 Task: Wedding budget planner modern simple.
Action: Mouse moved to (124, 167)
Screenshot: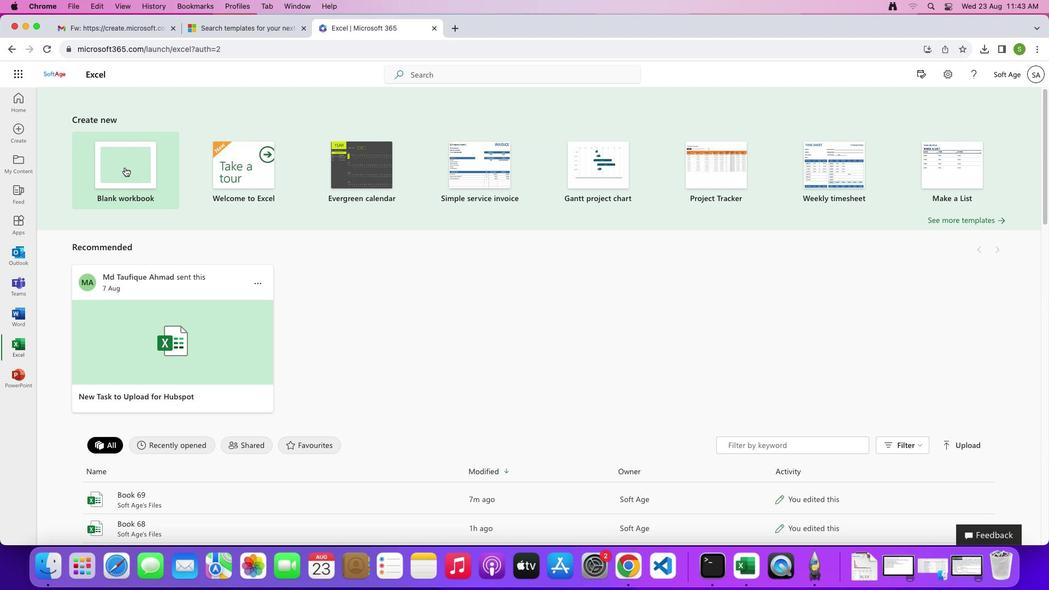 
Action: Mouse pressed left at (124, 167)
Screenshot: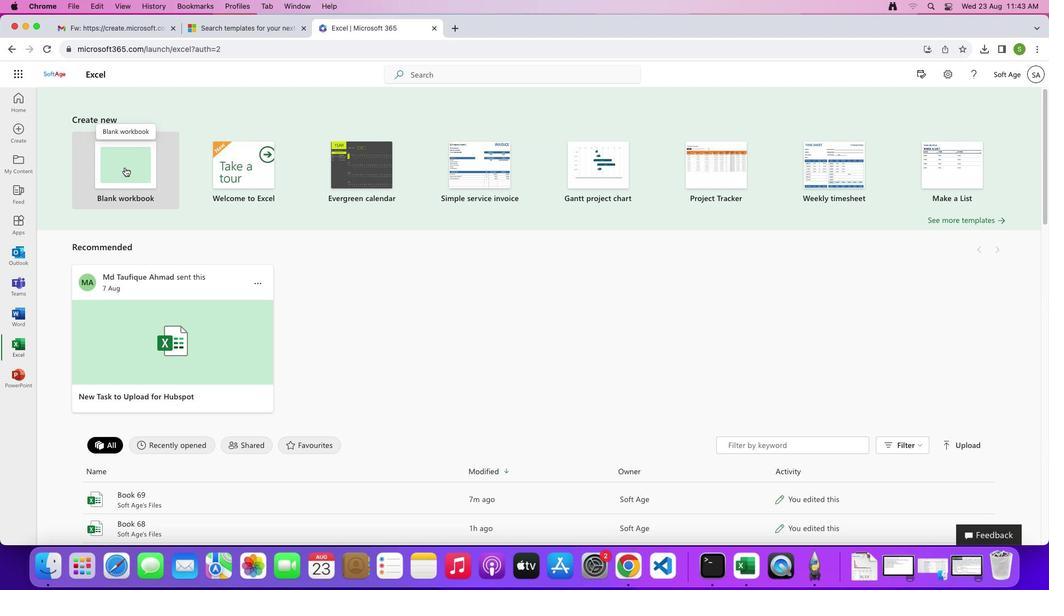 
Action: Mouse pressed left at (124, 167)
Screenshot: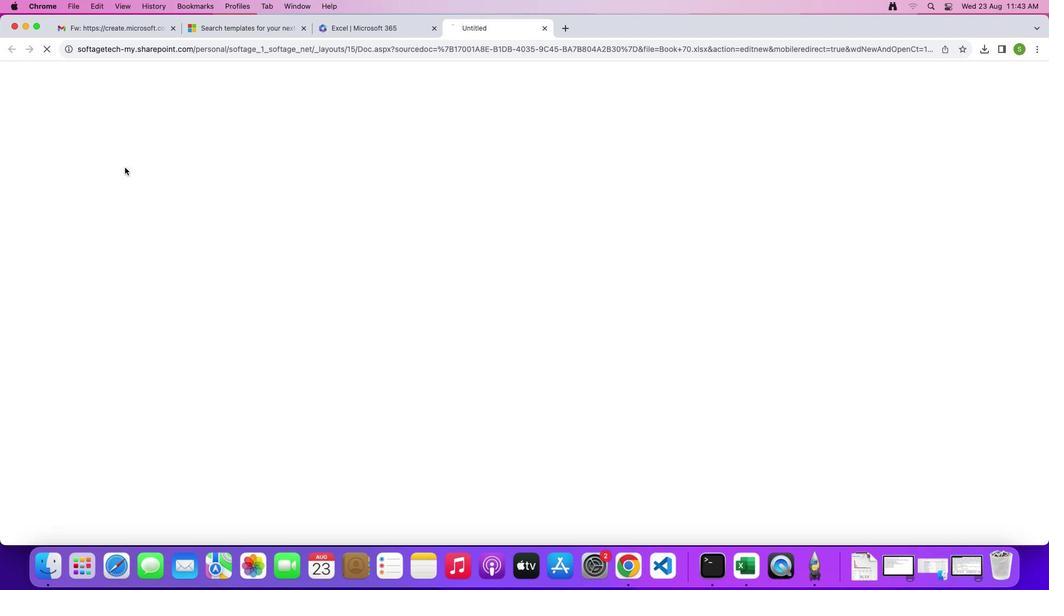 
Action: Mouse moved to (6, 188)
Screenshot: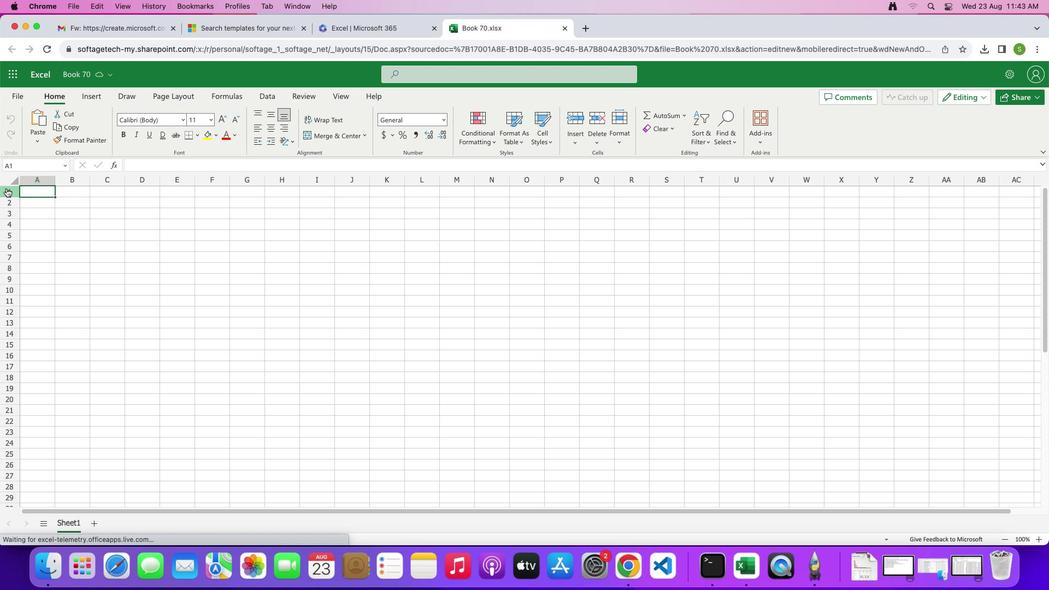
Action: Mouse pressed left at (6, 188)
Screenshot: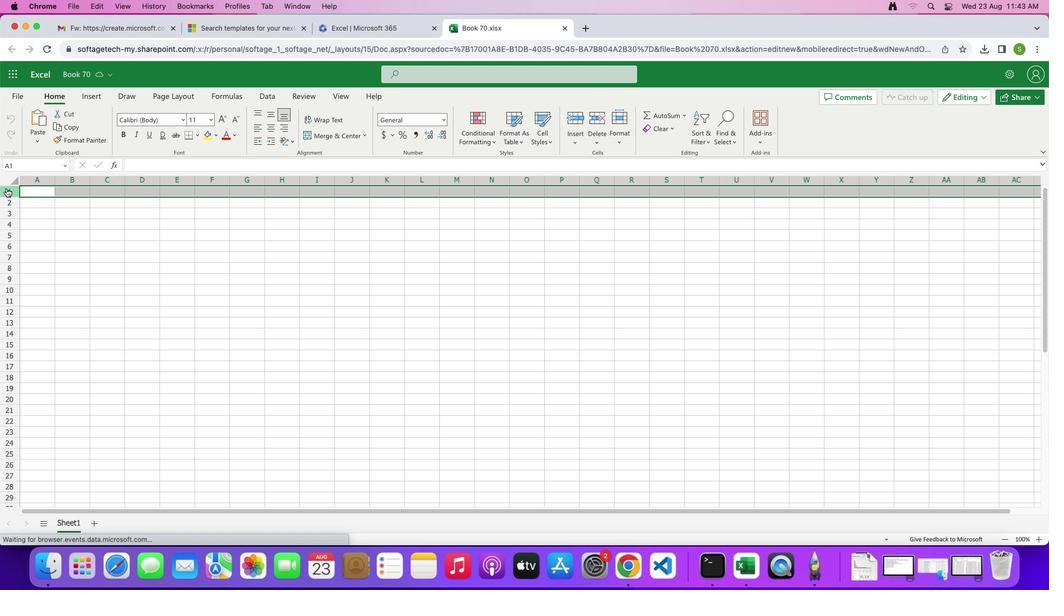 
Action: Mouse moved to (10, 182)
Screenshot: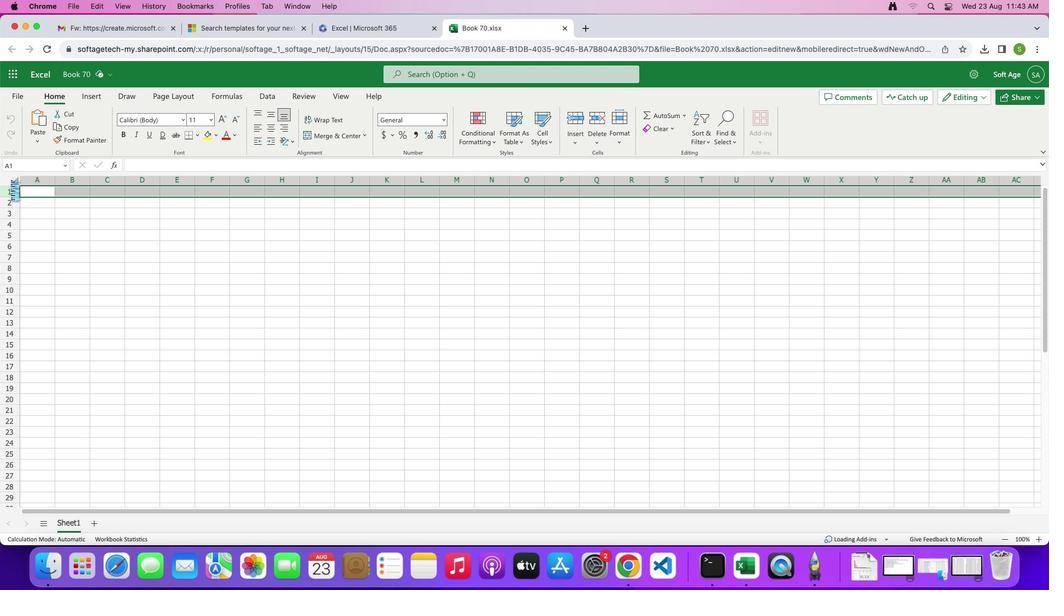
Action: Mouse pressed left at (10, 182)
Screenshot: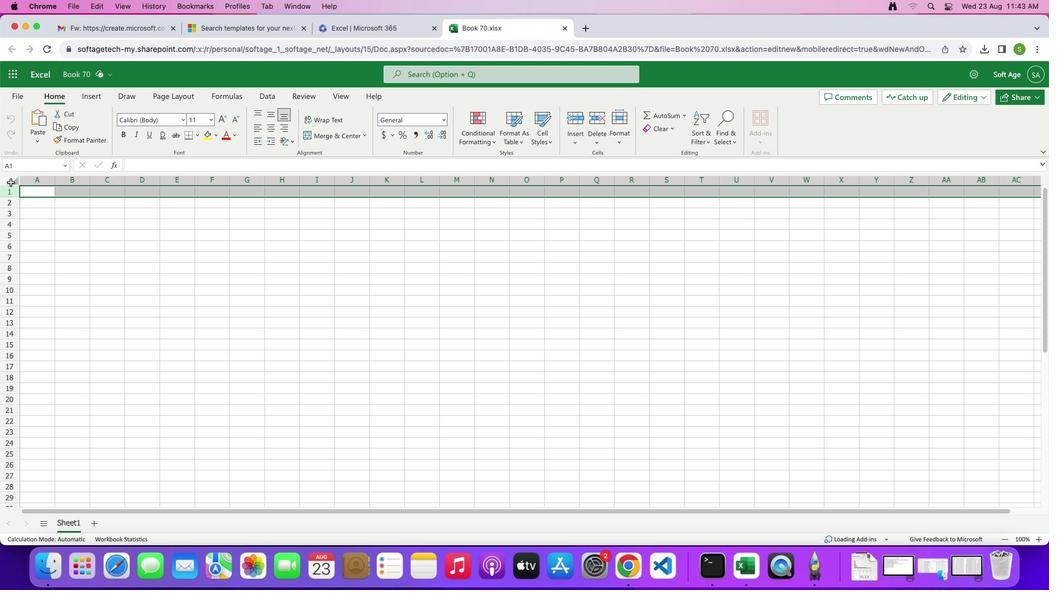 
Action: Mouse moved to (215, 135)
Screenshot: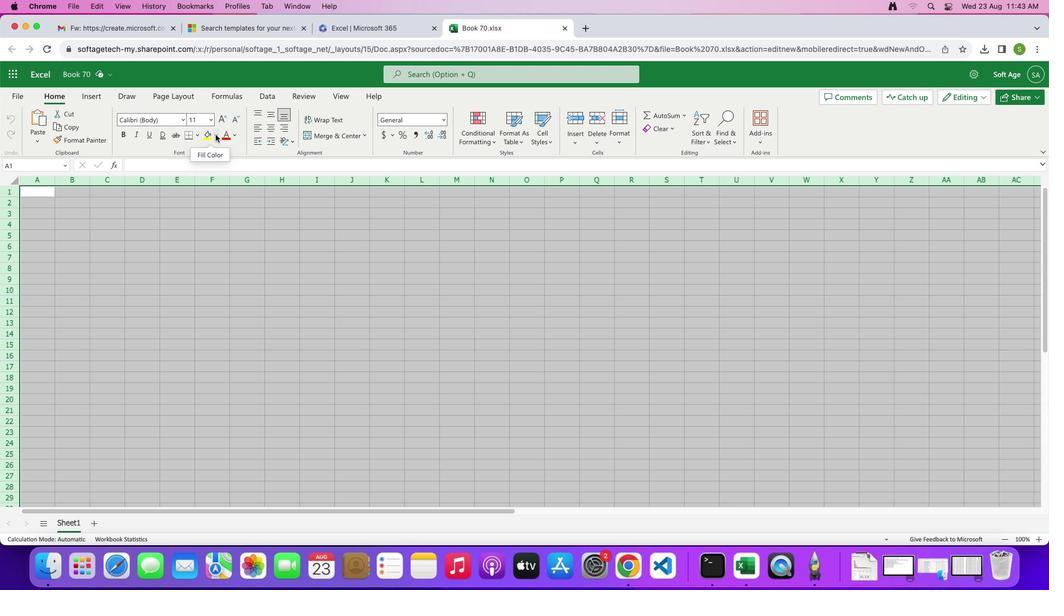 
Action: Mouse pressed left at (215, 135)
Screenshot: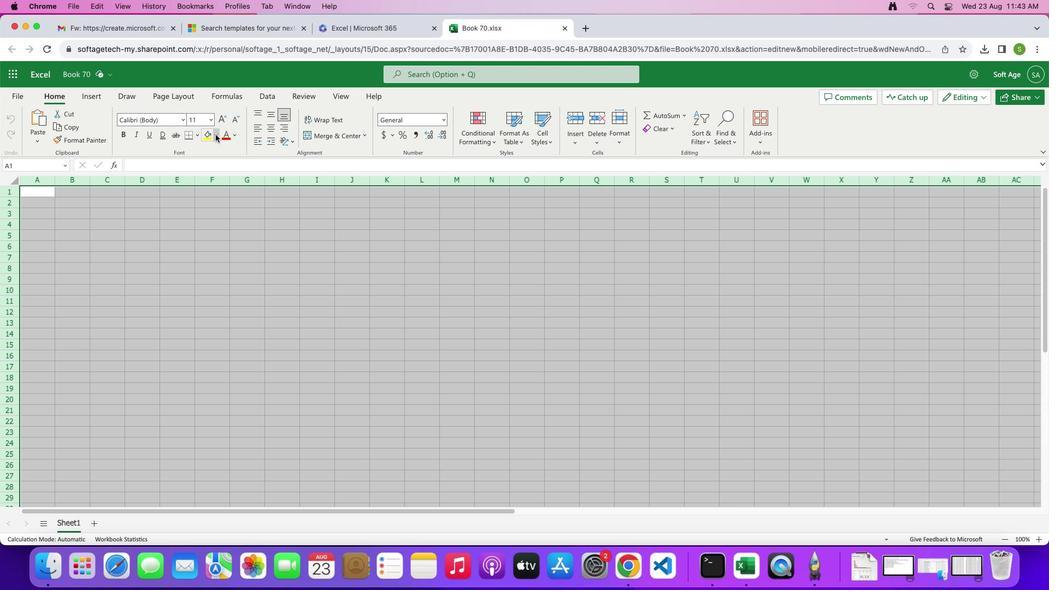 
Action: Mouse moved to (211, 167)
Screenshot: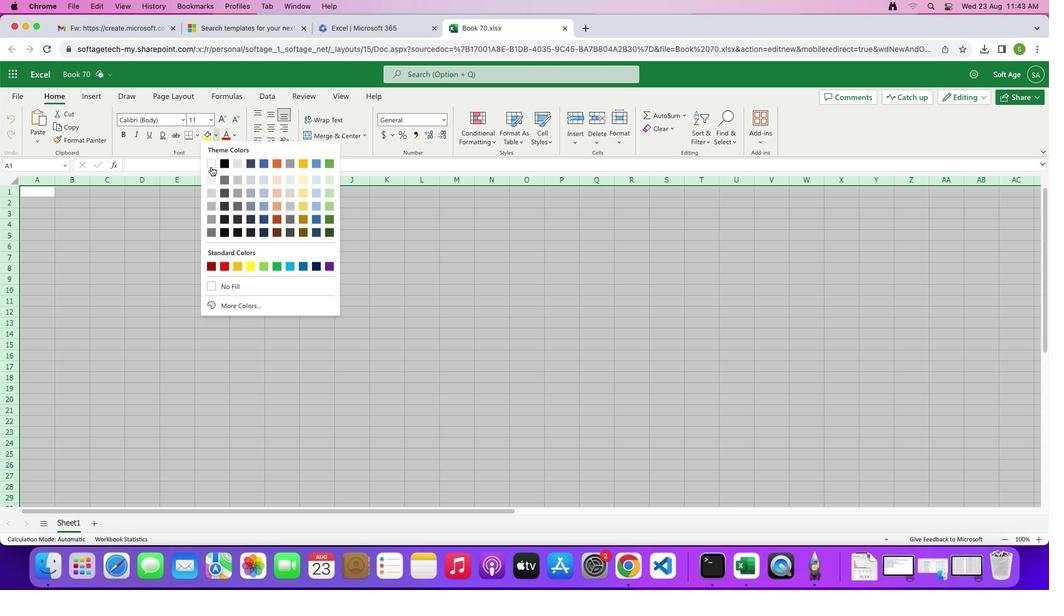 
Action: Mouse pressed left at (211, 167)
Screenshot: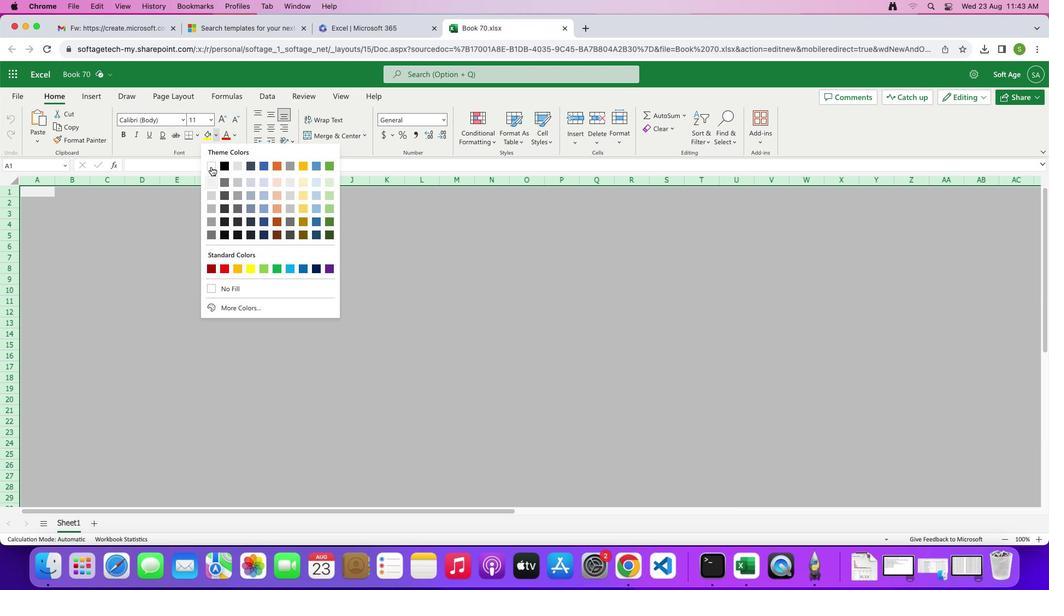 
Action: Mouse moved to (144, 248)
Screenshot: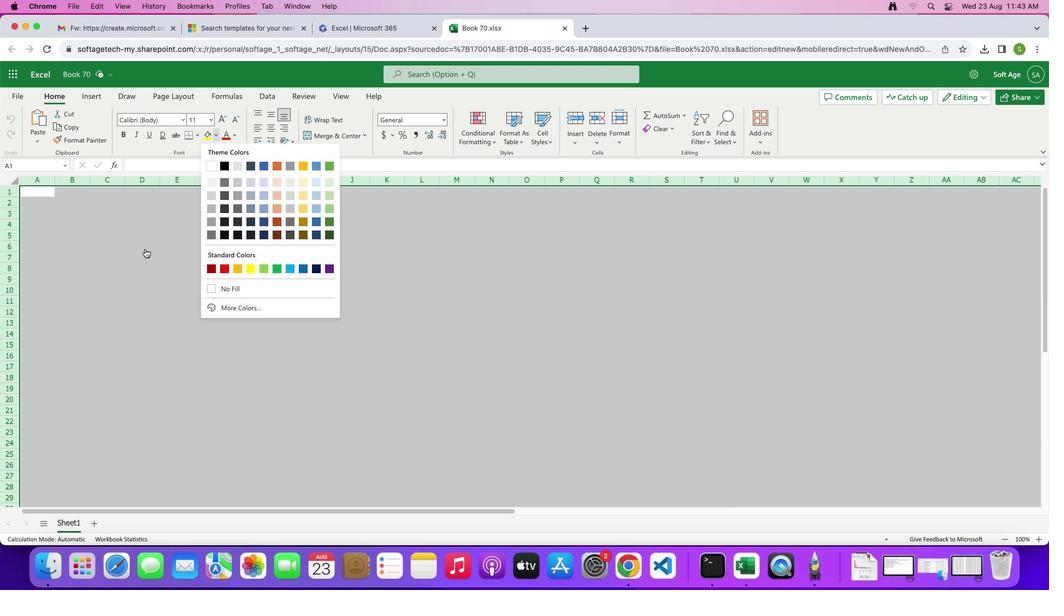 
Action: Mouse pressed left at (144, 248)
Screenshot: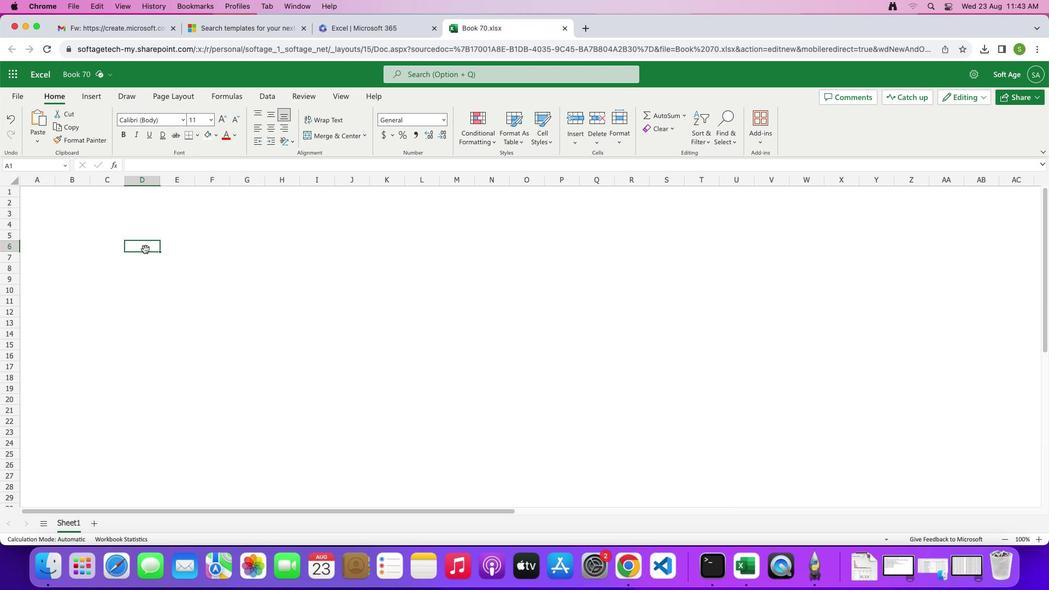 
Action: Mouse moved to (54, 181)
Screenshot: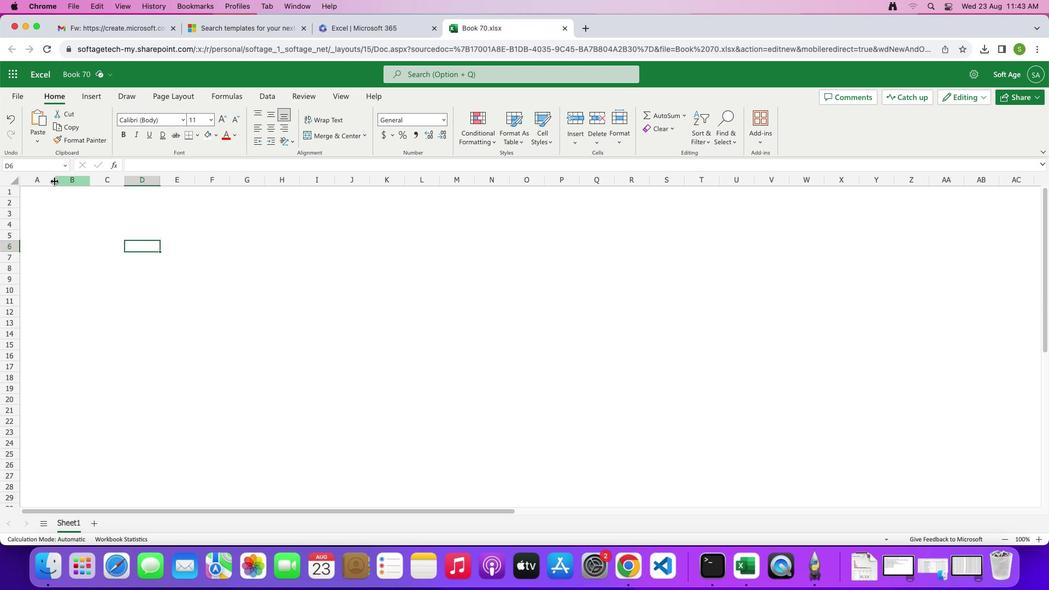 
Action: Mouse pressed left at (54, 181)
Screenshot: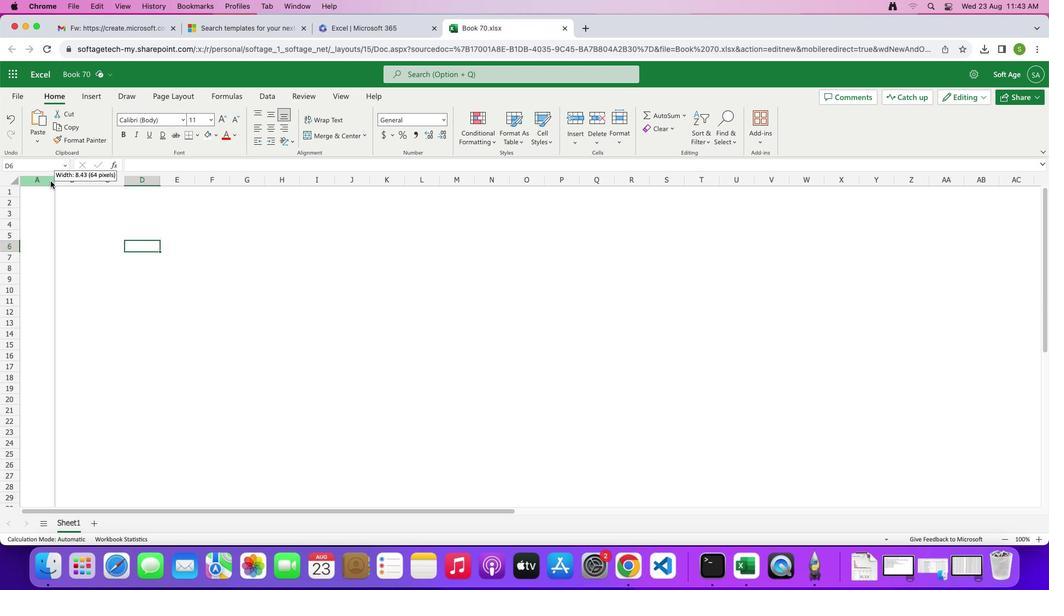 
Action: Mouse moved to (8, 195)
Screenshot: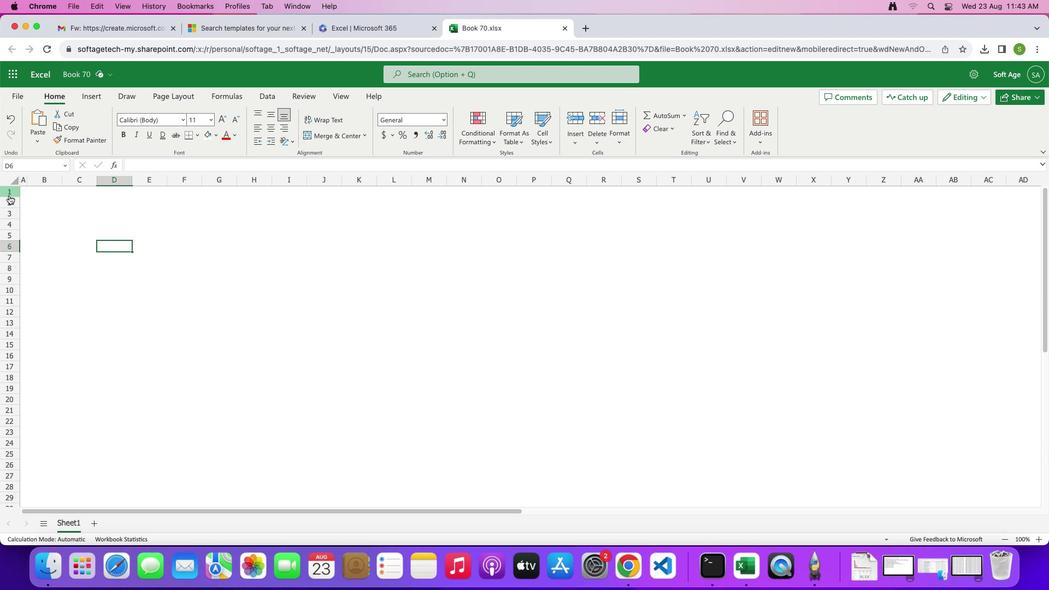 
Action: Mouse pressed left at (8, 195)
Screenshot: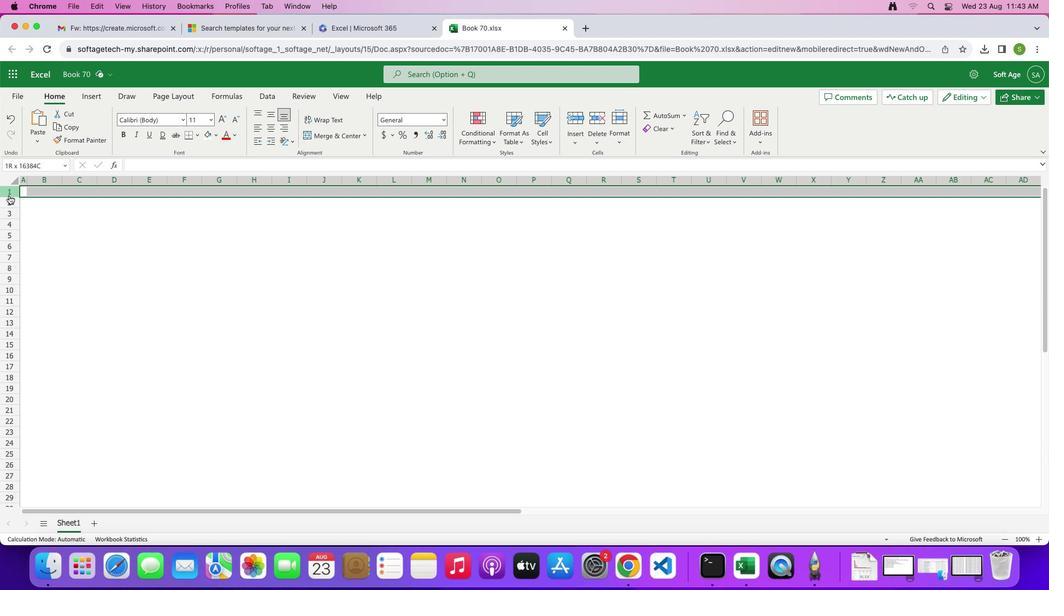 
Action: Mouse moved to (9, 197)
Screenshot: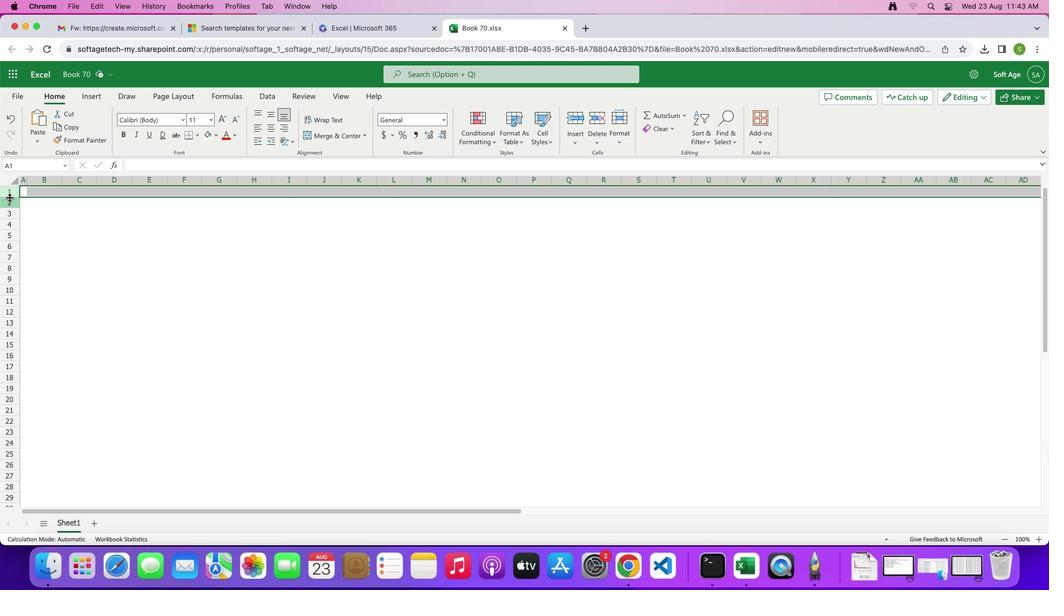 
Action: Mouse pressed left at (9, 197)
Screenshot: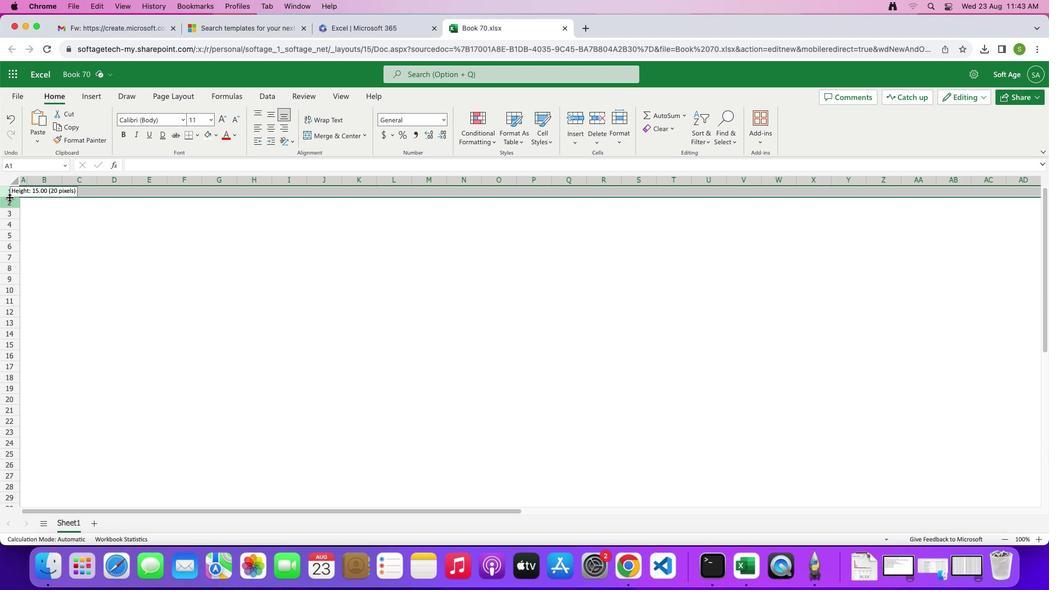 
Action: Mouse moved to (8, 197)
Screenshot: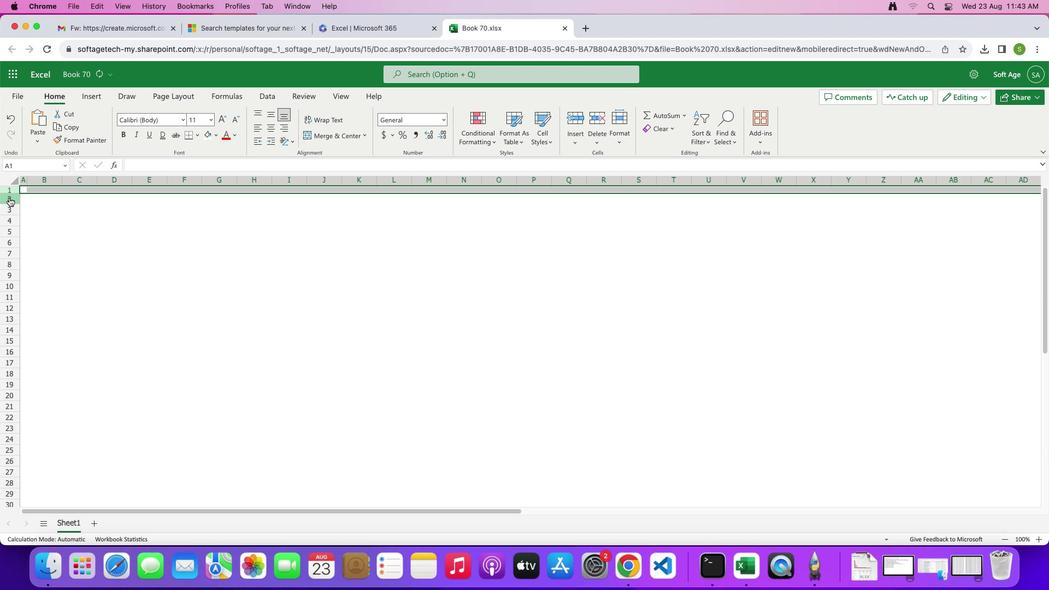 
Action: Mouse pressed left at (8, 197)
Screenshot: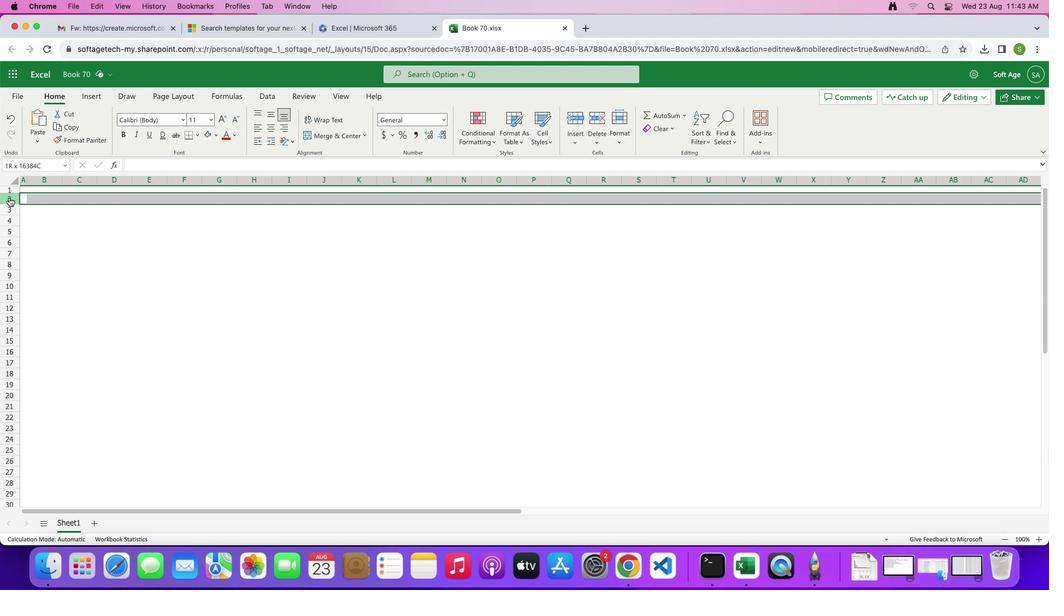 
Action: Mouse moved to (9, 204)
Screenshot: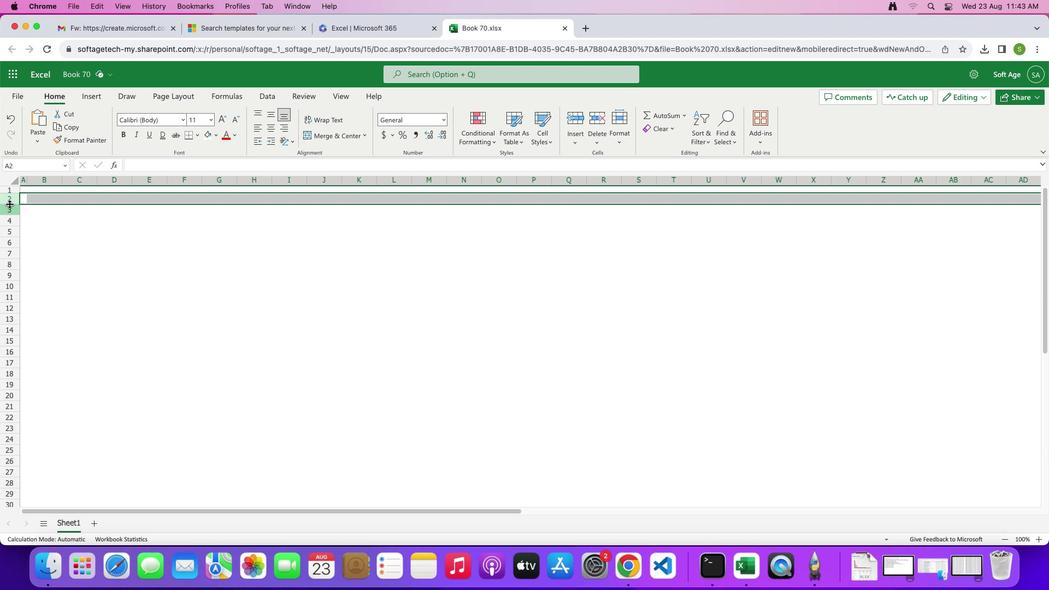 
Action: Mouse pressed left at (9, 204)
Screenshot: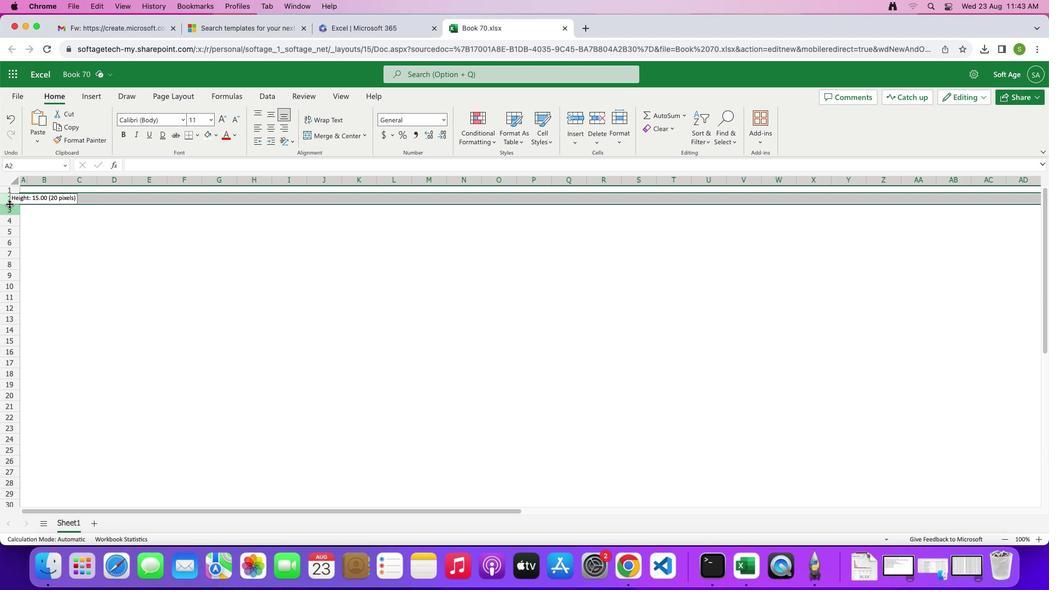
Action: Mouse moved to (148, 285)
Screenshot: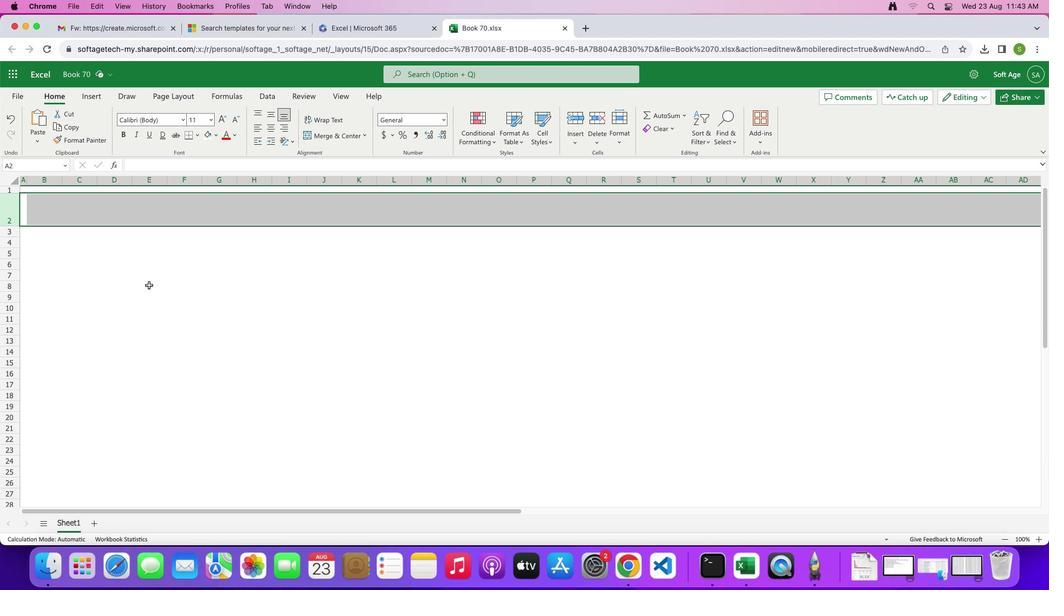
Action: Mouse pressed left at (148, 285)
Screenshot: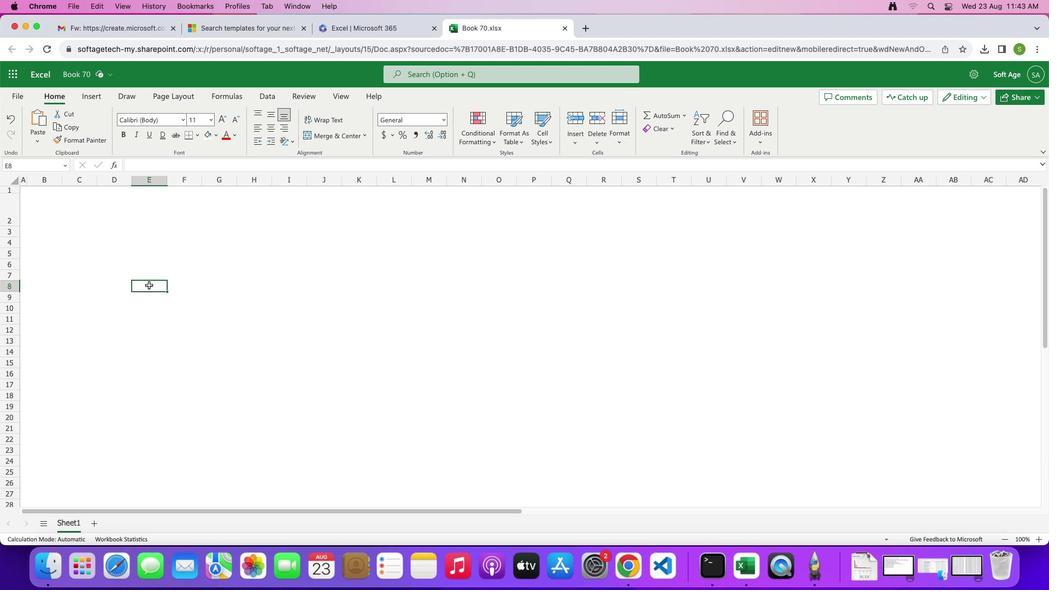 
Action: Mouse moved to (41, 208)
Screenshot: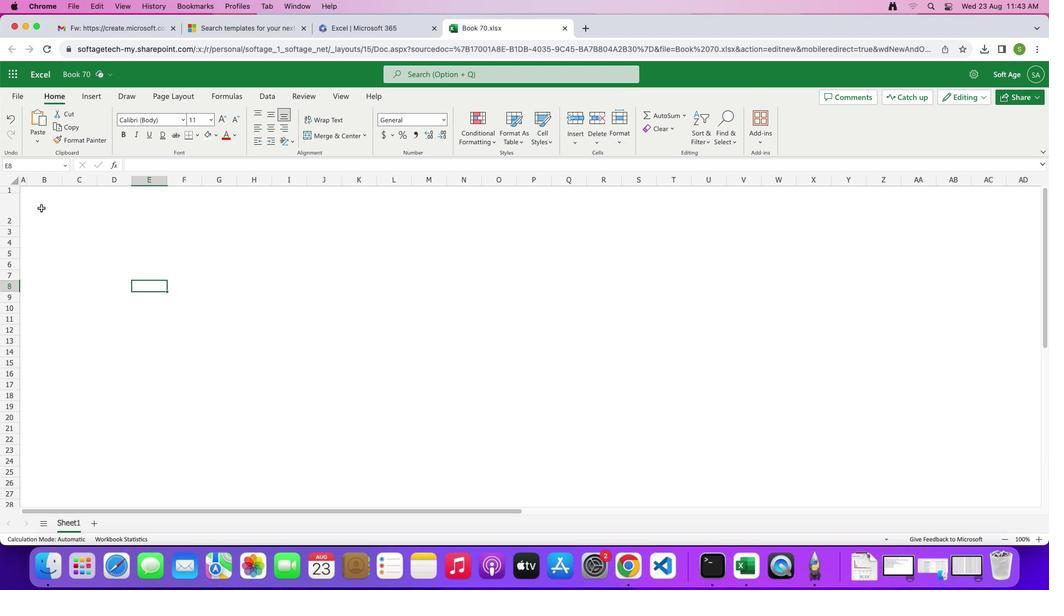 
Action: Mouse pressed left at (41, 208)
Screenshot: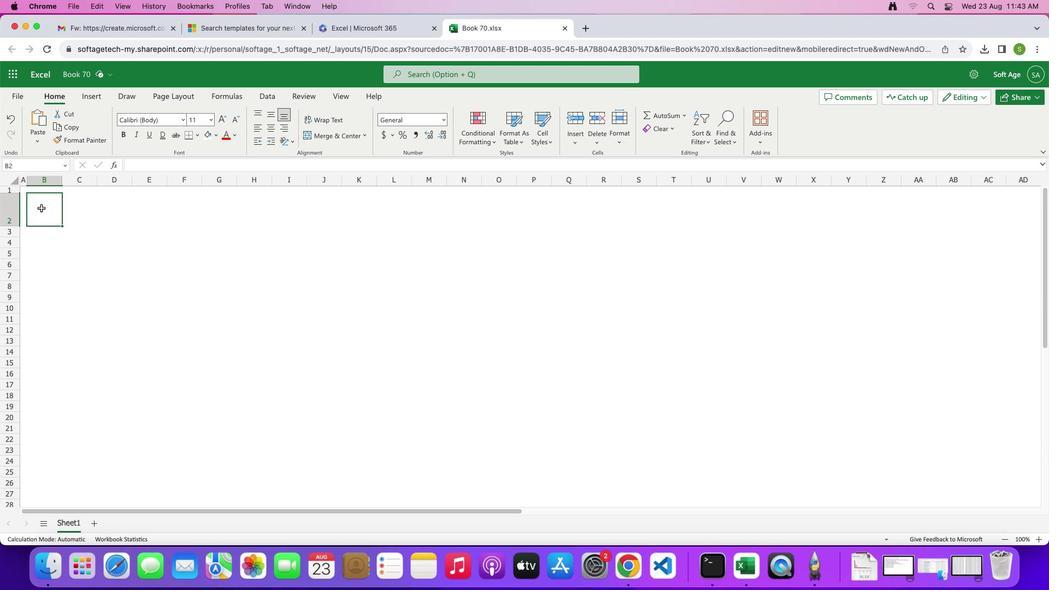 
Action: Mouse moved to (86, 274)
Screenshot: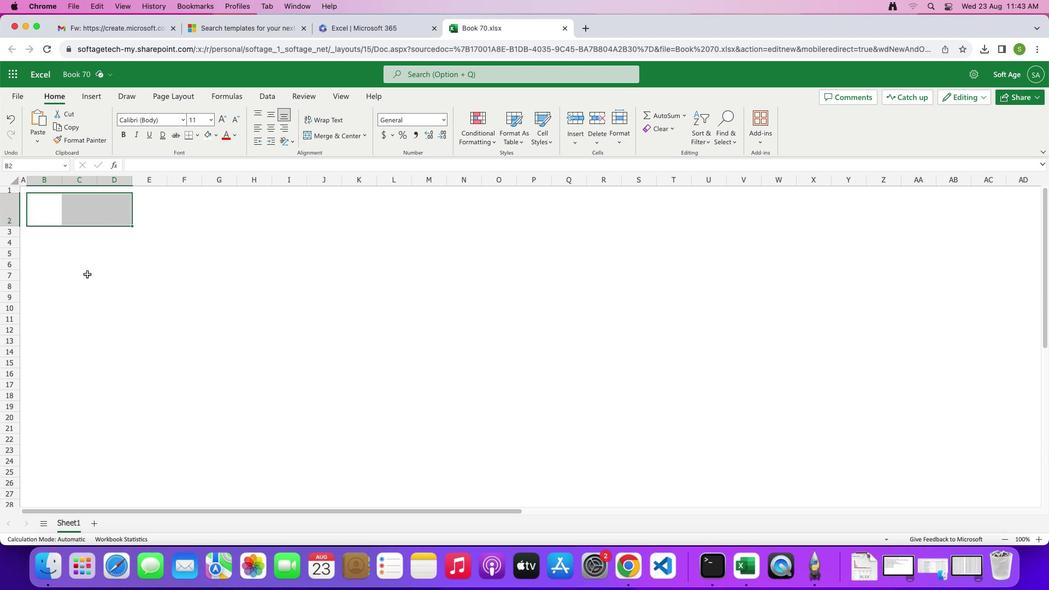 
Action: Mouse pressed left at (86, 274)
Screenshot: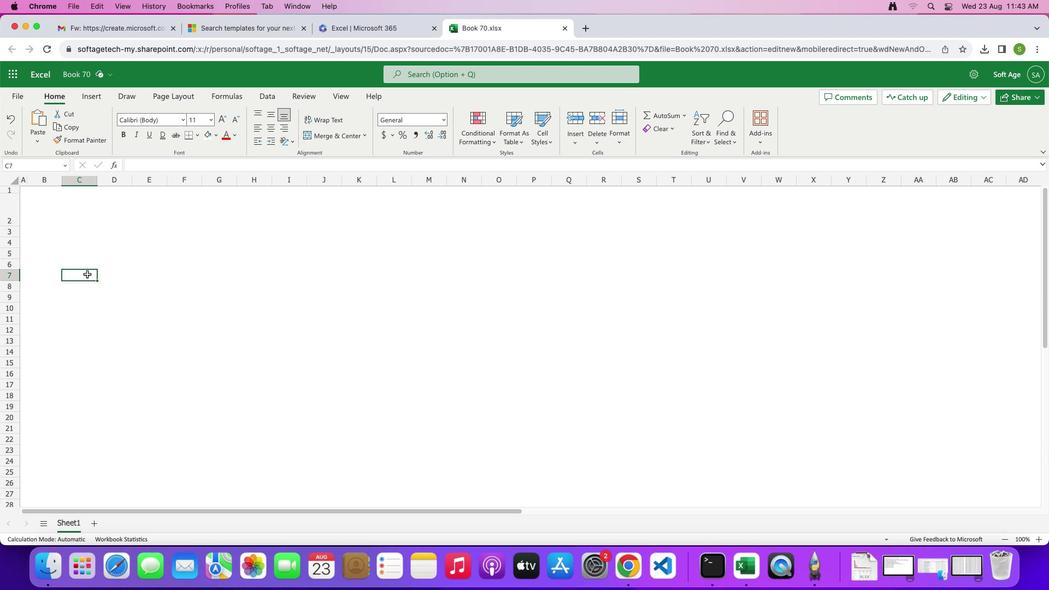 
Action: Mouse moved to (49, 183)
Screenshot: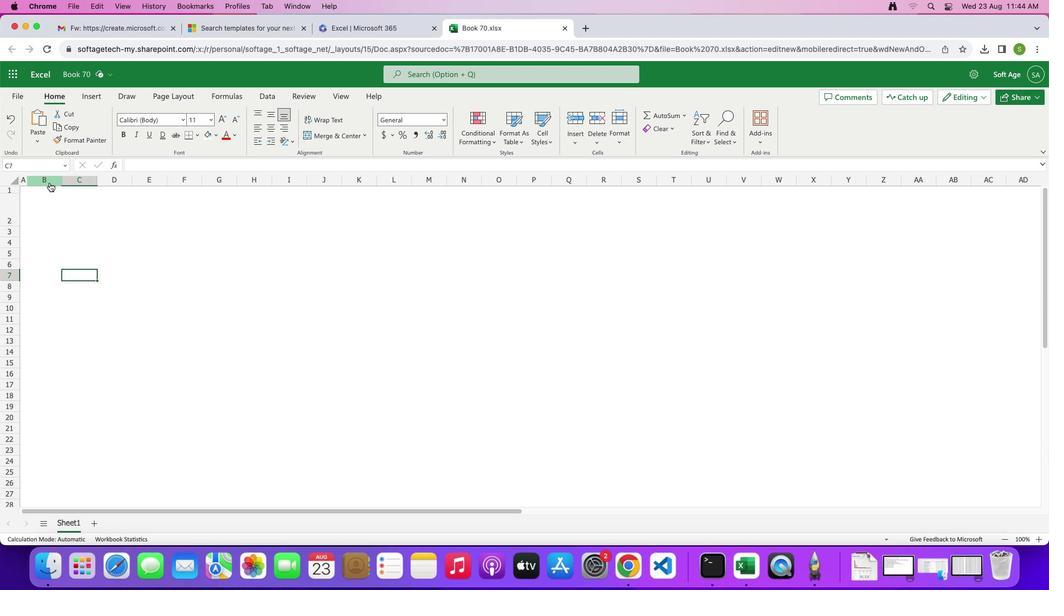 
Action: Mouse pressed left at (49, 183)
Screenshot: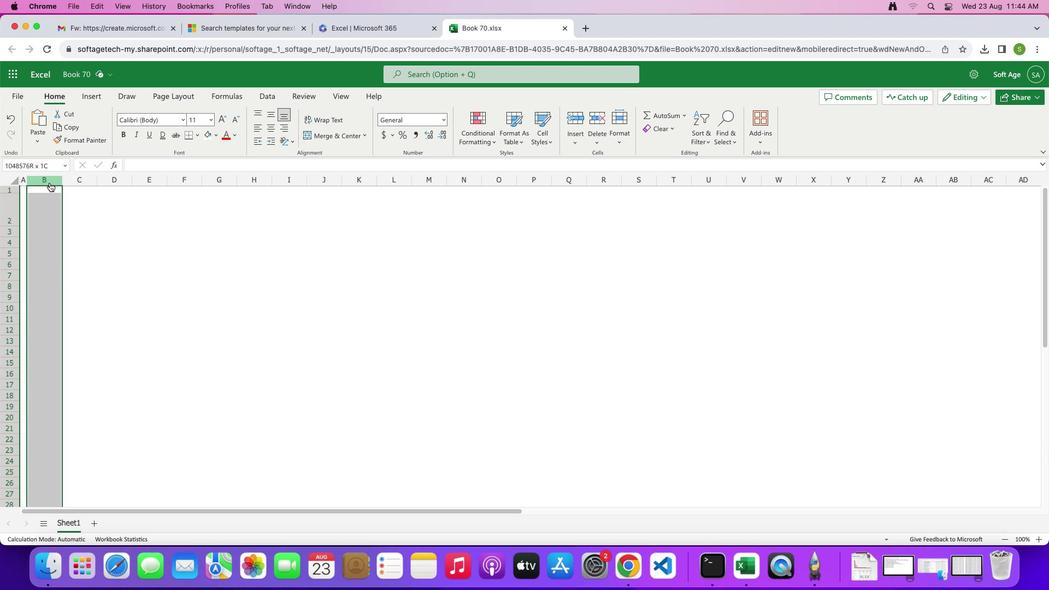 
Action: Mouse moved to (97, 178)
Screenshot: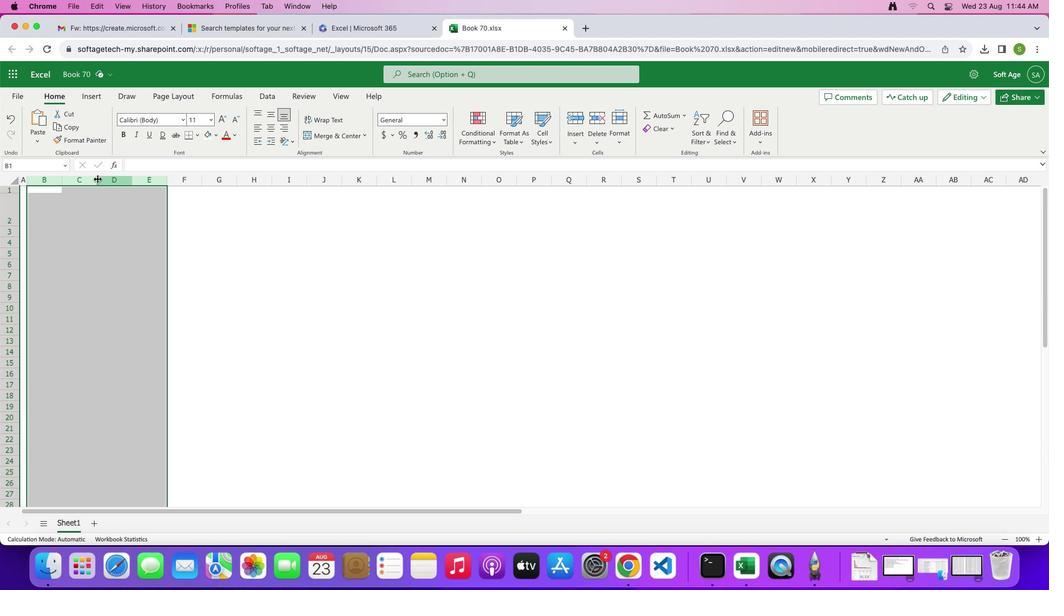 
Action: Mouse pressed left at (97, 178)
Screenshot: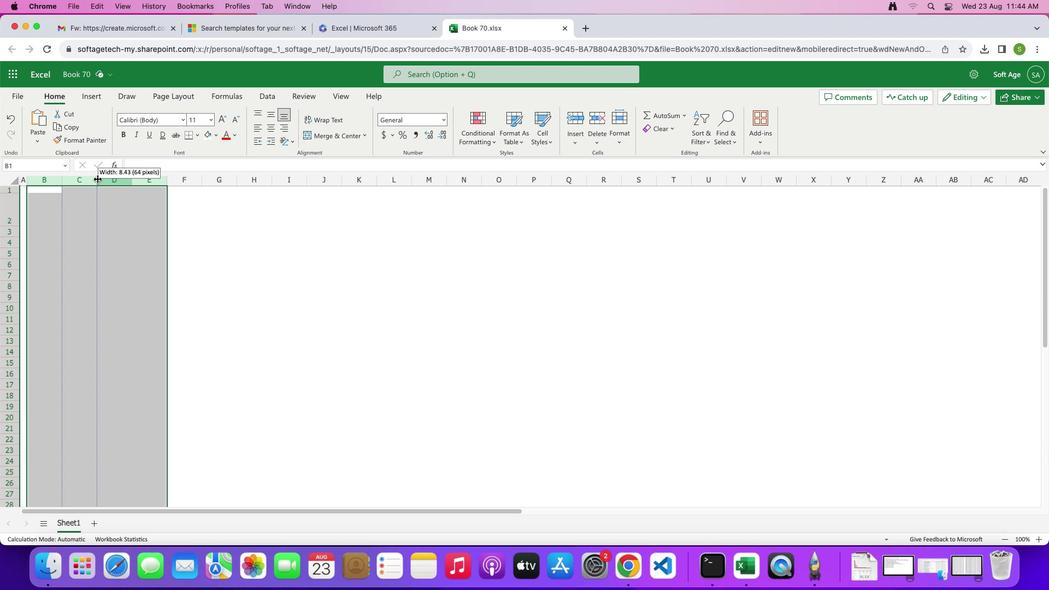 
Action: Mouse moved to (308, 177)
Screenshot: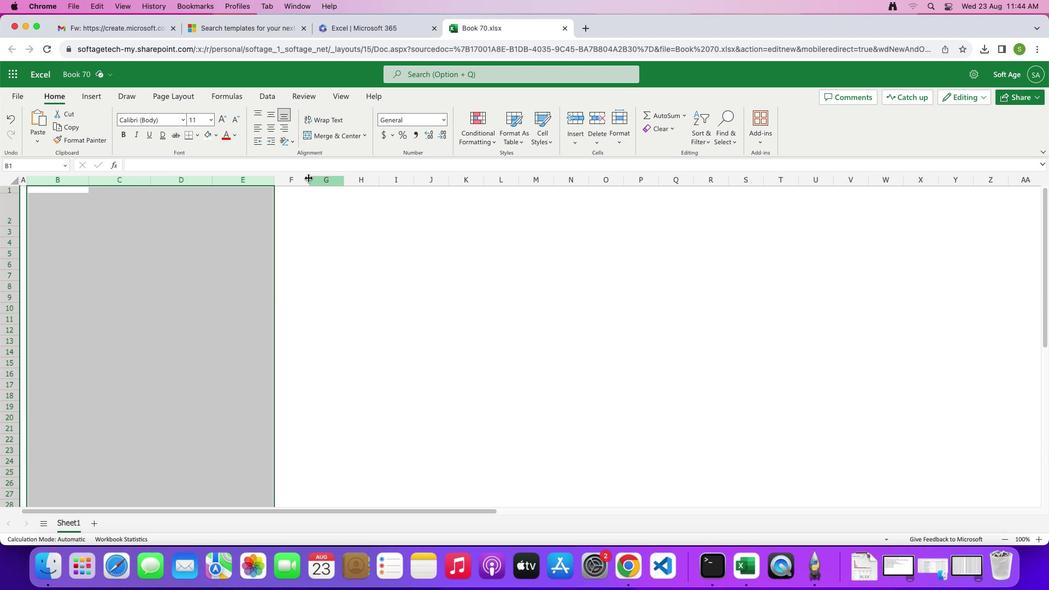 
Action: Mouse pressed left at (308, 177)
Screenshot: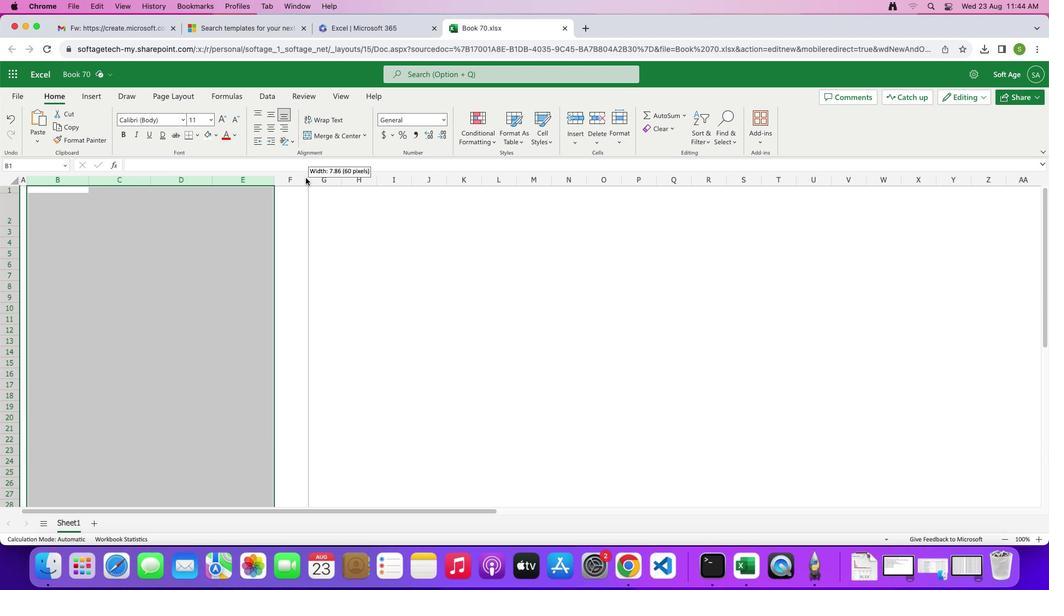 
Action: Mouse moved to (59, 176)
Screenshot: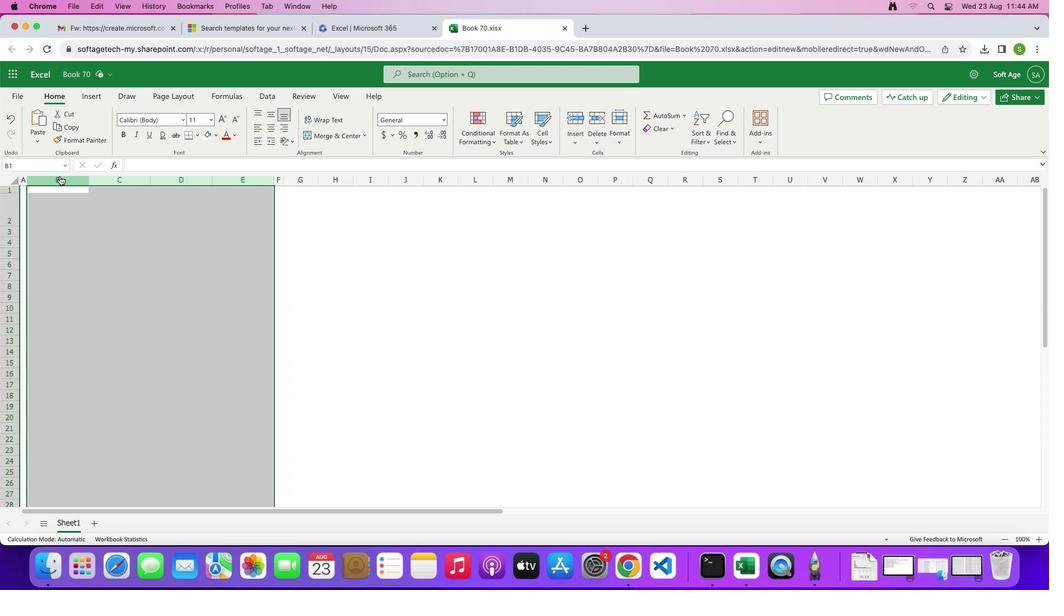 
Action: Mouse pressed left at (59, 176)
Screenshot: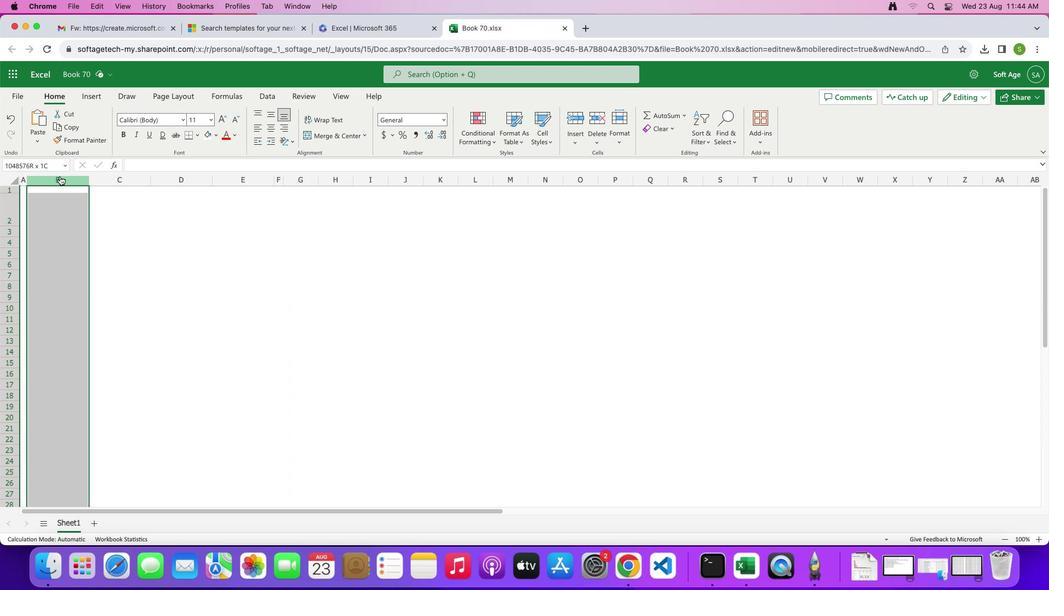 
Action: Mouse moved to (87, 178)
Screenshot: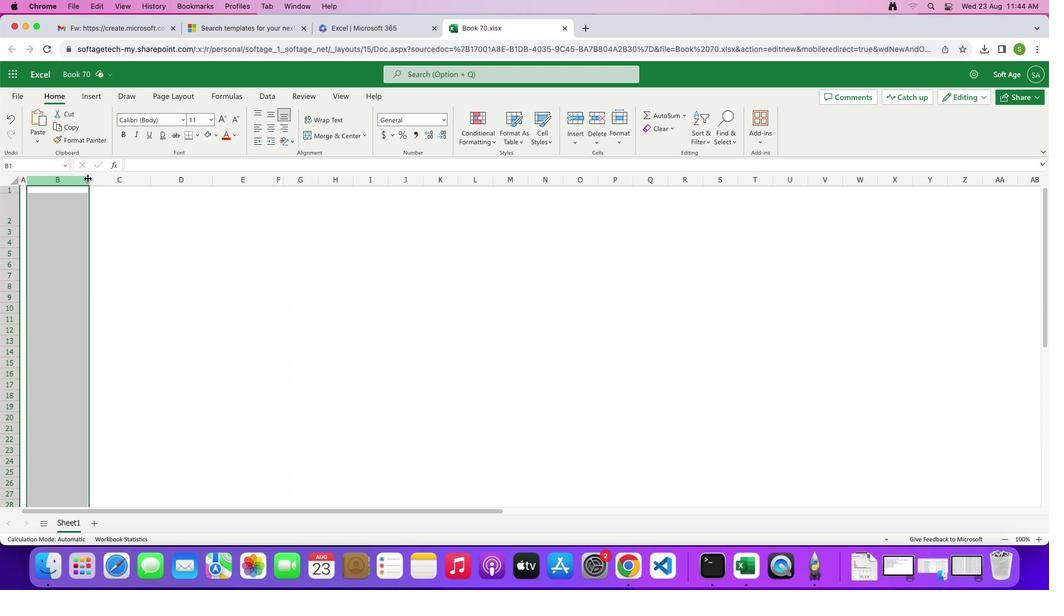 
Action: Mouse pressed left at (87, 178)
Screenshot: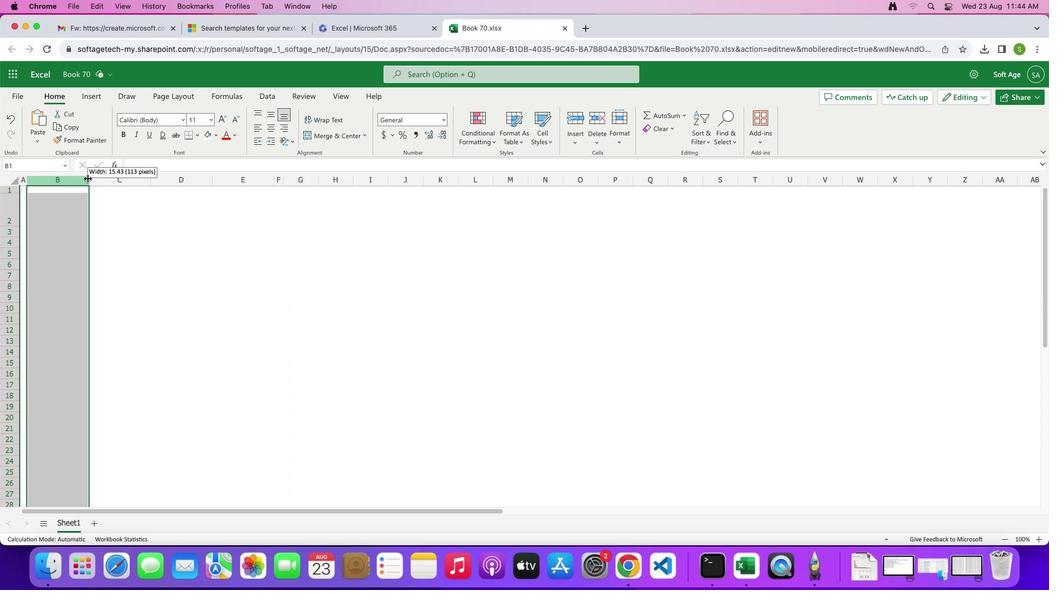 
Action: Mouse moved to (144, 180)
Screenshot: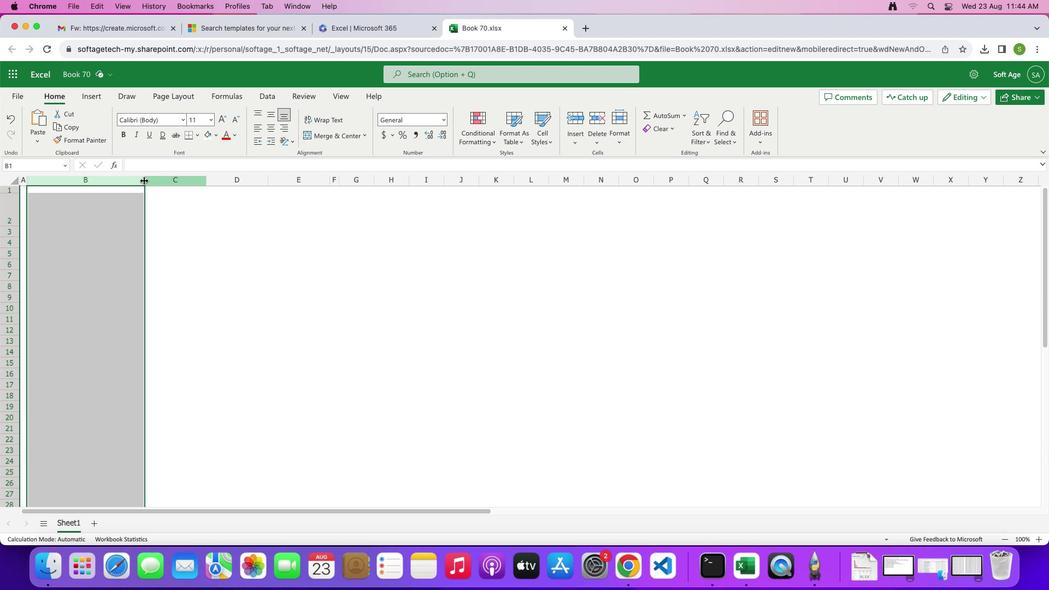 
Action: Mouse pressed left at (144, 180)
Screenshot: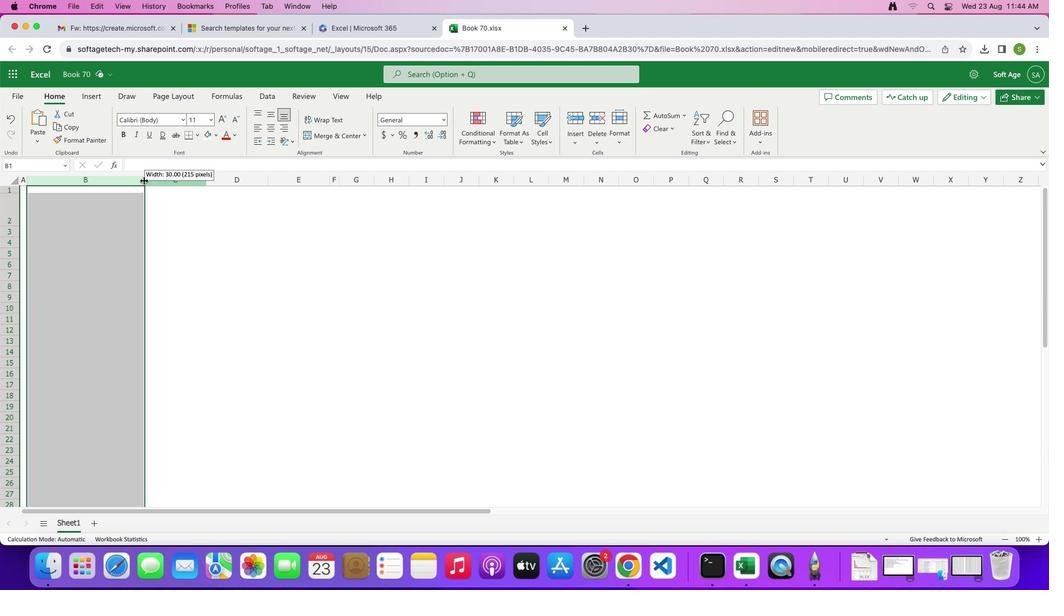 
Action: Mouse moved to (231, 218)
Screenshot: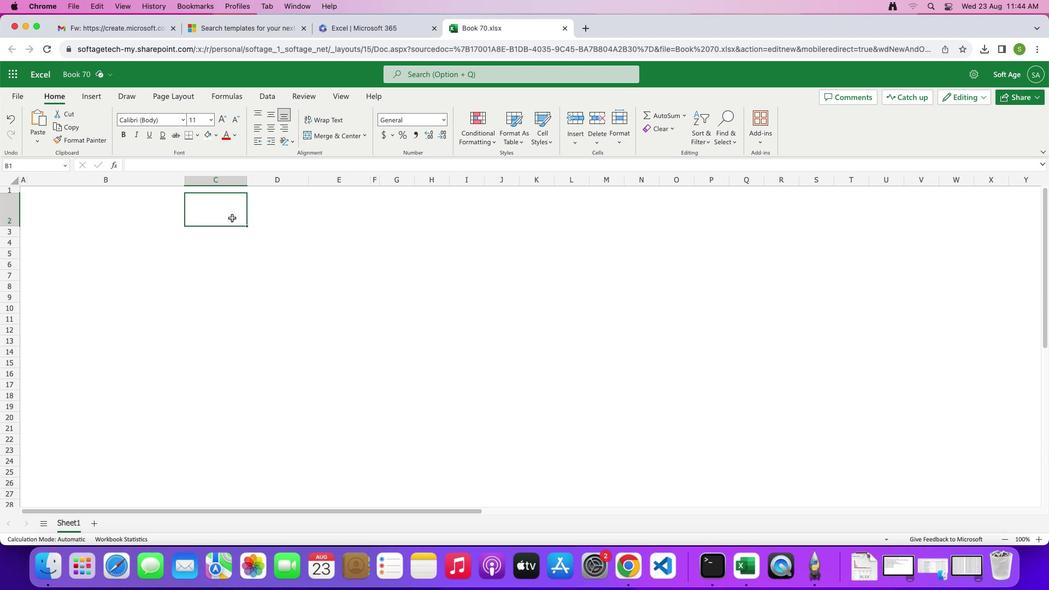 
Action: Mouse pressed left at (231, 218)
Screenshot: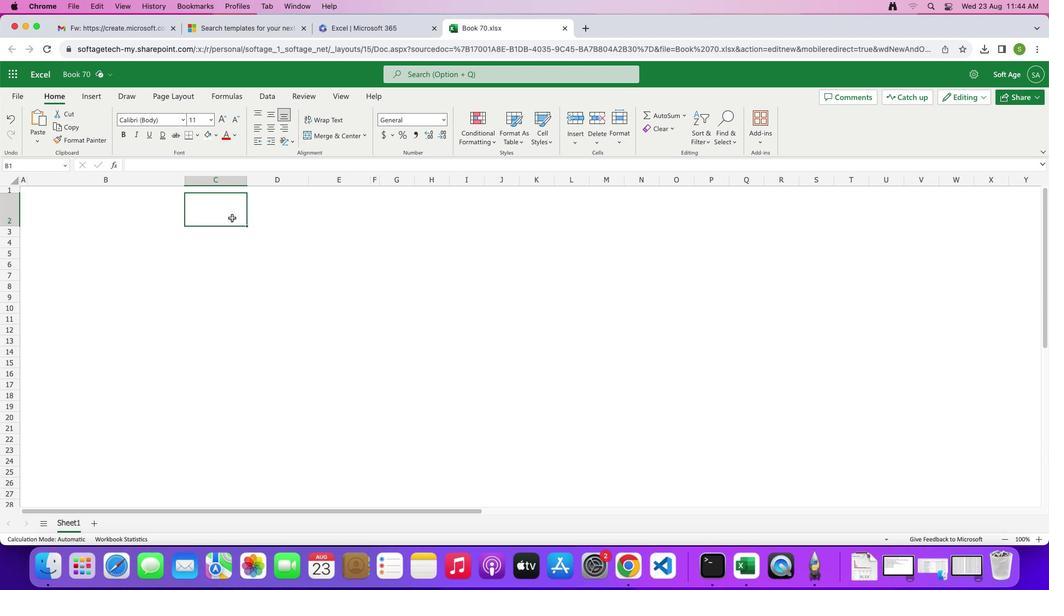 
Action: Mouse moved to (35, 208)
Screenshot: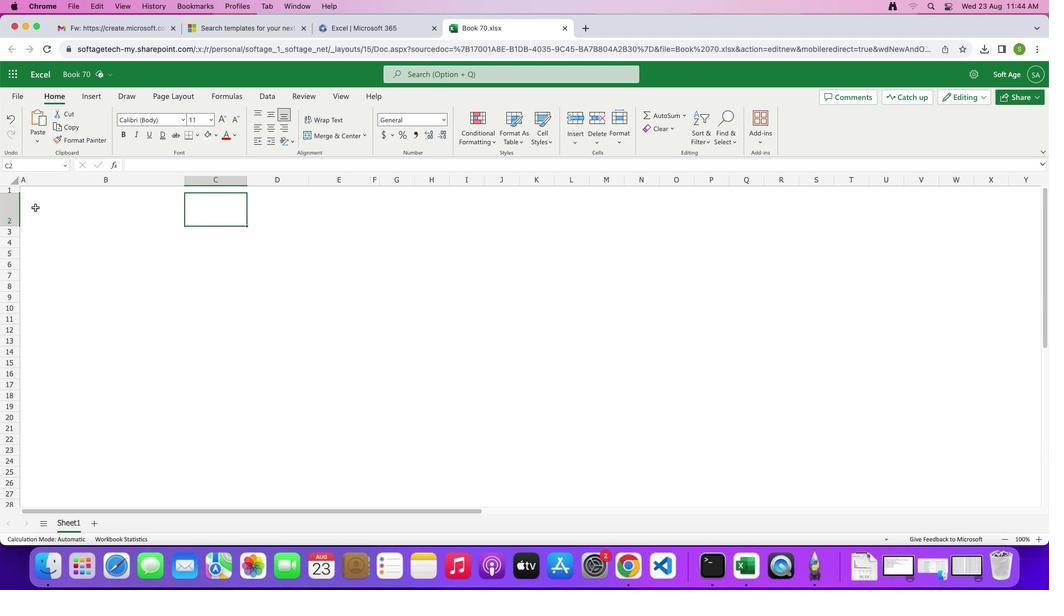 
Action: Mouse pressed left at (35, 208)
Screenshot: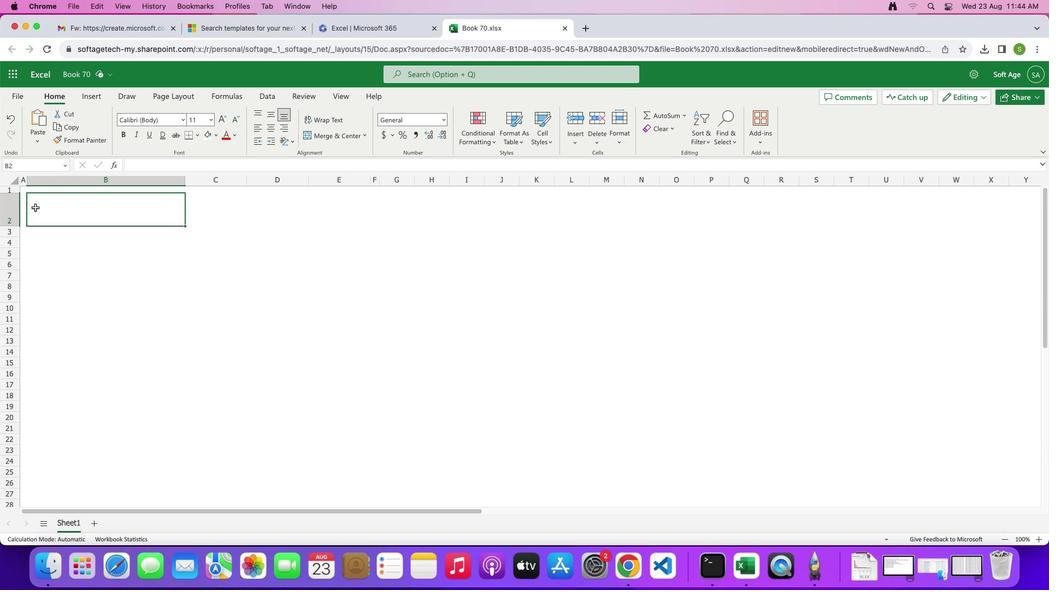 
Action: Mouse moved to (188, 135)
Screenshot: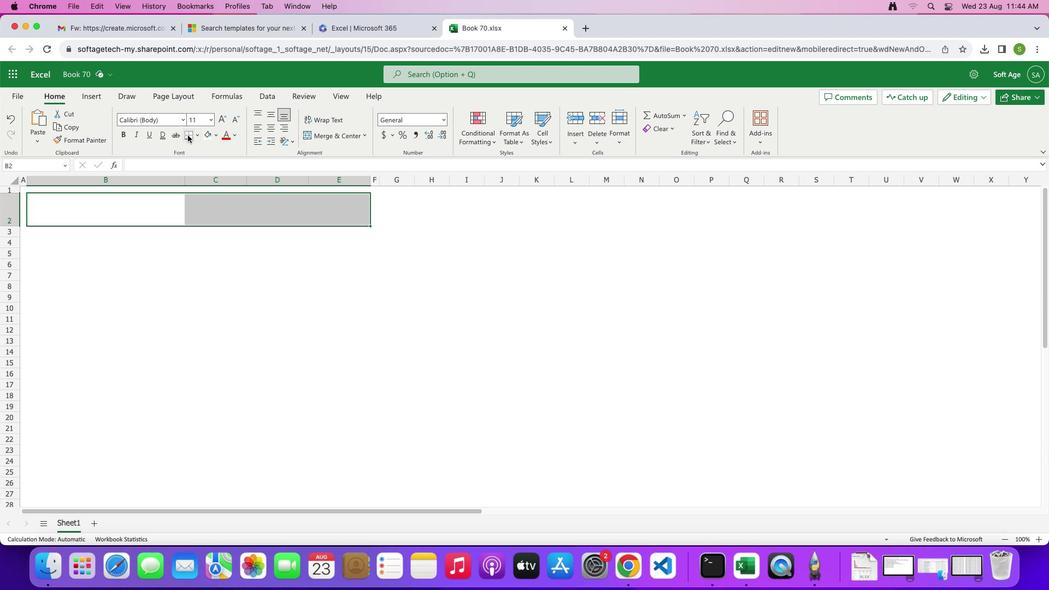 
Action: Mouse pressed left at (188, 135)
Screenshot: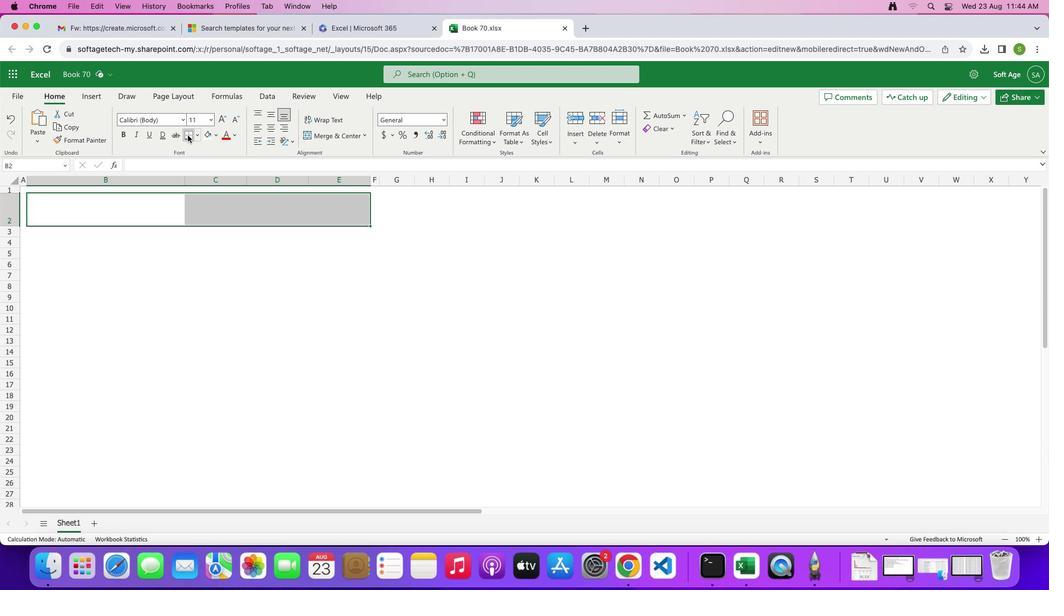 
Action: Mouse moved to (169, 269)
Screenshot: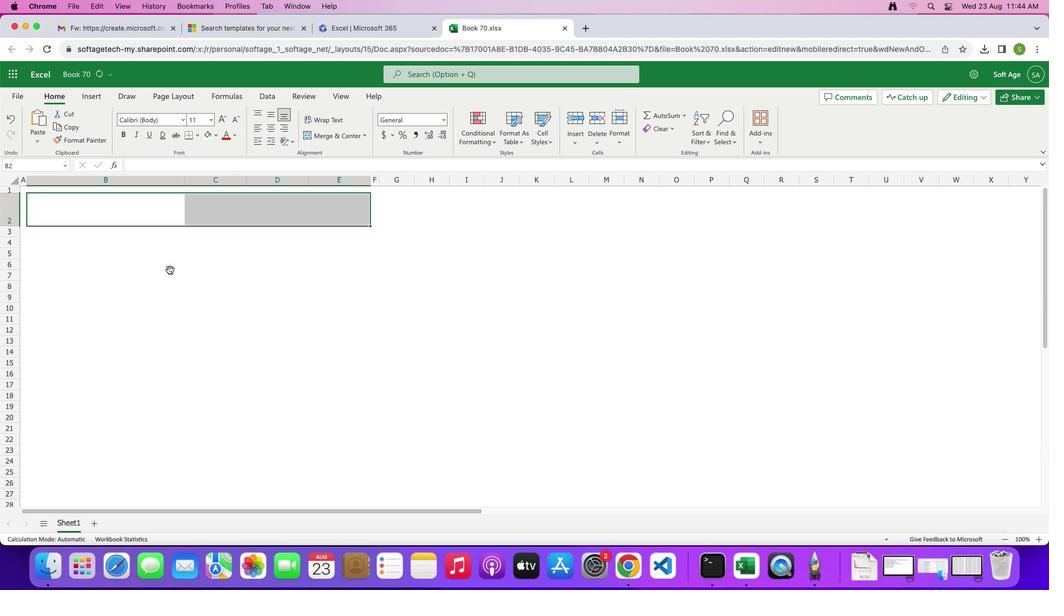 
Action: Mouse pressed left at (169, 269)
Screenshot: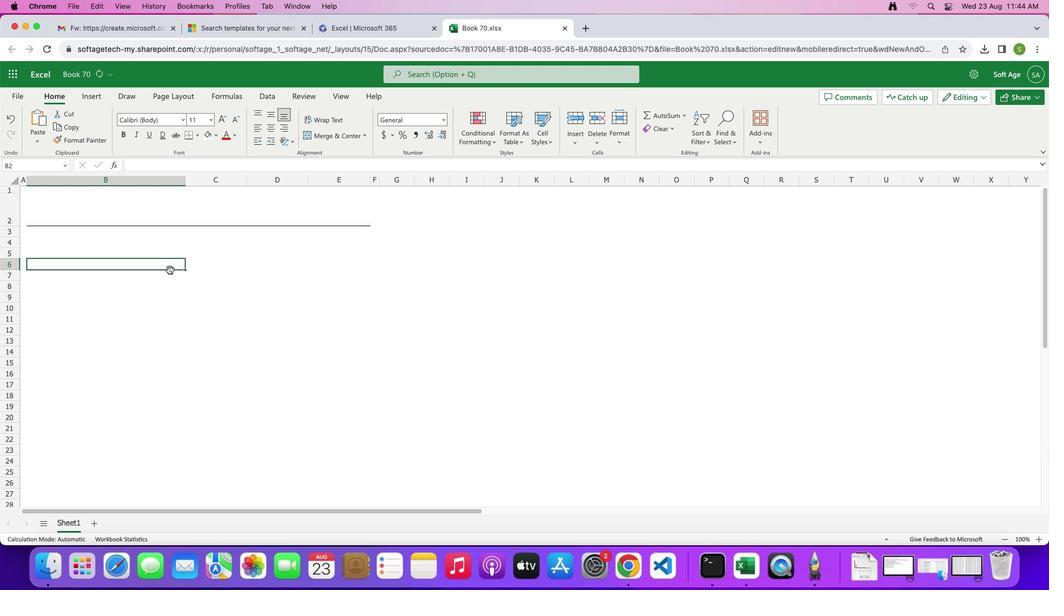 
Action: Mouse moved to (85, 98)
Screenshot: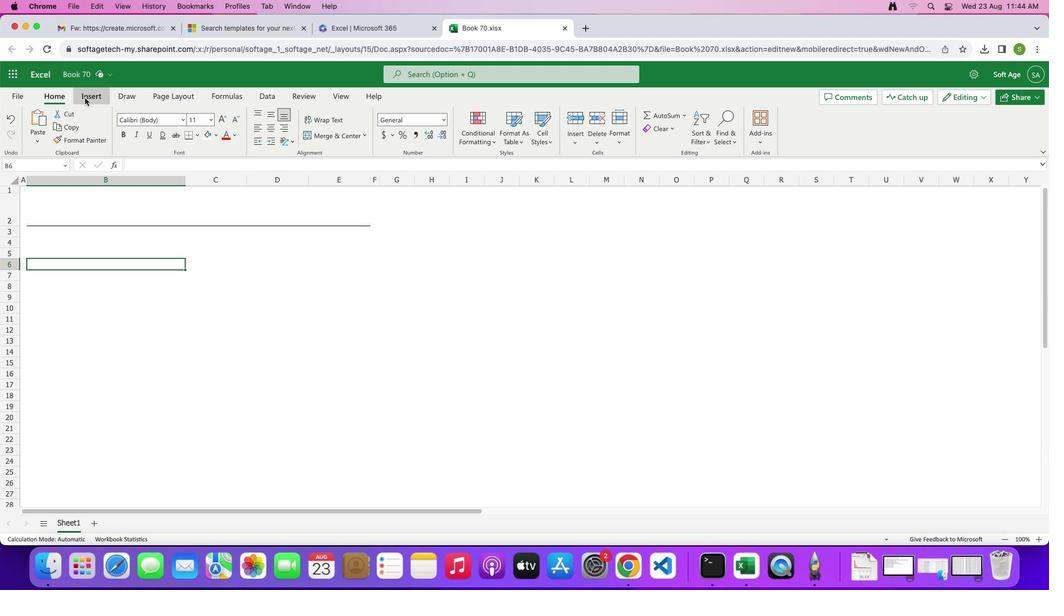 
Action: Mouse pressed left at (85, 98)
Screenshot: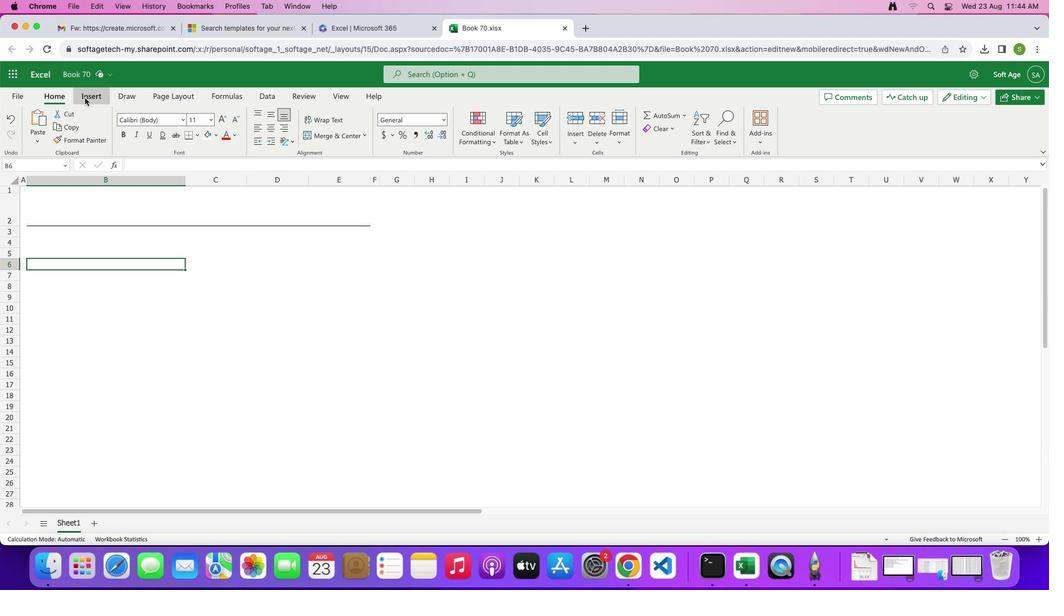 
Action: Mouse moved to (94, 117)
Screenshot: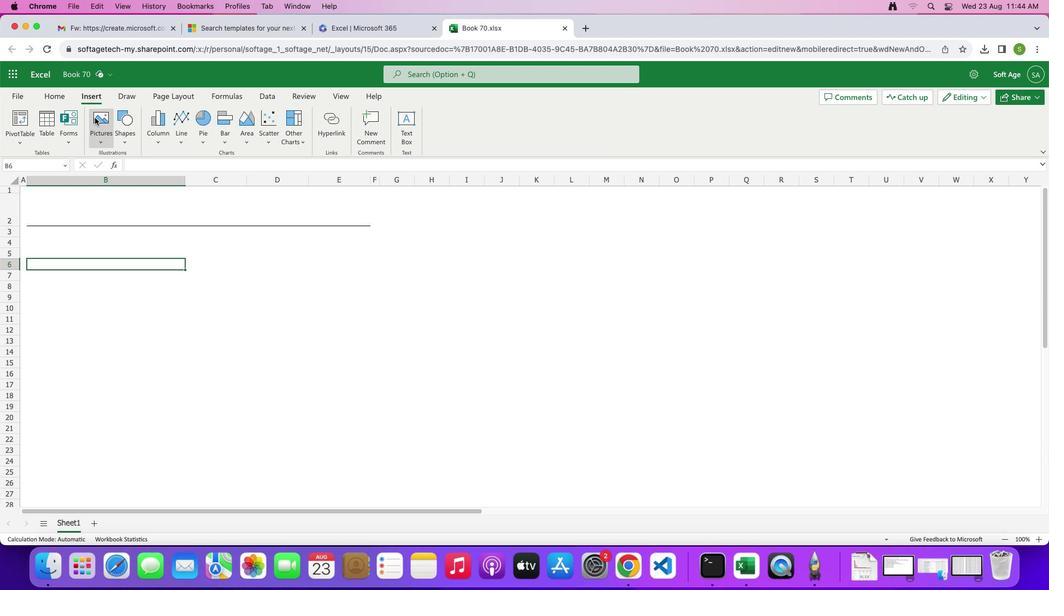 
Action: Mouse pressed left at (94, 117)
Screenshot: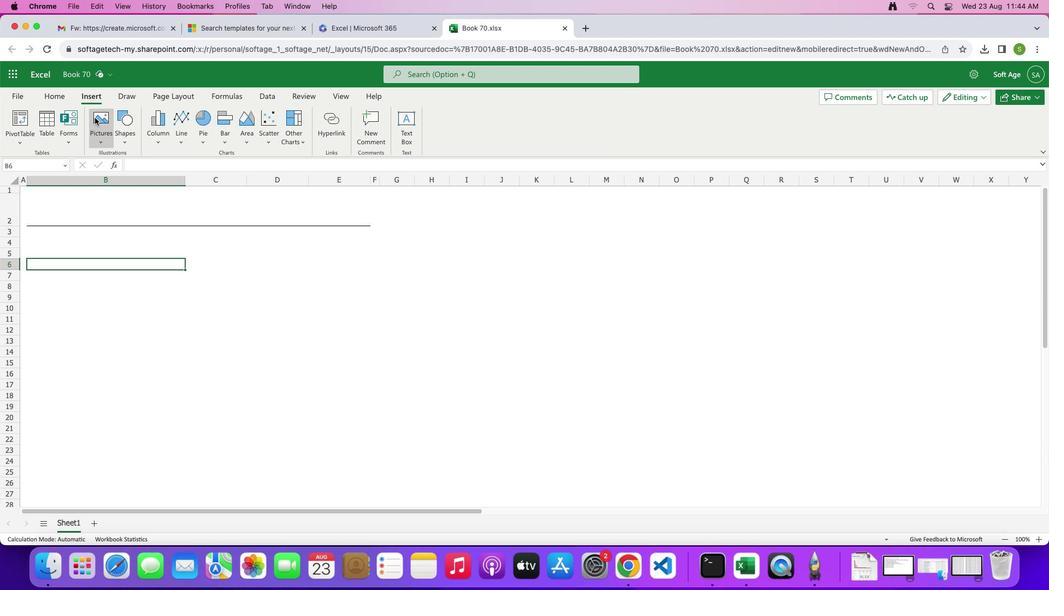 
Action: Mouse moved to (109, 175)
Screenshot: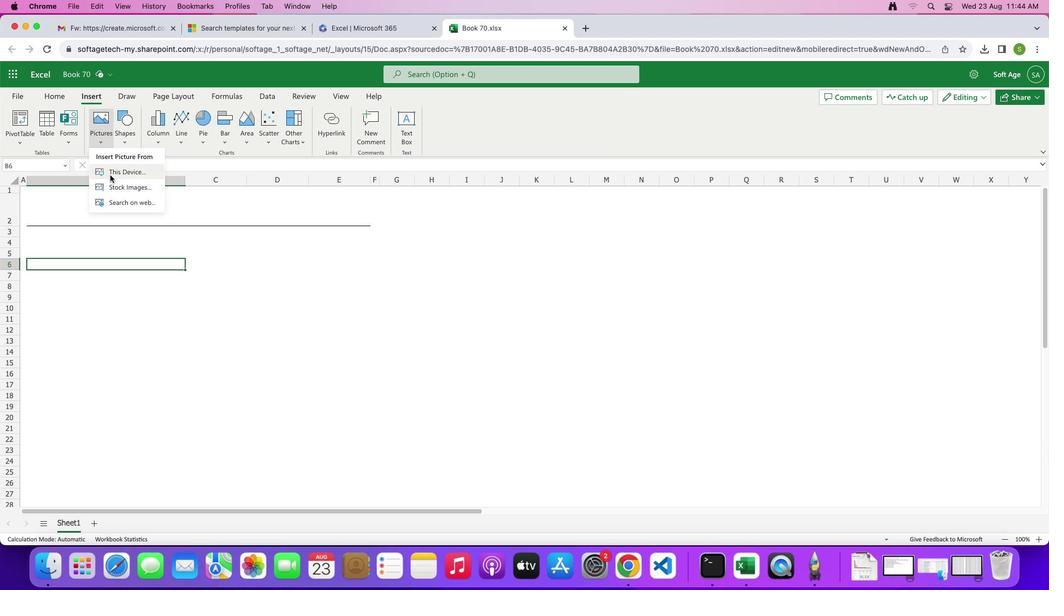 
Action: Mouse pressed left at (109, 175)
Screenshot: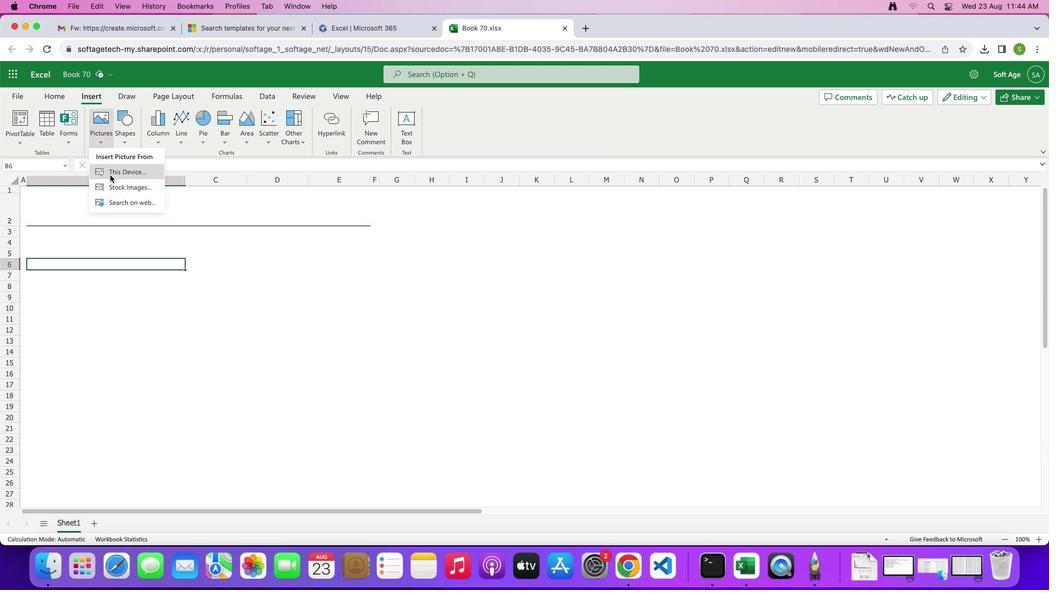 
Action: Mouse moved to (422, 214)
Screenshot: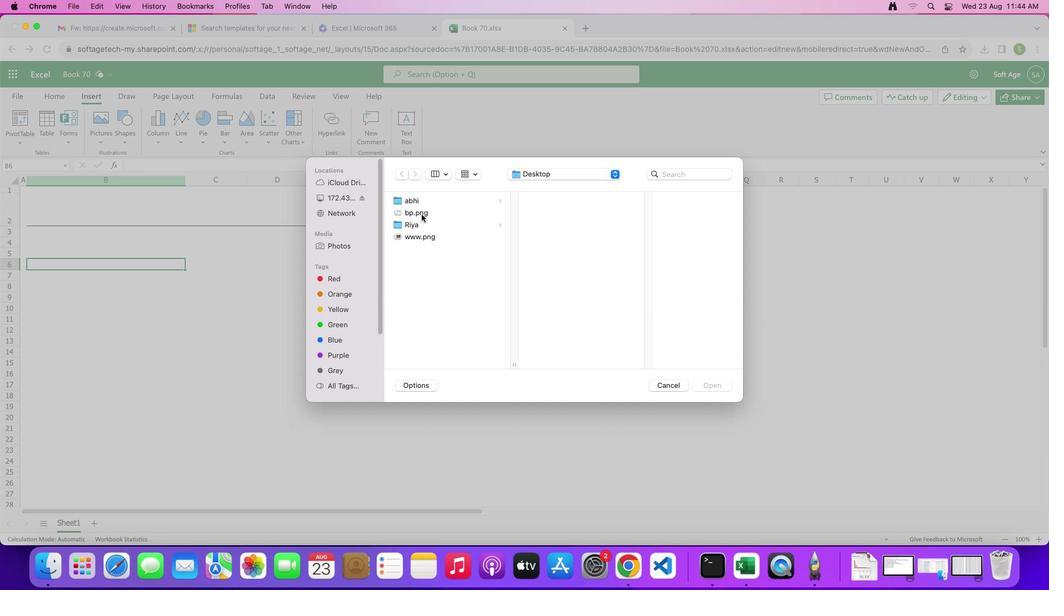 
Action: Mouse pressed left at (422, 214)
Screenshot: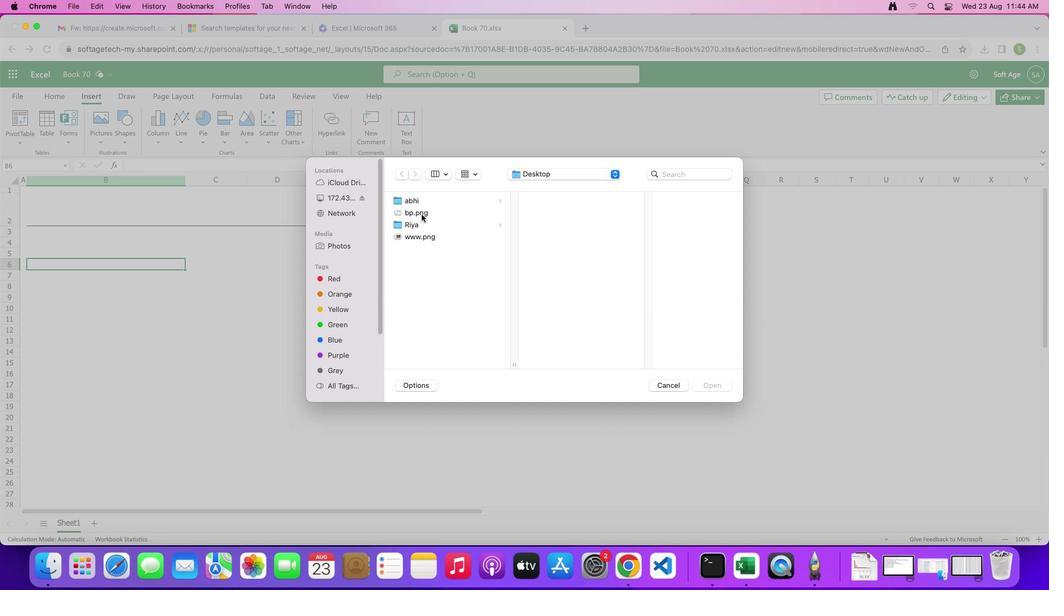 
Action: Mouse moved to (714, 386)
Screenshot: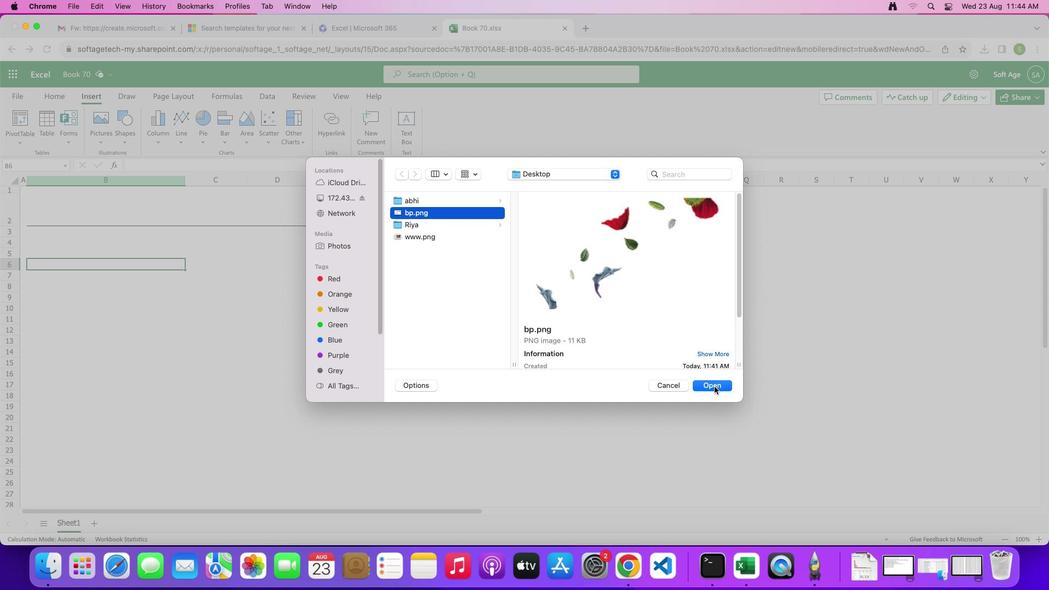 
Action: Mouse pressed left at (714, 386)
Screenshot: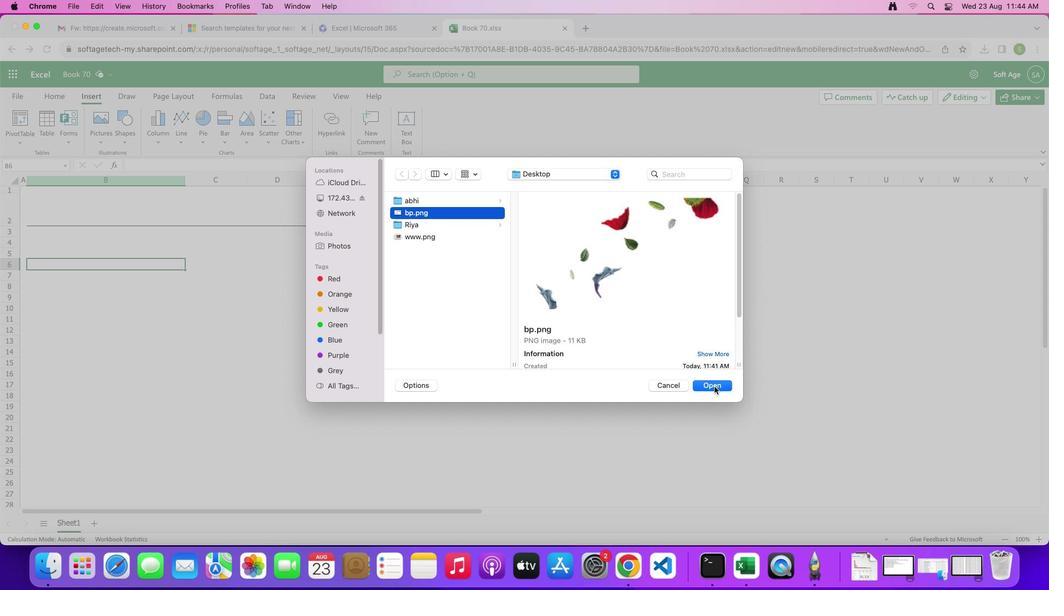 
Action: Mouse moved to (113, 288)
Screenshot: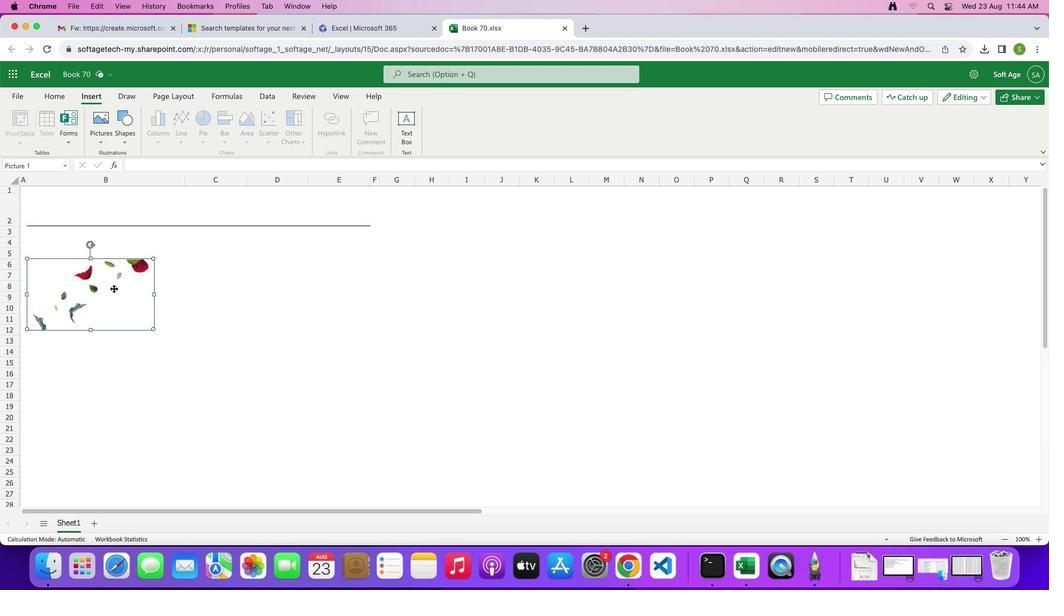 
Action: Mouse pressed left at (113, 288)
Screenshot: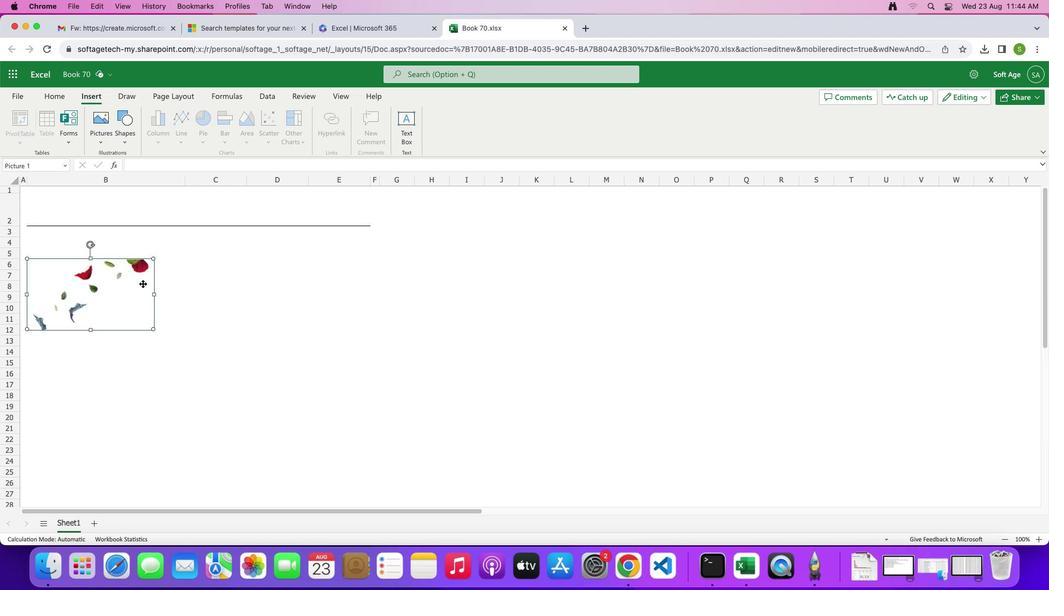 
Action: Mouse moved to (285, 281)
Screenshot: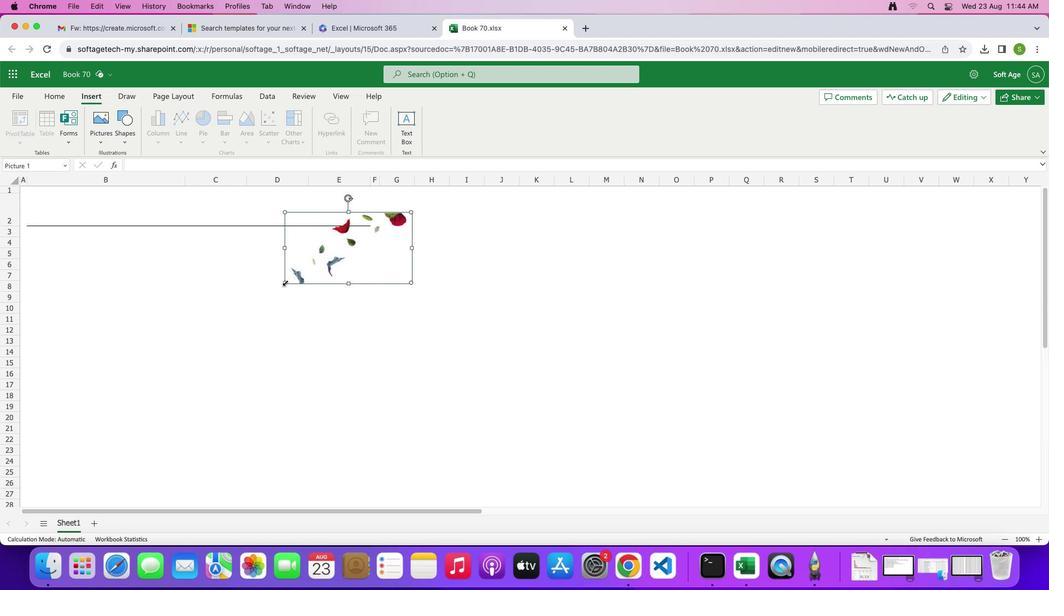 
Action: Mouse pressed left at (285, 281)
Screenshot: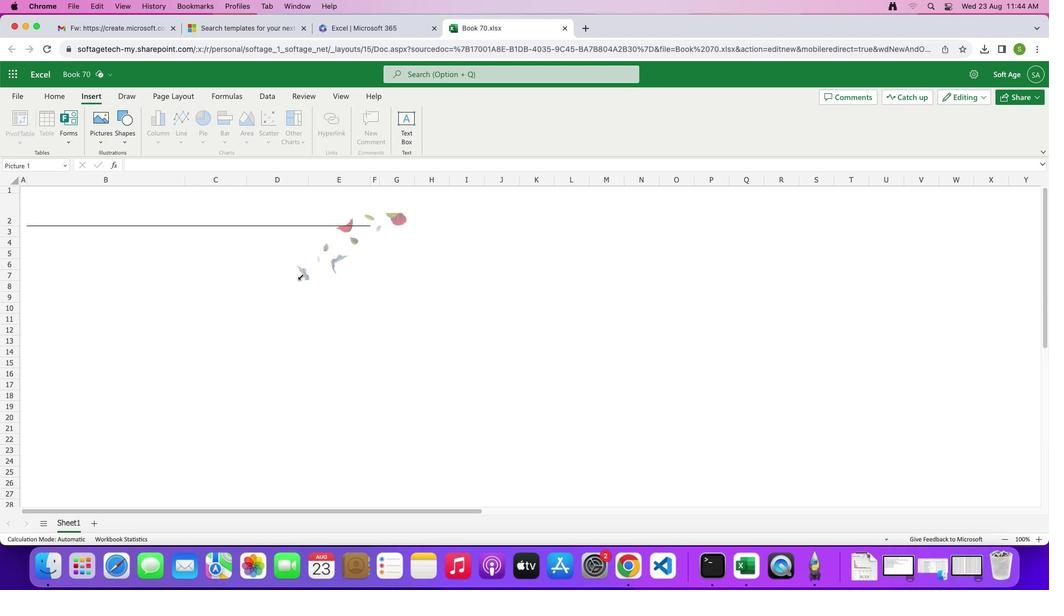 
Action: Mouse moved to (369, 238)
Screenshot: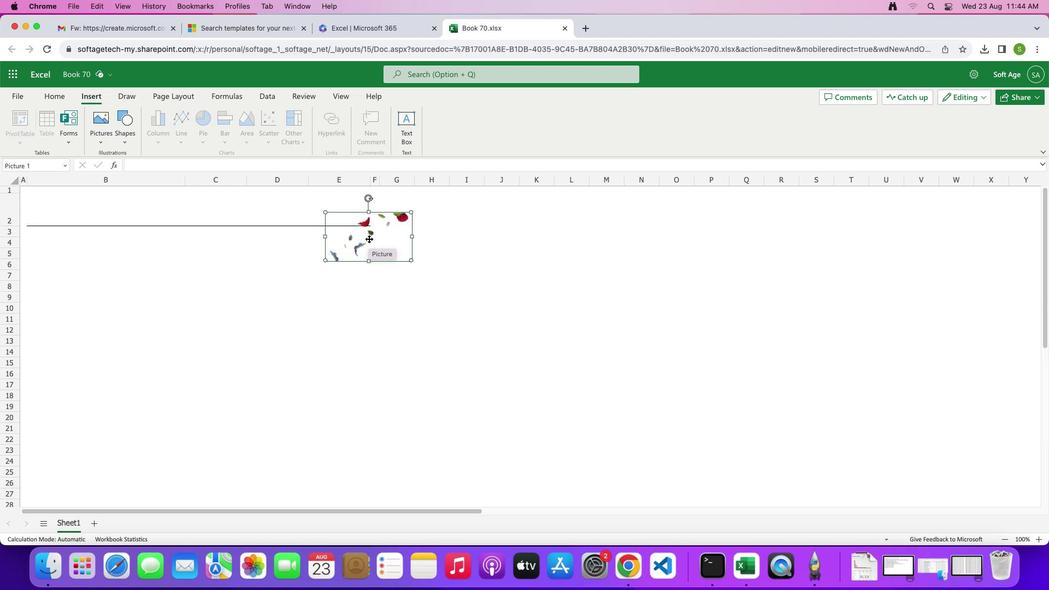 
Action: Mouse pressed left at (369, 238)
Screenshot: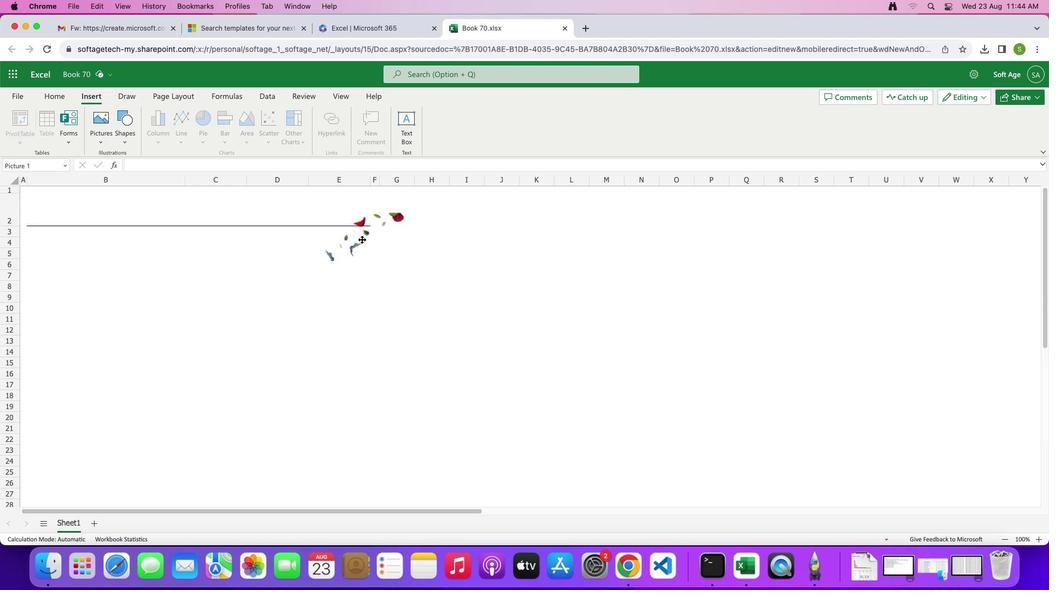 
Action: Mouse moved to (34, 244)
Screenshot: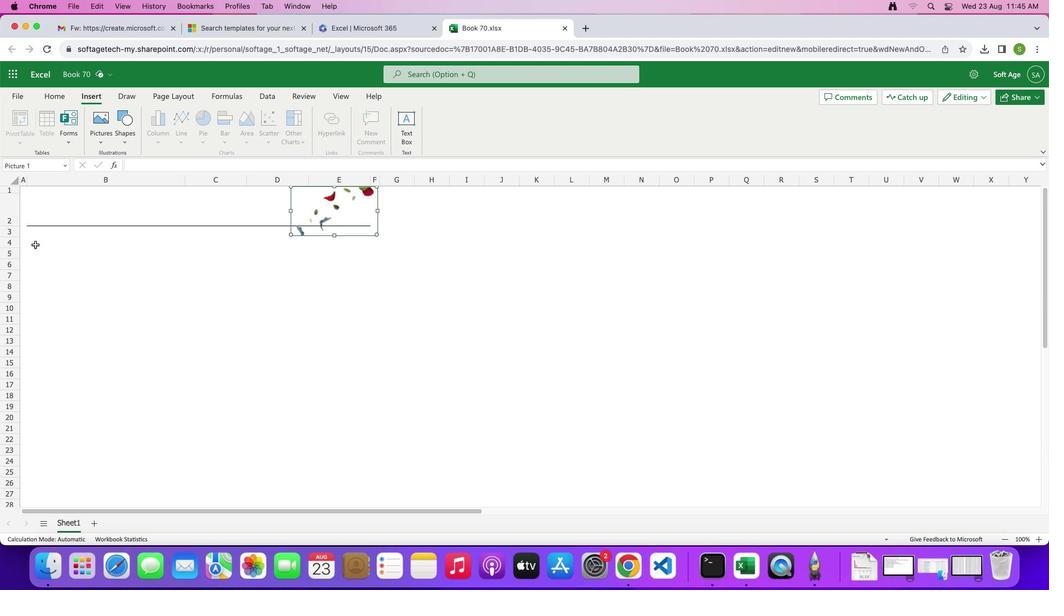 
Action: Mouse pressed left at (34, 244)
Screenshot: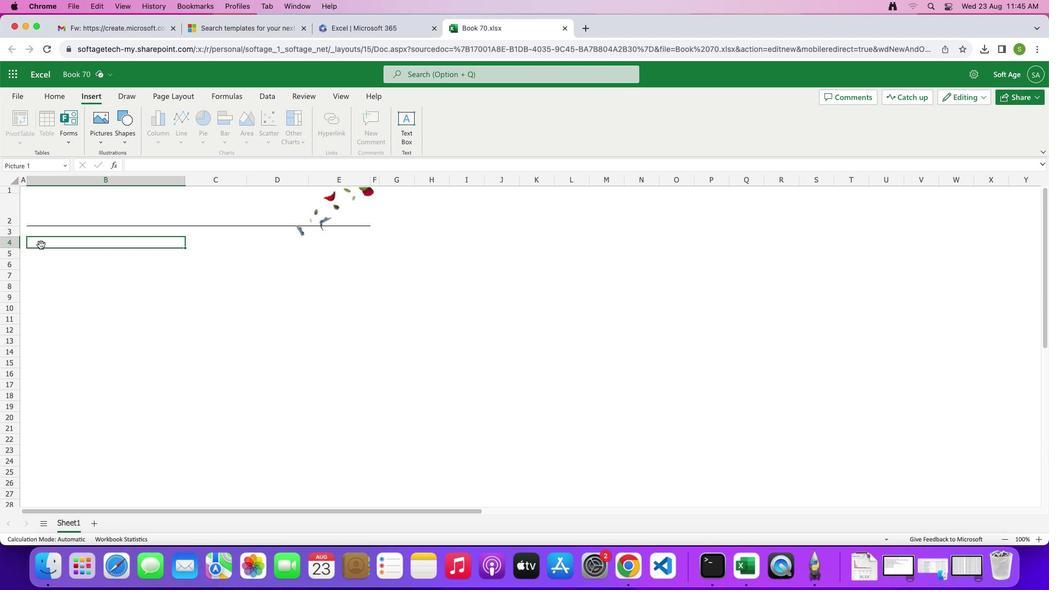 
Action: Mouse moved to (226, 265)
Screenshot: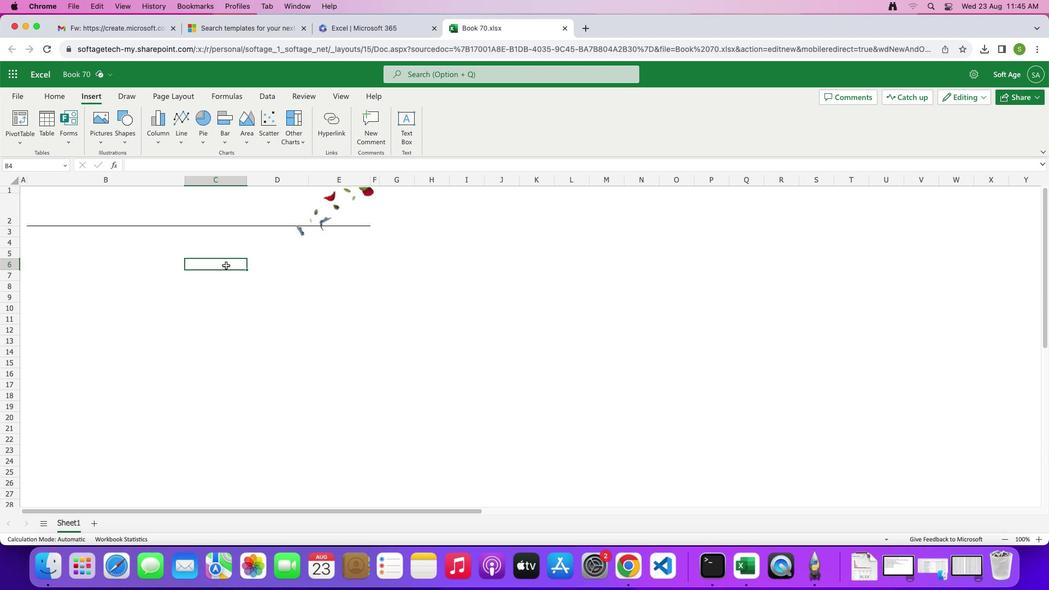 
Action: Mouse pressed left at (226, 265)
Screenshot: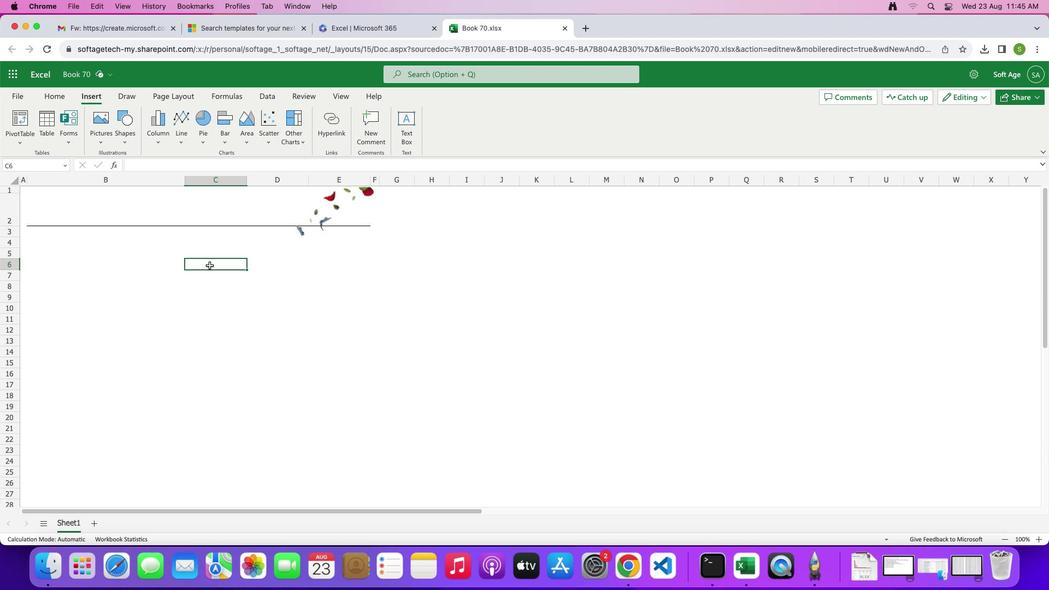 
Action: Mouse moved to (65, 243)
Screenshot: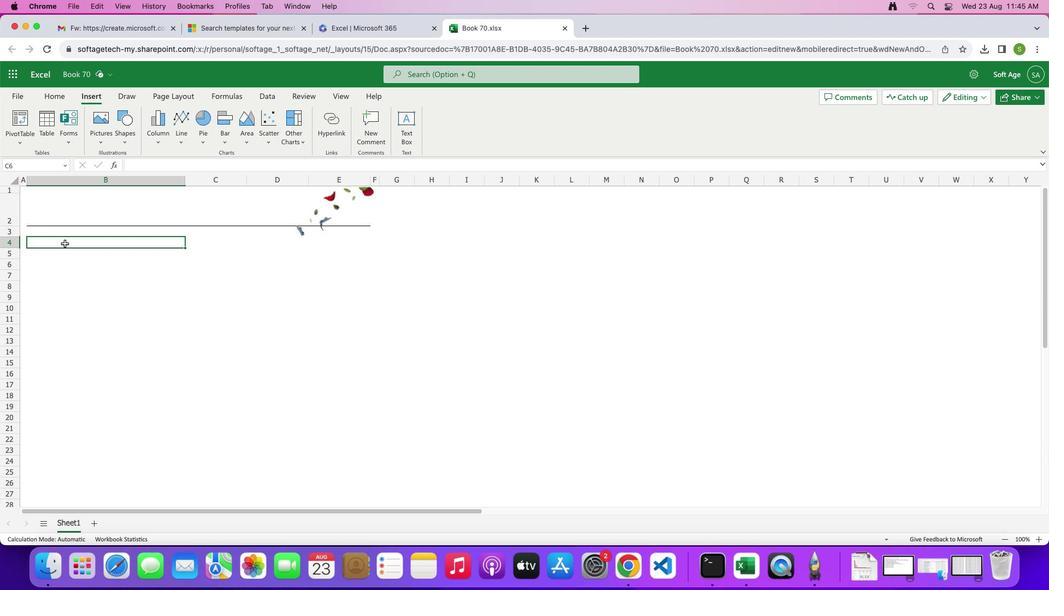 
Action: Mouse pressed left at (65, 243)
Screenshot: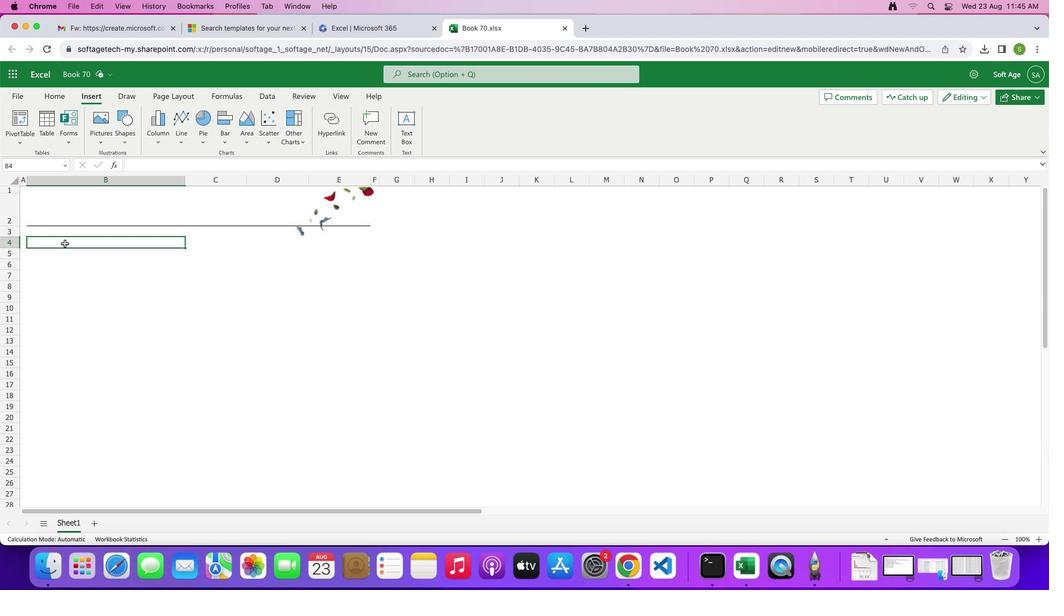 
Action: Mouse moved to (48, 96)
Screenshot: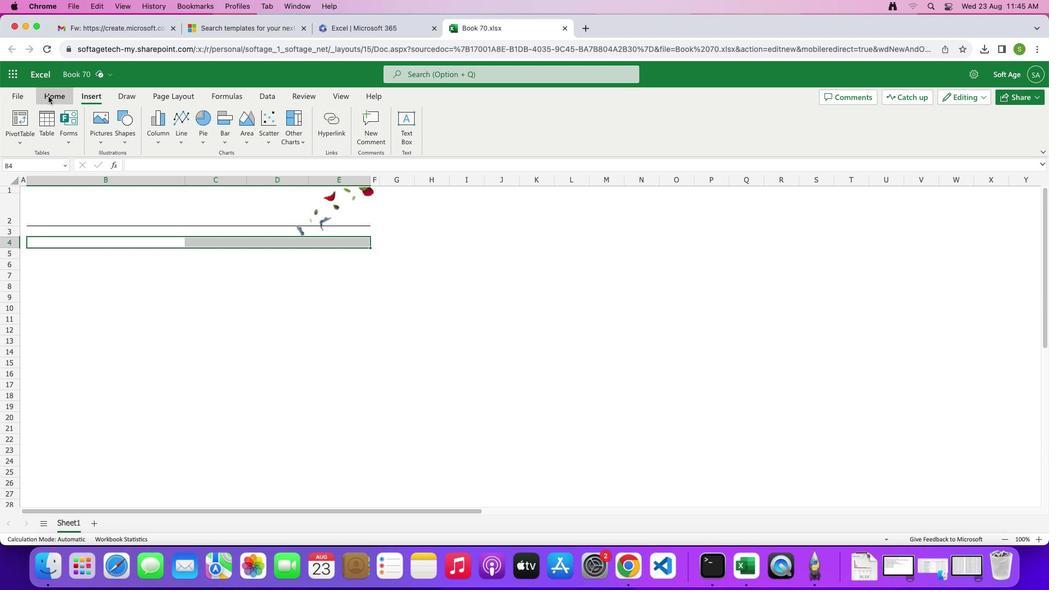 
Action: Mouse pressed left at (48, 96)
Screenshot: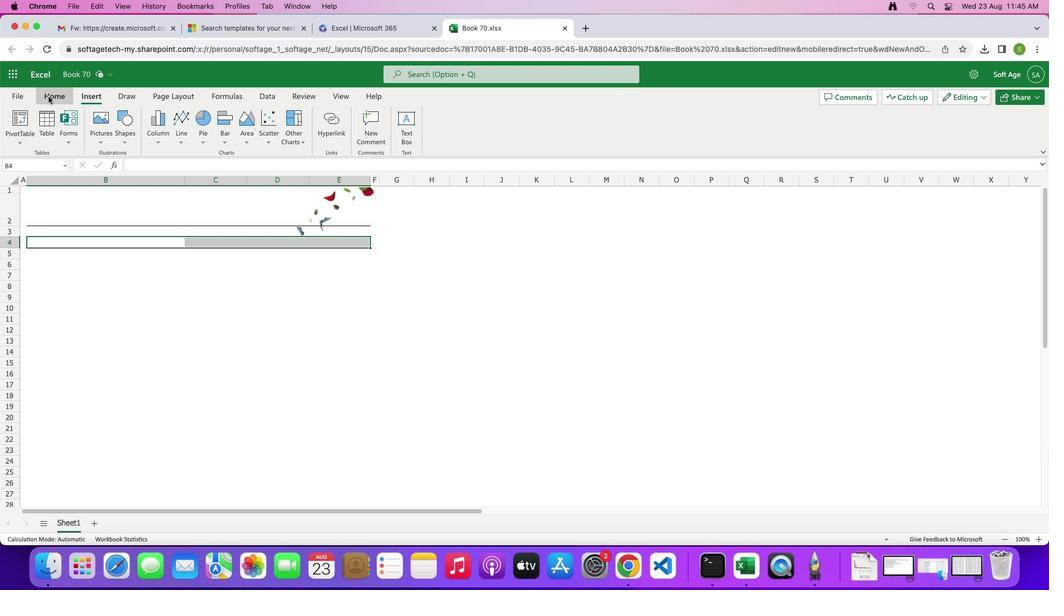 
Action: Mouse moved to (217, 136)
Screenshot: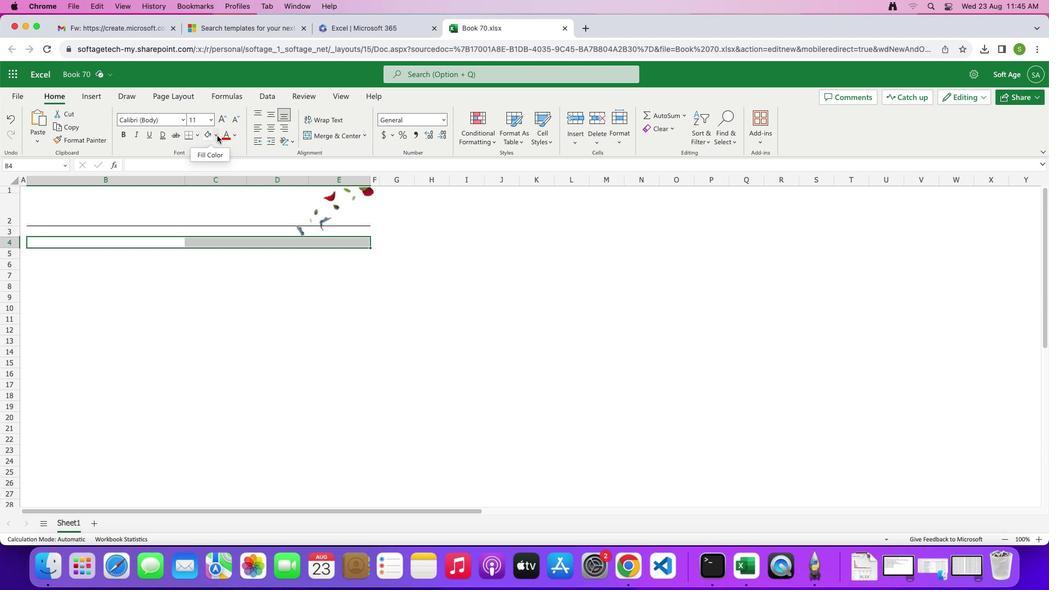 
Action: Mouse pressed left at (217, 136)
Screenshot: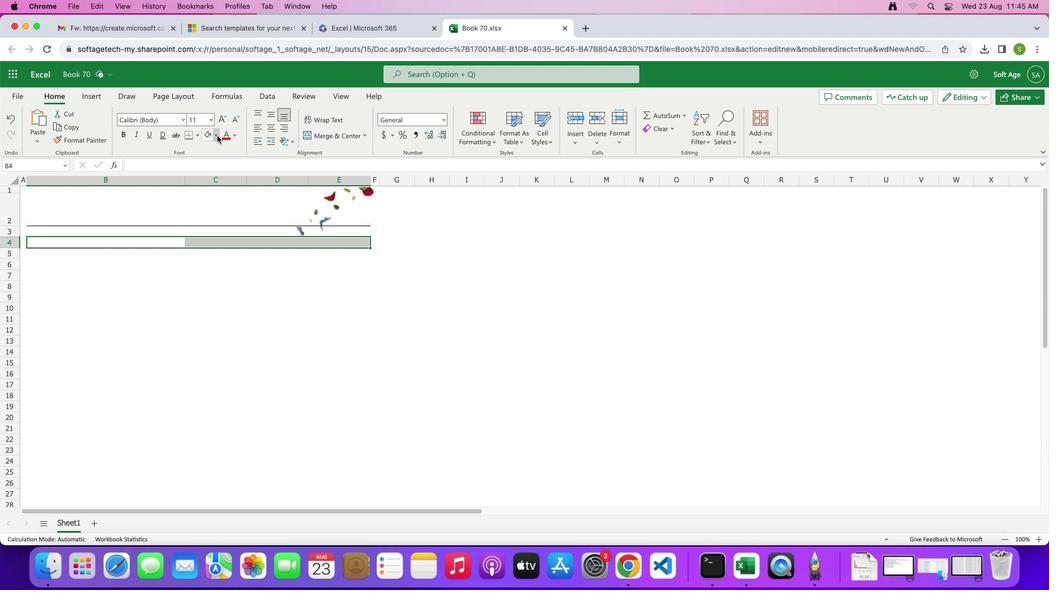 
Action: Mouse moved to (230, 305)
Screenshot: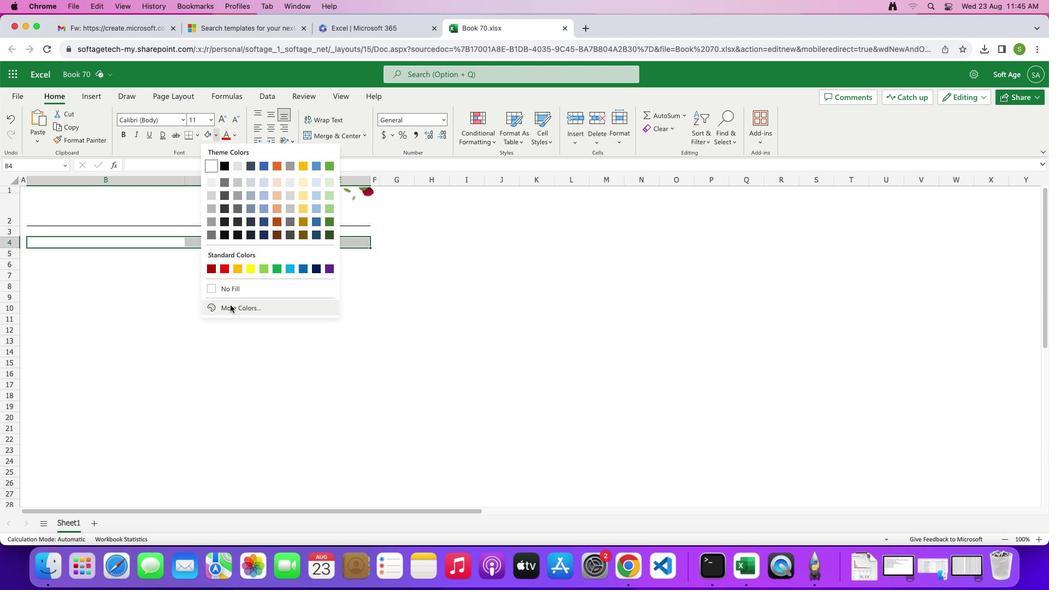 
Action: Mouse pressed left at (230, 305)
Screenshot: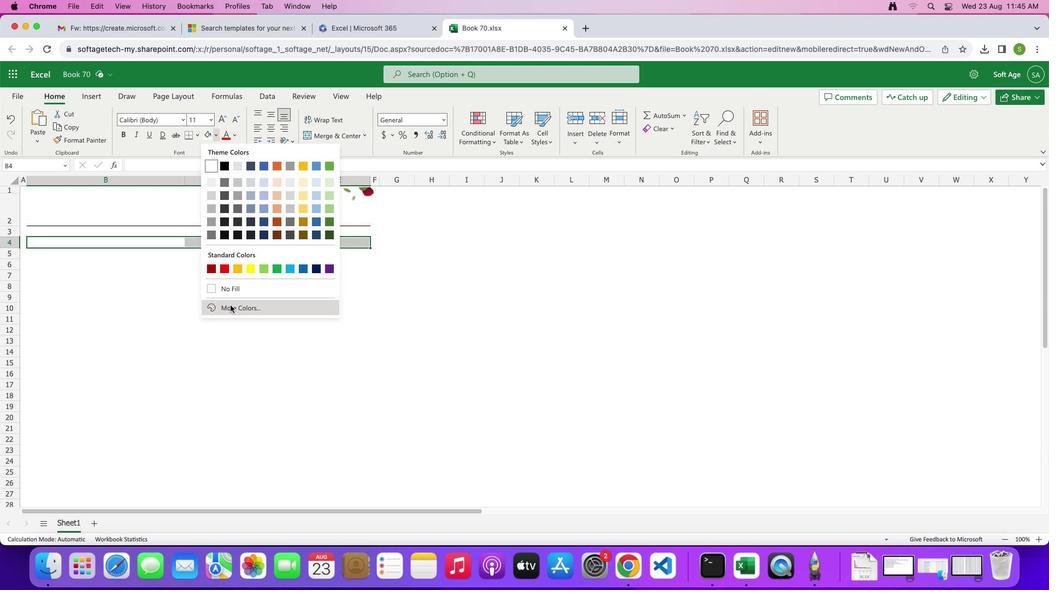 
Action: Mouse moved to (548, 352)
Screenshot: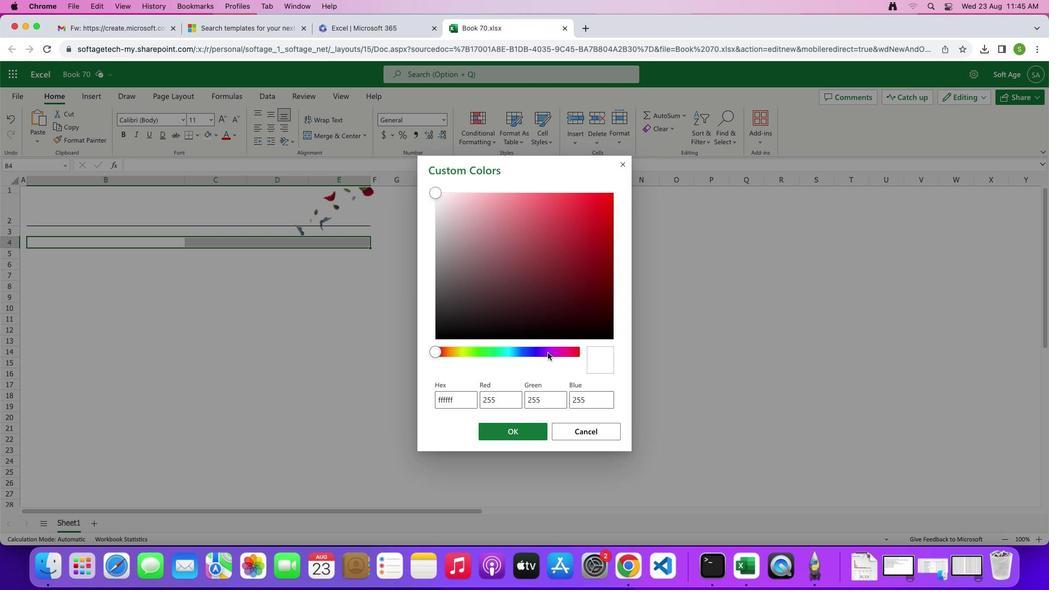 
Action: Mouse pressed left at (548, 352)
Screenshot: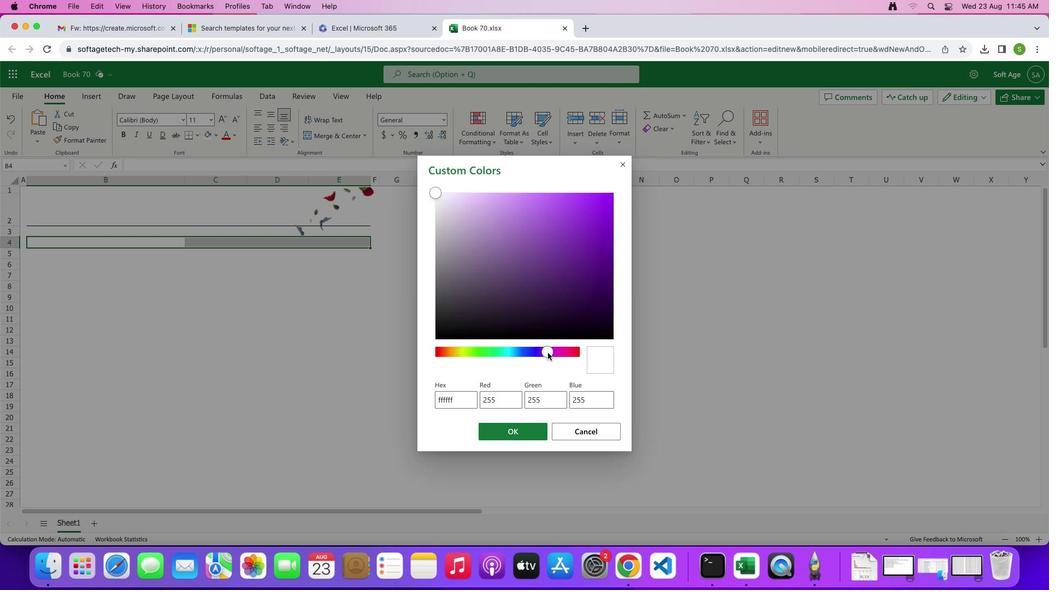 
Action: Mouse moved to (462, 256)
Screenshot: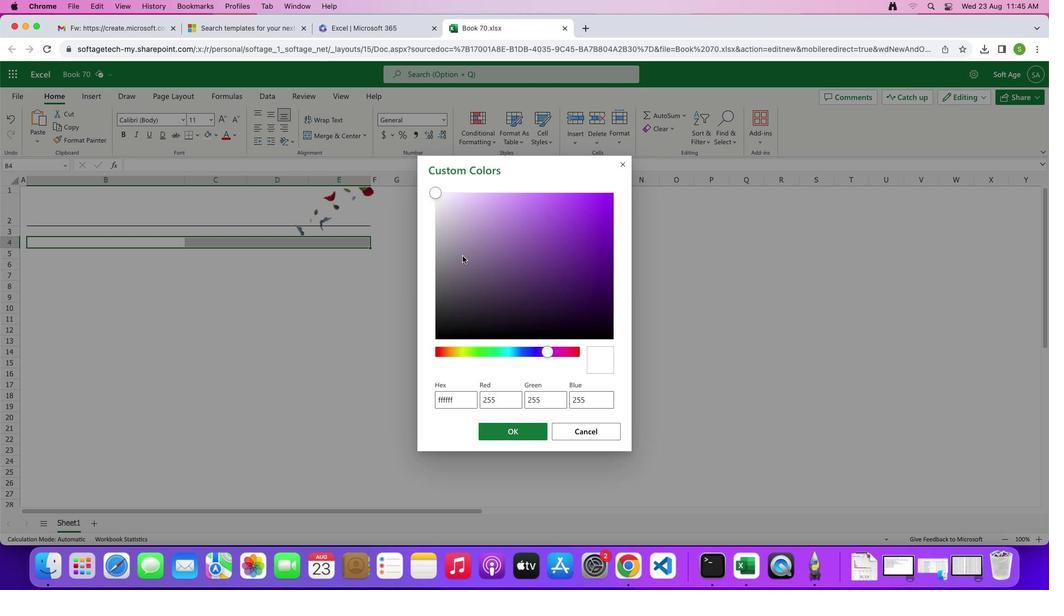 
Action: Mouse pressed left at (462, 256)
Screenshot: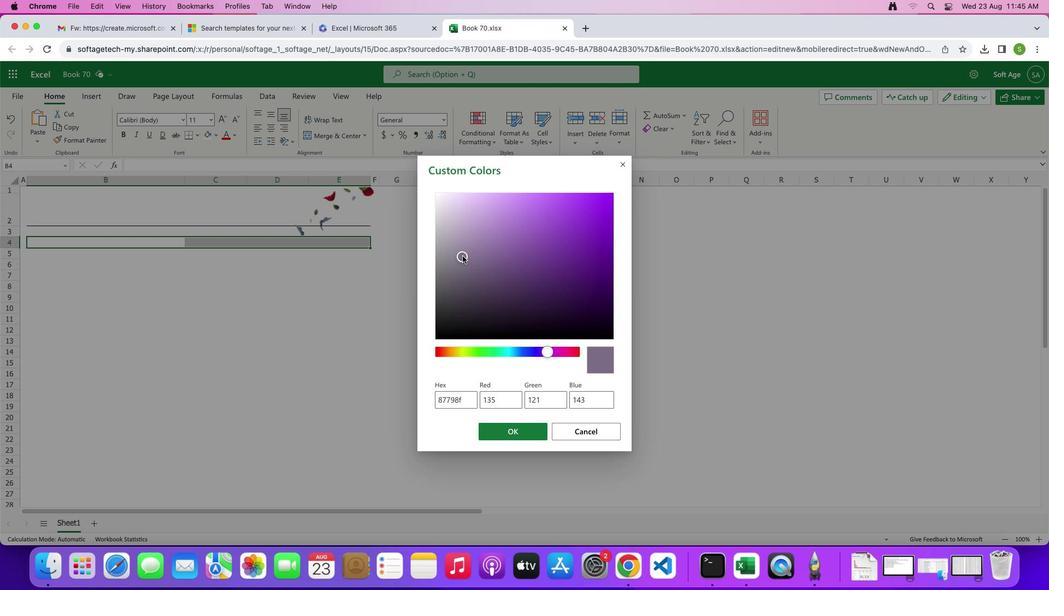 
Action: Mouse moved to (521, 427)
Screenshot: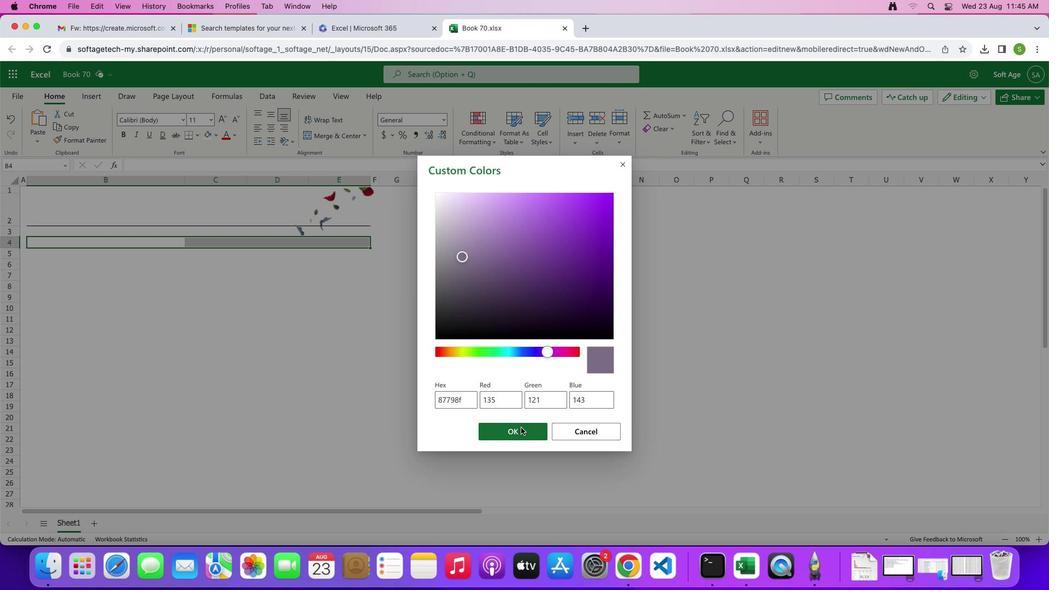 
Action: Mouse pressed left at (521, 427)
Screenshot: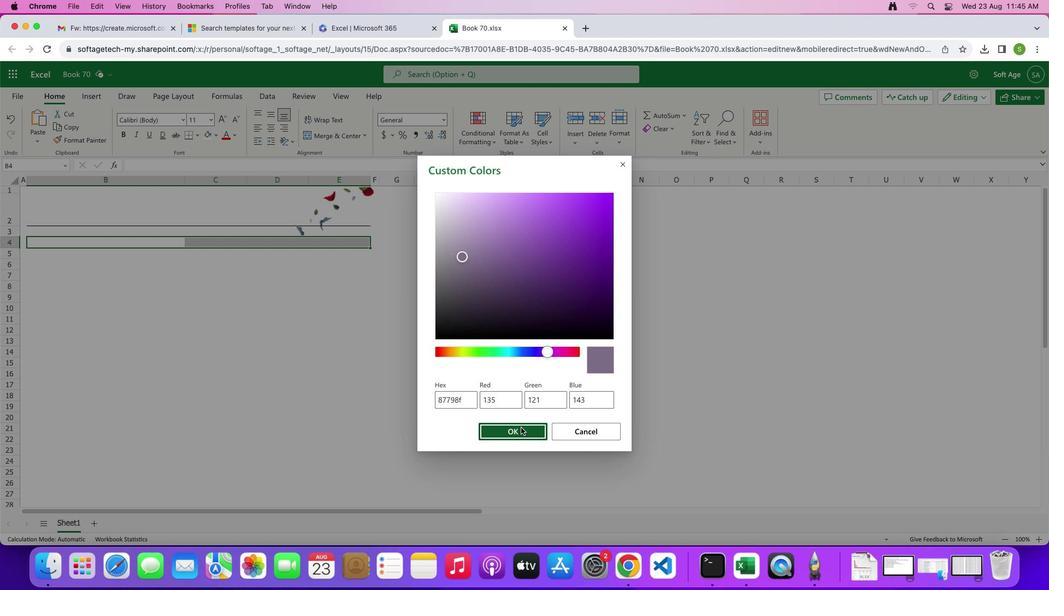 
Action: Mouse moved to (246, 299)
Screenshot: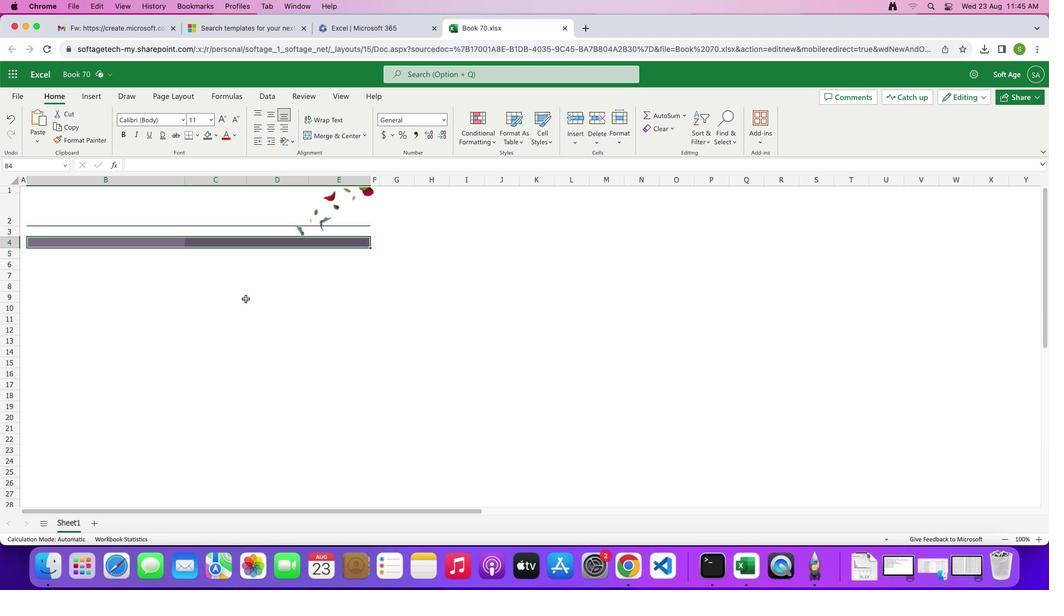 
Action: Mouse pressed left at (246, 299)
Screenshot: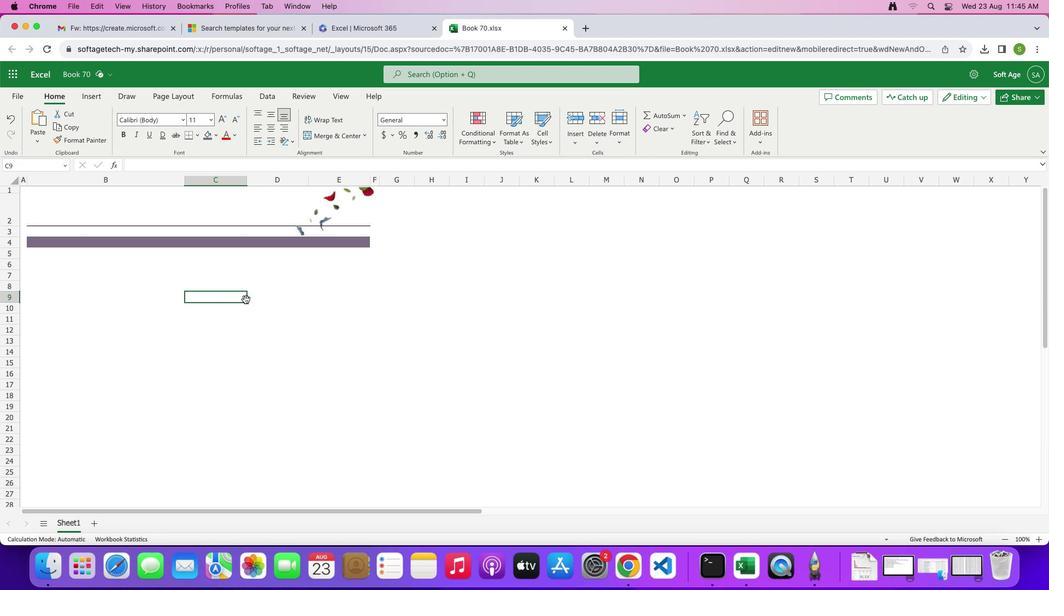 
Action: Mouse moved to (33, 241)
Screenshot: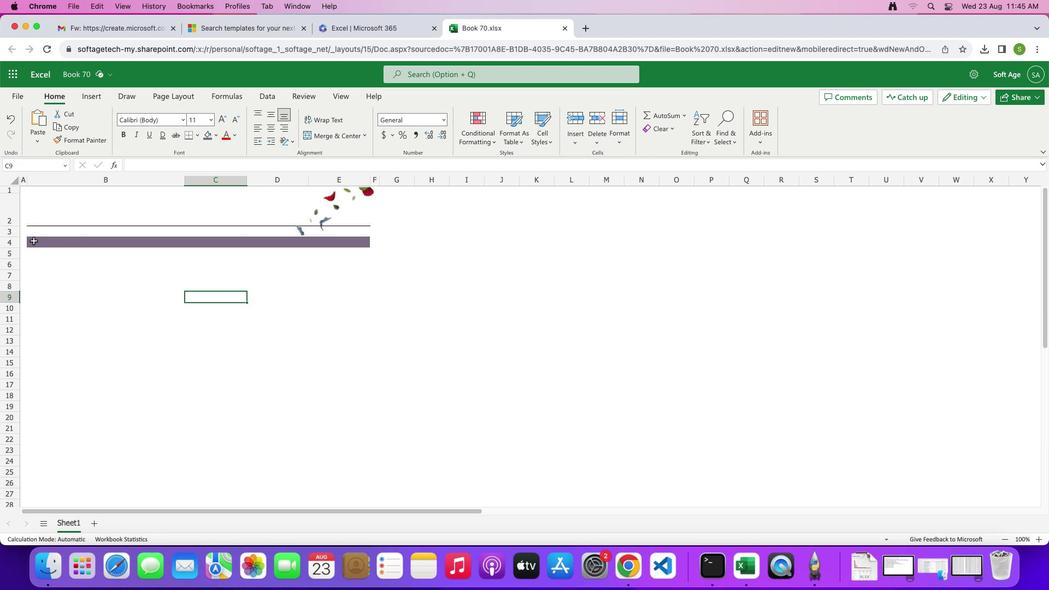 
Action: Mouse pressed left at (33, 241)
Screenshot: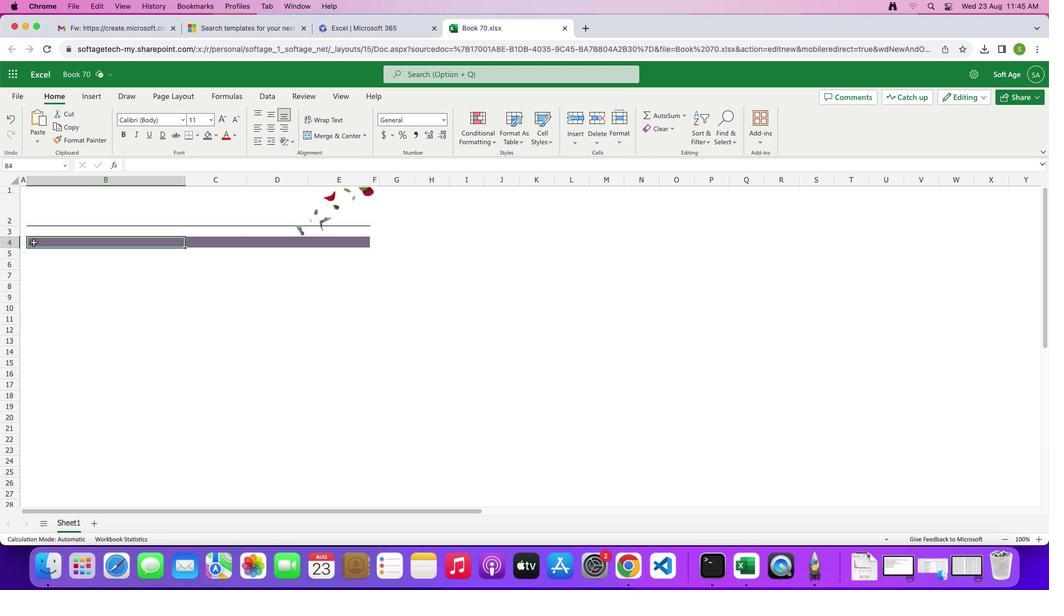 
Action: Mouse moved to (198, 138)
Screenshot: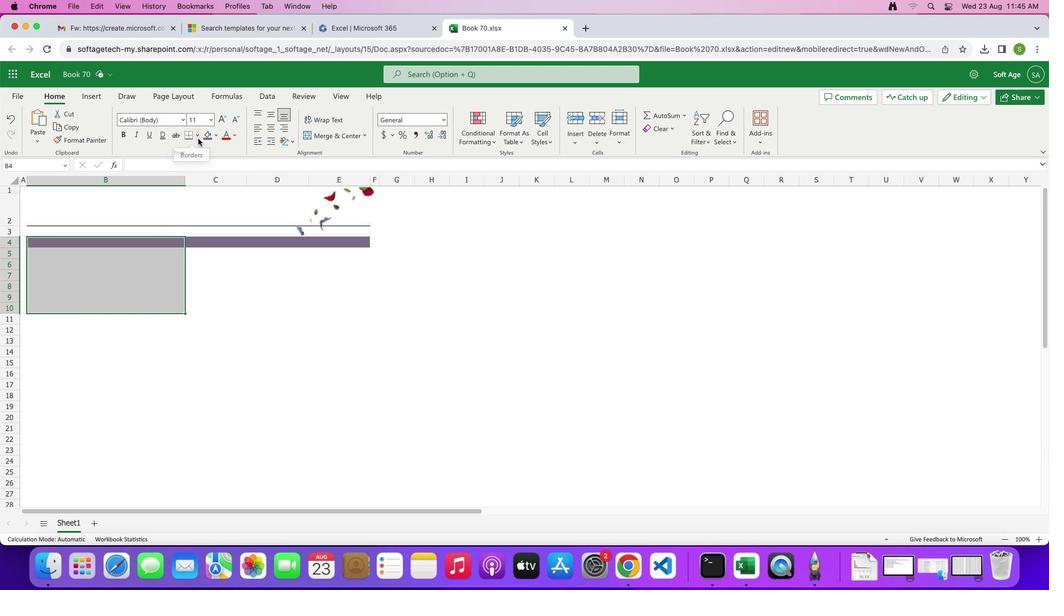 
Action: Mouse pressed left at (198, 138)
Screenshot: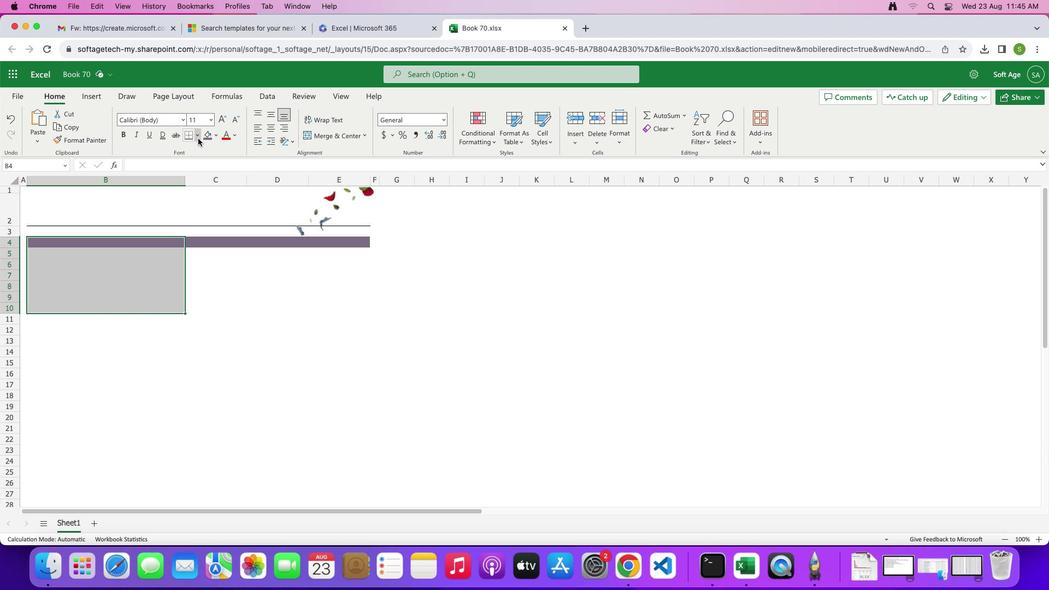 
Action: Mouse moved to (262, 154)
Screenshot: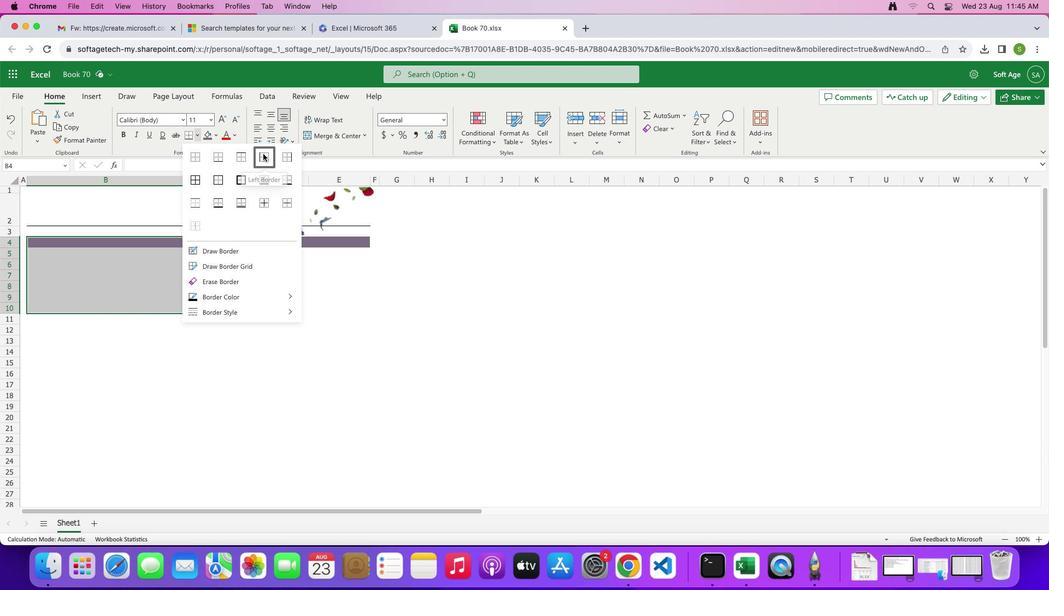 
Action: Mouse pressed left at (262, 154)
Screenshot: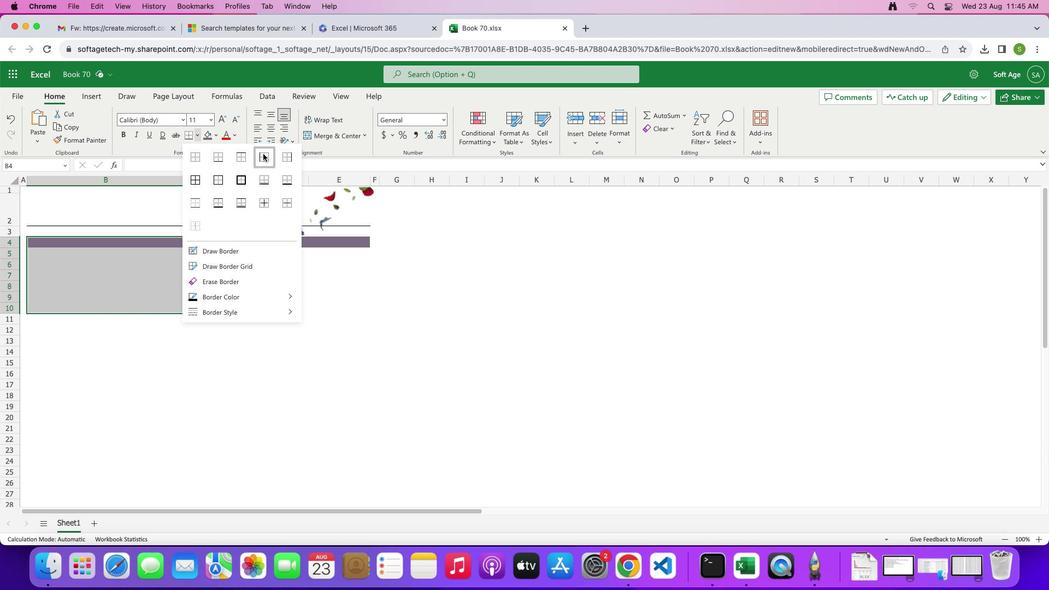 
Action: Mouse moved to (231, 271)
Screenshot: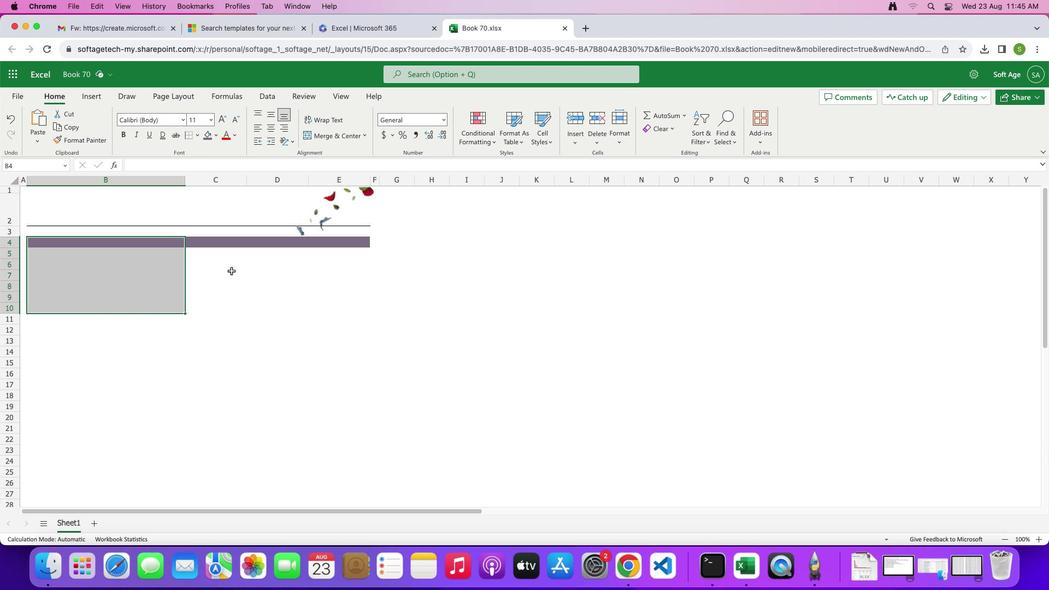 
Action: Mouse pressed left at (231, 271)
Screenshot: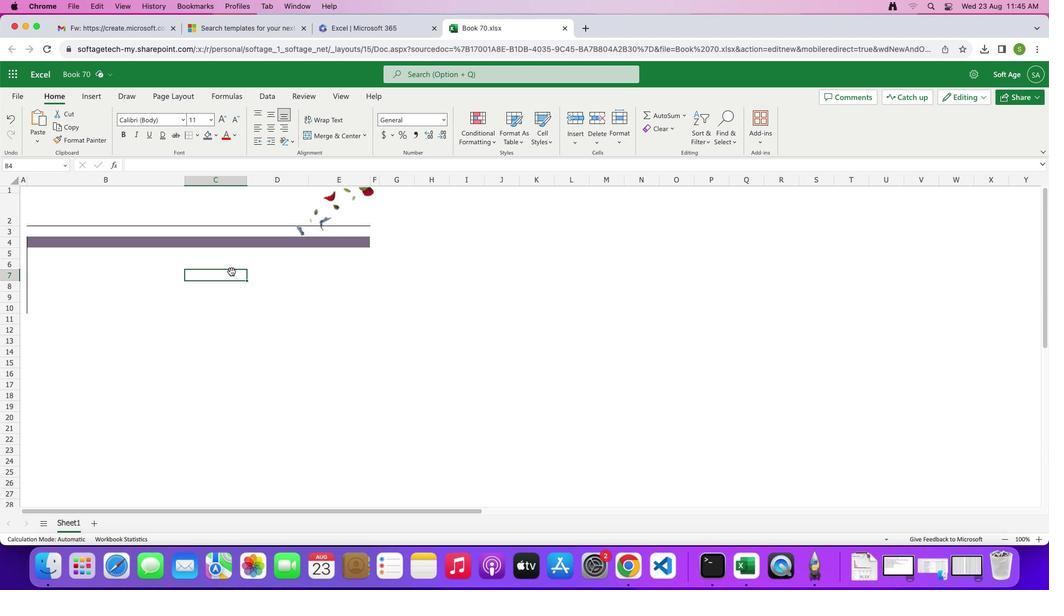 
Action: Mouse moved to (363, 244)
Screenshot: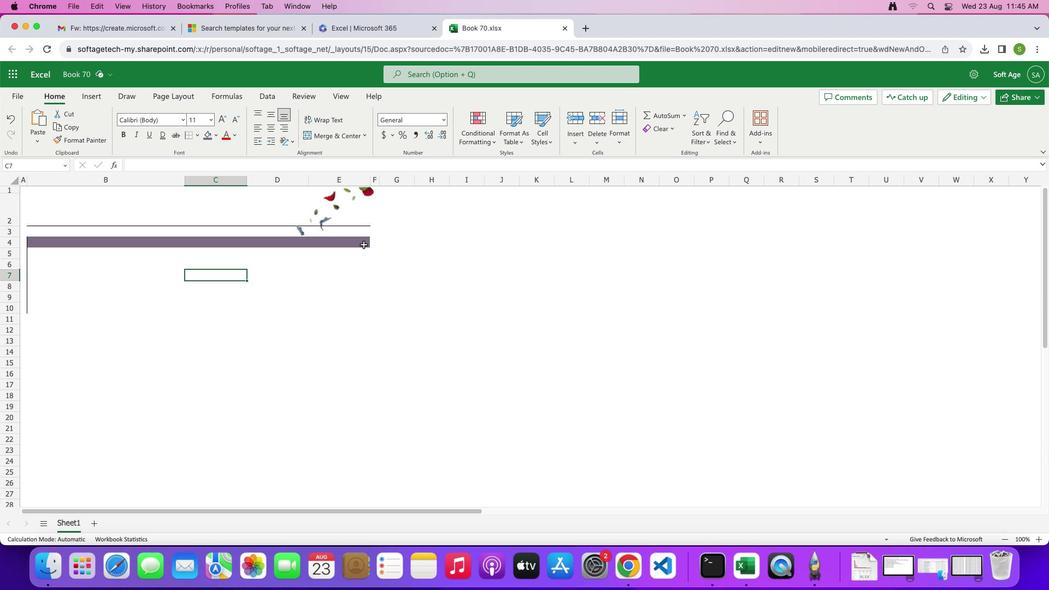 
Action: Mouse pressed left at (363, 244)
Screenshot: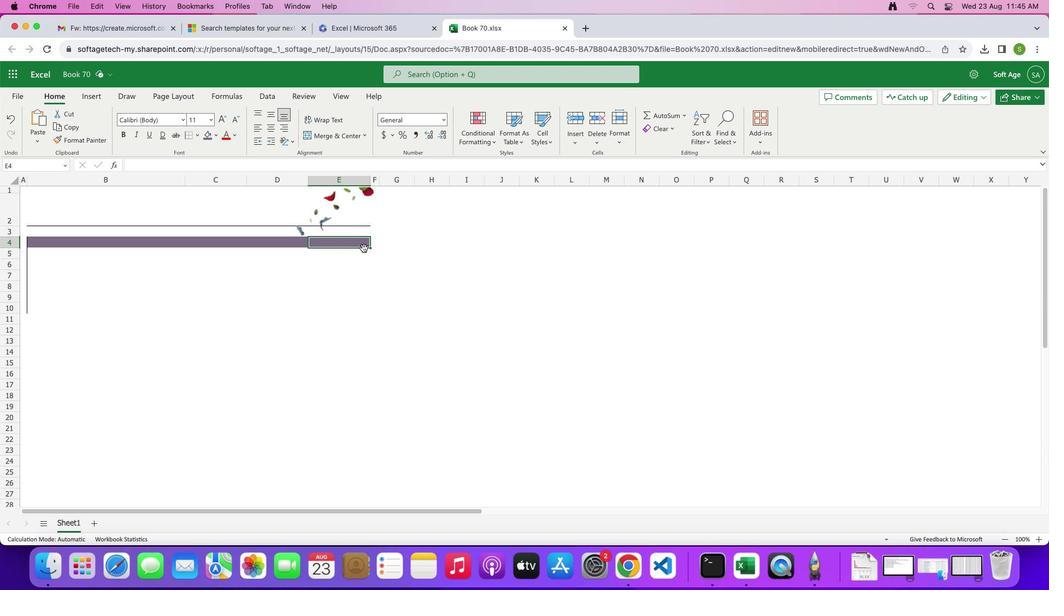 
Action: Mouse moved to (196, 133)
Screenshot: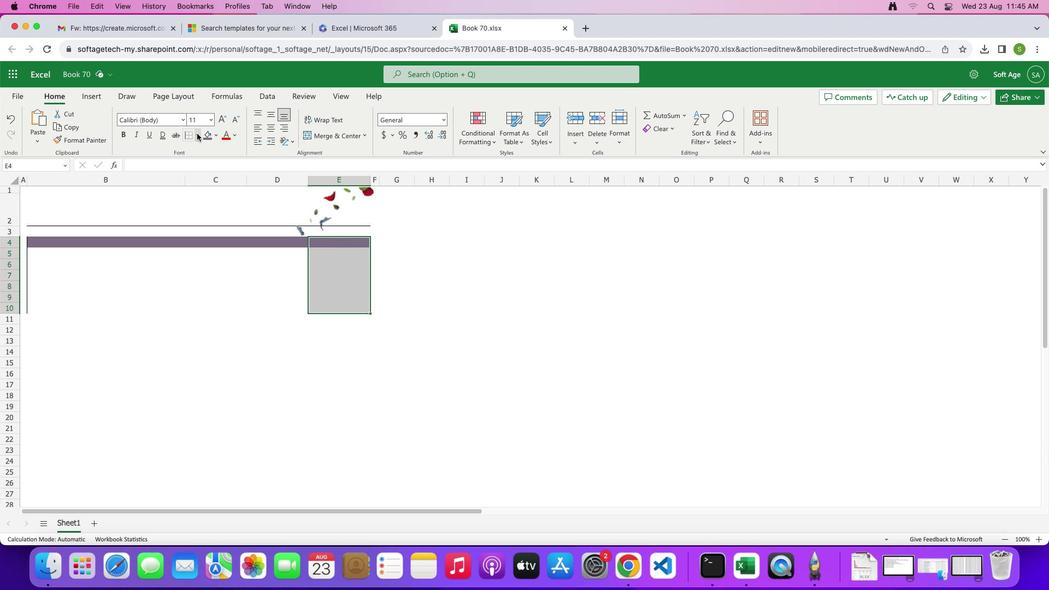 
Action: Mouse pressed left at (196, 133)
Screenshot: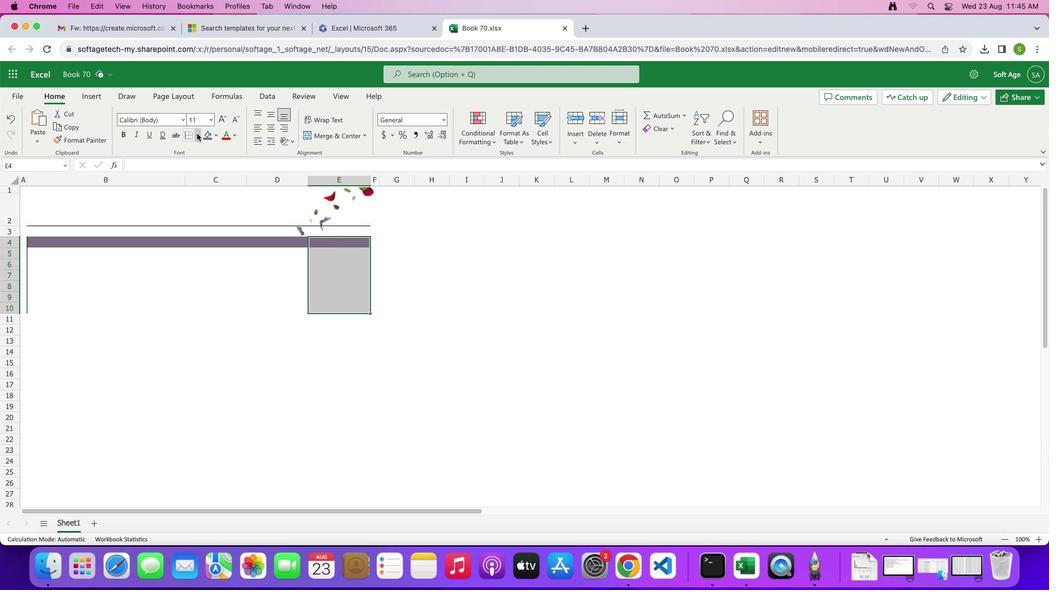 
Action: Mouse moved to (287, 156)
Screenshot: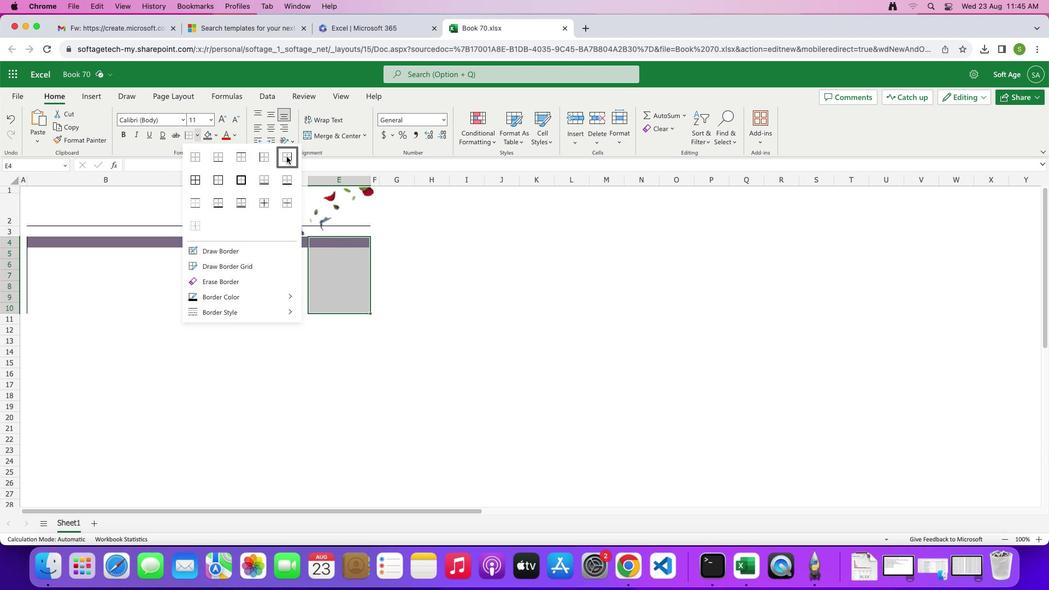 
Action: Mouse pressed left at (287, 156)
Screenshot: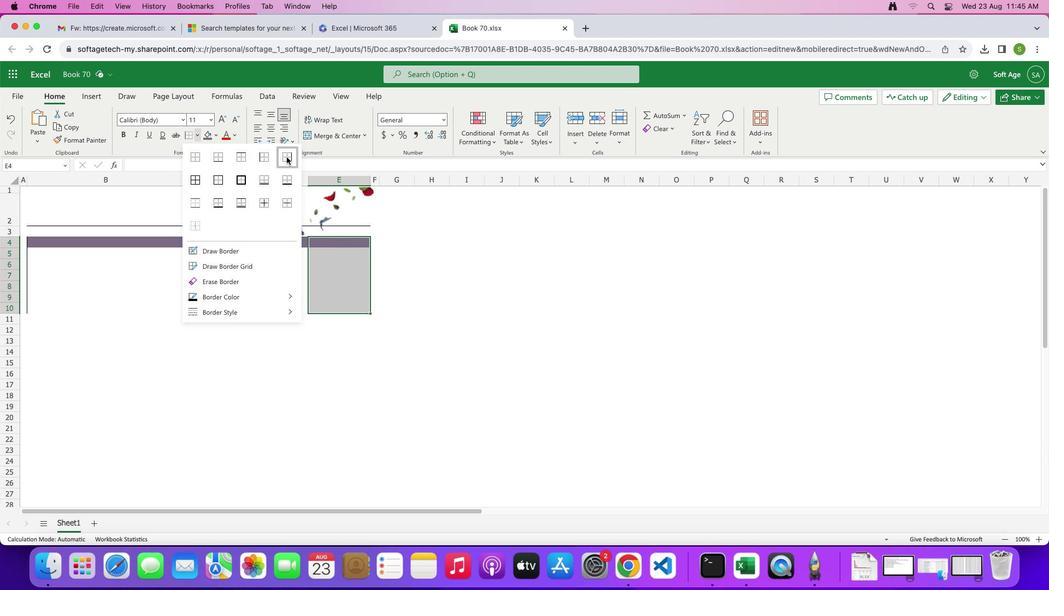 
Action: Mouse moved to (259, 283)
Screenshot: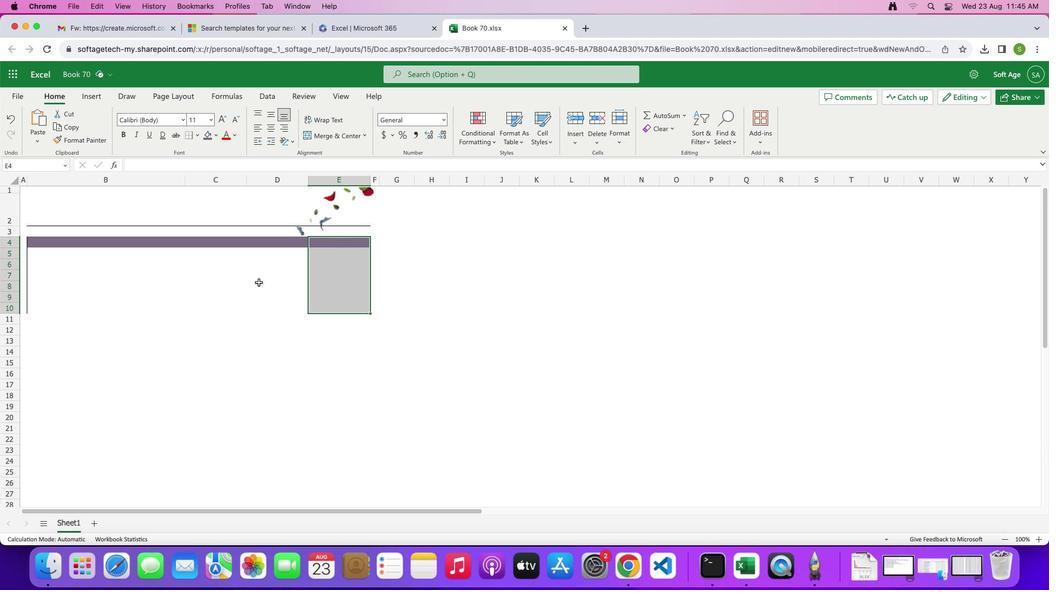 
Action: Mouse pressed left at (259, 283)
Screenshot: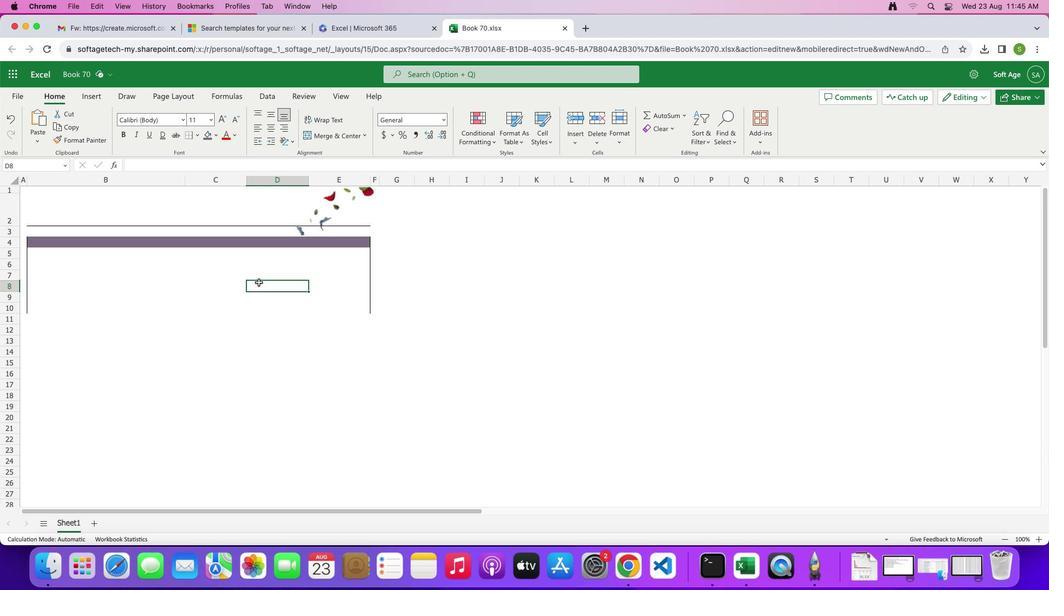 
Action: Mouse moved to (37, 309)
Screenshot: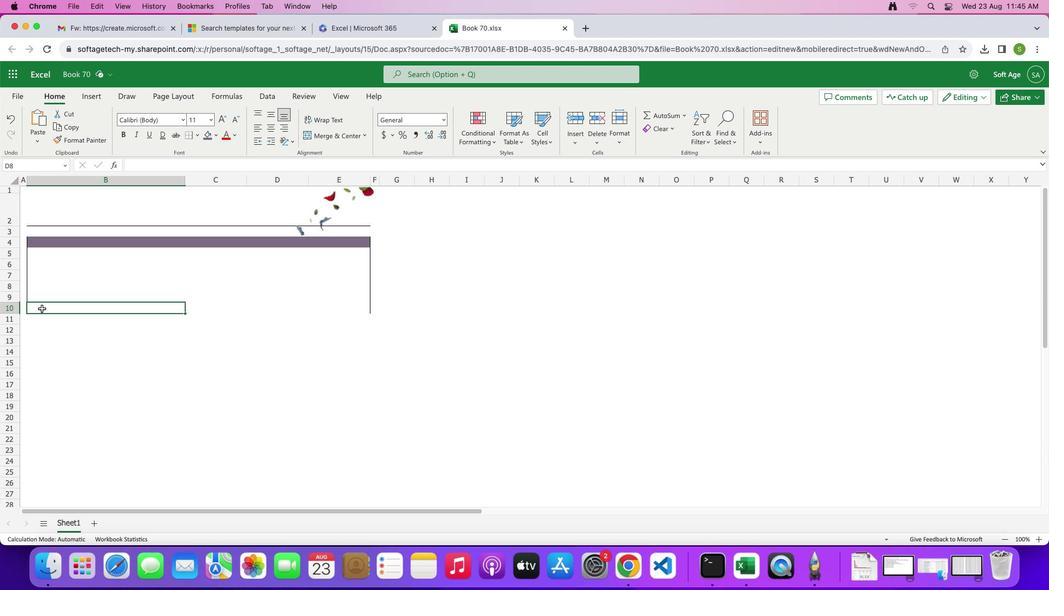 
Action: Mouse pressed left at (37, 309)
Screenshot: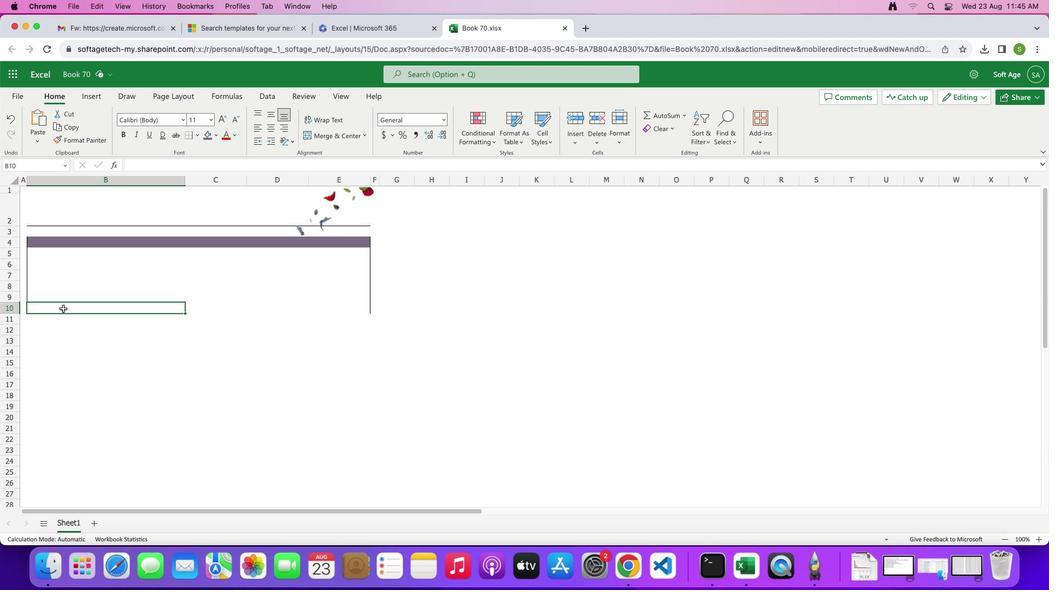 
Action: Mouse moved to (197, 135)
Screenshot: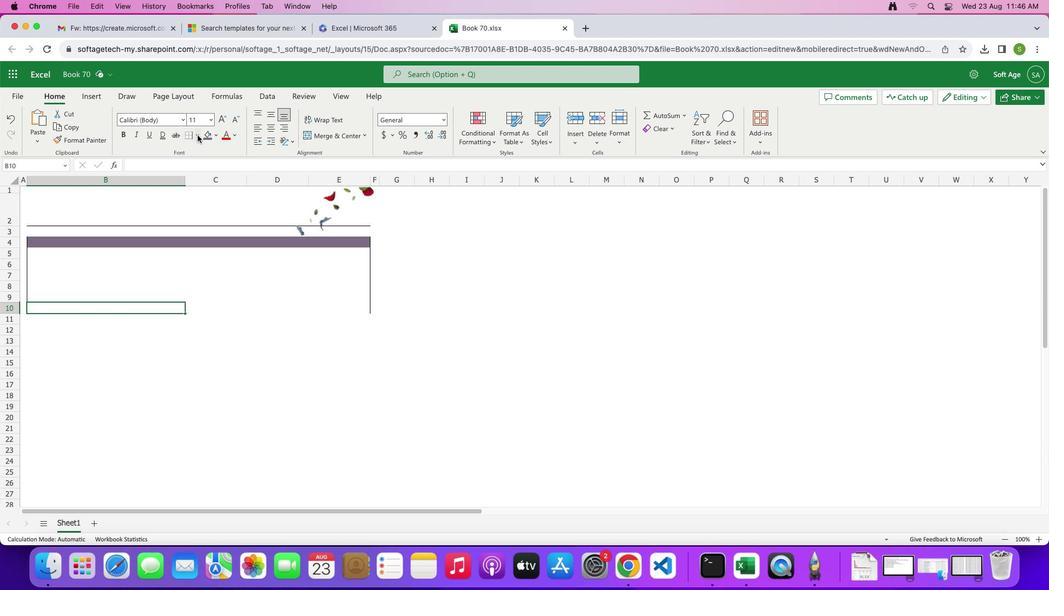 
Action: Mouse pressed left at (197, 135)
Screenshot: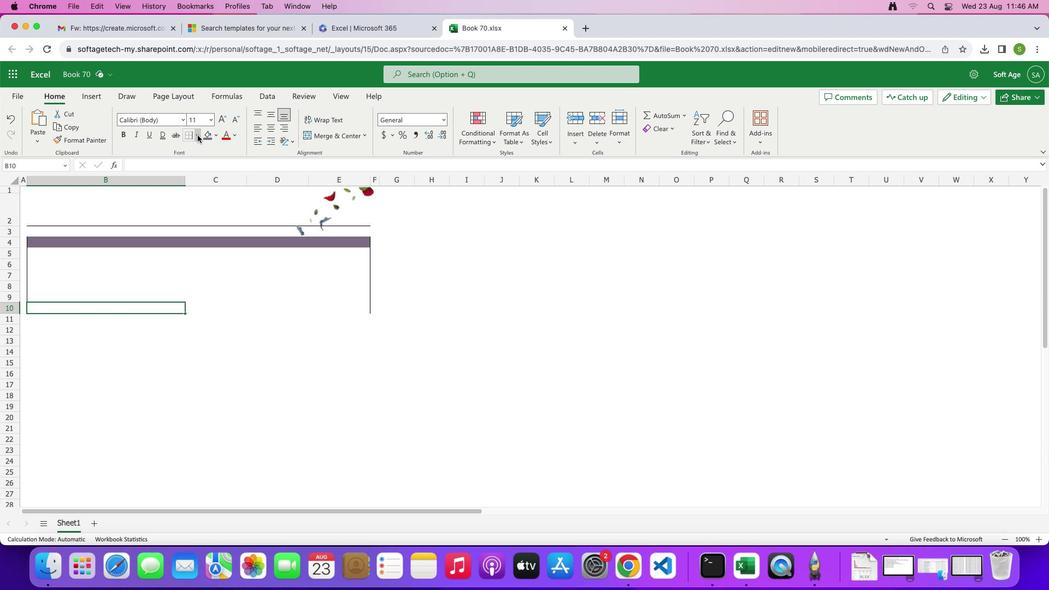 
Action: Mouse moved to (217, 310)
Screenshot: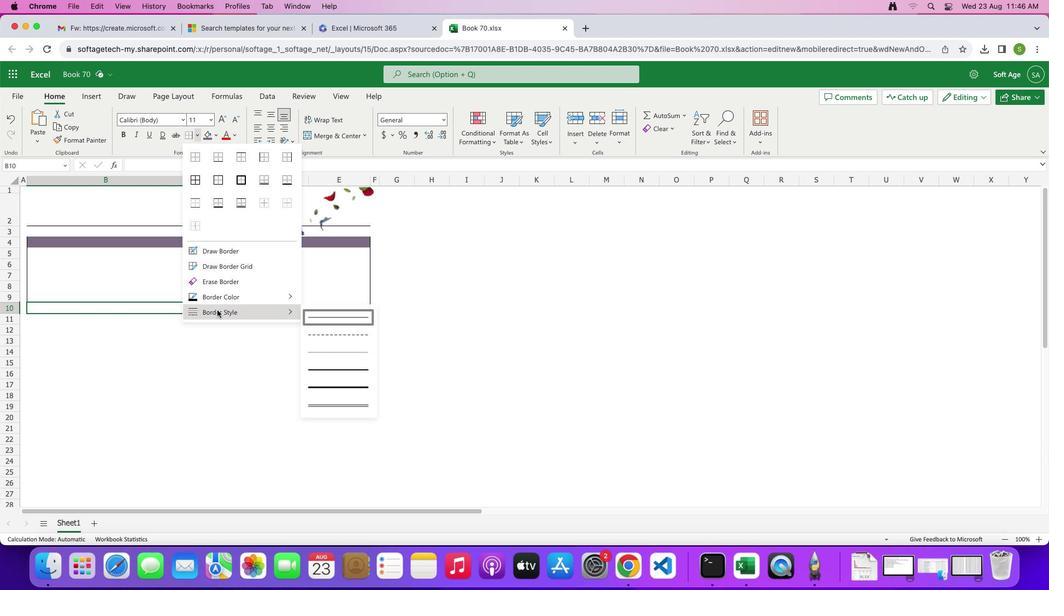 
Action: Mouse pressed left at (217, 310)
Screenshot: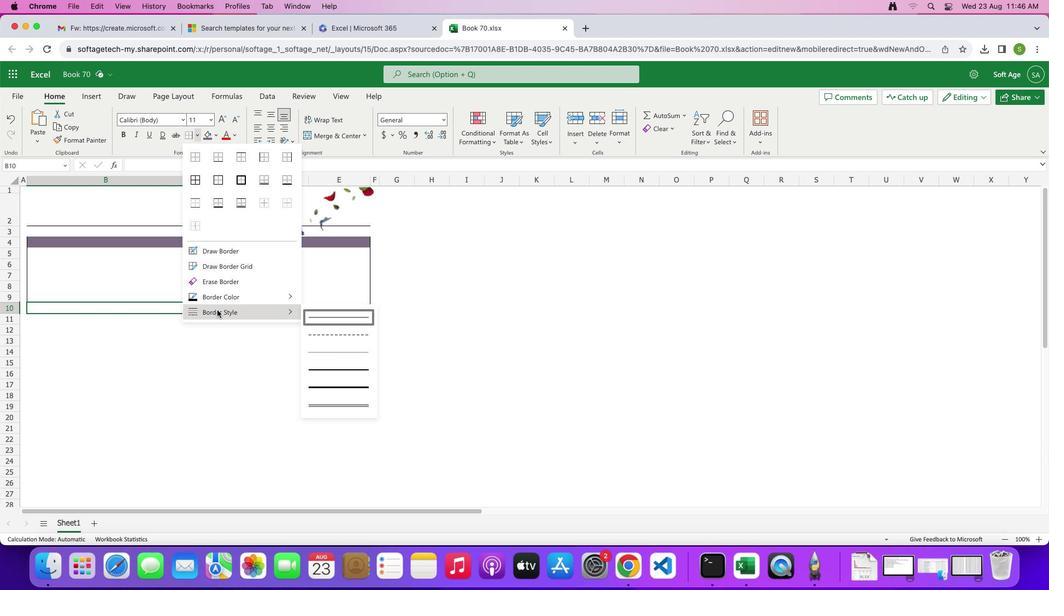 
Action: Mouse moved to (328, 333)
Screenshot: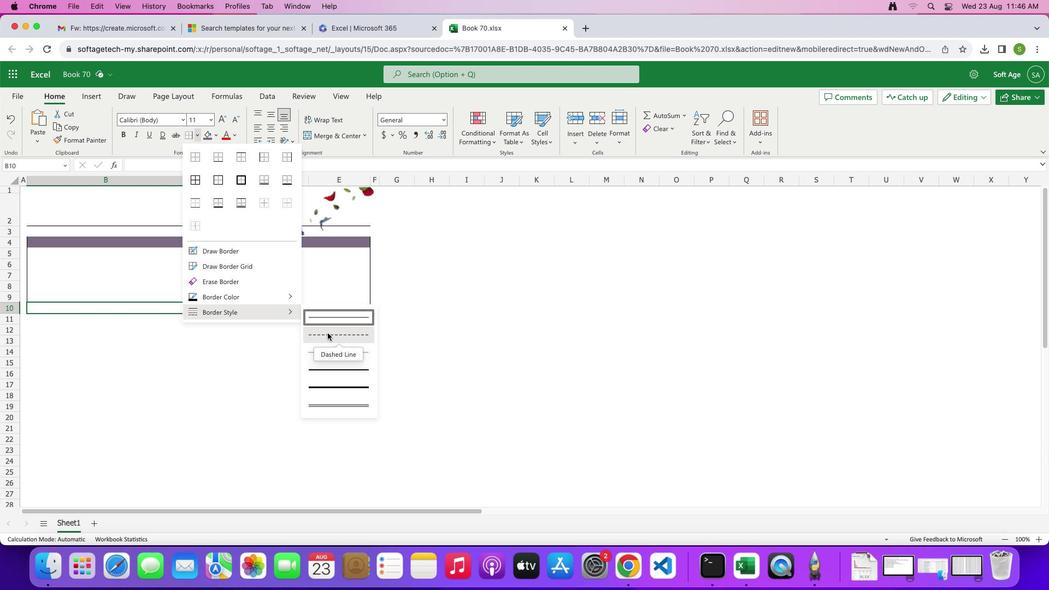 
Action: Mouse pressed left at (328, 333)
Screenshot: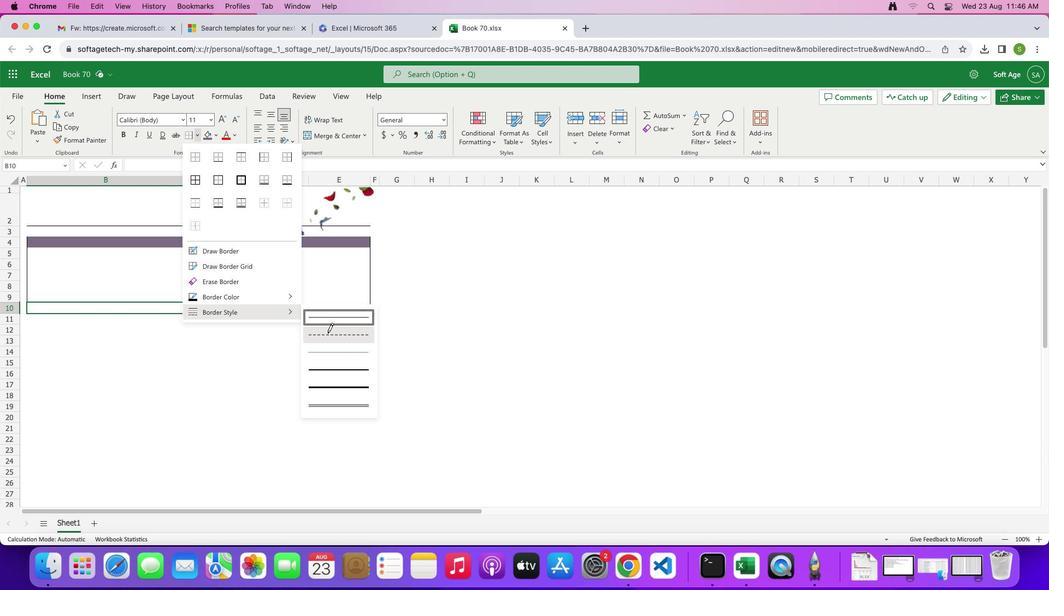 
Action: Mouse pressed left at (328, 333)
Screenshot: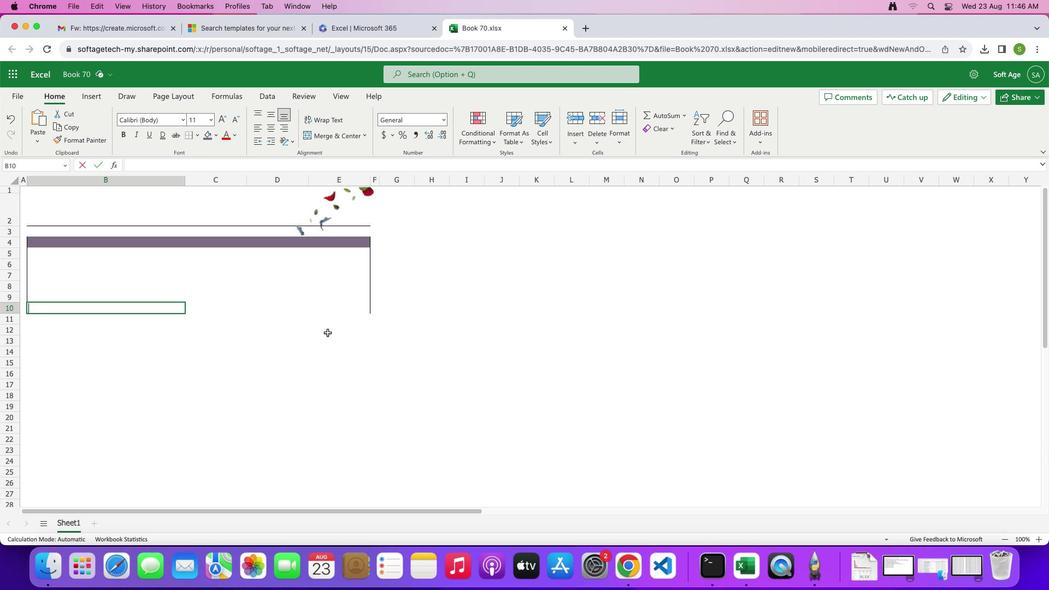 
Action: Mouse moved to (256, 327)
Screenshot: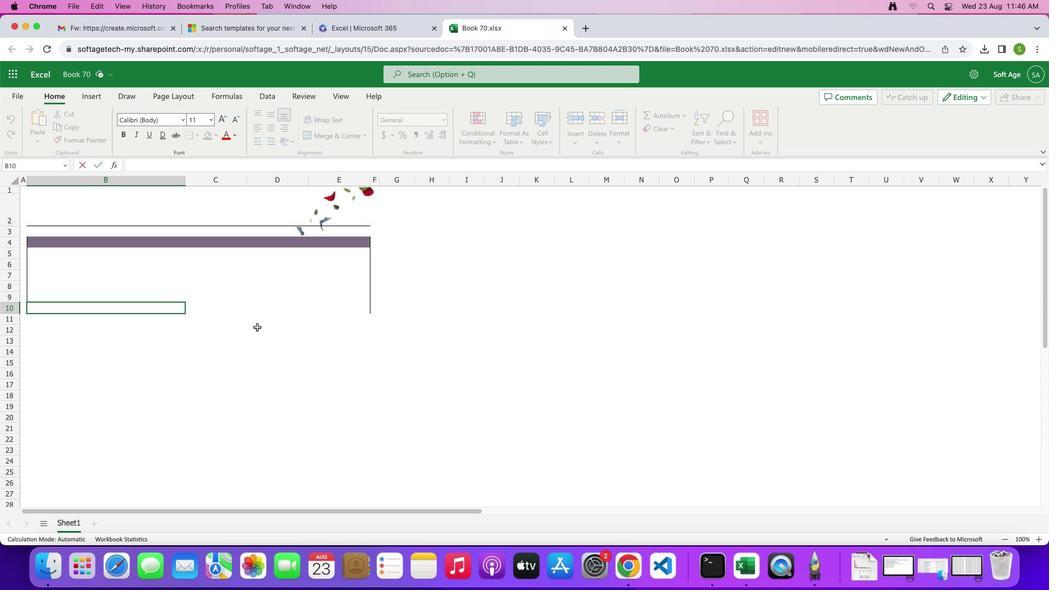 
Action: Mouse pressed left at (256, 327)
Screenshot: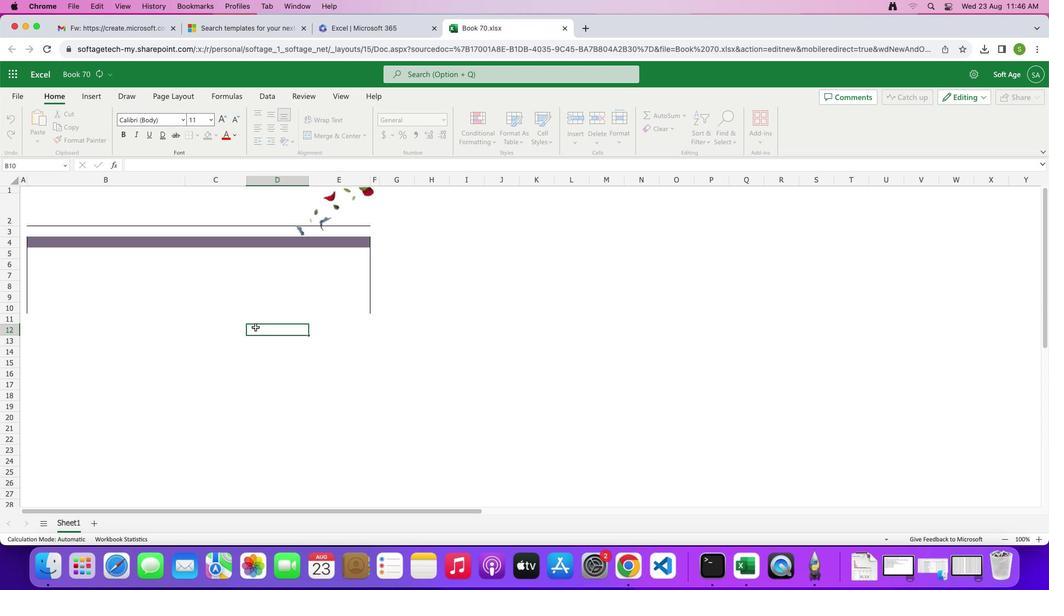 
Action: Mouse moved to (64, 307)
Screenshot: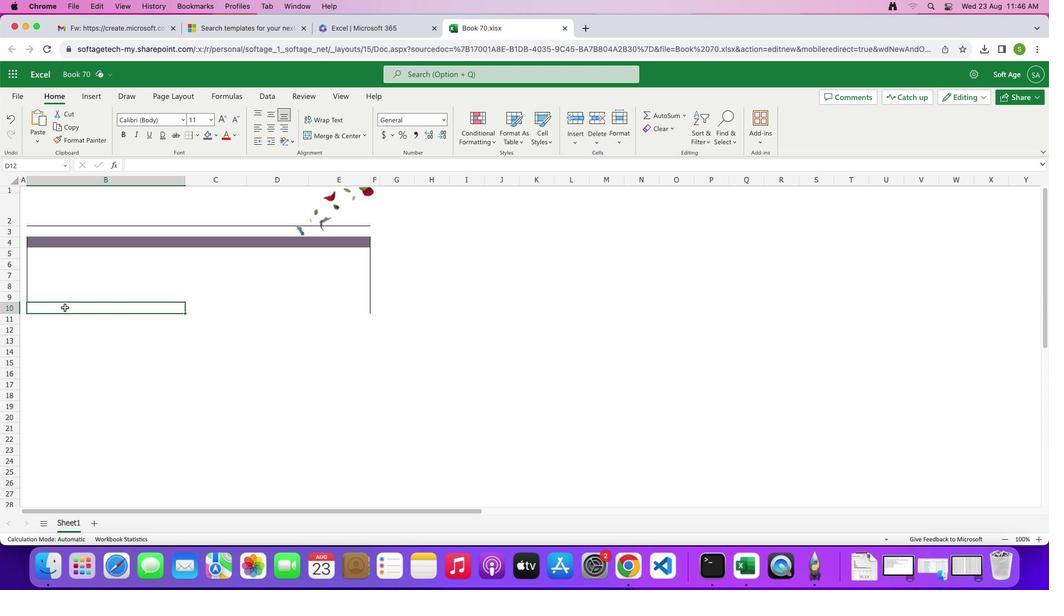 
Action: Mouse pressed left at (64, 307)
Screenshot: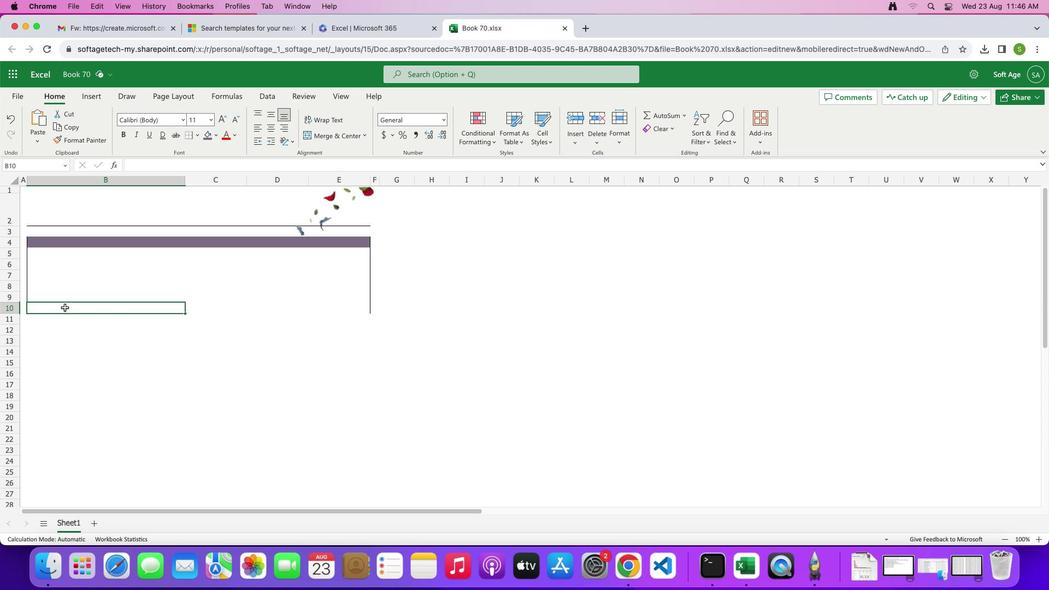 
Action: Mouse moved to (196, 139)
Screenshot: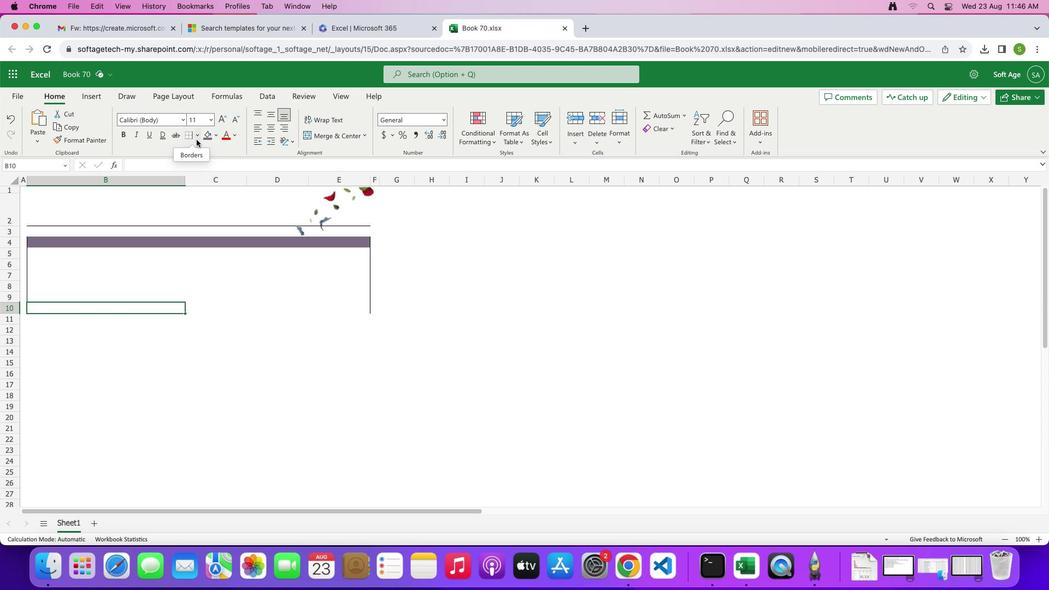 
Action: Mouse pressed left at (196, 139)
Screenshot: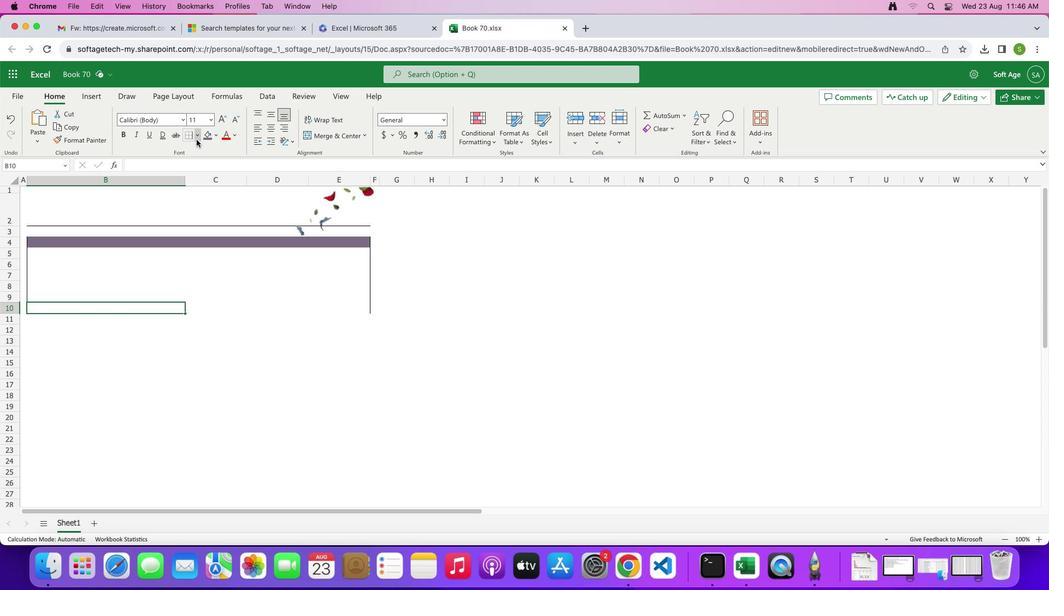 
Action: Mouse moved to (193, 203)
Screenshot: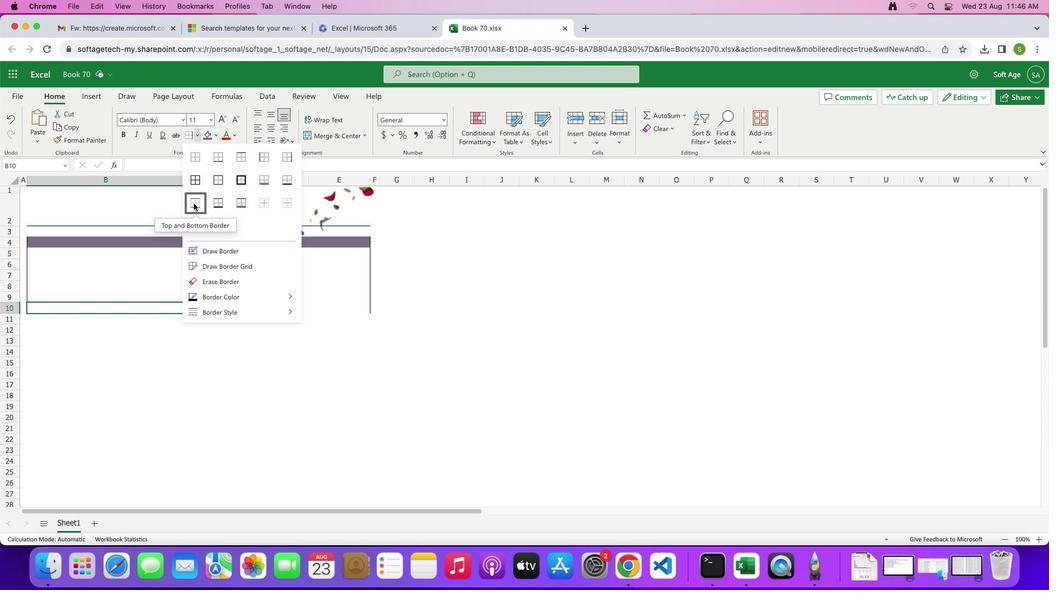 
Action: Mouse pressed left at (193, 203)
Screenshot: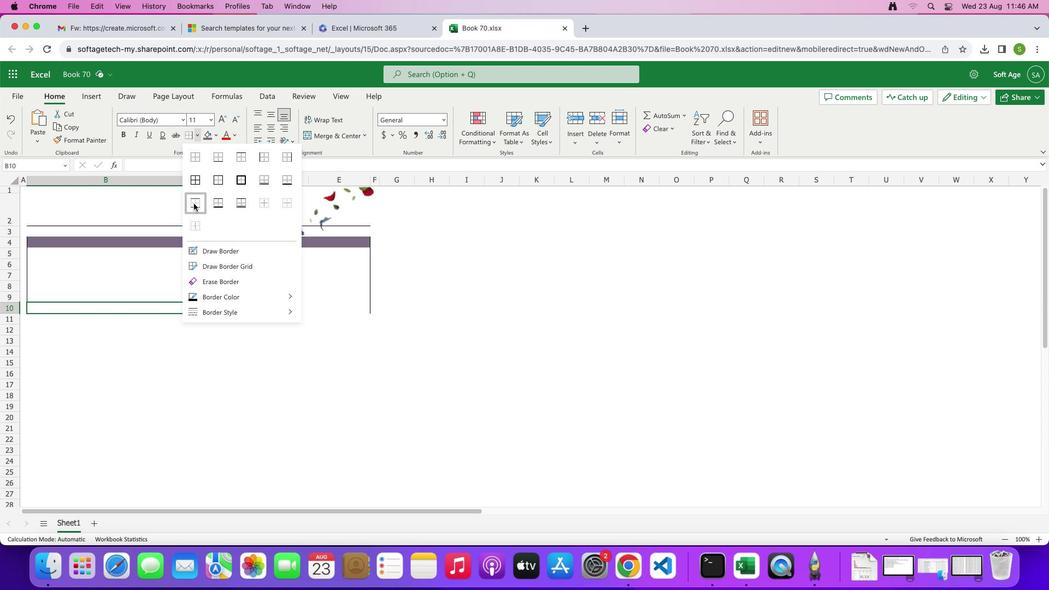 
Action: Mouse moved to (139, 270)
Screenshot: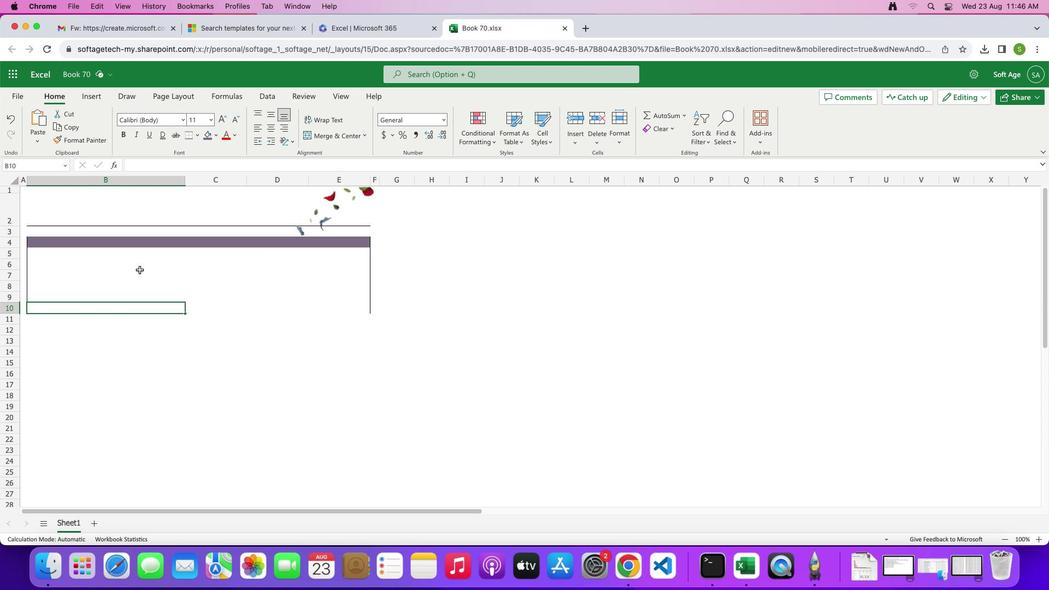 
Action: Mouse pressed left at (139, 270)
Screenshot: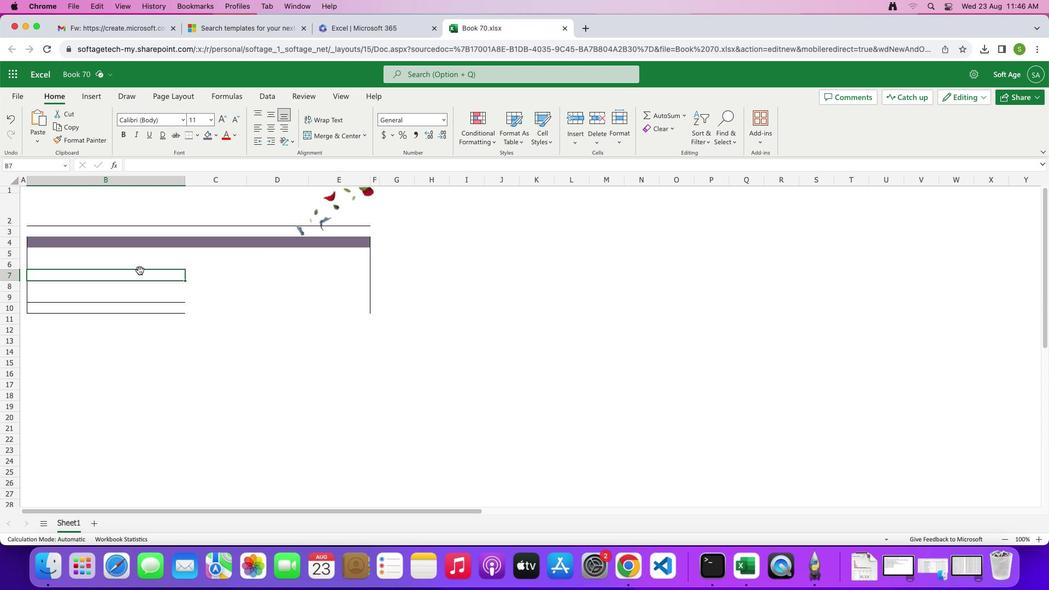 
Action: Mouse moved to (146, 306)
Screenshot: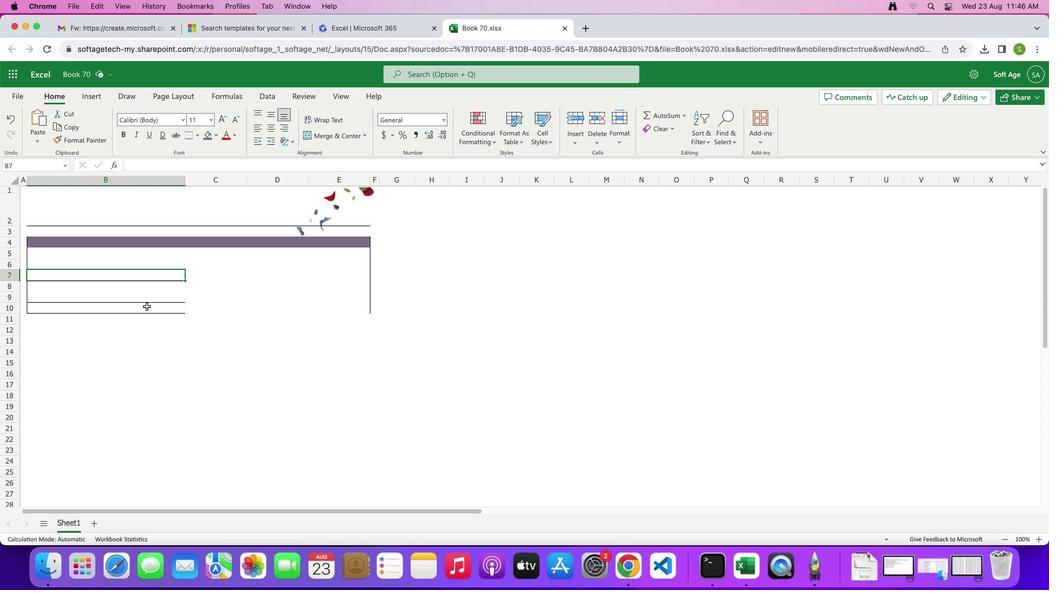 
Action: Mouse pressed left at (146, 306)
Screenshot: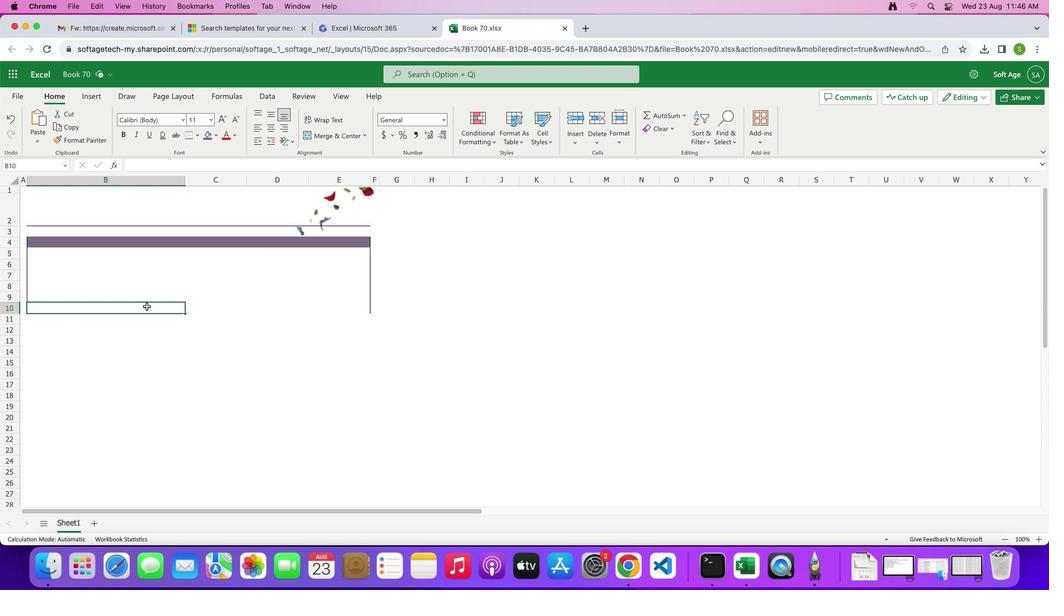 
Action: Mouse moved to (196, 135)
Screenshot: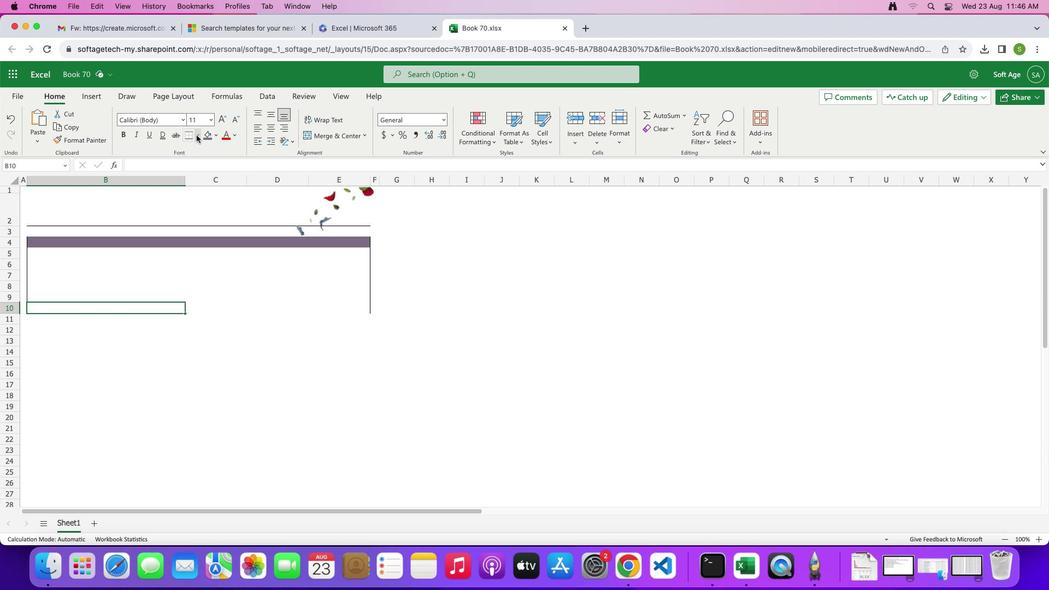 
Action: Mouse pressed left at (196, 135)
Screenshot: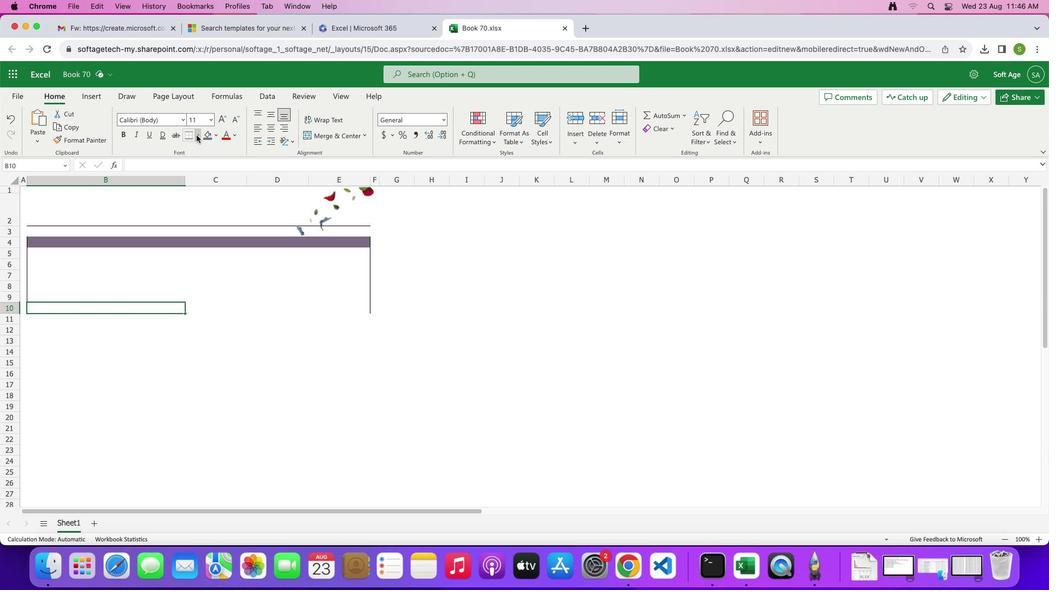 
Action: Mouse moved to (207, 311)
Screenshot: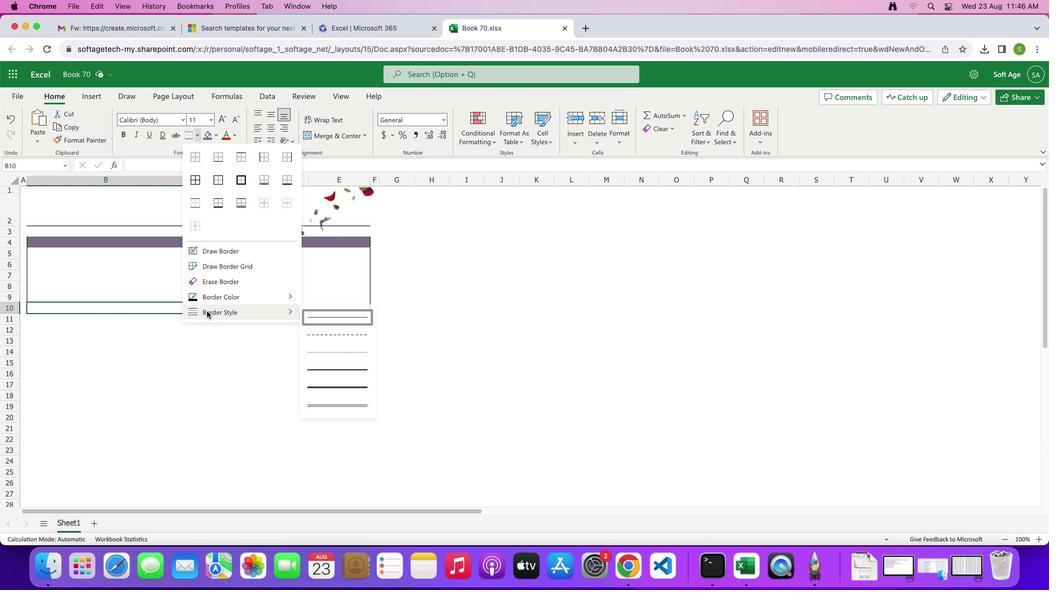 
Action: Mouse pressed left at (207, 311)
Screenshot: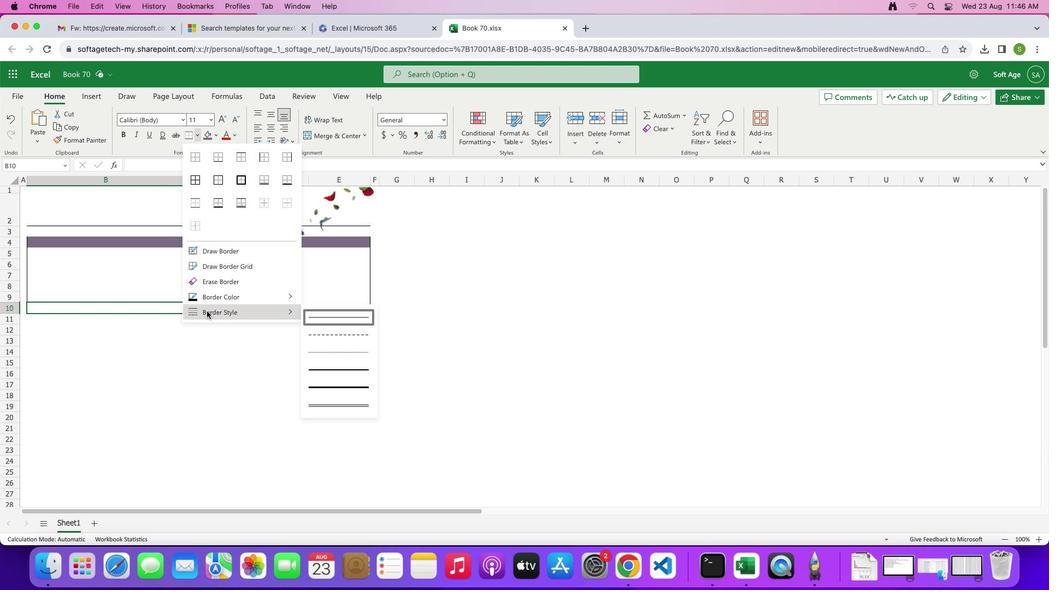 
Action: Mouse moved to (346, 332)
Screenshot: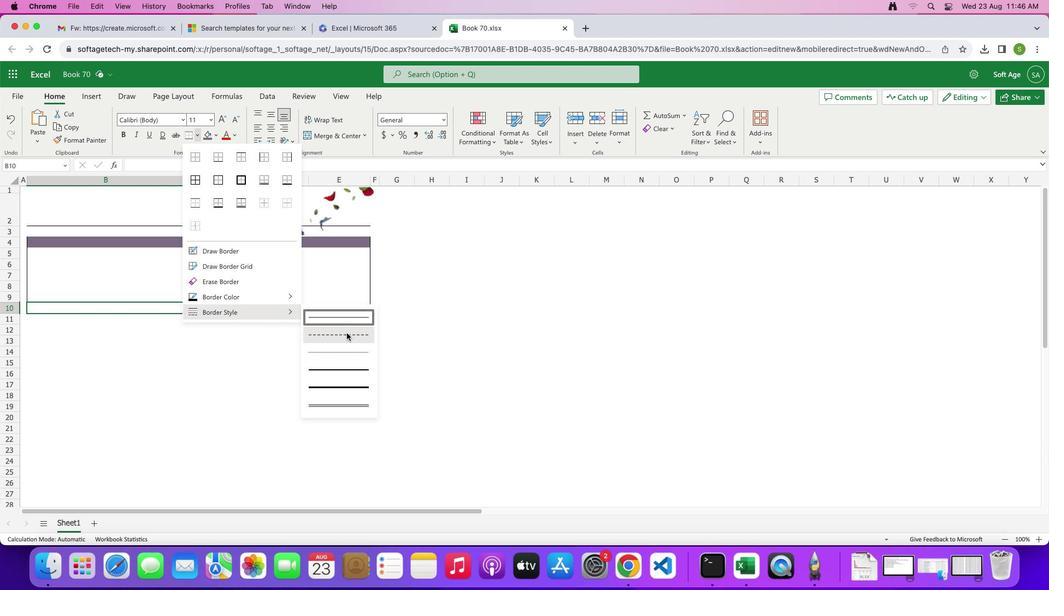 
Action: Mouse pressed left at (346, 332)
Screenshot: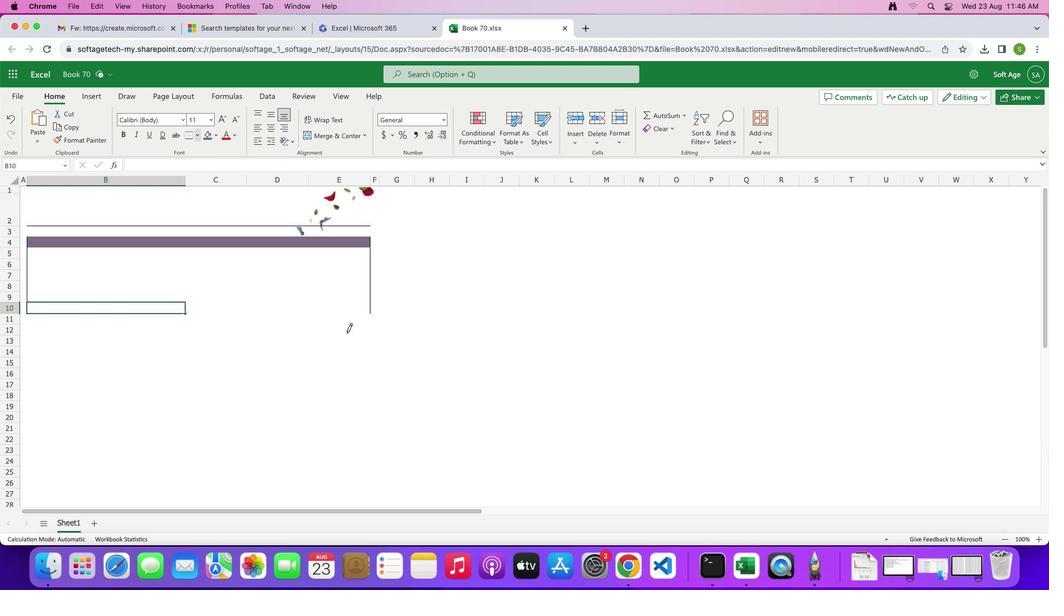 
Action: Mouse pressed left at (346, 332)
Screenshot: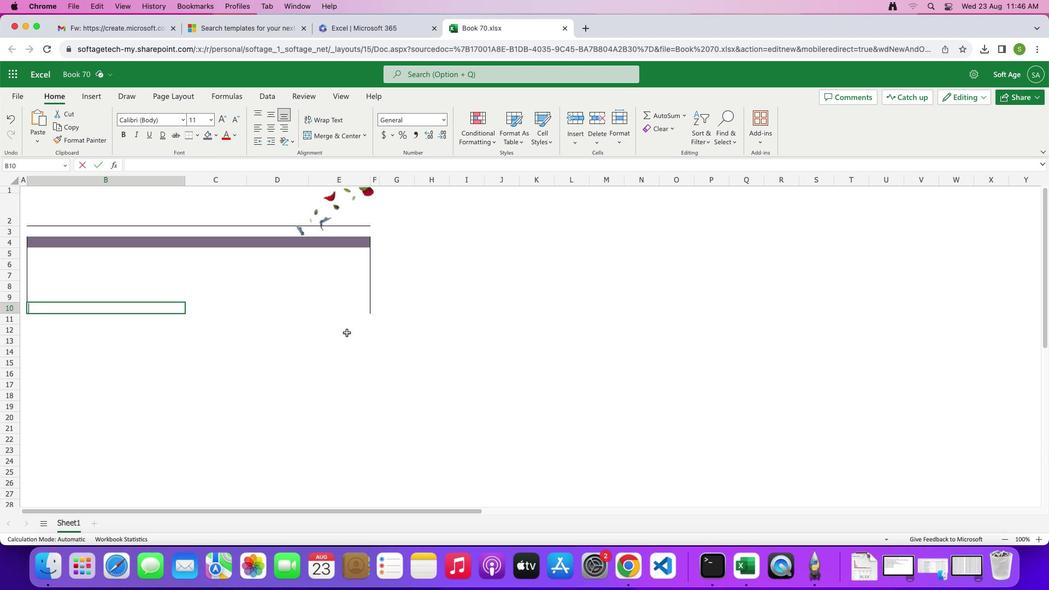 
Action: Mouse moved to (136, 310)
Screenshot: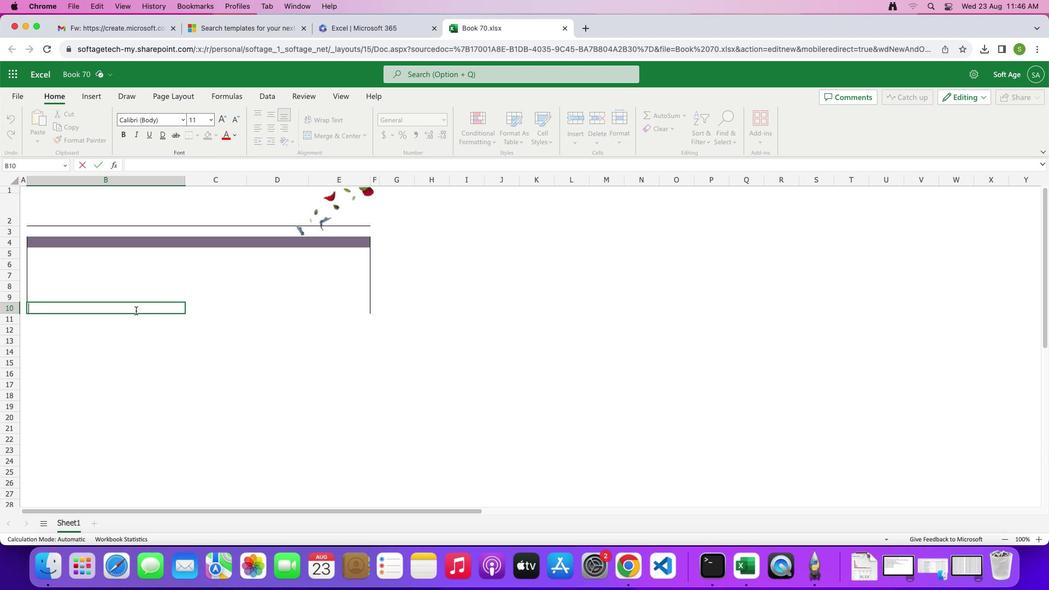 
Action: Mouse pressed left at (136, 310)
Screenshot: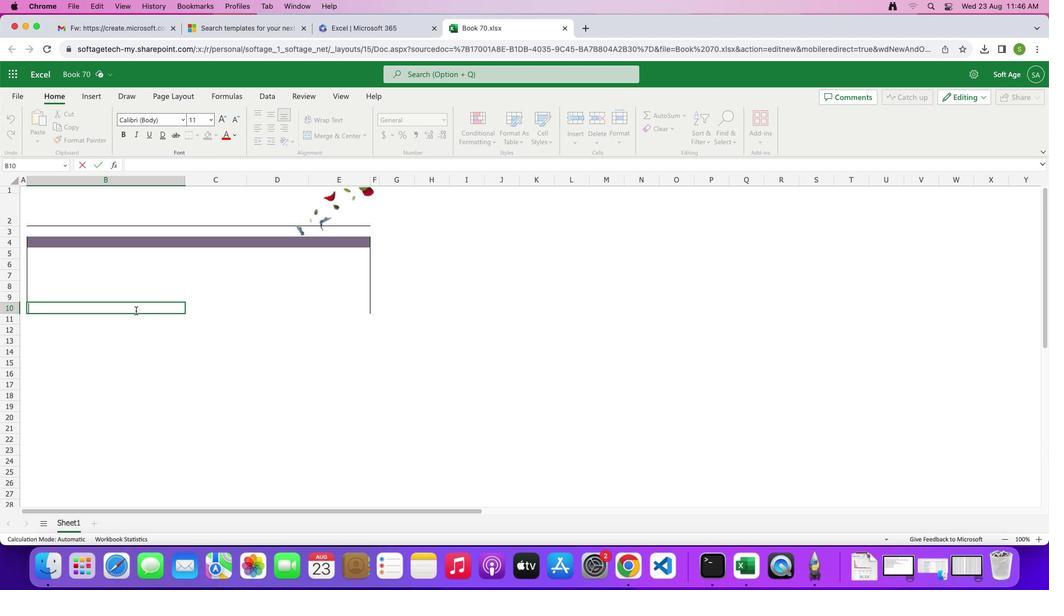 
Action: Mouse moved to (192, 134)
Screenshot: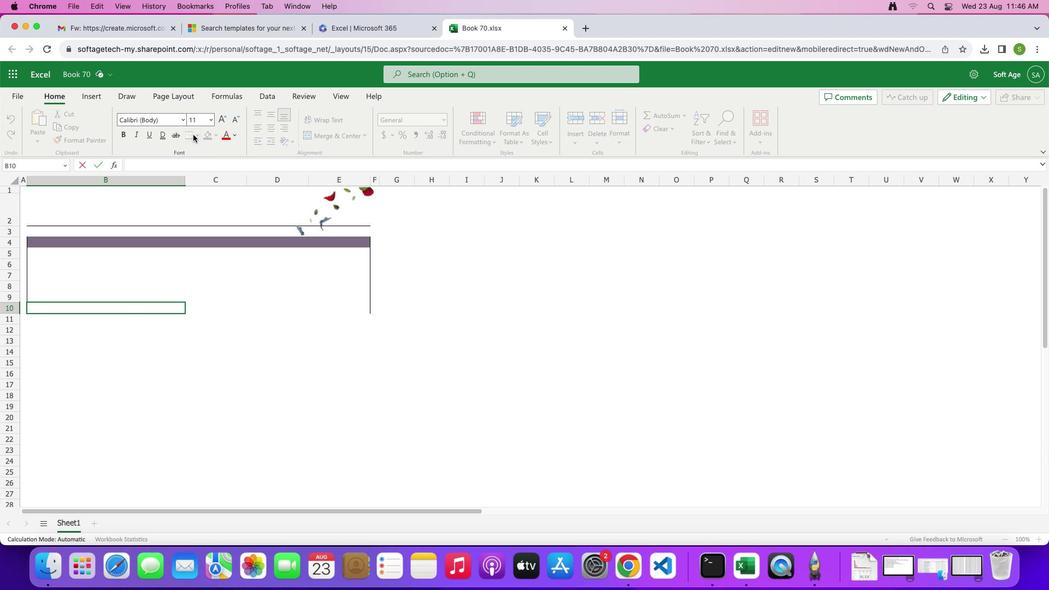 
Action: Mouse pressed left at (192, 134)
Screenshot: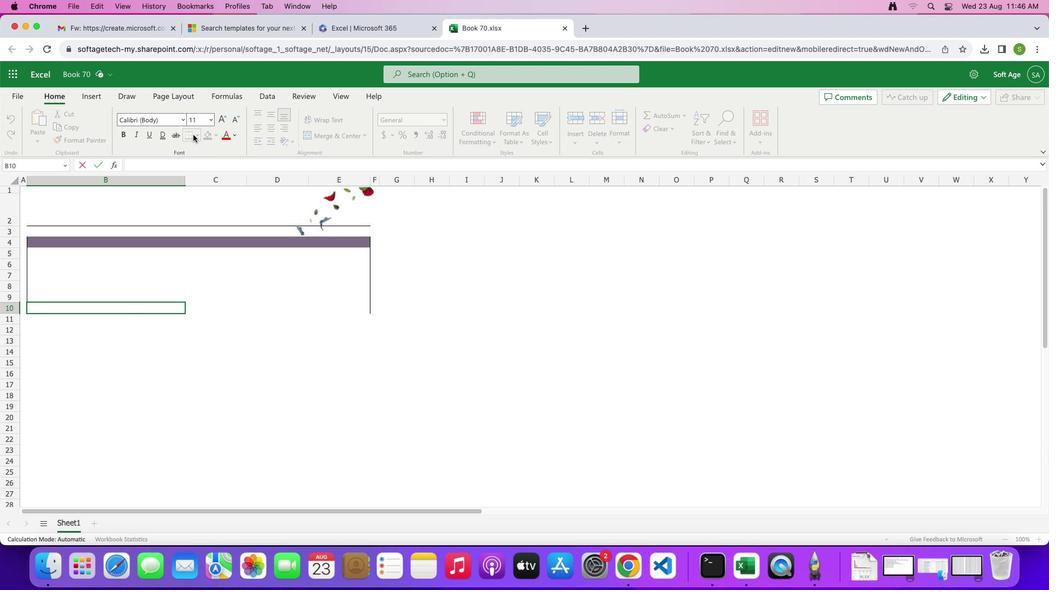 
Action: Mouse moved to (118, 307)
Screenshot: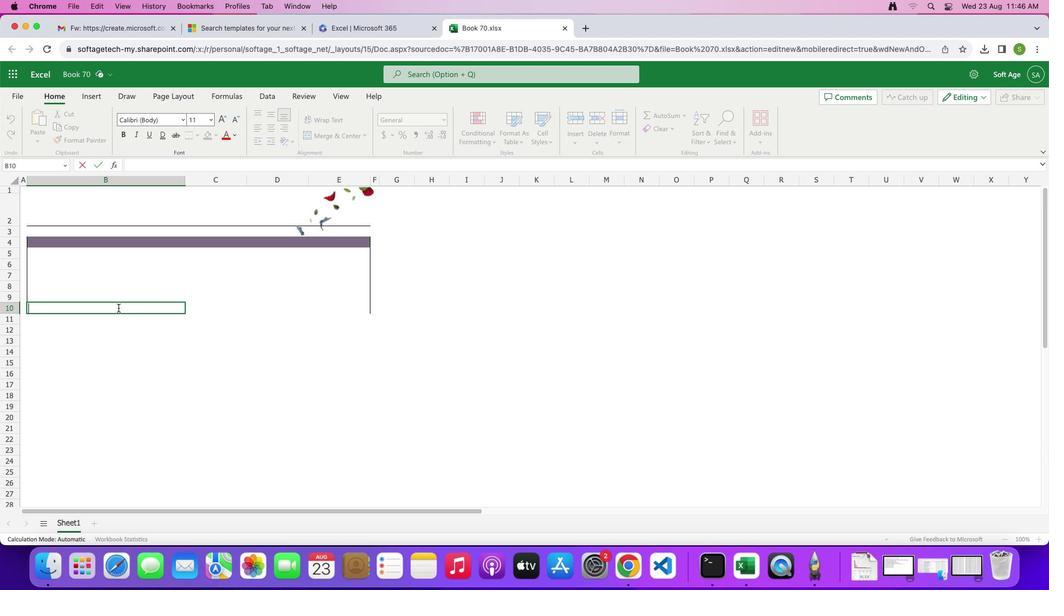 
Action: Mouse pressed left at (118, 307)
Screenshot: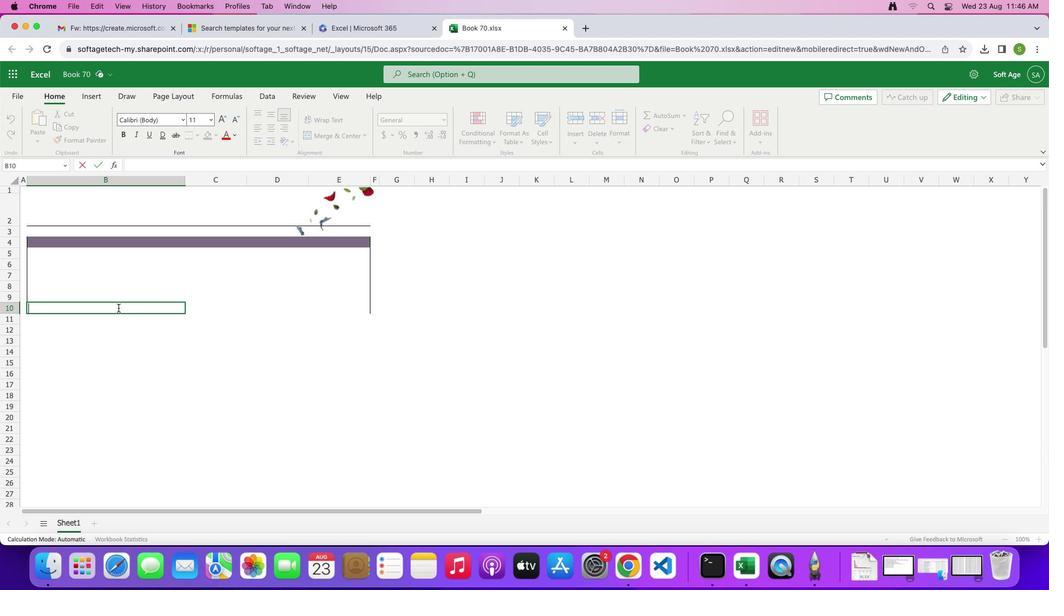 
Action: Mouse pressed left at (118, 307)
Screenshot: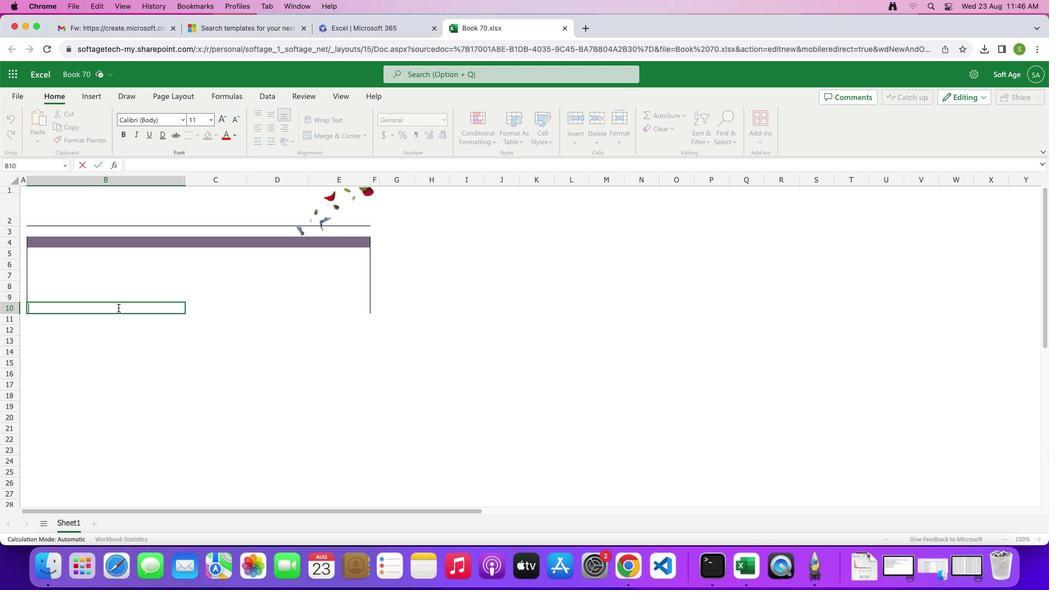 
Action: Mouse moved to (194, 317)
Screenshot: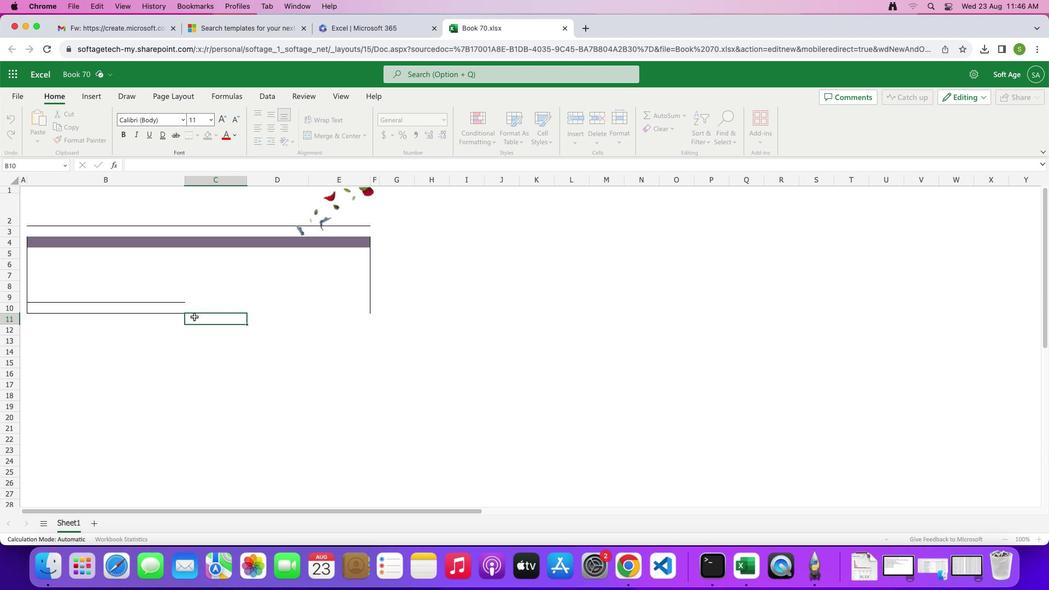 
Action: Mouse pressed left at (194, 317)
Screenshot: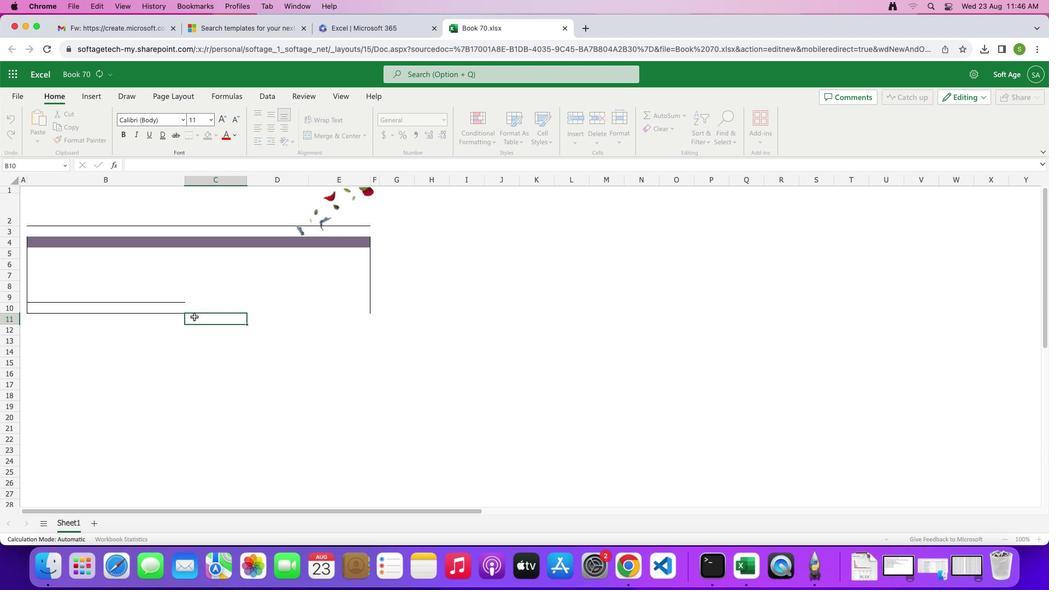 
Action: Mouse moved to (95, 306)
Screenshot: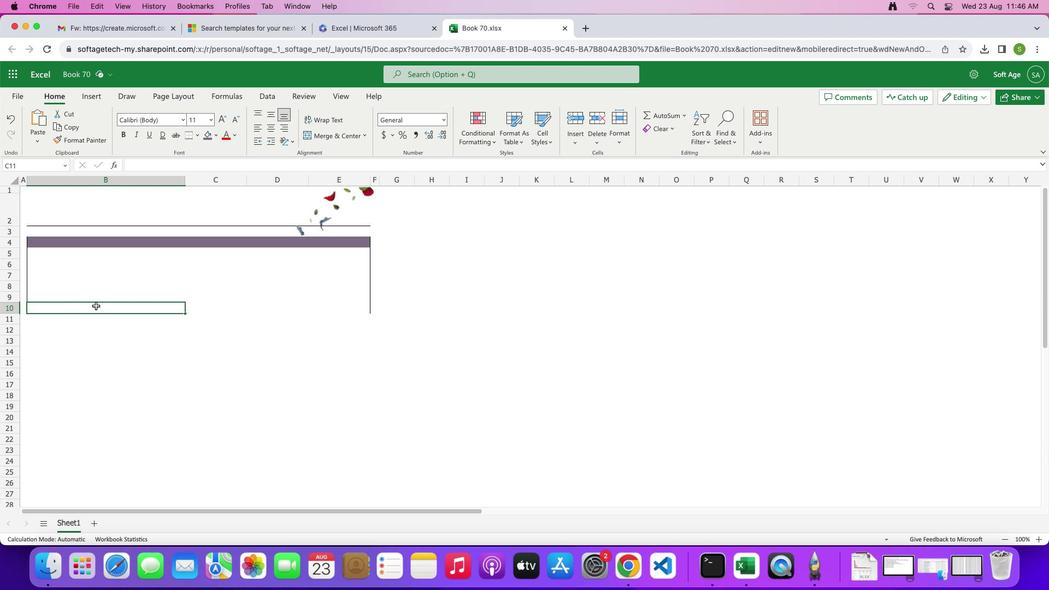 
Action: Mouse pressed left at (95, 306)
Screenshot: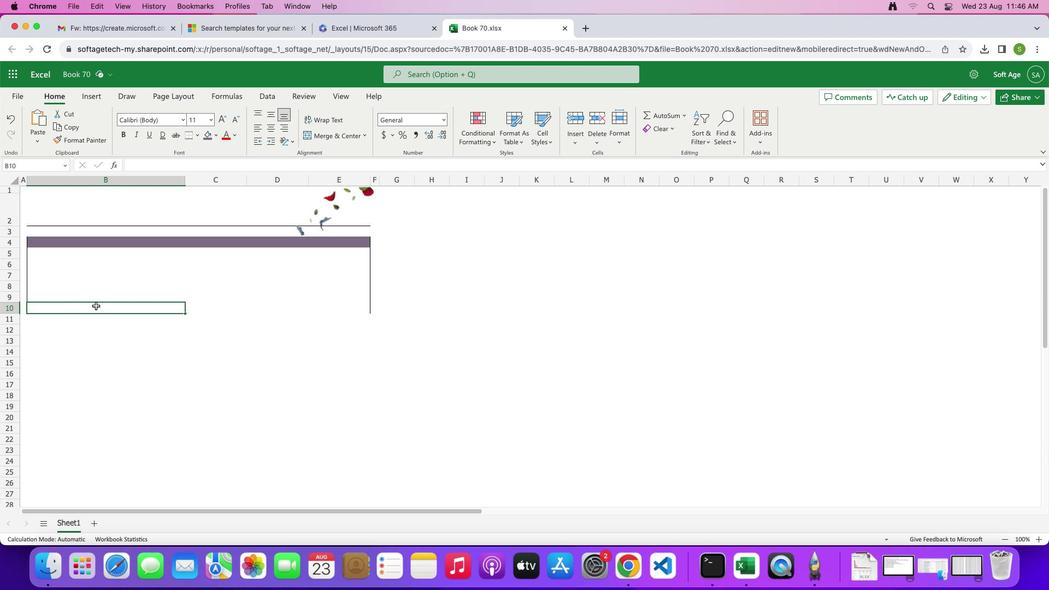 
Action: Mouse moved to (196, 133)
Screenshot: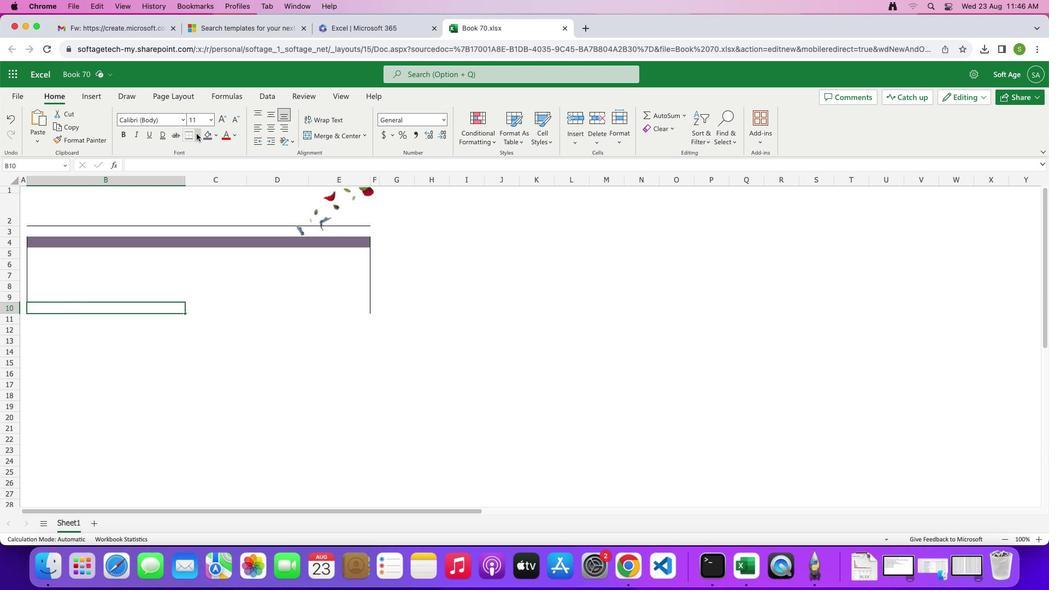 
Action: Mouse pressed left at (196, 133)
Screenshot: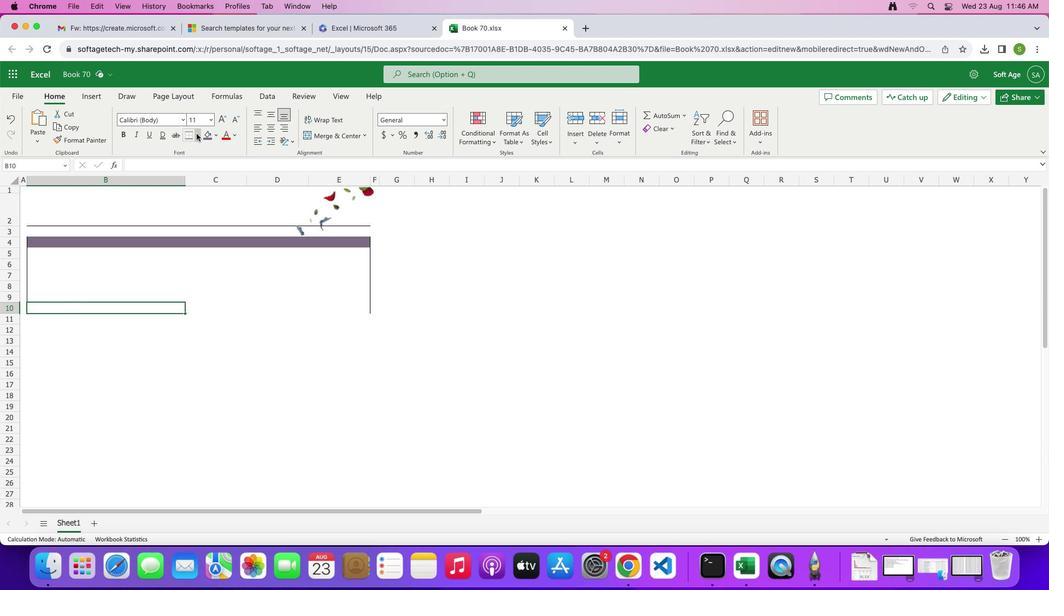 
Action: Mouse moved to (325, 335)
Screenshot: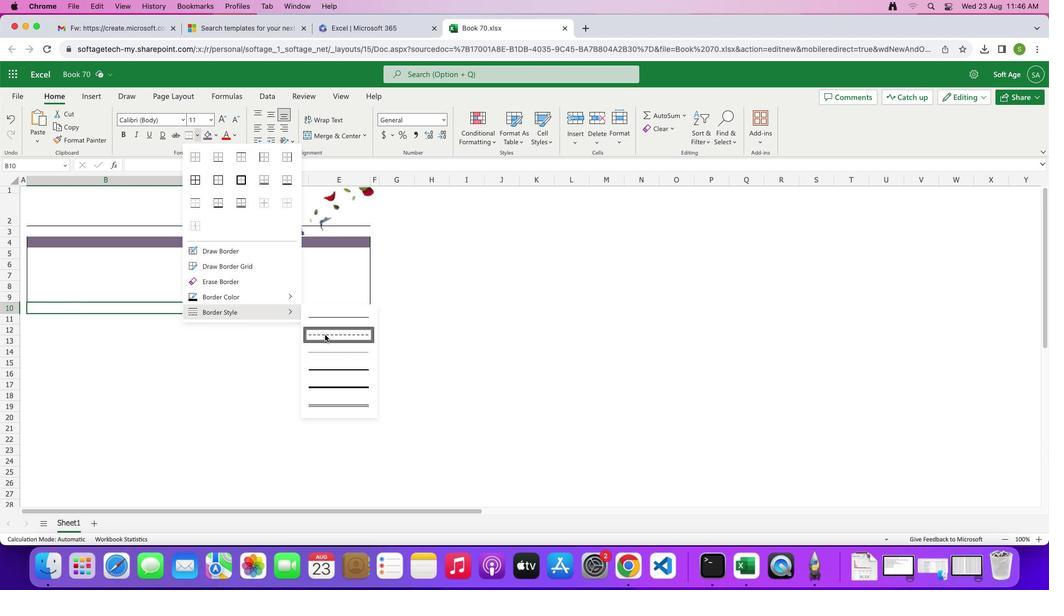 
Action: Mouse pressed left at (325, 335)
Screenshot: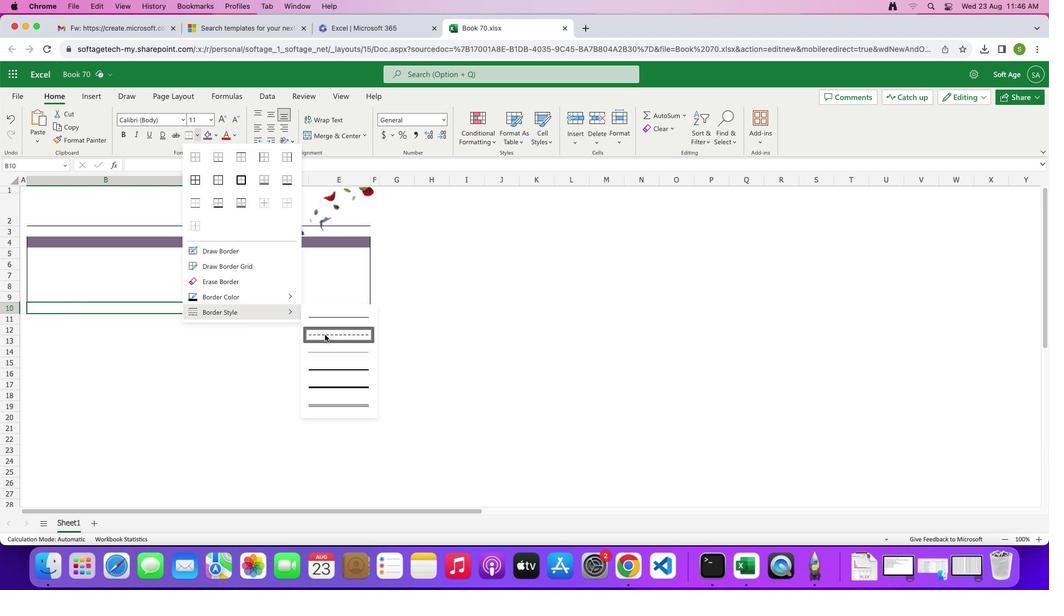 
Action: Mouse pressed left at (325, 335)
Screenshot: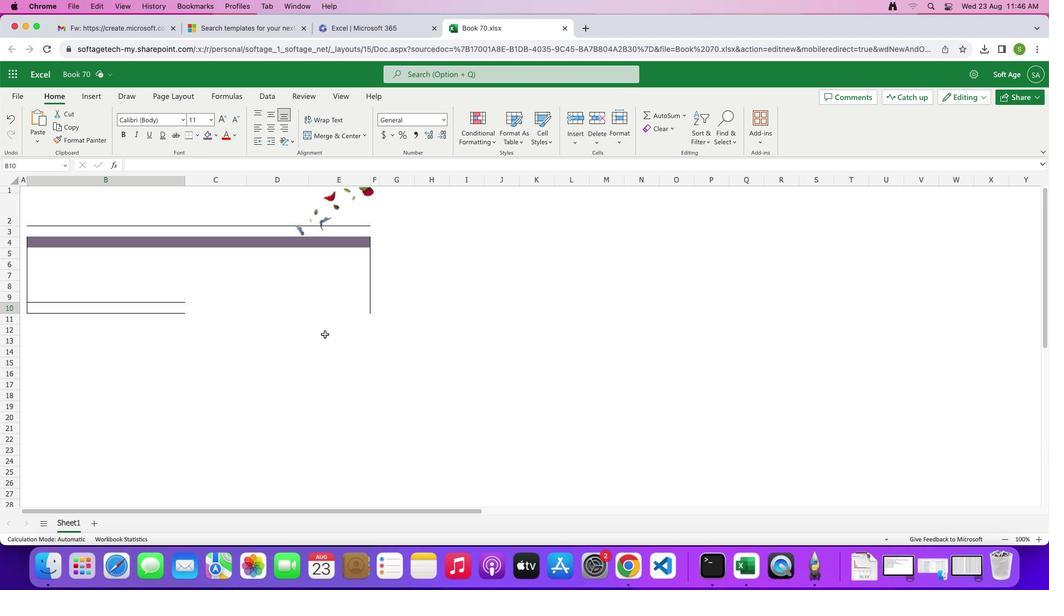 
Action: Mouse moved to (192, 136)
Screenshot: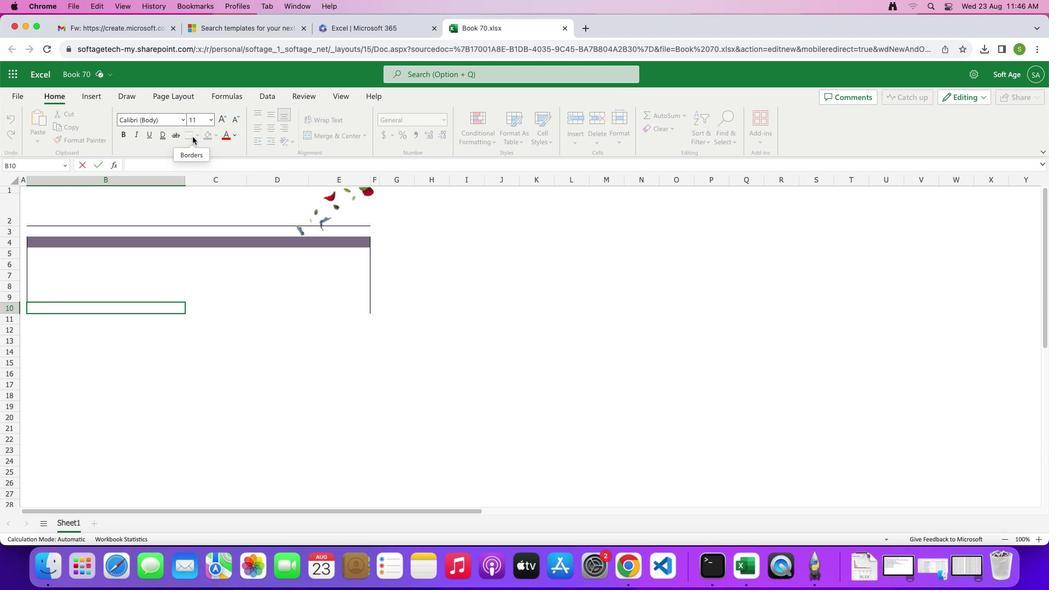 
Action: Mouse pressed left at (192, 136)
Screenshot: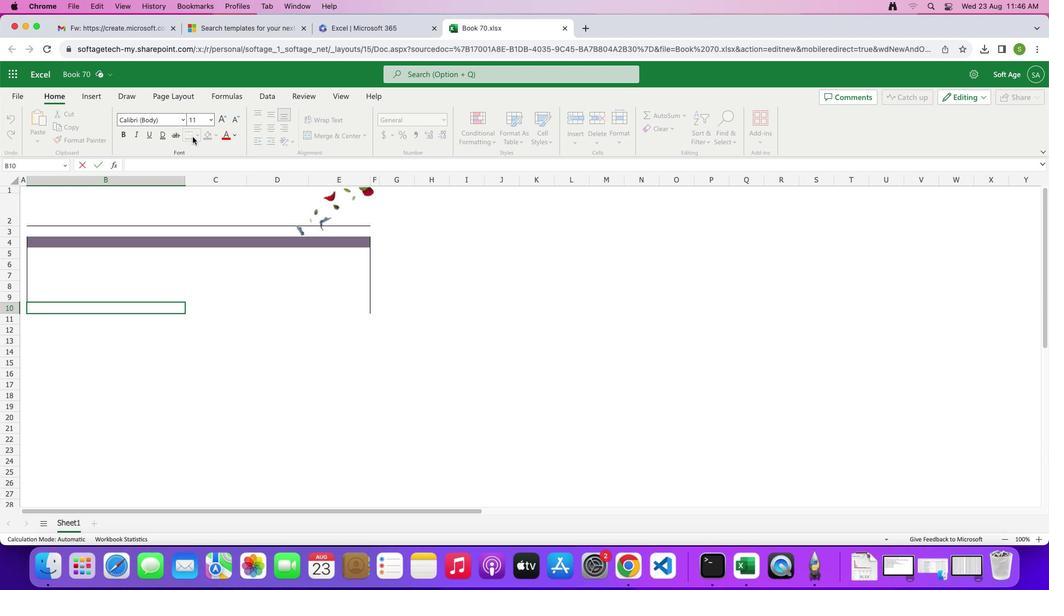 
Action: Mouse moved to (210, 309)
Screenshot: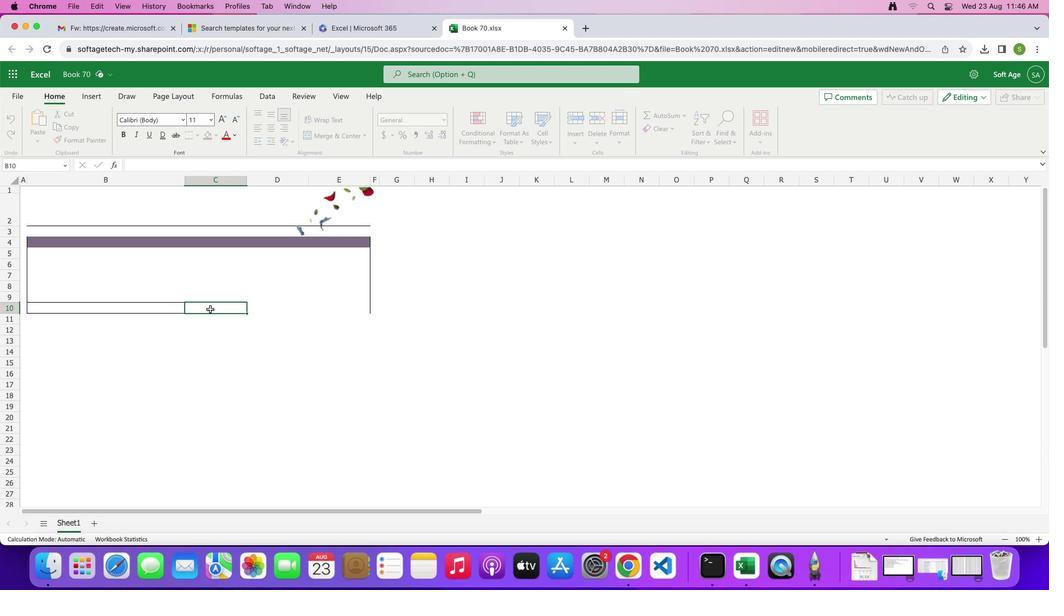 
Action: Mouse pressed left at (210, 309)
Screenshot: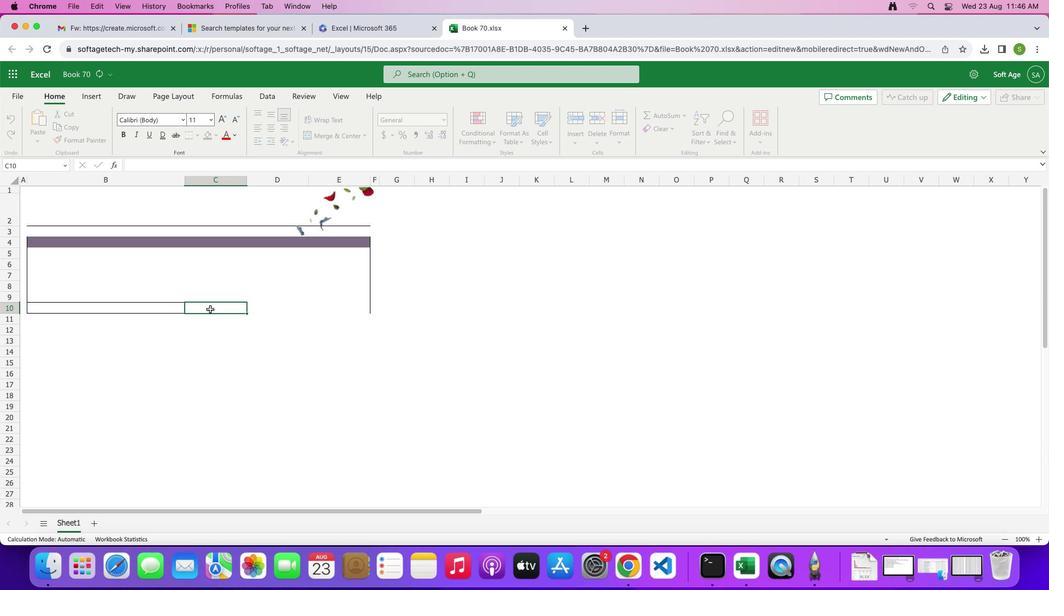 
Action: Mouse moved to (142, 309)
Screenshot: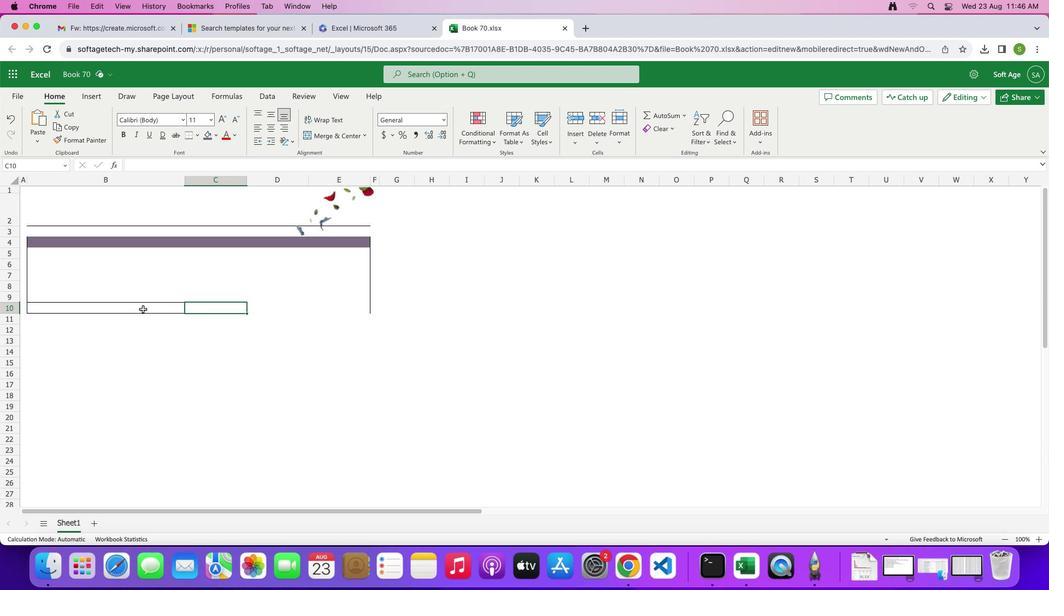 
Action: Mouse pressed left at (142, 309)
Screenshot: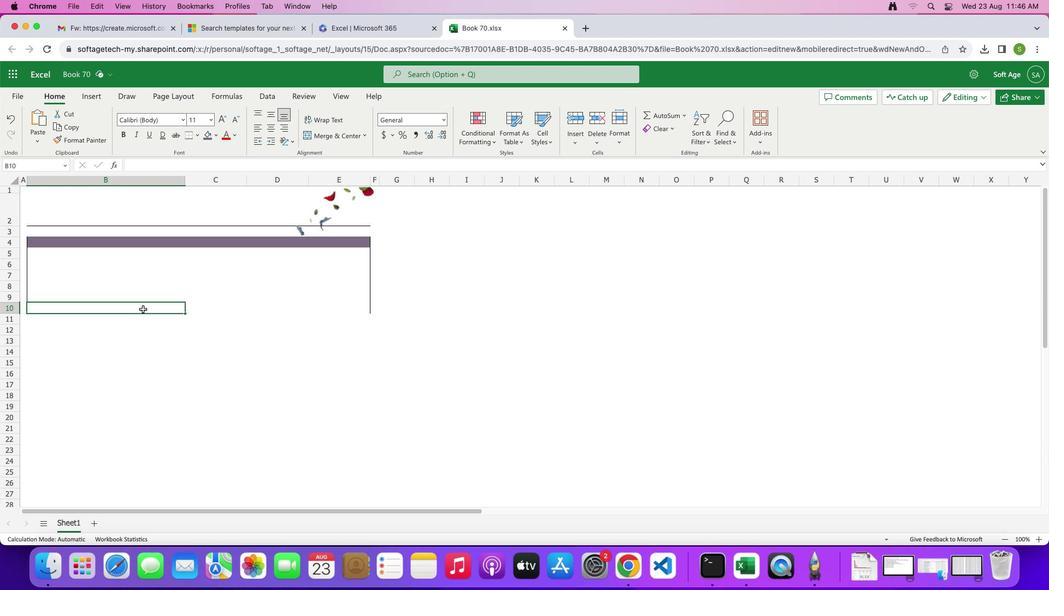 
Action: Mouse moved to (195, 133)
Screenshot: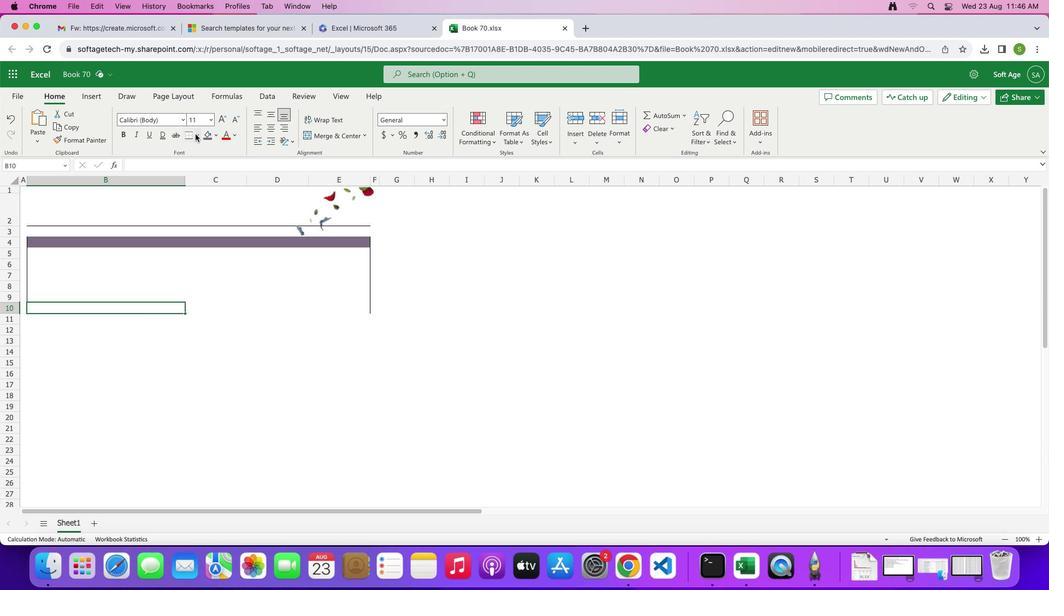 
Action: Mouse pressed left at (195, 133)
Screenshot: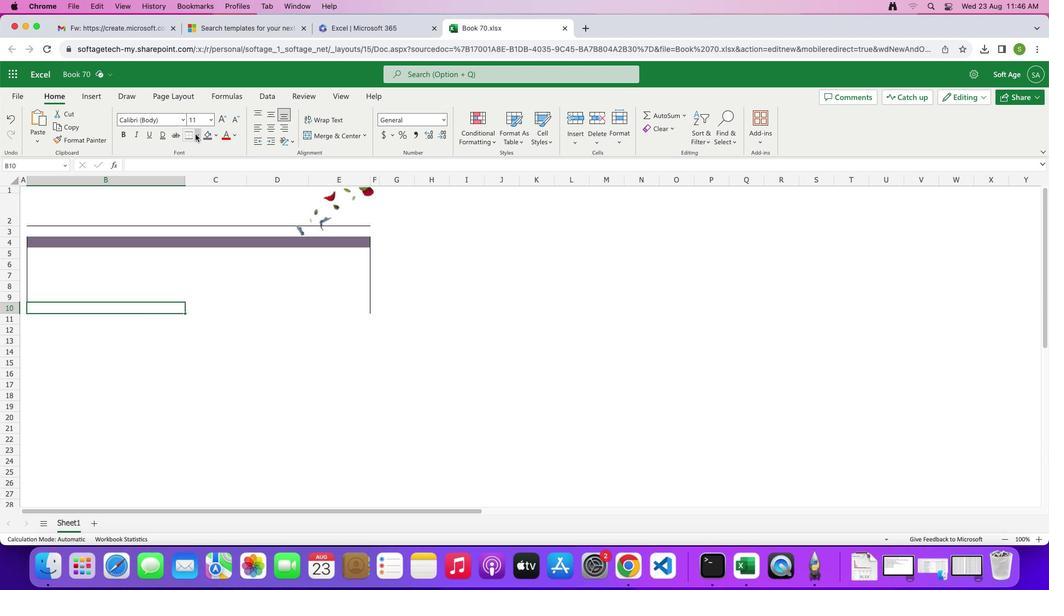 
Action: Mouse moved to (226, 313)
Screenshot: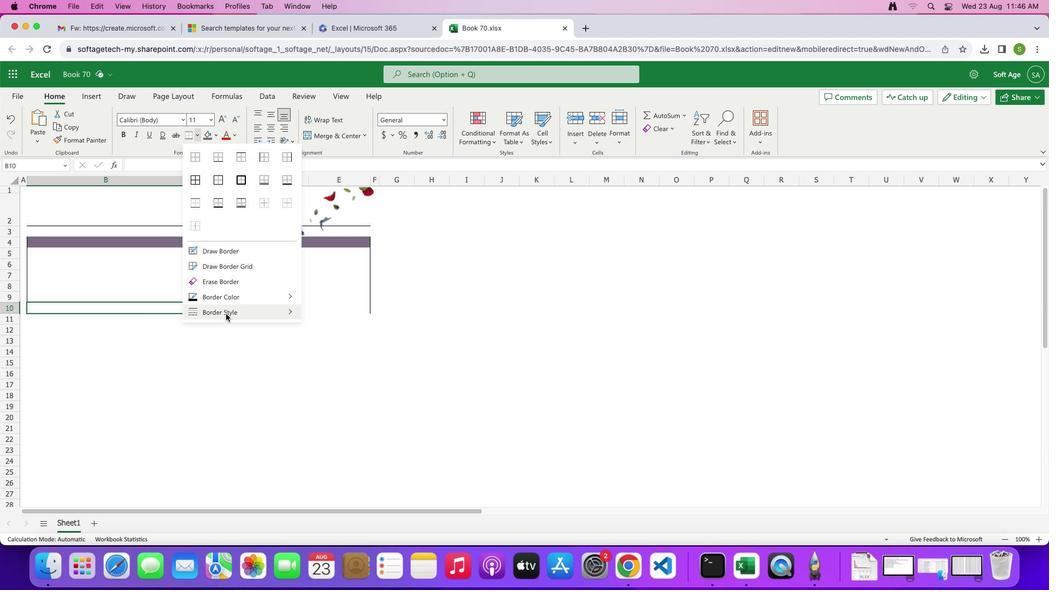 
Action: Mouse pressed left at (226, 313)
Screenshot: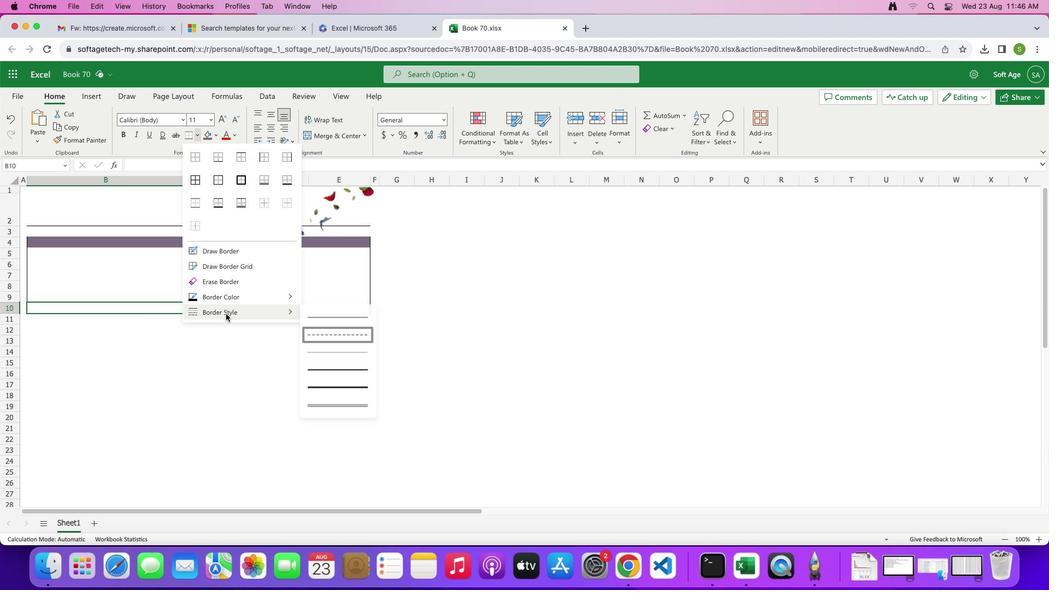 
Action: Mouse moved to (331, 333)
Screenshot: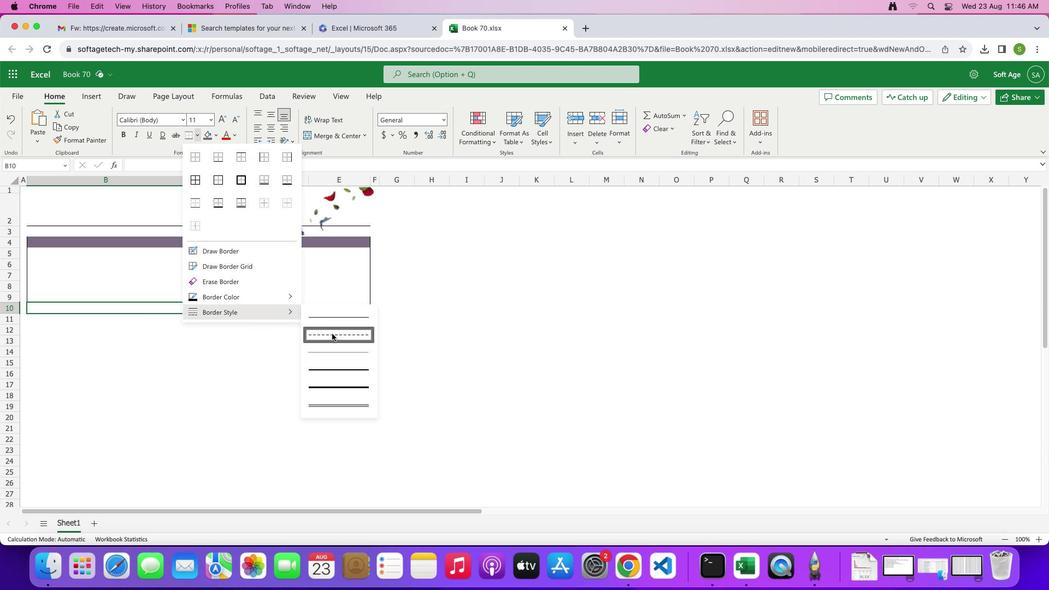
Action: Mouse pressed left at (331, 333)
Screenshot: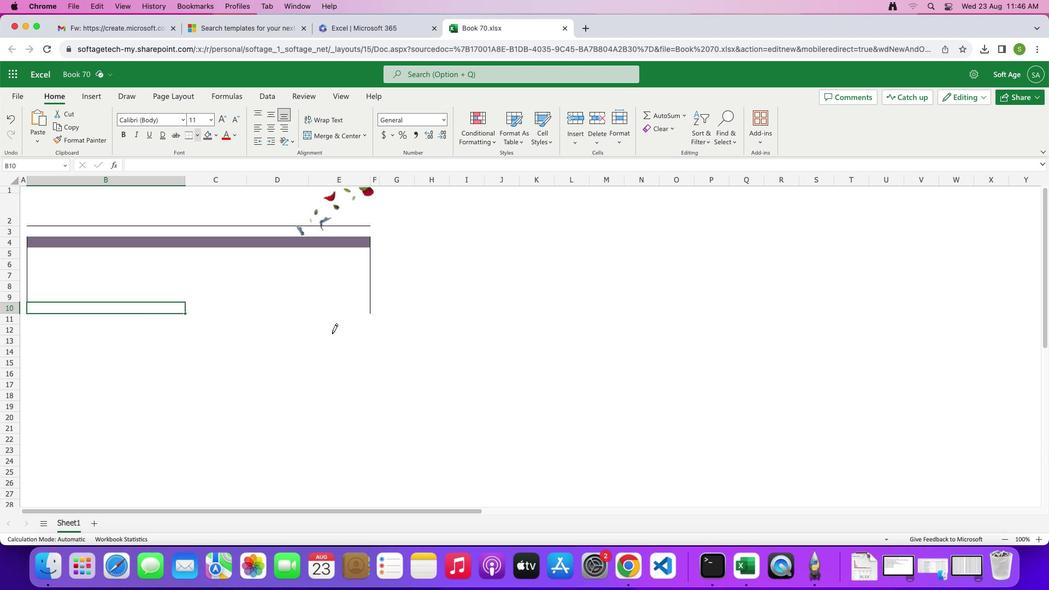 
Action: Mouse moved to (145, 312)
Screenshot: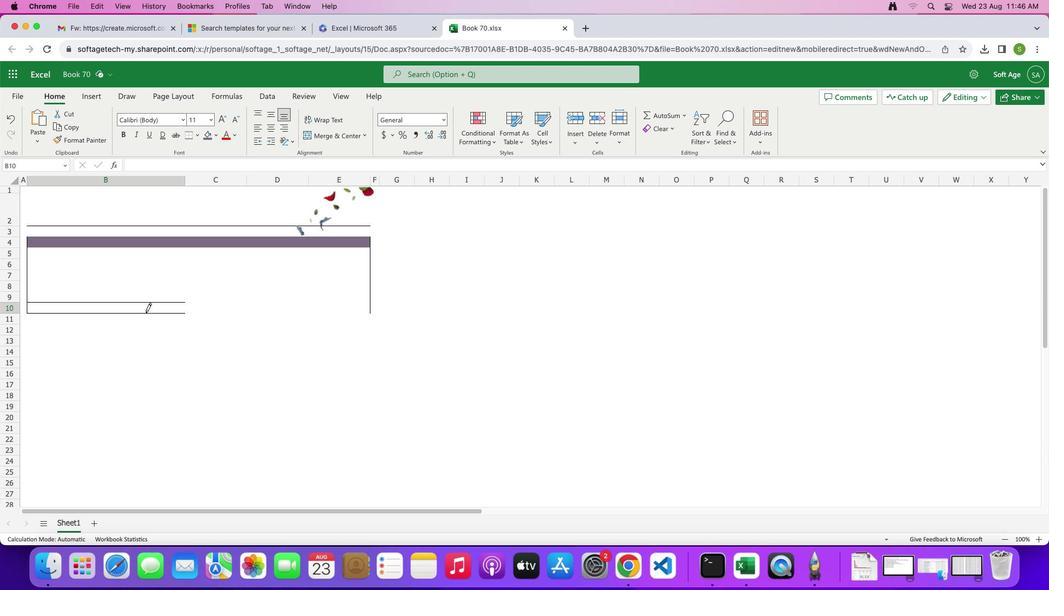 
Action: Mouse pressed left at (145, 312)
Screenshot: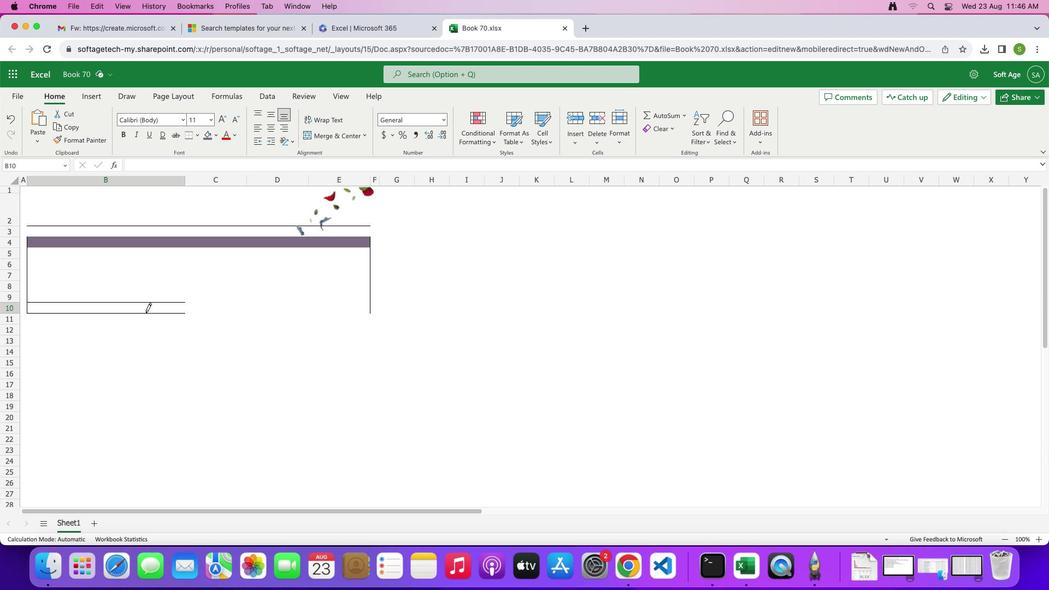 
Action: Mouse pressed left at (145, 312)
Screenshot: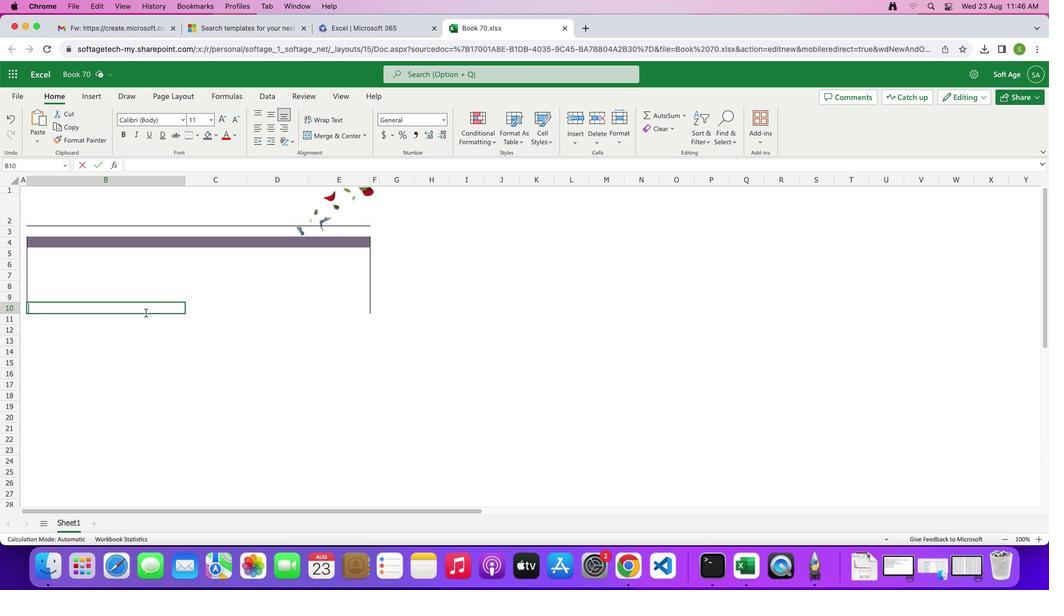 
Action: Mouse pressed left at (145, 312)
Screenshot: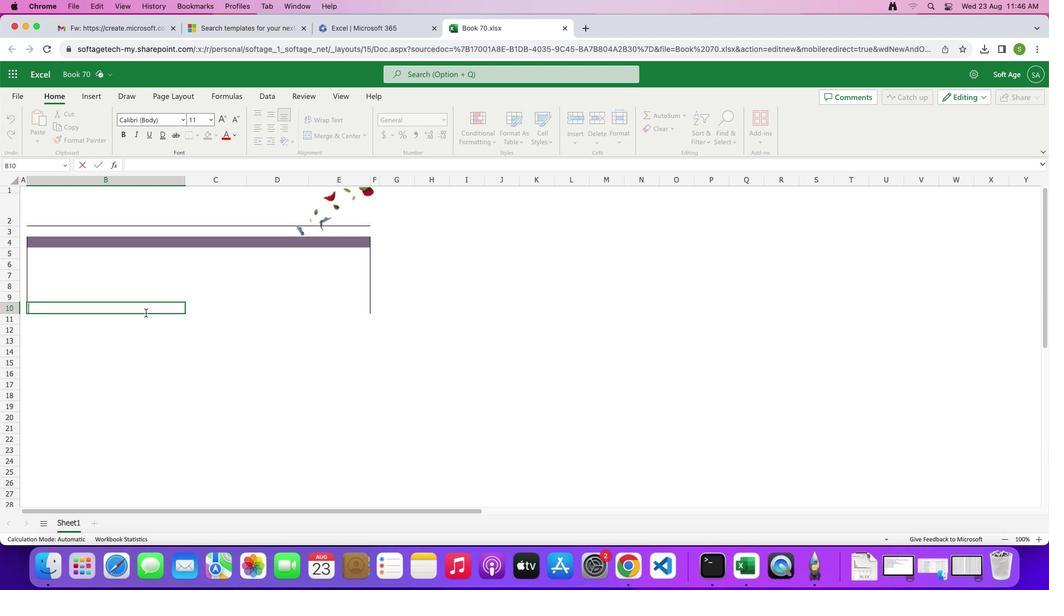 
Action: Mouse moved to (127, 331)
Screenshot: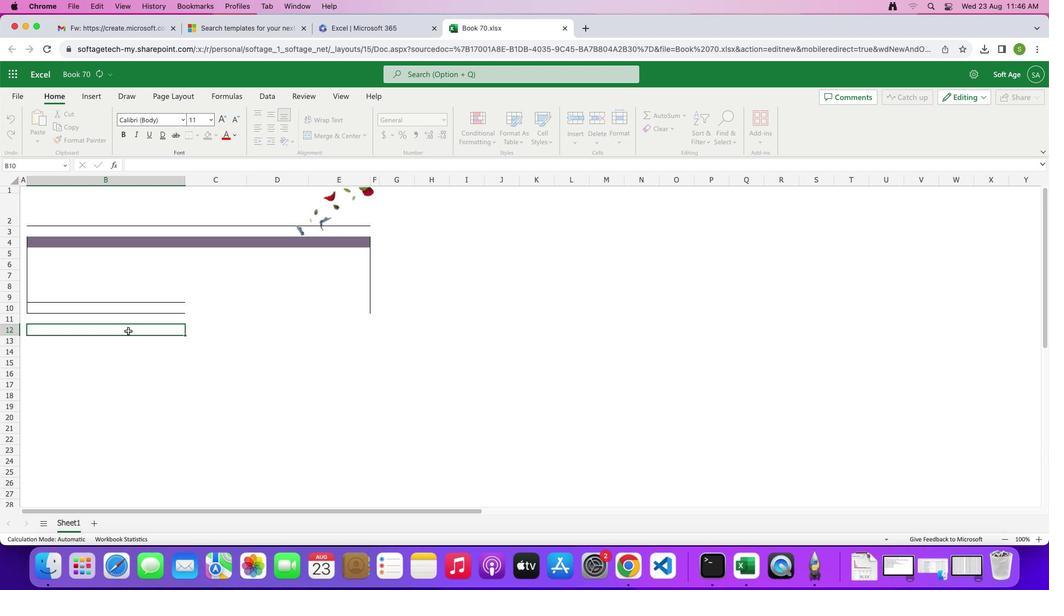 
Action: Mouse pressed left at (127, 331)
Screenshot: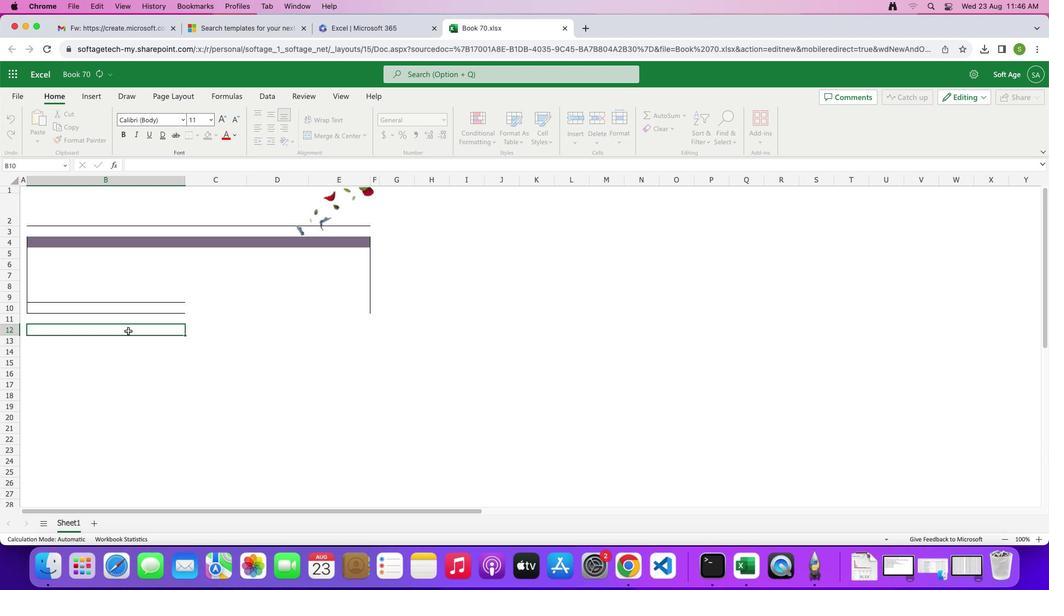 
Action: Mouse moved to (208, 307)
Screenshot: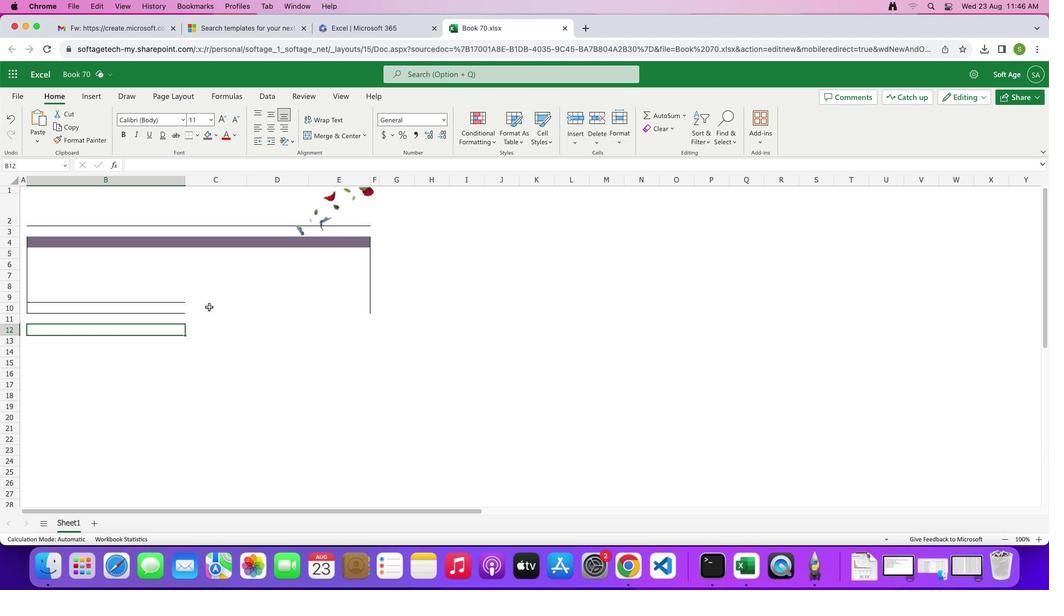 
Action: Mouse pressed left at (208, 307)
Screenshot: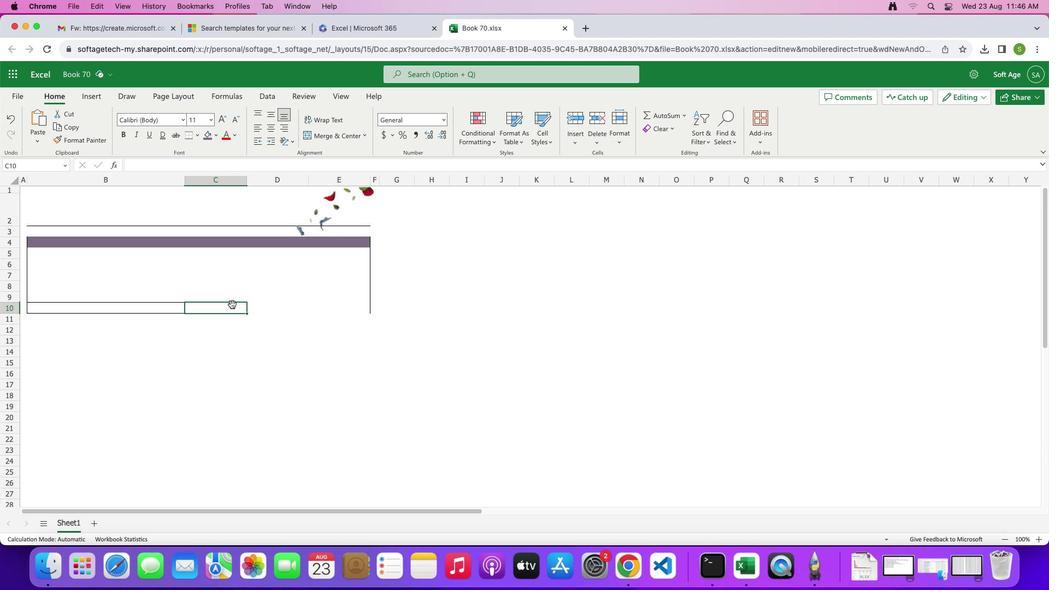 
Action: Mouse moved to (197, 133)
Screenshot: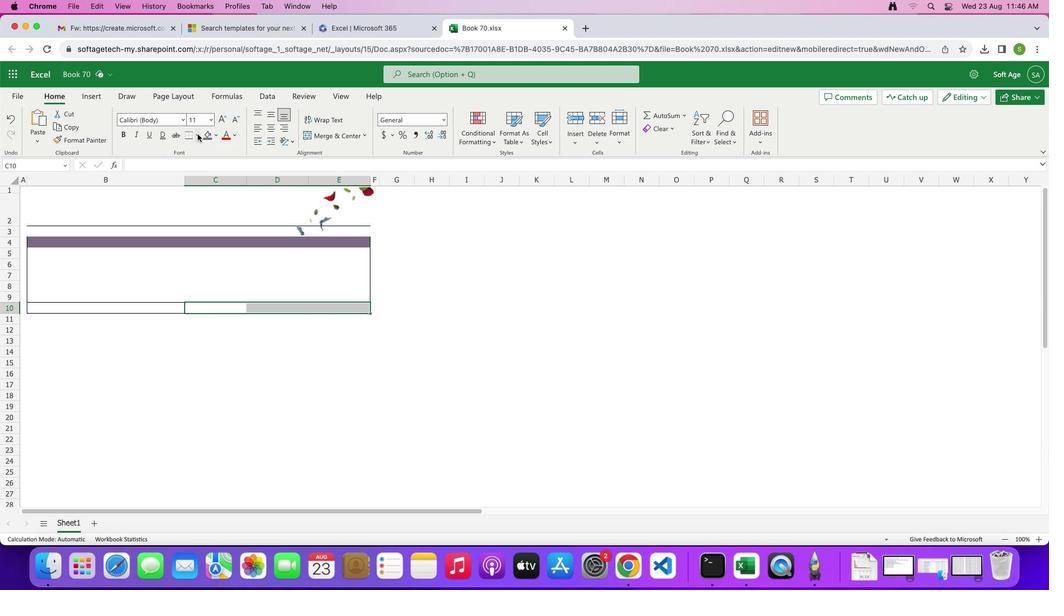 
Action: Mouse pressed left at (197, 133)
Screenshot: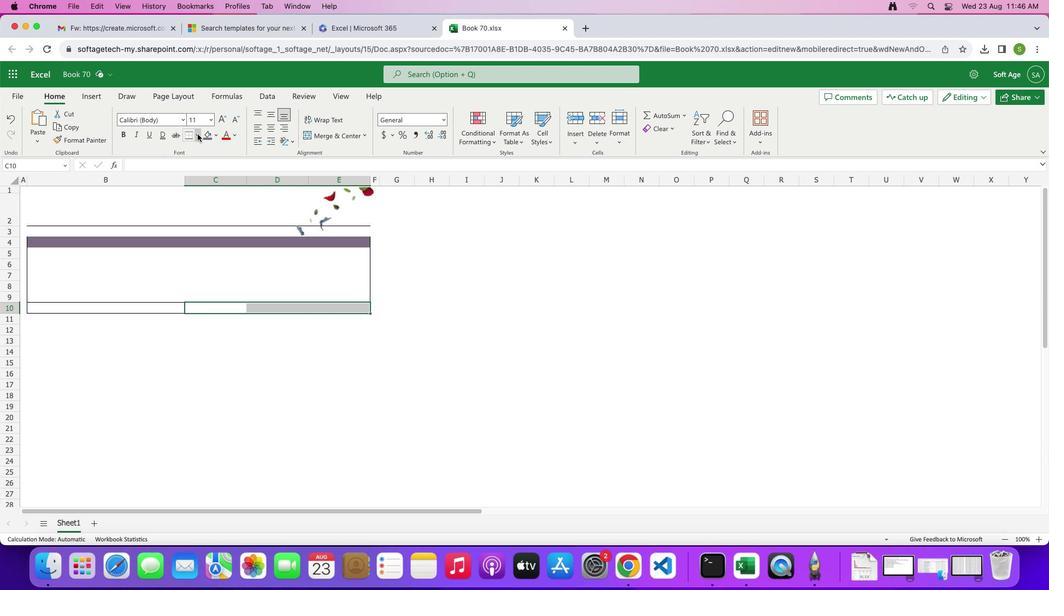
Action: Mouse moved to (236, 201)
Screenshot: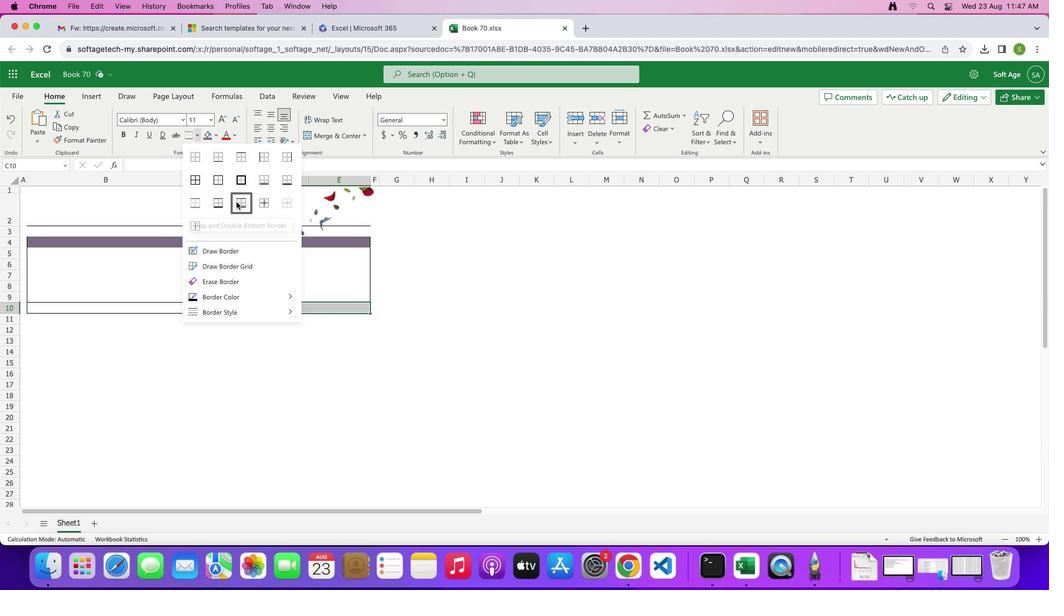 
Action: Mouse pressed left at (236, 201)
Screenshot: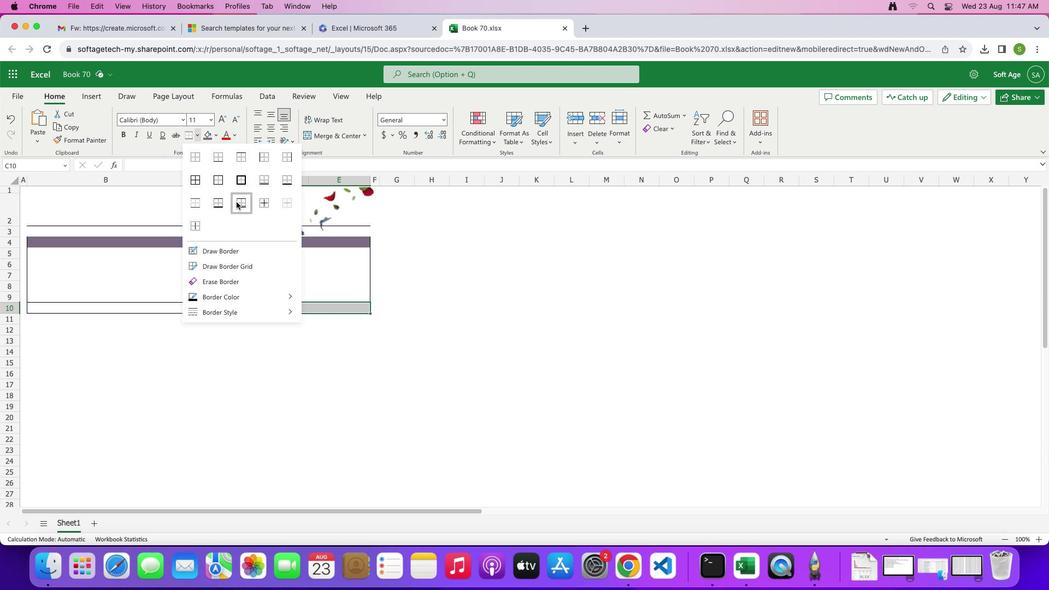 
Action: Mouse moved to (264, 289)
Screenshot: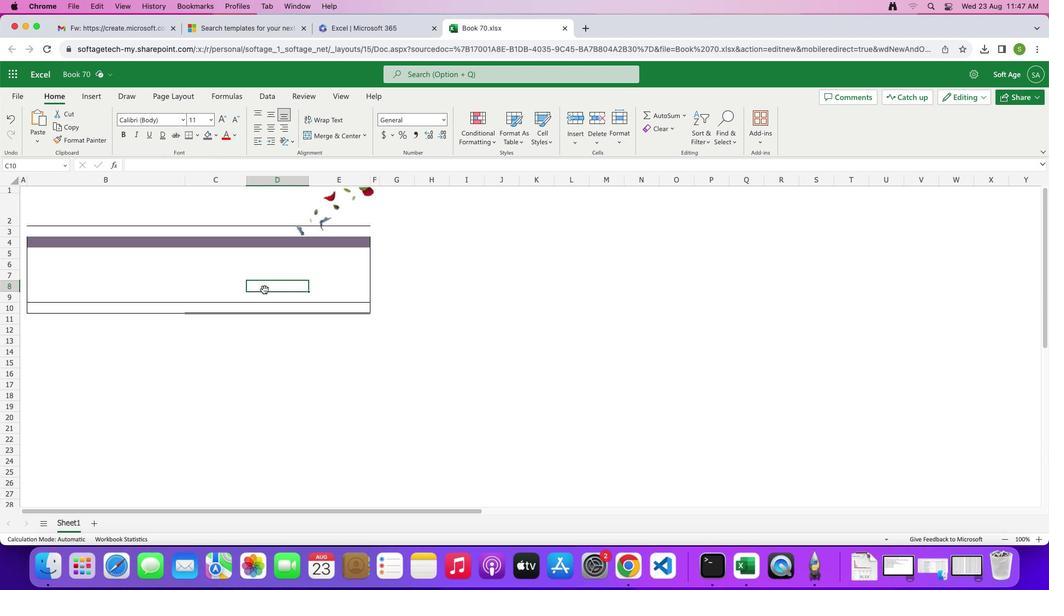 
Action: Mouse pressed left at (264, 289)
Screenshot: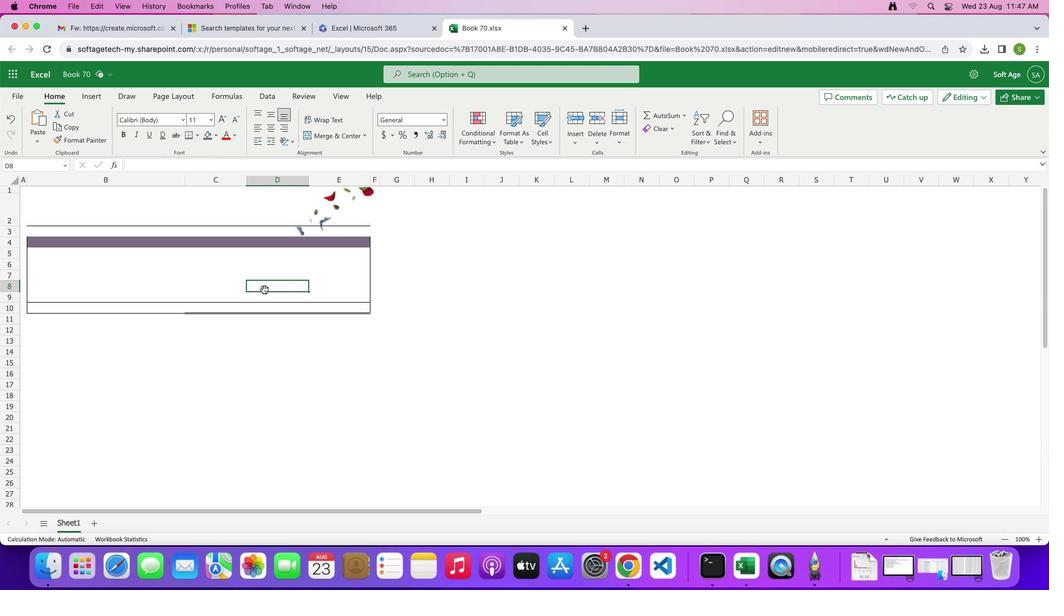 
Action: Mouse moved to (234, 334)
Screenshot: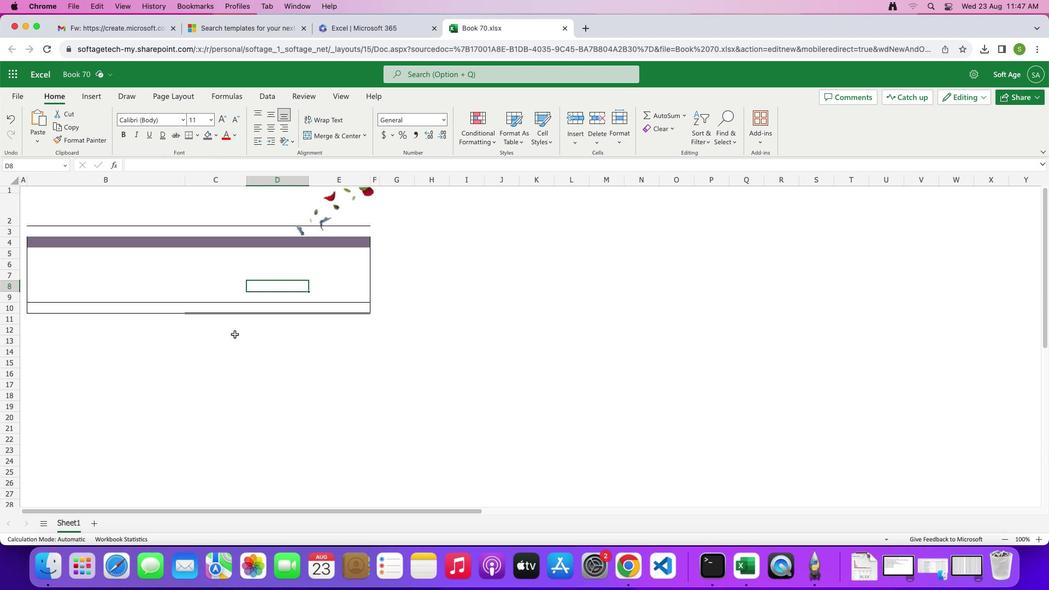 
Action: Mouse pressed left at (234, 334)
Screenshot: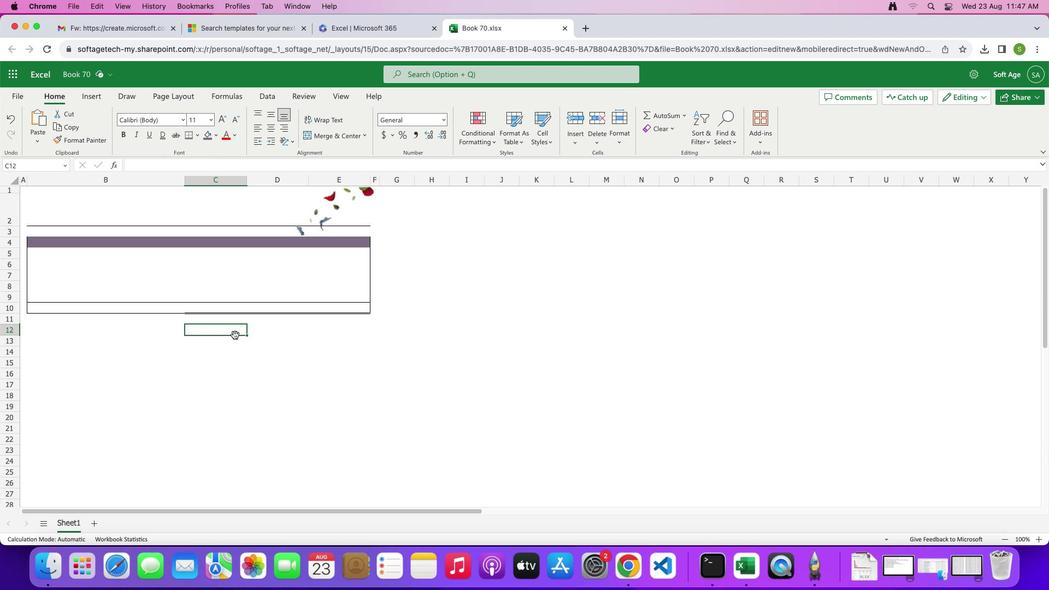 
Action: Mouse moved to (65, 239)
Screenshot: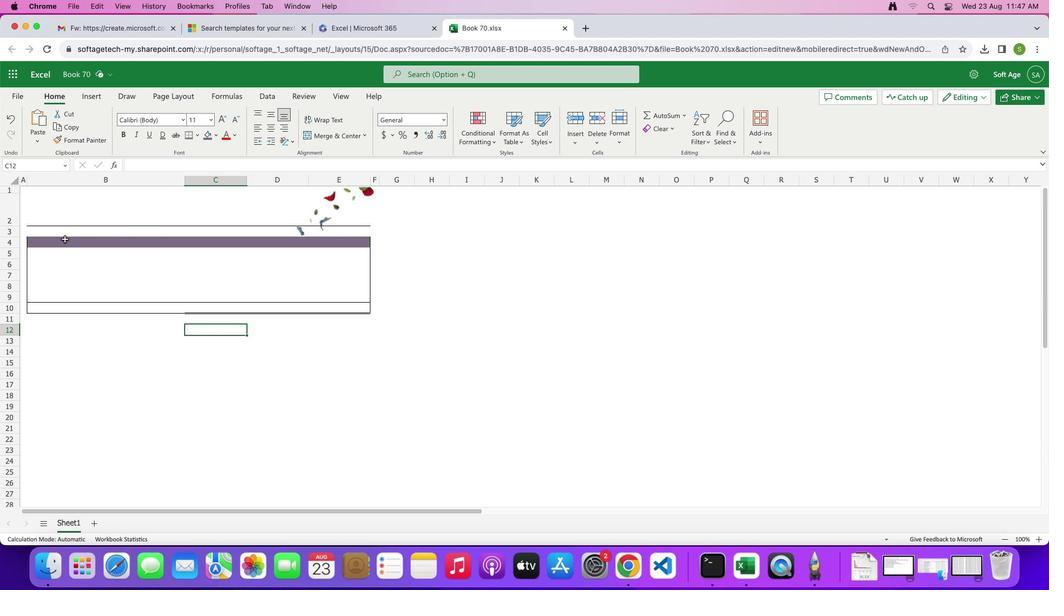 
Action: Mouse pressed left at (65, 239)
Screenshot: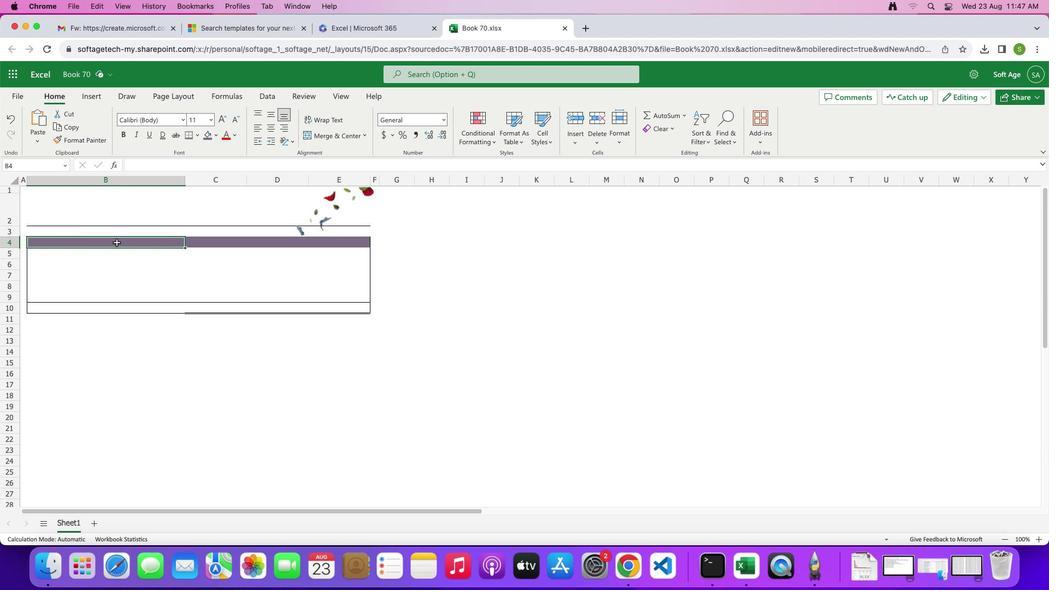 
Action: Mouse moved to (235, 132)
Screenshot: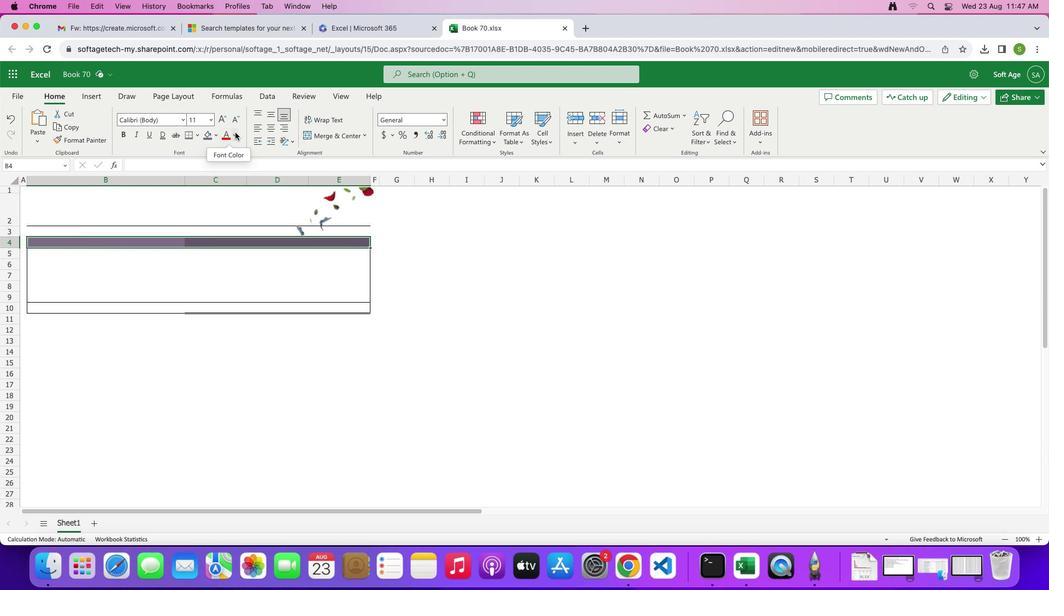 
Action: Mouse pressed left at (235, 132)
Screenshot: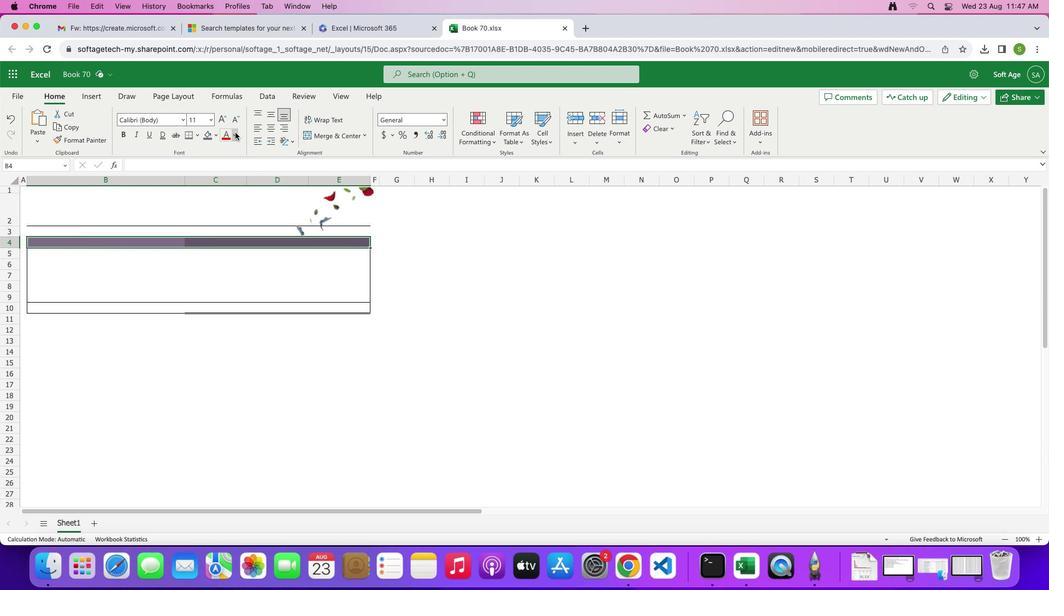 
Action: Mouse moved to (230, 182)
Screenshot: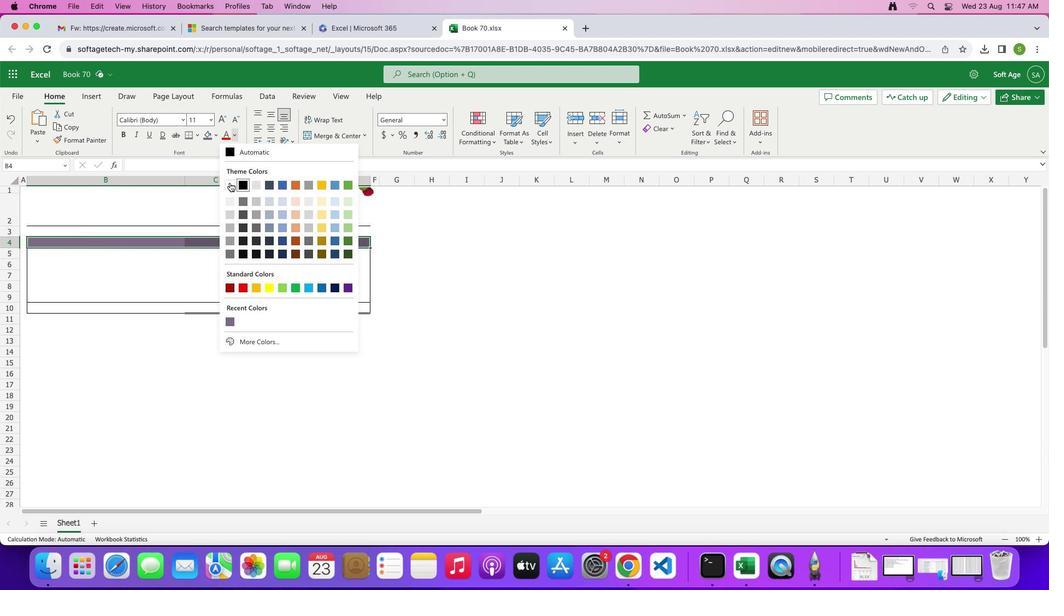 
Action: Mouse pressed left at (230, 182)
Screenshot: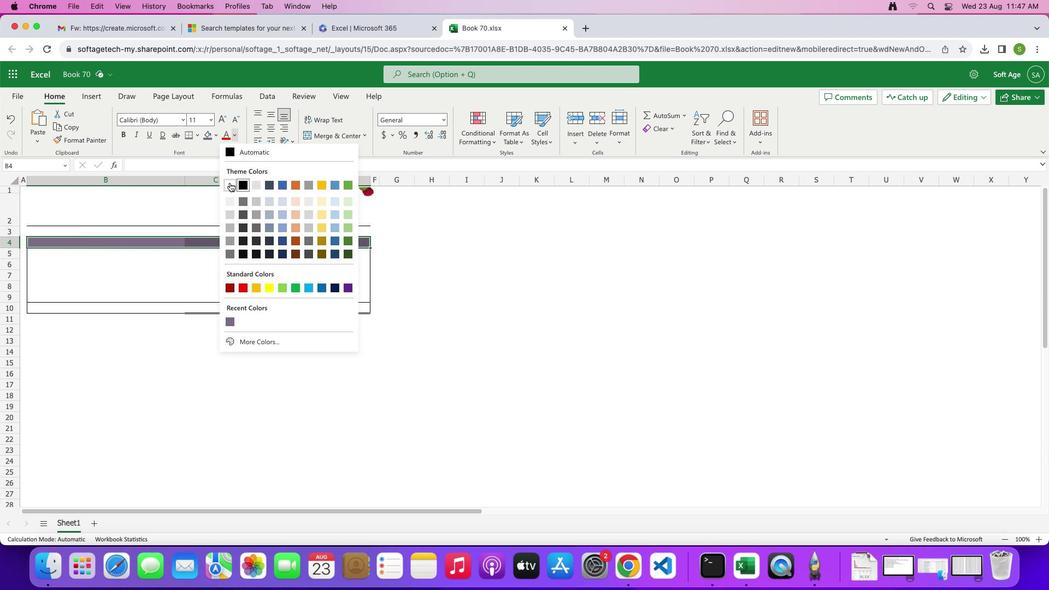 
Action: Mouse moved to (124, 132)
Screenshot: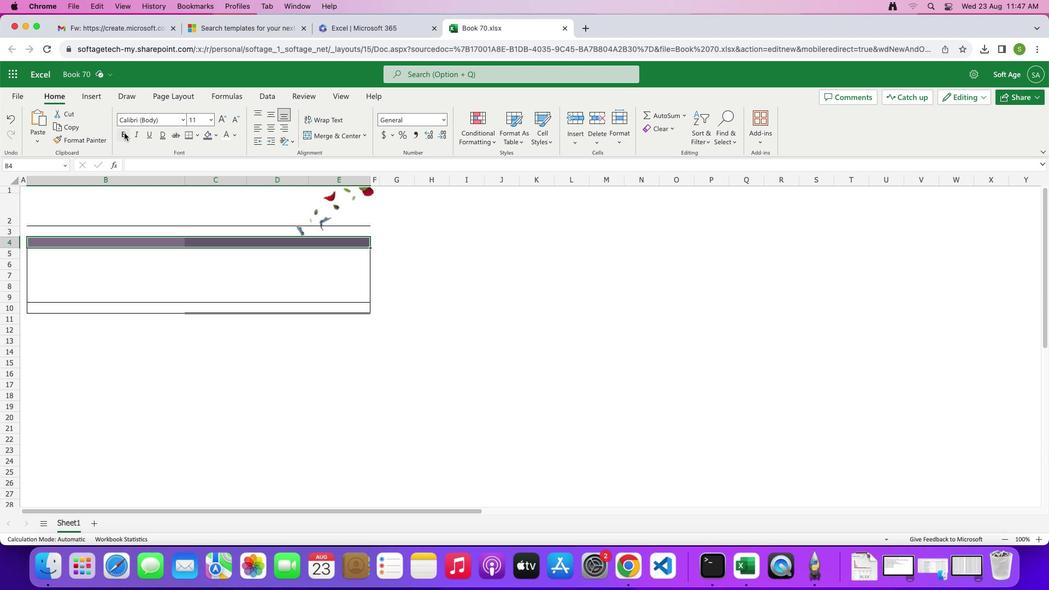 
Action: Mouse pressed left at (124, 132)
Screenshot: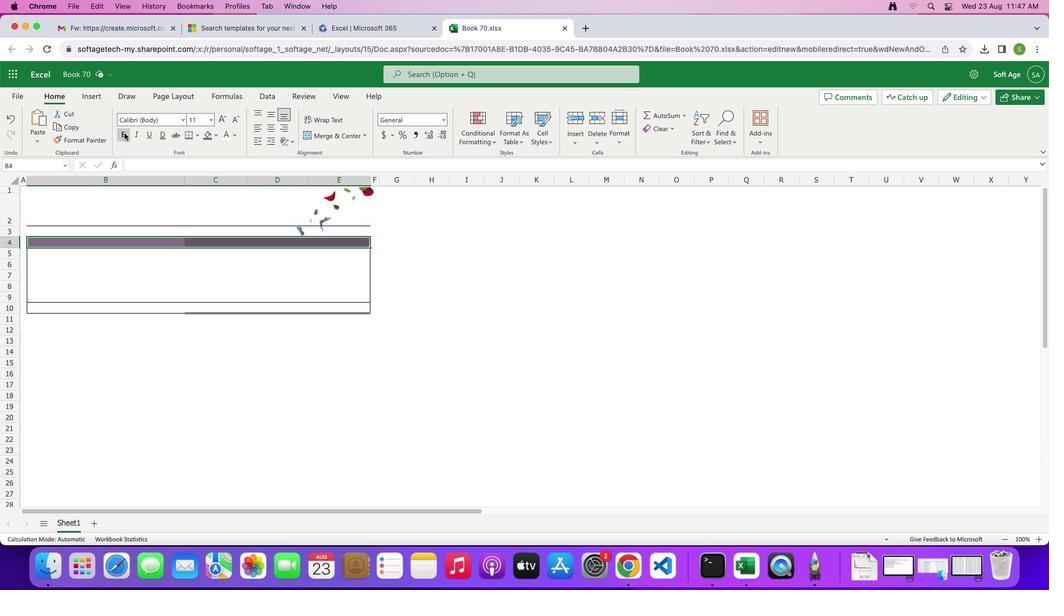 
Action: Mouse moved to (272, 114)
Screenshot: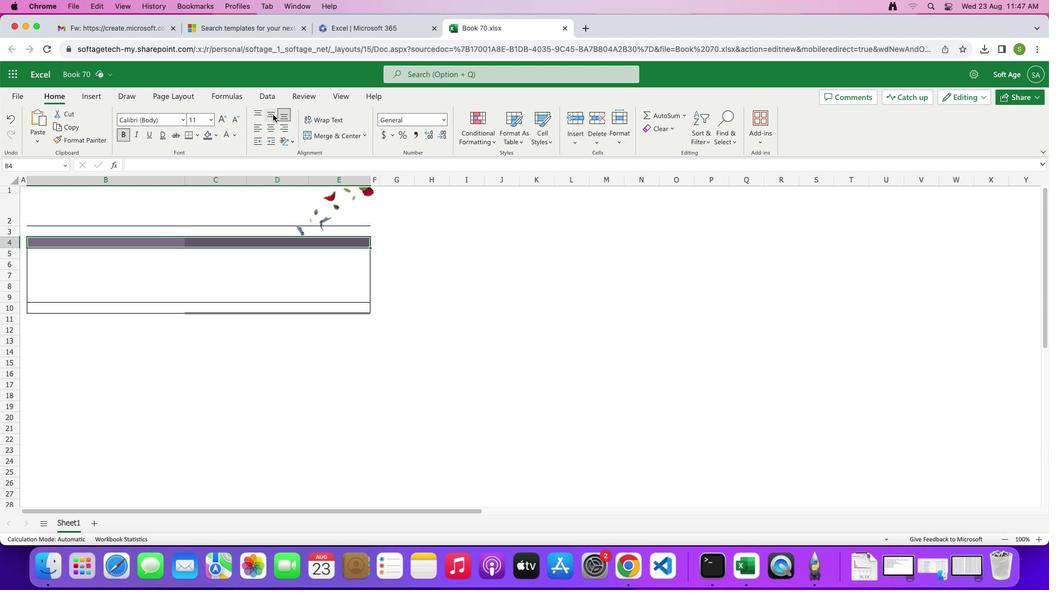 
Action: Mouse pressed left at (272, 114)
Screenshot: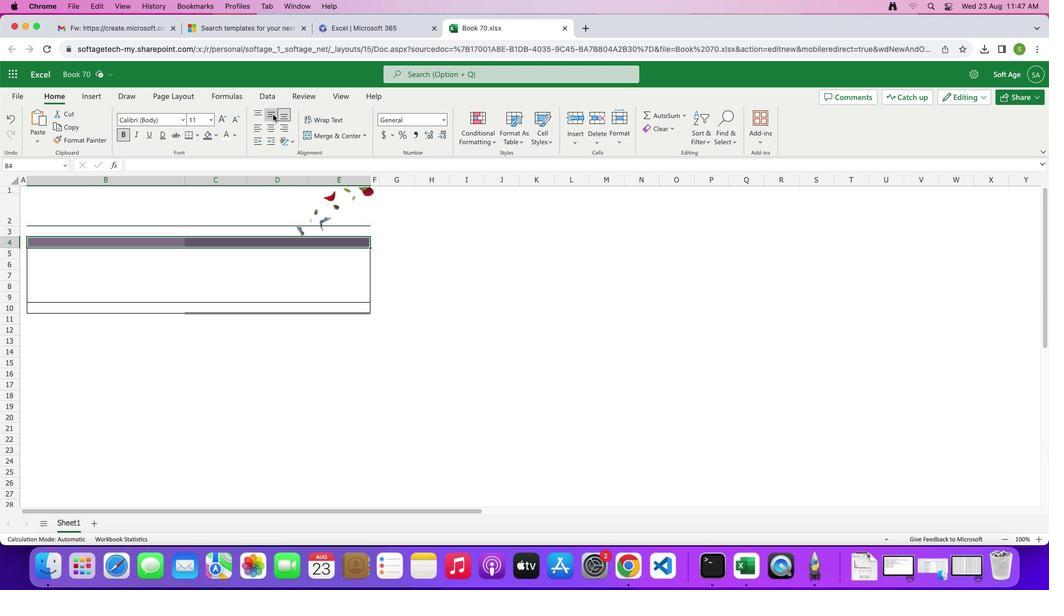 
Action: Mouse moved to (106, 243)
Screenshot: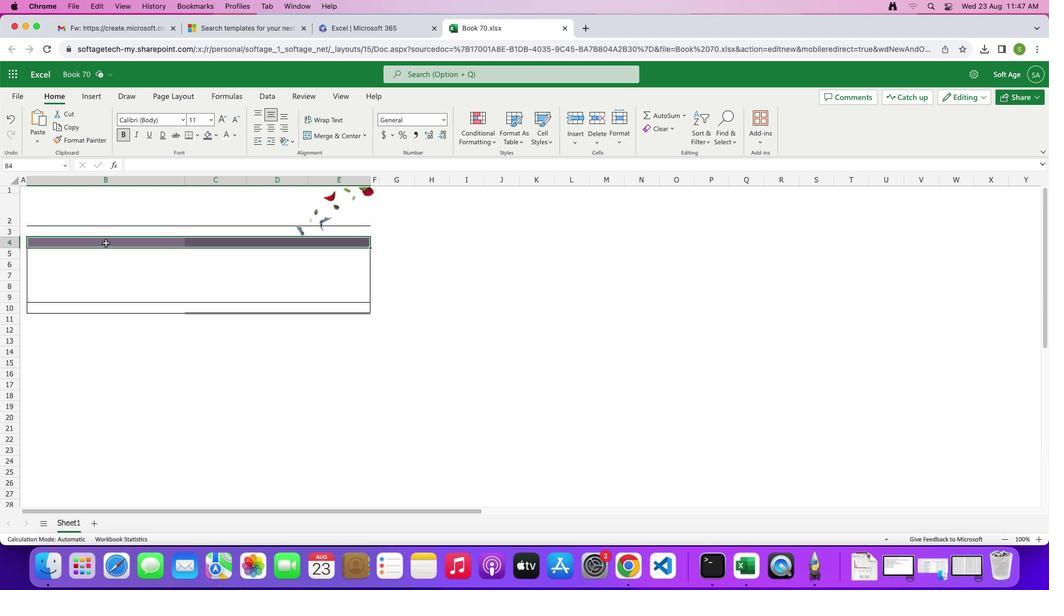 
Action: Mouse pressed left at (106, 243)
Screenshot: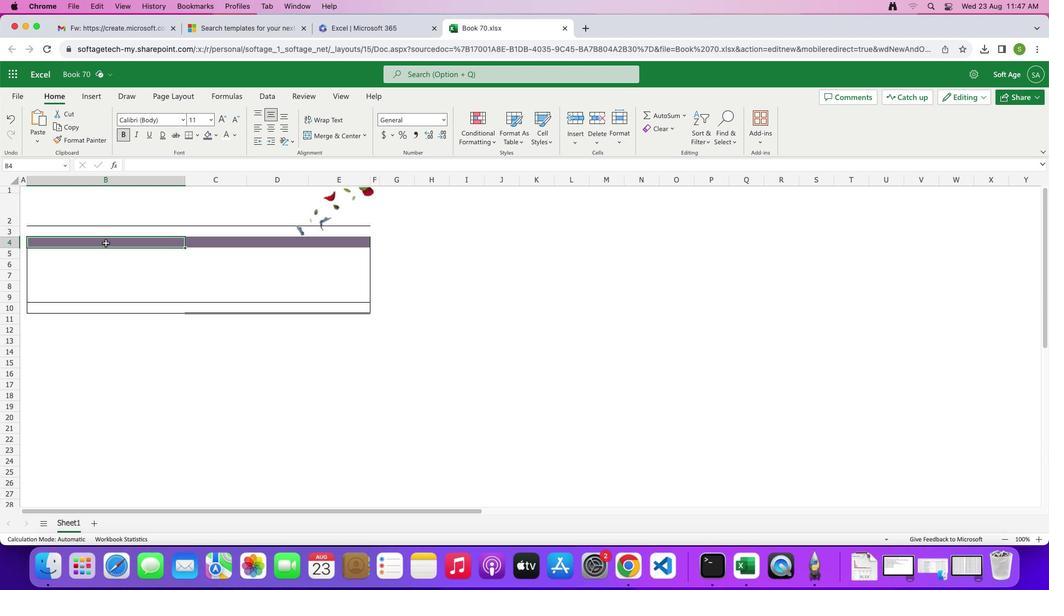 
Action: Mouse moved to (70, 209)
Screenshot: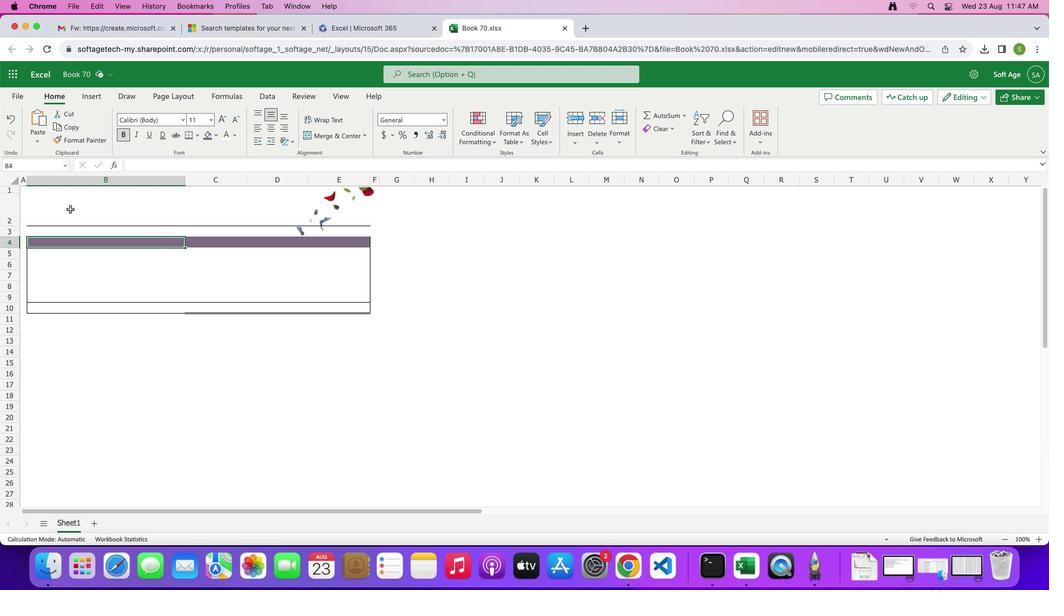 
Action: Mouse pressed left at (70, 209)
Screenshot: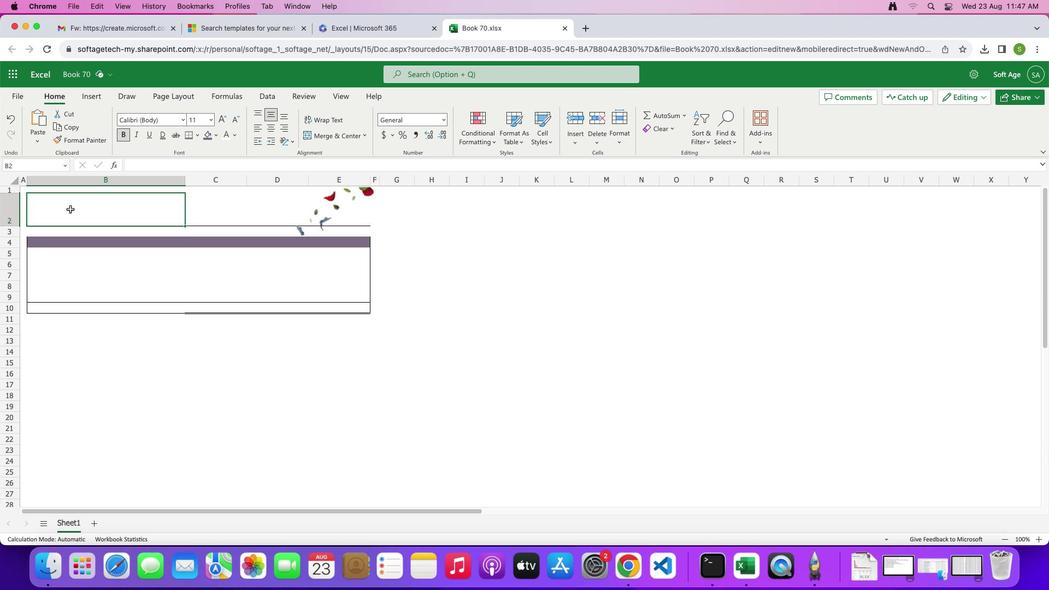 
Action: Mouse moved to (233, 132)
Screenshot: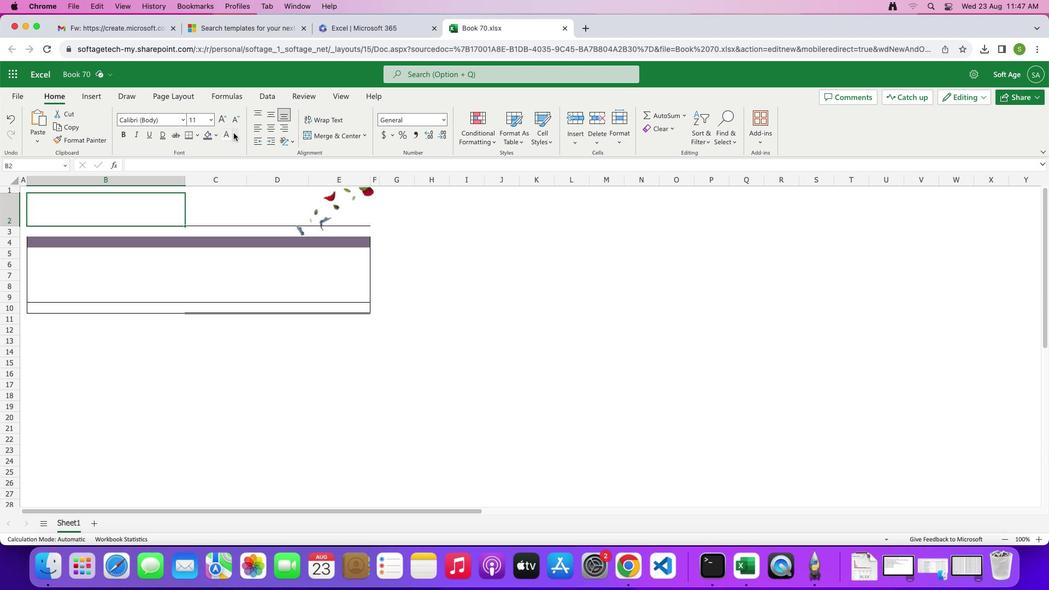 
Action: Mouse pressed left at (233, 132)
Screenshot: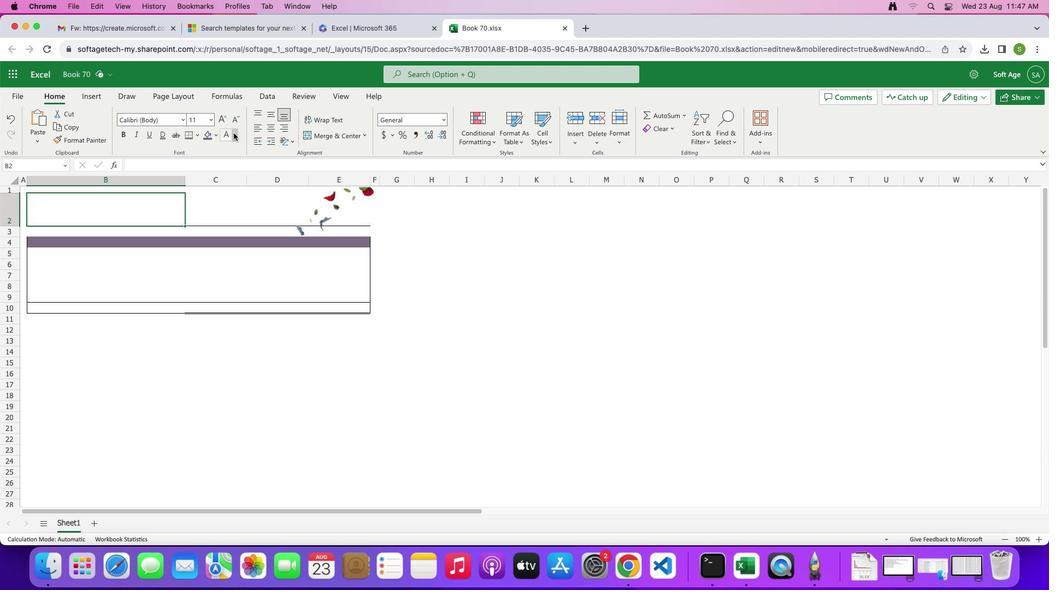 
Action: Mouse moved to (225, 319)
Screenshot: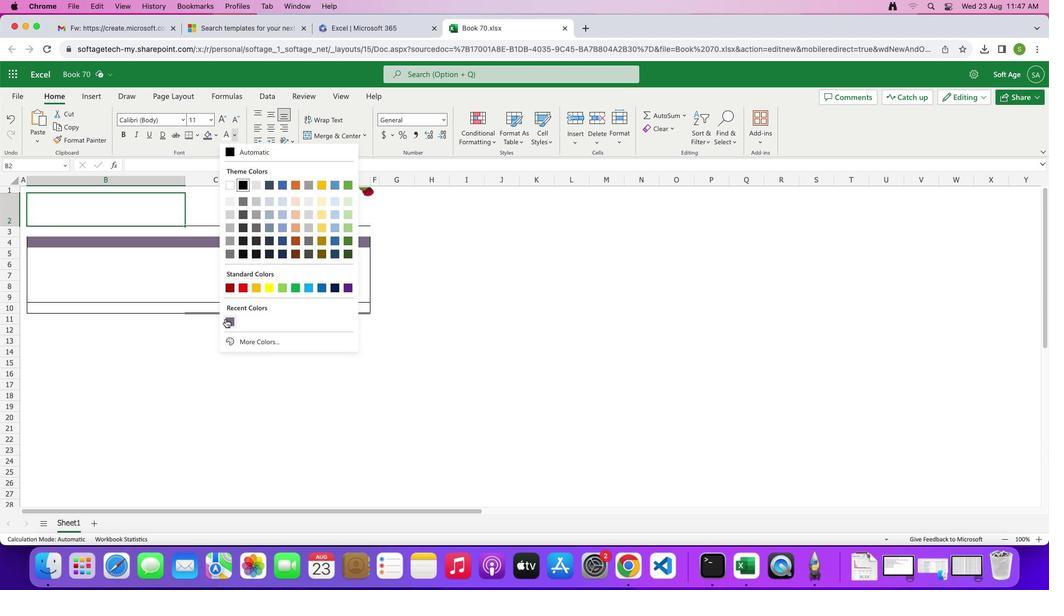
Action: Mouse pressed left at (225, 319)
Screenshot: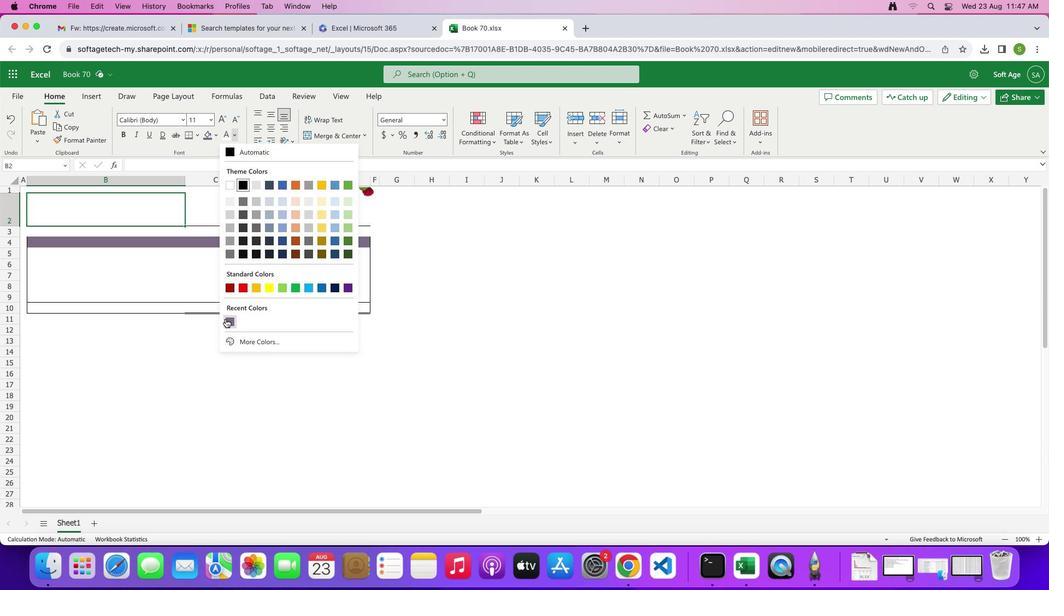 
Action: Mouse moved to (119, 135)
Screenshot: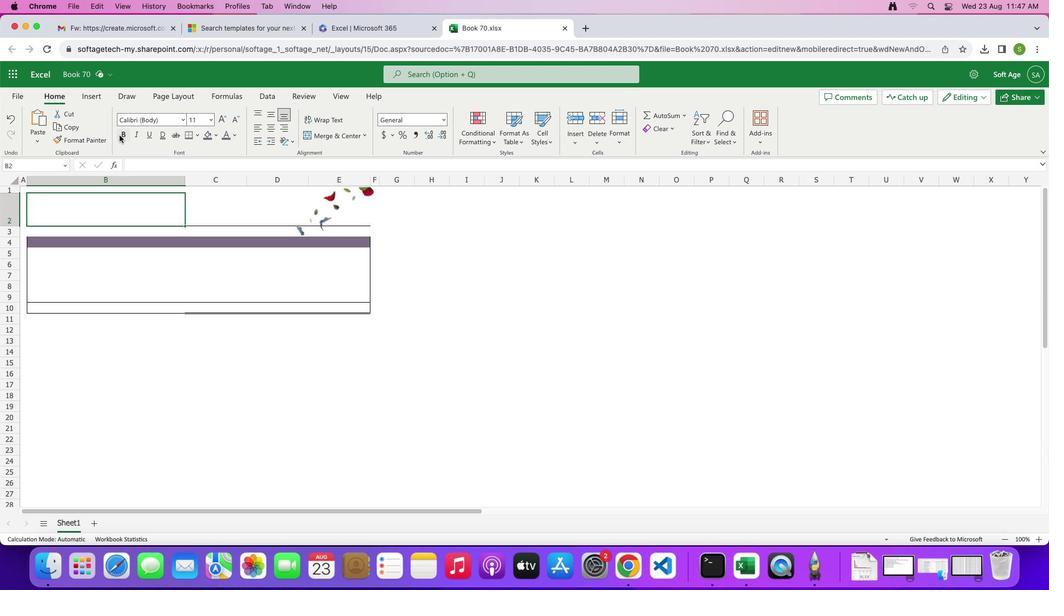 
Action: Mouse pressed left at (119, 135)
Screenshot: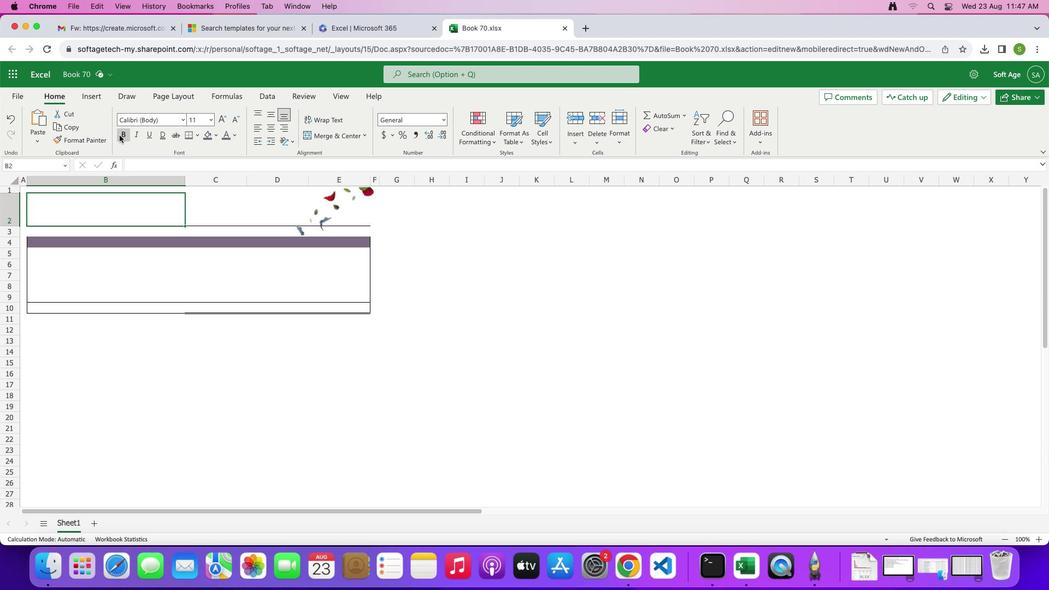 
Action: Mouse moved to (66, 211)
Screenshot: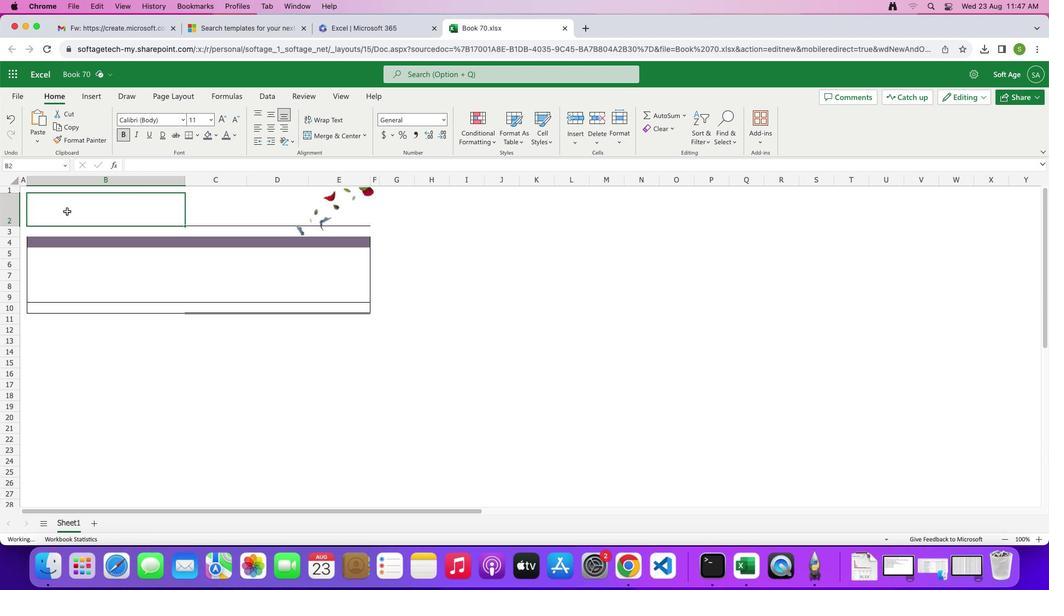 
Action: Mouse pressed left at (66, 211)
Screenshot: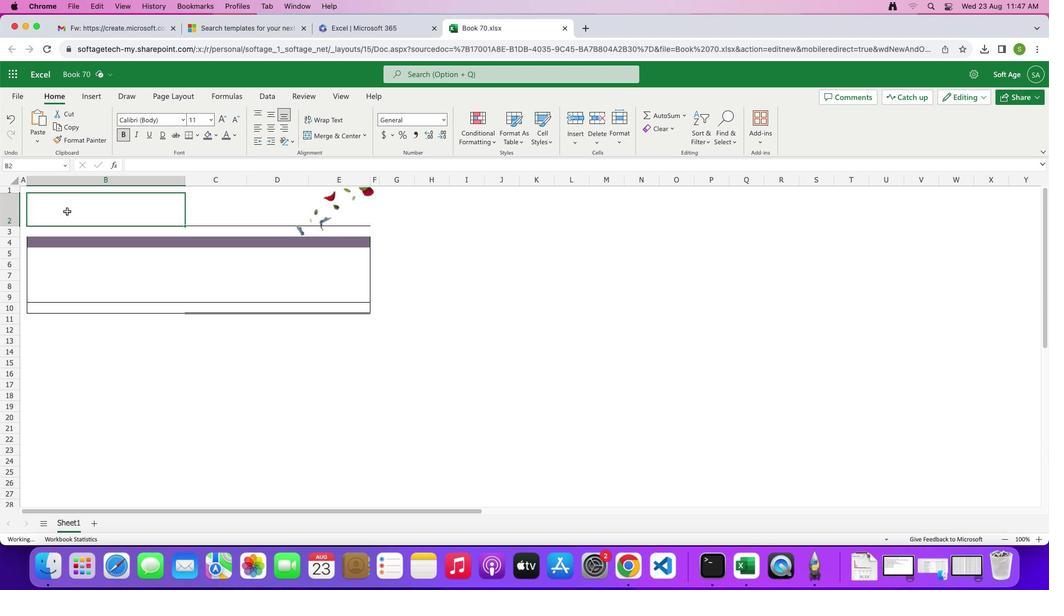 
Action: Mouse moved to (114, 216)
Screenshot: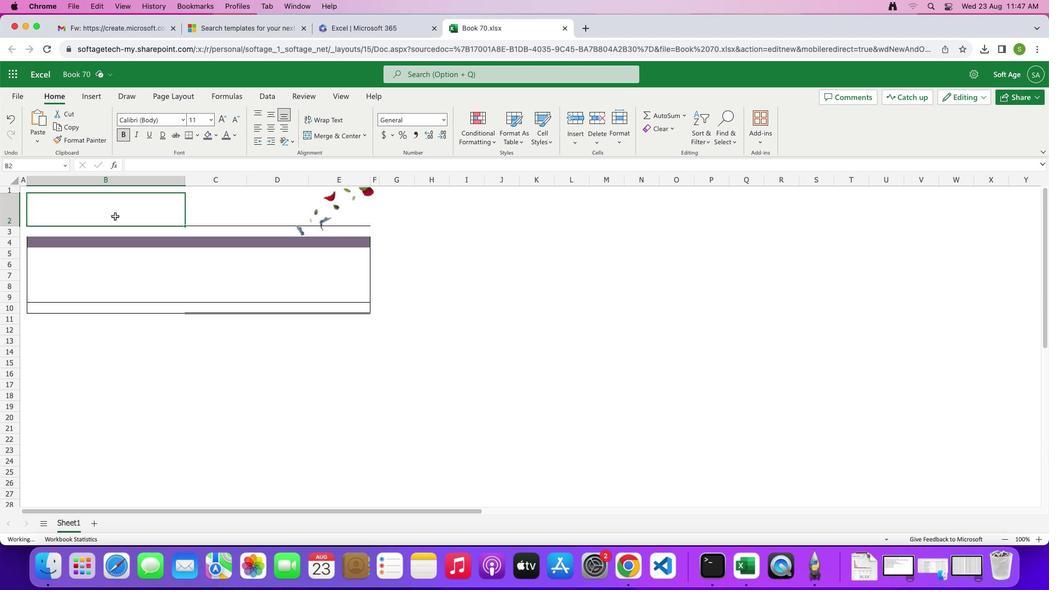 
Action: Key pressed 'B'Key.caps_lock'u''d''g''e''t'Key.spaceKey.shift'D''e''t''a''i''l''s'
Screenshot: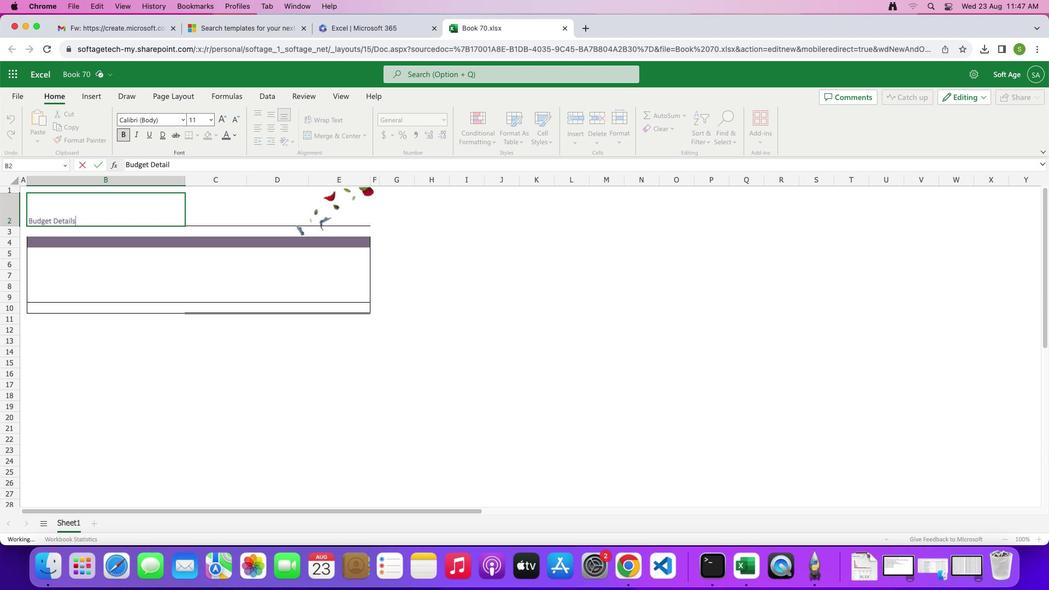 
Action: Mouse moved to (95, 263)
Screenshot: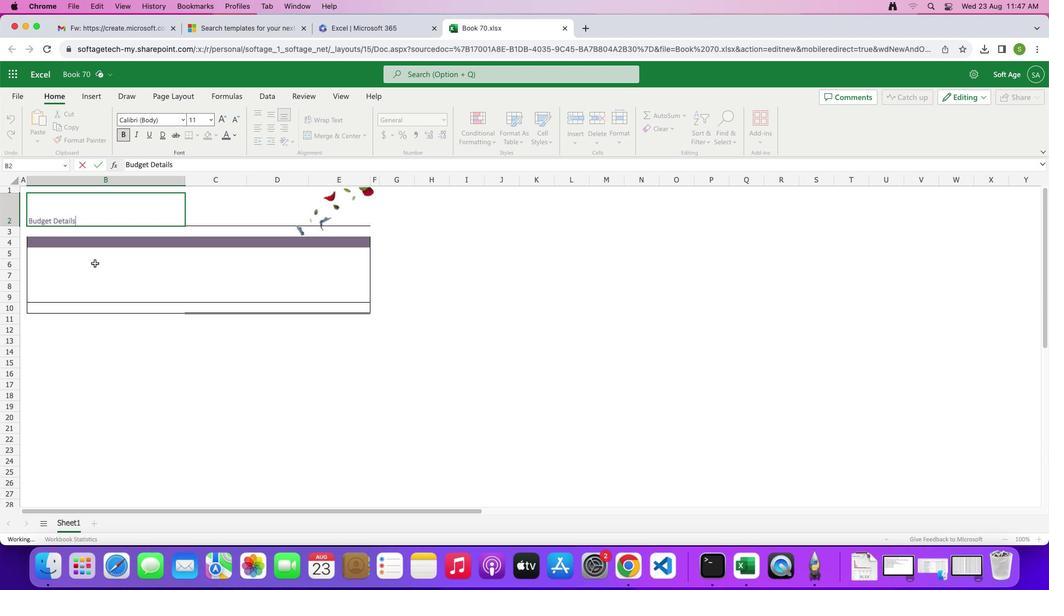
Action: Mouse pressed left at (95, 263)
Screenshot: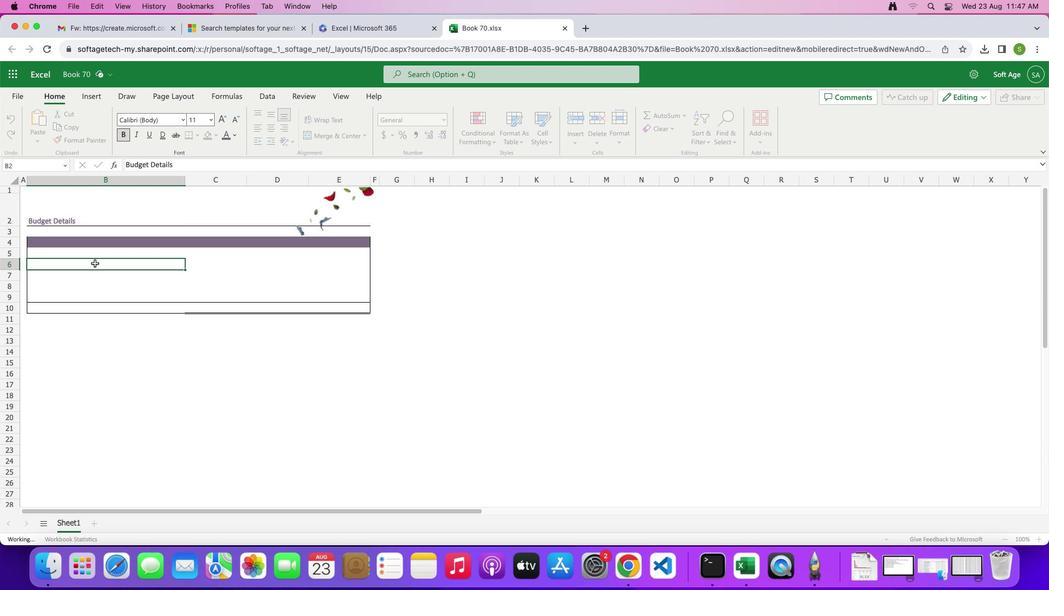 
Action: Mouse moved to (68, 218)
Screenshot: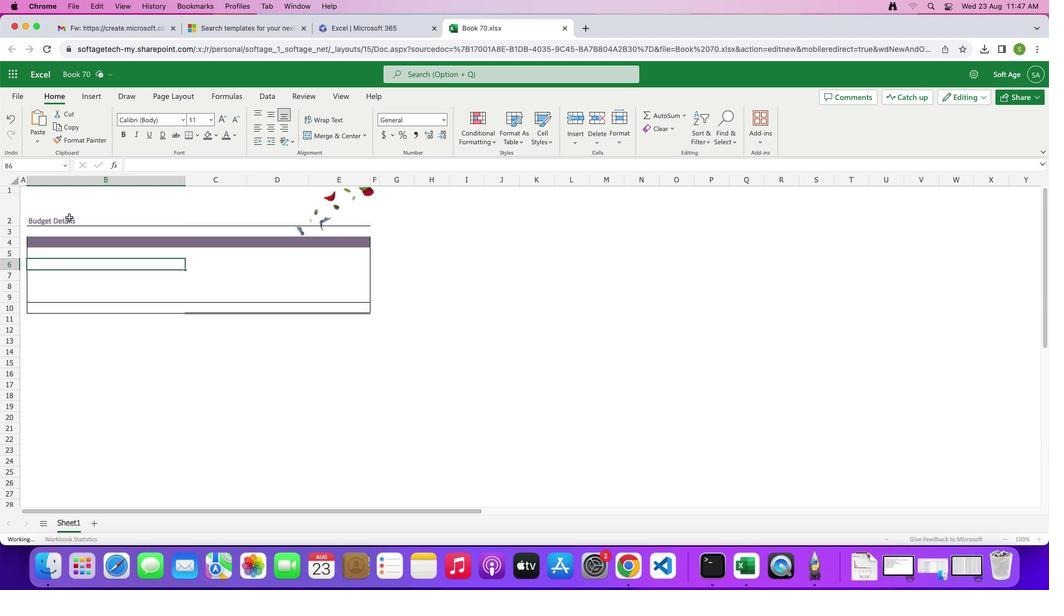 
Action: Mouse pressed left at (68, 218)
Screenshot: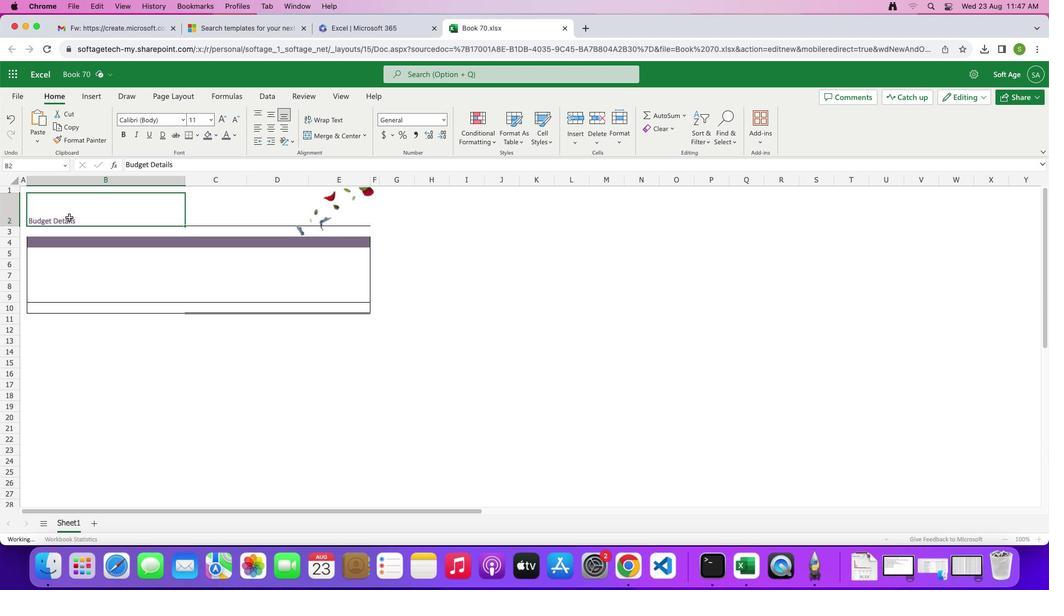 
Action: Mouse moved to (185, 121)
Screenshot: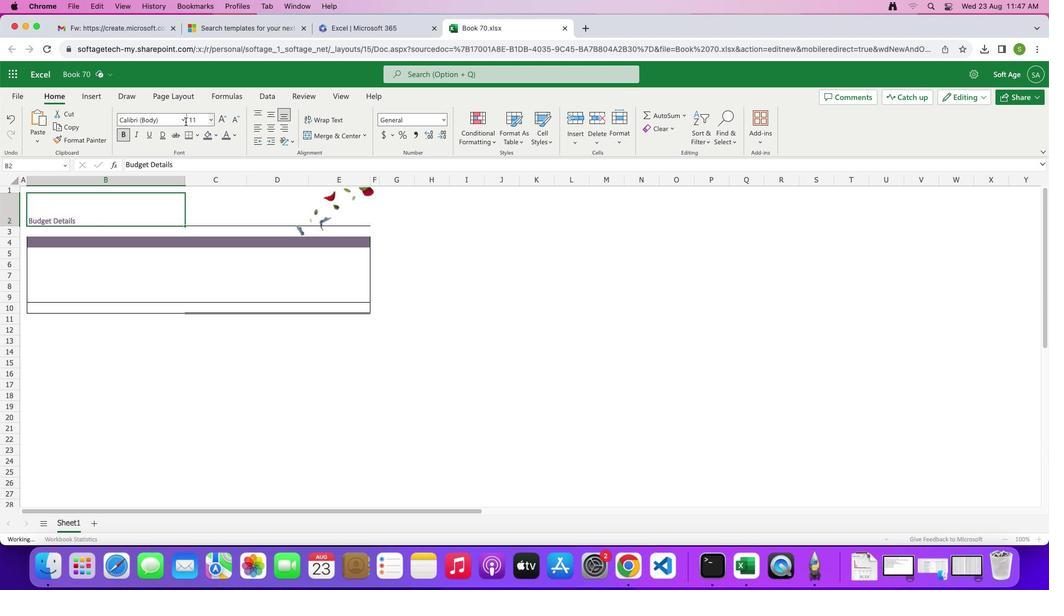 
Action: Mouse pressed left at (185, 121)
Screenshot: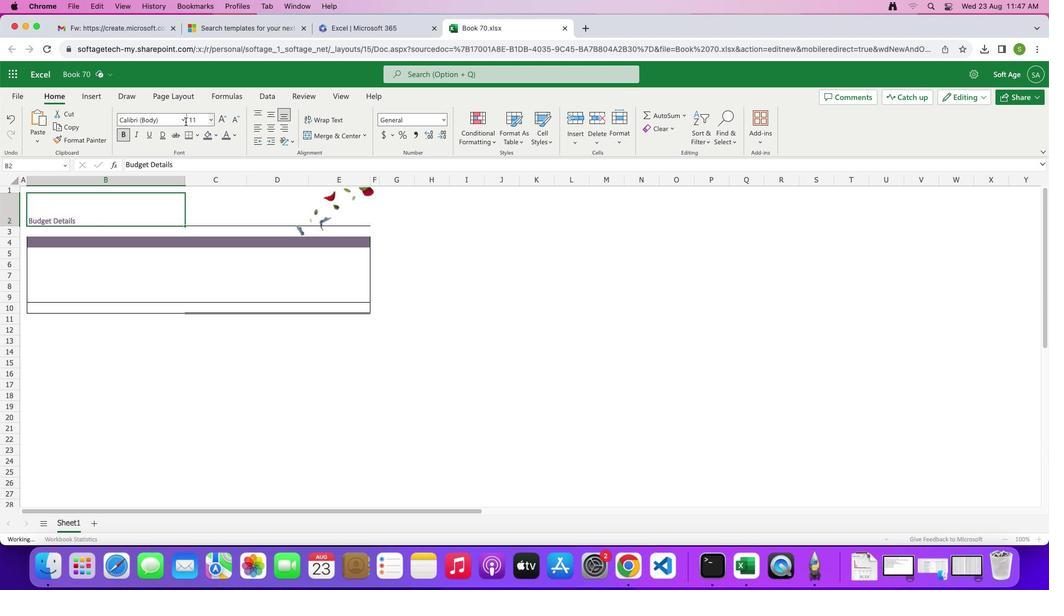 
Action: Mouse moved to (183, 119)
Screenshot: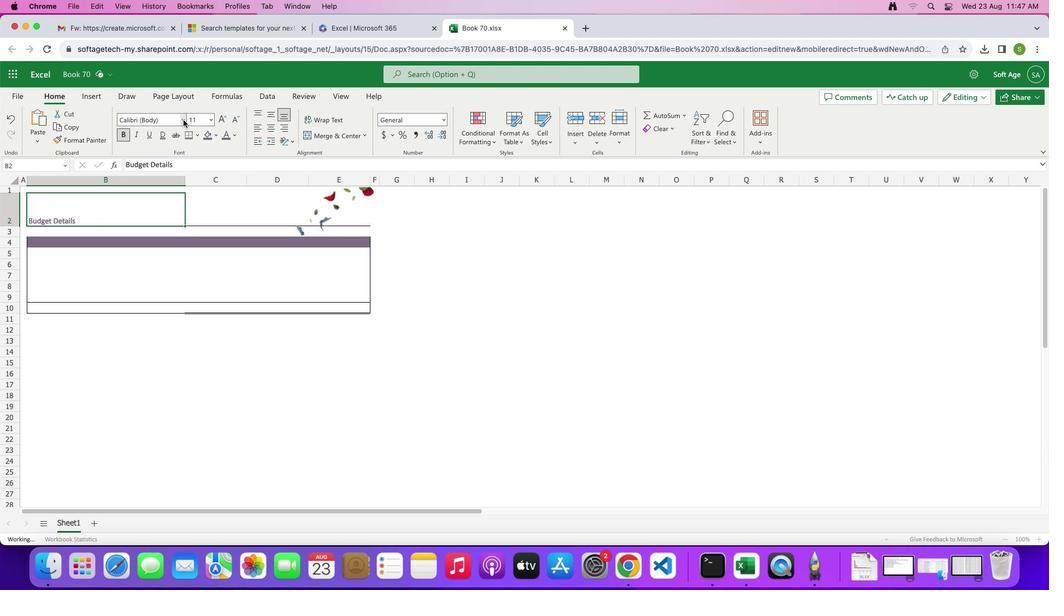 
Action: Mouse pressed left at (183, 119)
Screenshot: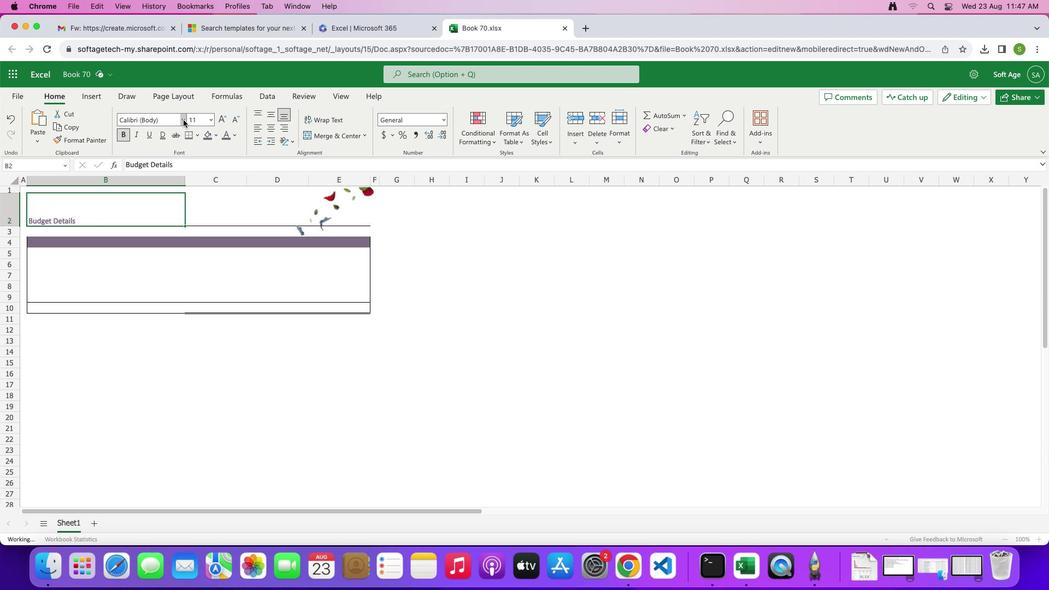
Action: Mouse moved to (172, 218)
Screenshot: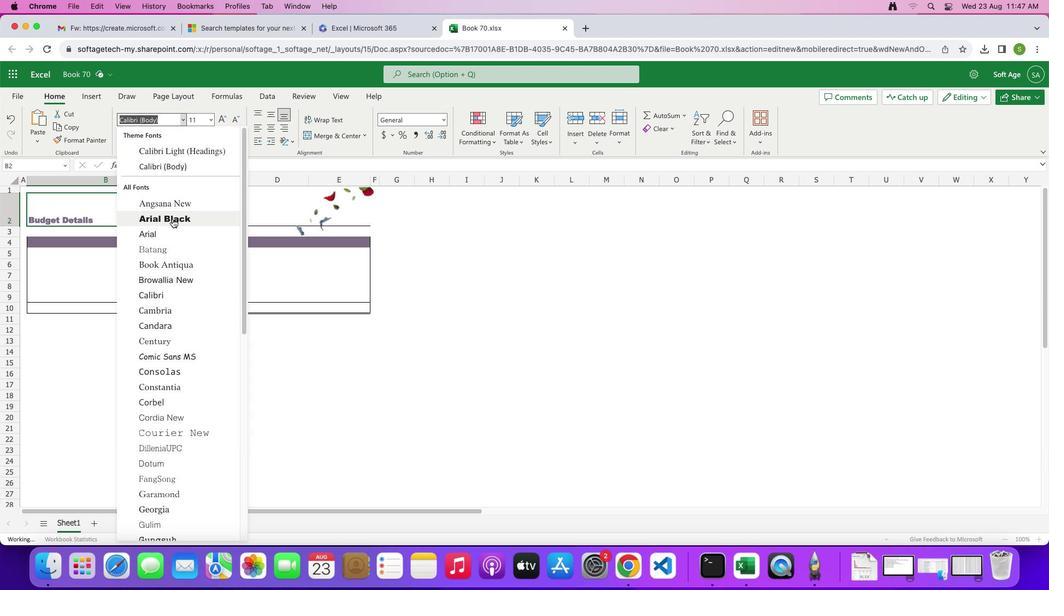 
Action: Mouse pressed left at (172, 218)
Screenshot: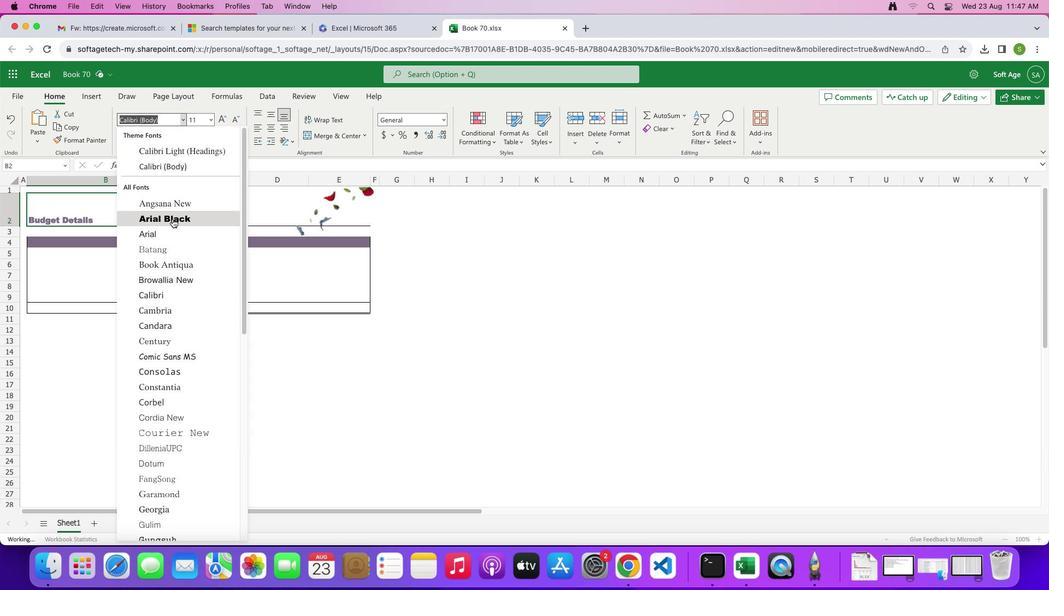 
Action: Mouse moved to (222, 118)
Screenshot: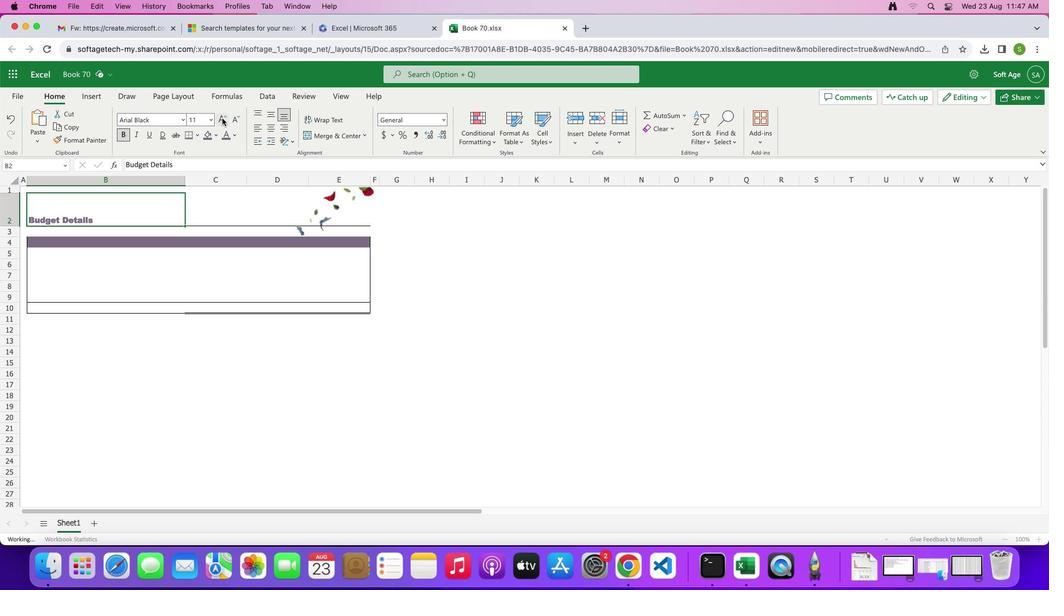 
Action: Mouse pressed left at (222, 118)
Screenshot: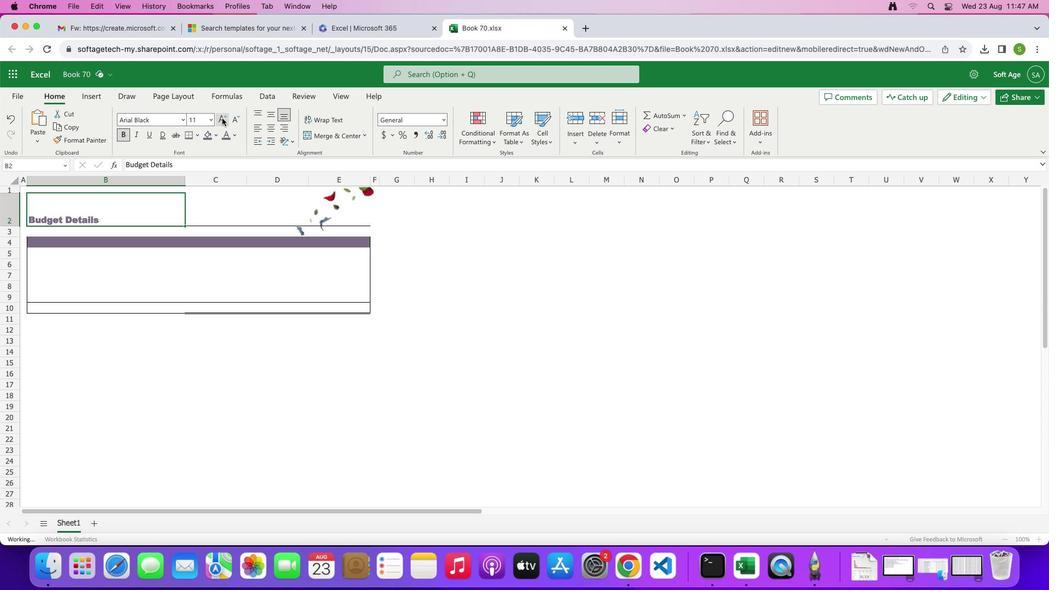 
Action: Mouse pressed left at (222, 118)
Screenshot: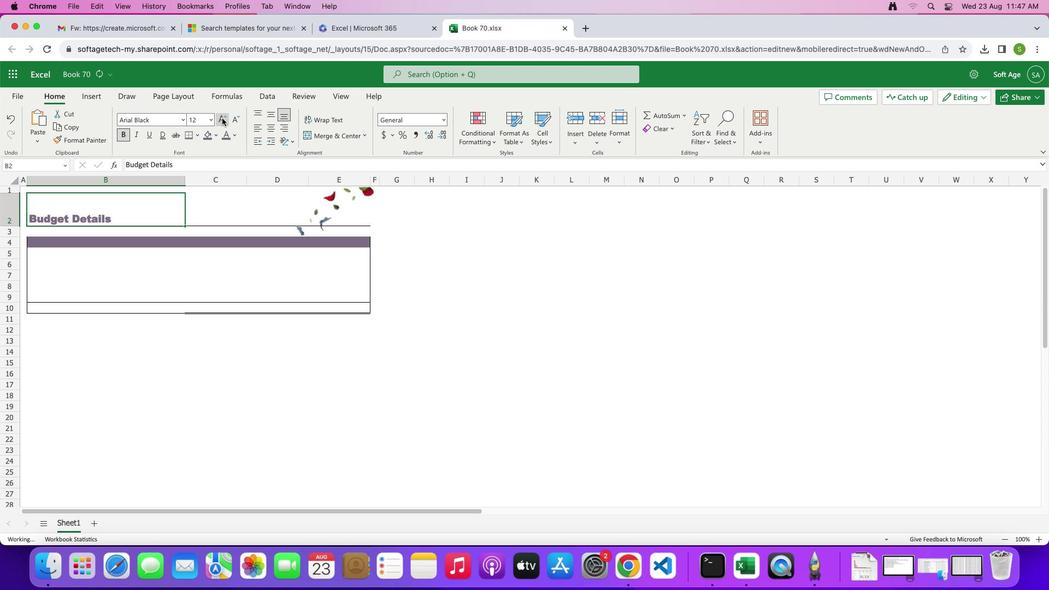 
Action: Mouse pressed left at (222, 118)
Screenshot: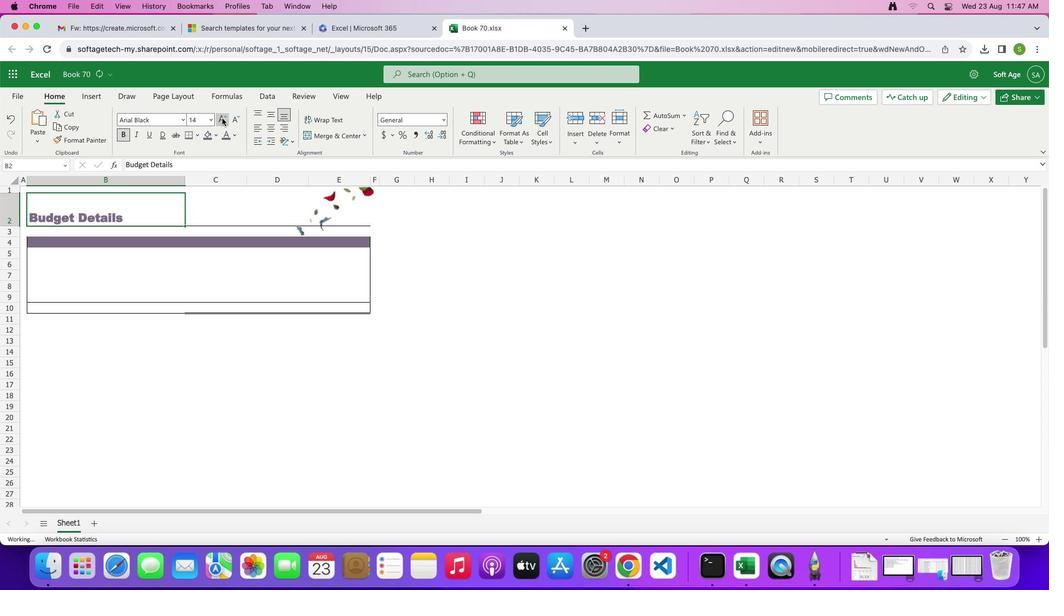 
Action: Mouse pressed left at (222, 118)
Screenshot: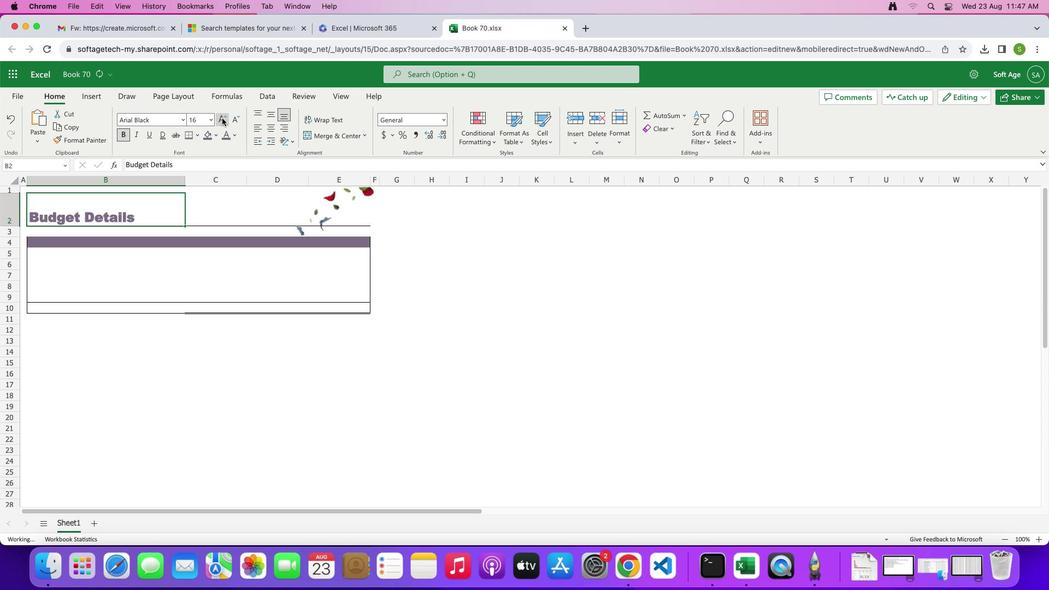 
Action: Mouse pressed left at (222, 118)
Screenshot: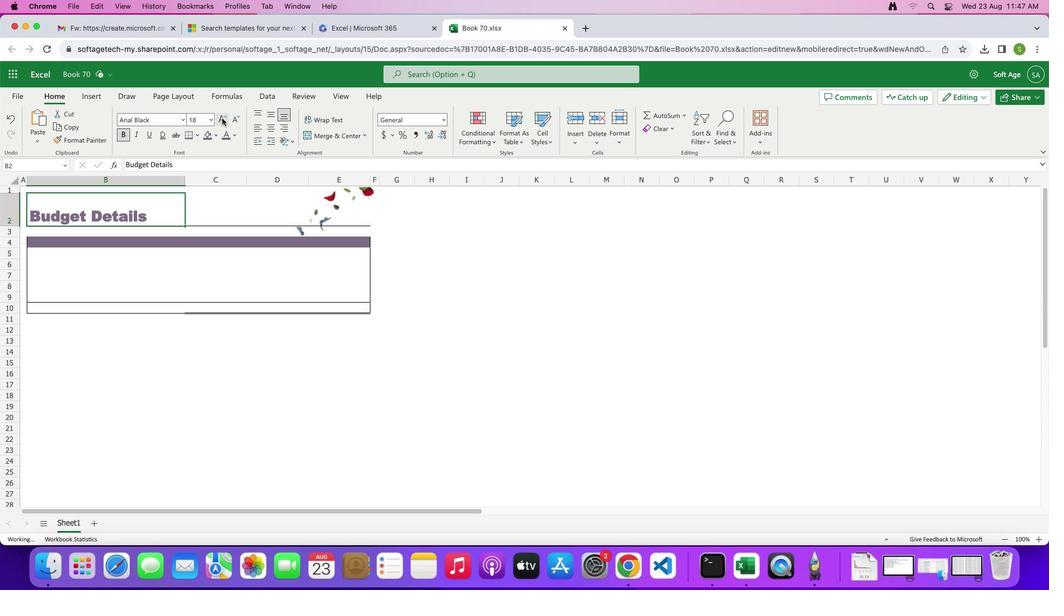 
Action: Mouse pressed left at (222, 118)
Screenshot: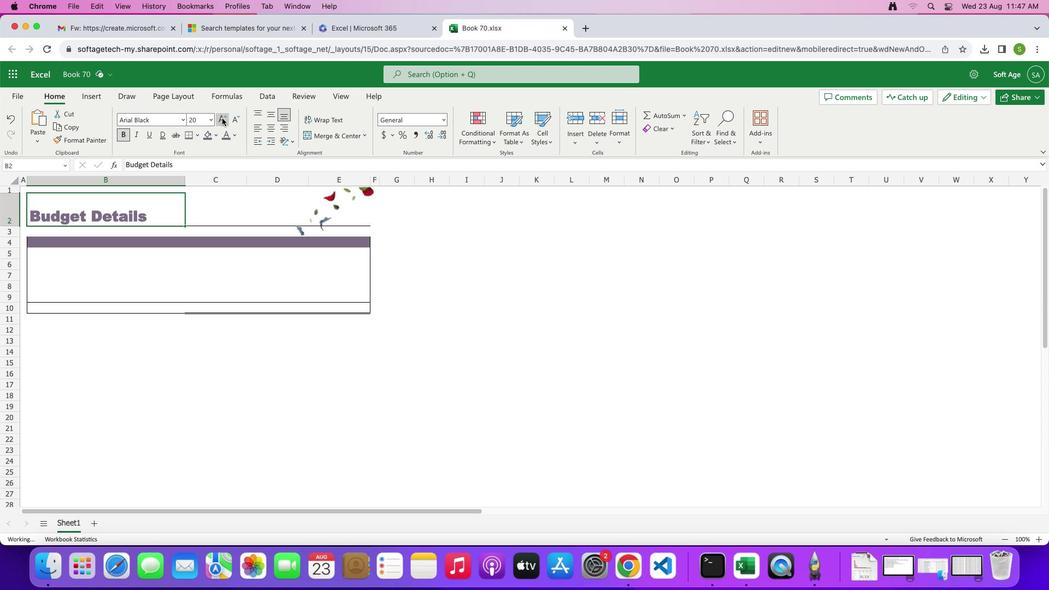 
Action: Mouse pressed left at (222, 118)
Screenshot: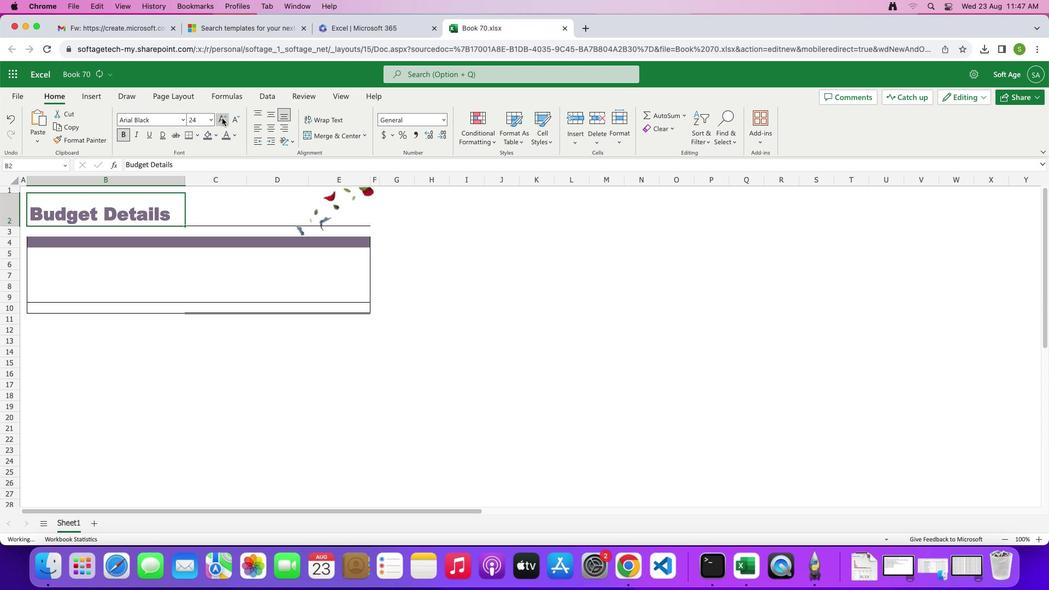 
Action: Mouse moved to (217, 212)
Screenshot: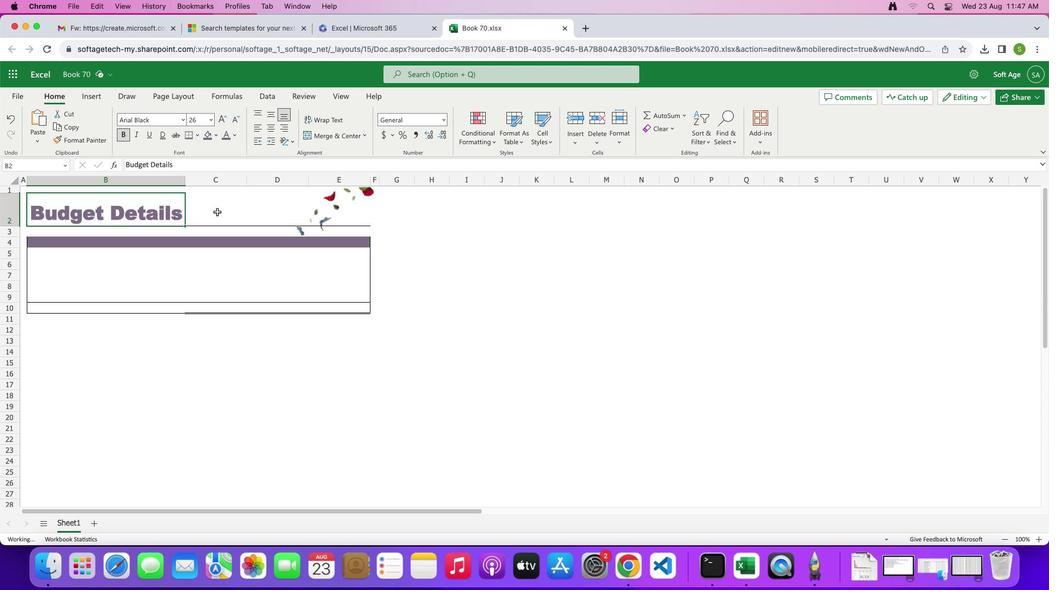
Action: Mouse pressed left at (217, 212)
Screenshot: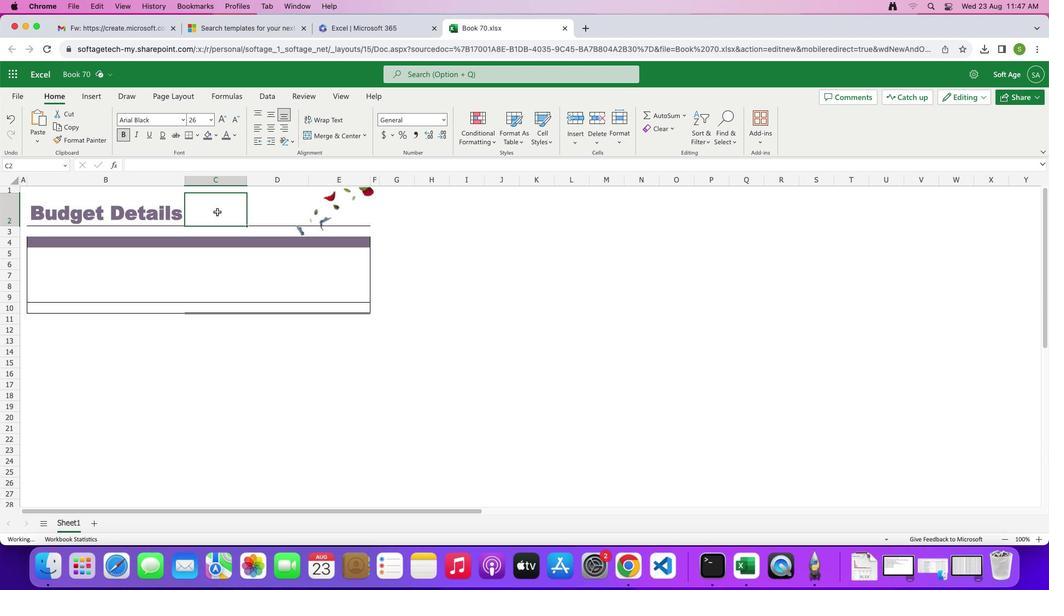 
Action: Mouse moved to (166, 282)
Screenshot: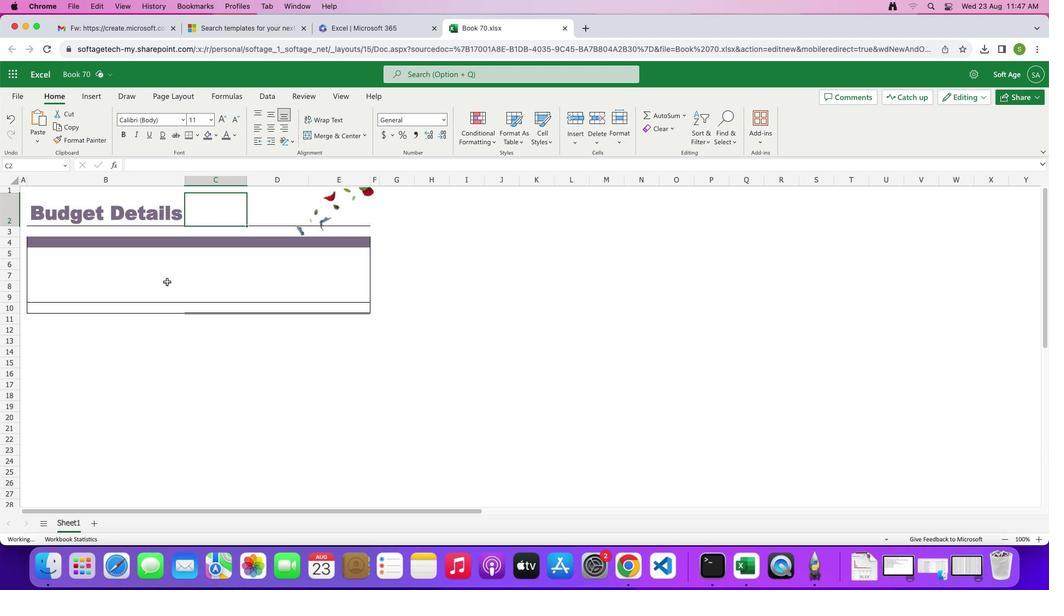 
Action: Mouse pressed left at (166, 282)
Screenshot: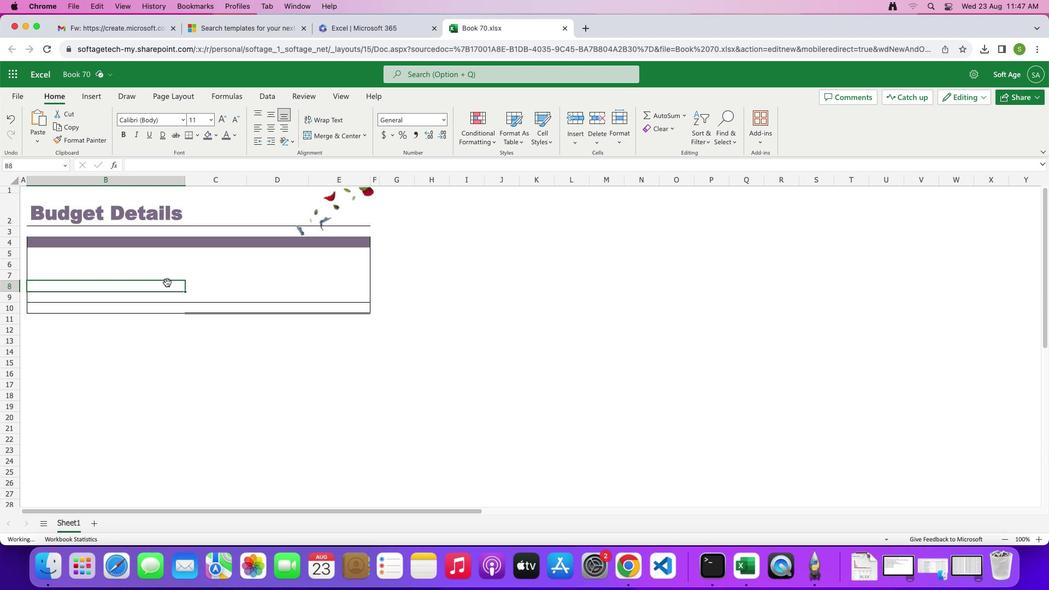 
Action: Mouse moved to (92, 239)
Screenshot: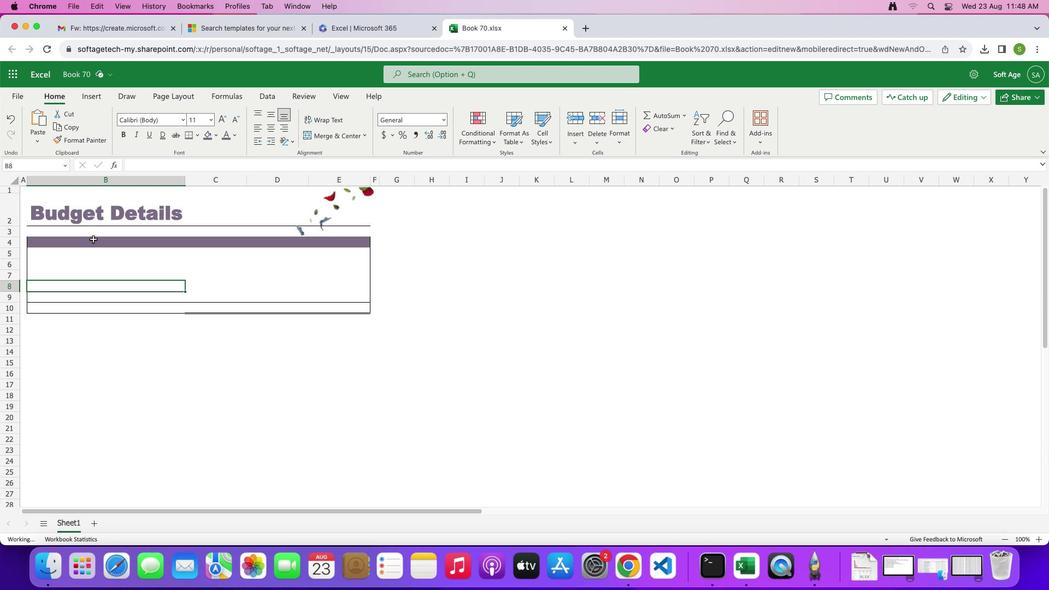 
Action: Mouse pressed left at (92, 239)
Screenshot: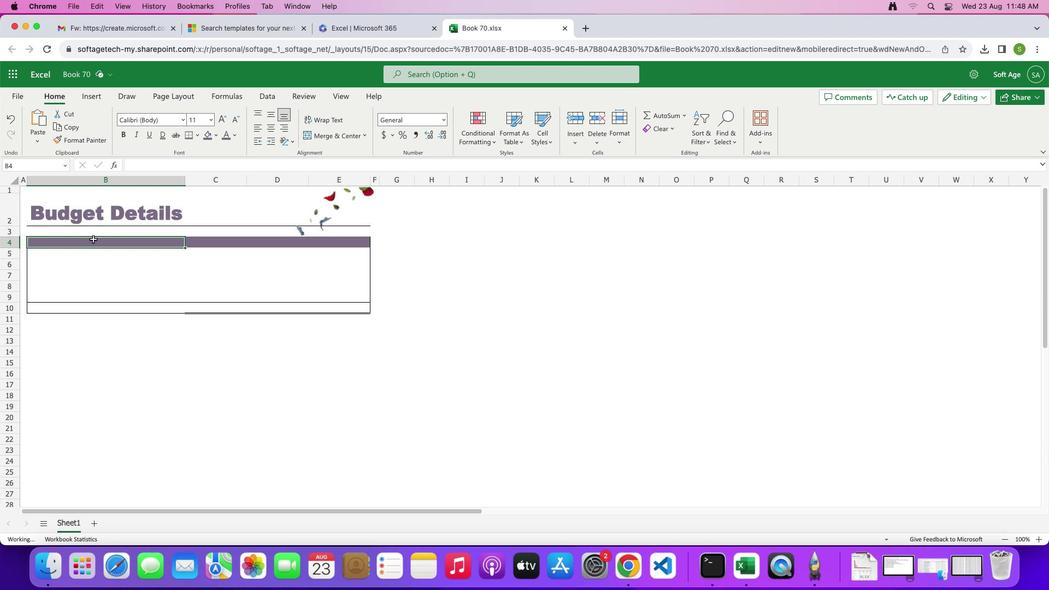 
Action: Mouse moved to (87, 261)
Screenshot: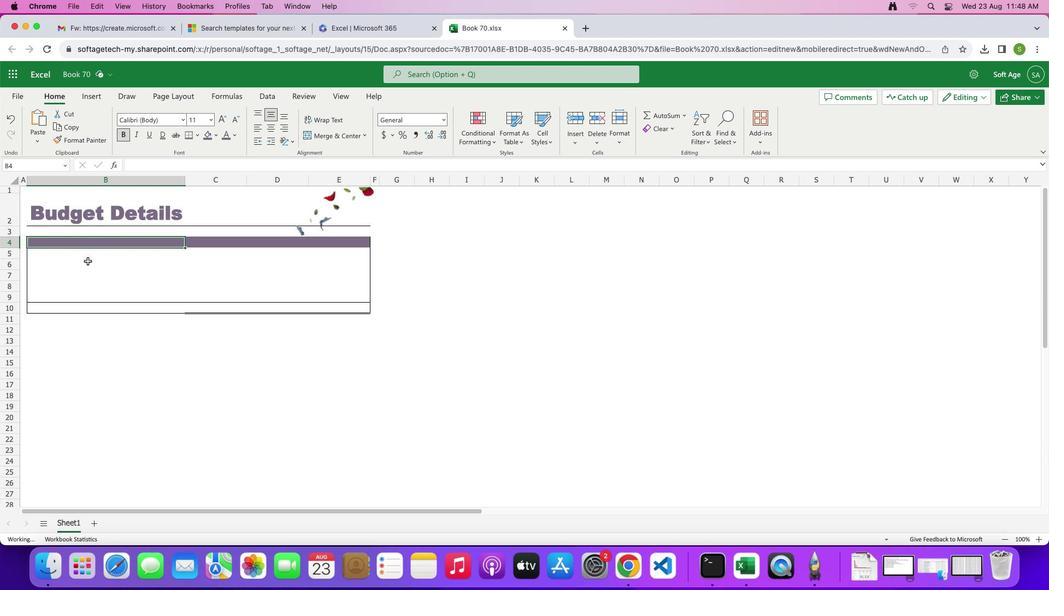 
Action: Key pressed Key.shift'R''e'Key.backspaceKey.caps_lock'E''C''E''P''T''I''O''N'Key.right'E'Key.caps_lock's''t''i''m''a''t''e''d'Key.spaceKey.shift'C''a''r''d'Key.backspaceKey.backspaceKey.backspace'o''s''t''s'Key.rightKey.shift'A''c''t''u''a''l'Key.spaceKey.shift'C''o''p'Key.backspace's''t''s'Key.rightKey.shift'V''a''r''i''a''n''c''e'
Screenshot: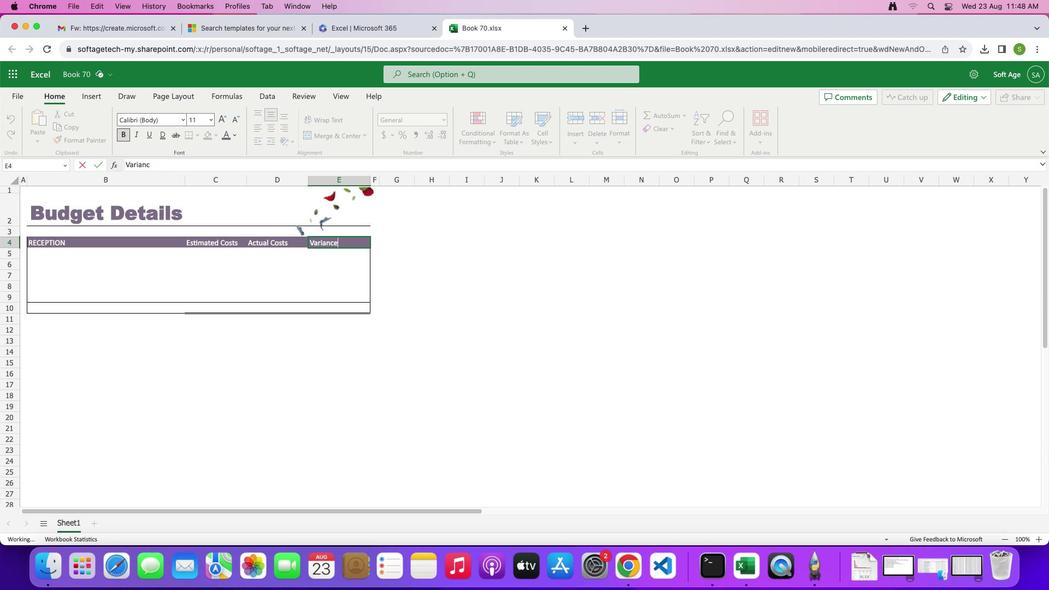 
Action: Mouse moved to (194, 277)
Screenshot: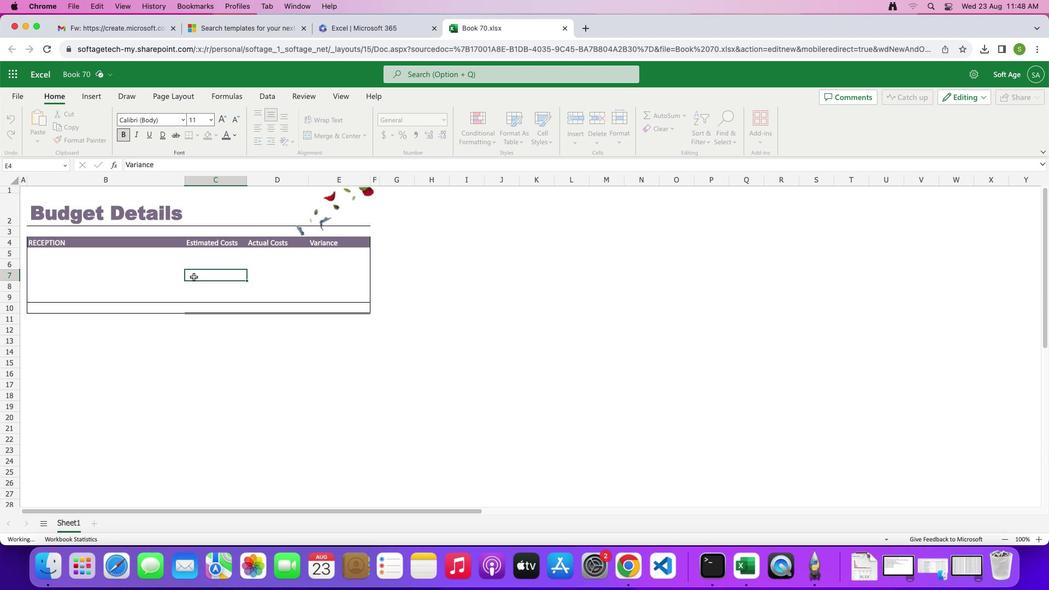 
Action: Mouse pressed left at (194, 277)
Screenshot: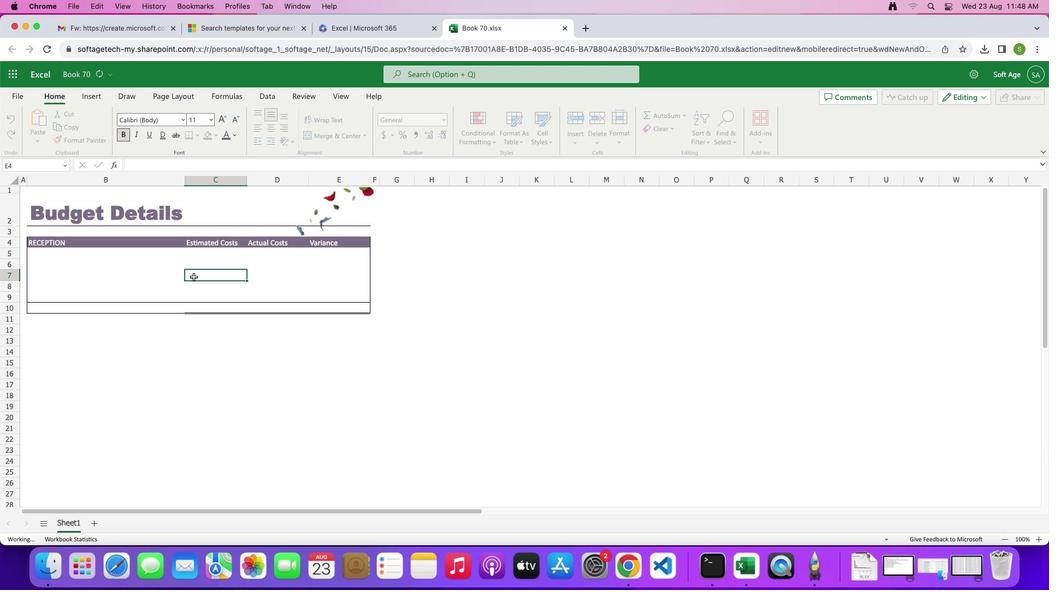
Action: Mouse moved to (53, 243)
Screenshot: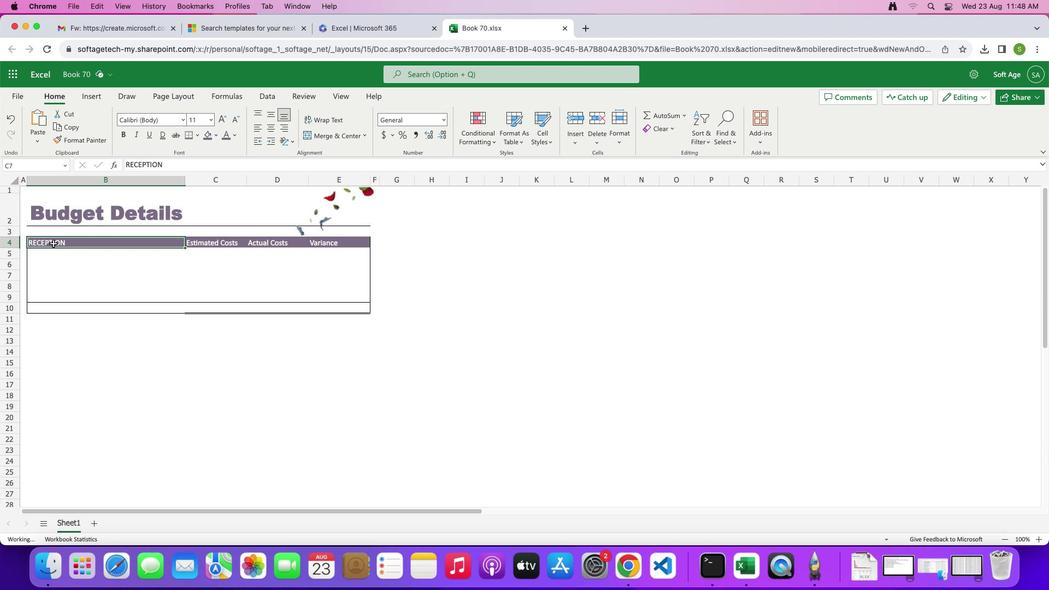 
Action: Mouse pressed left at (53, 243)
Screenshot: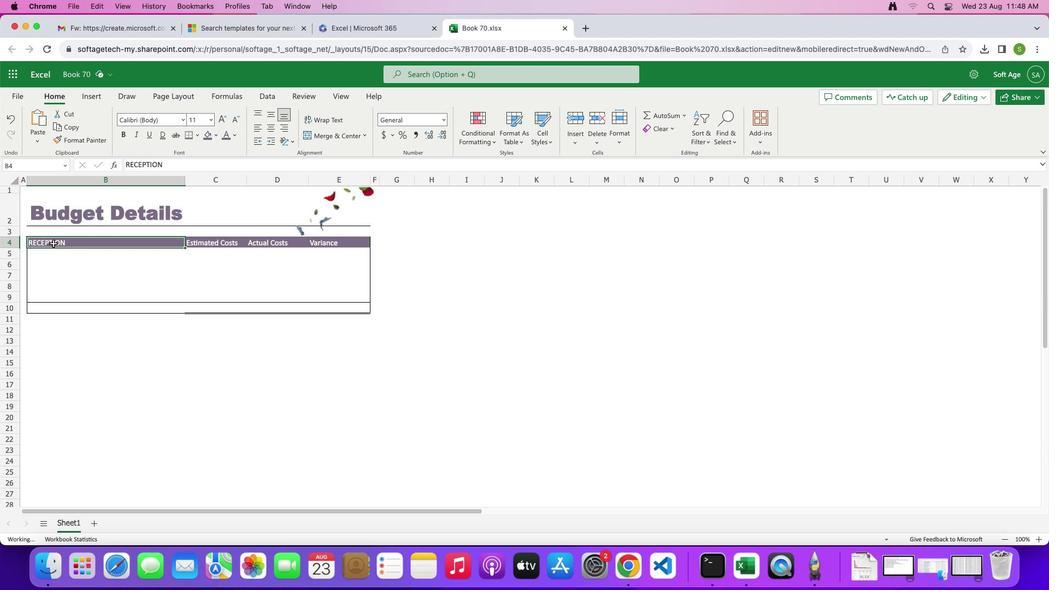 
Action: Mouse moved to (224, 119)
Screenshot: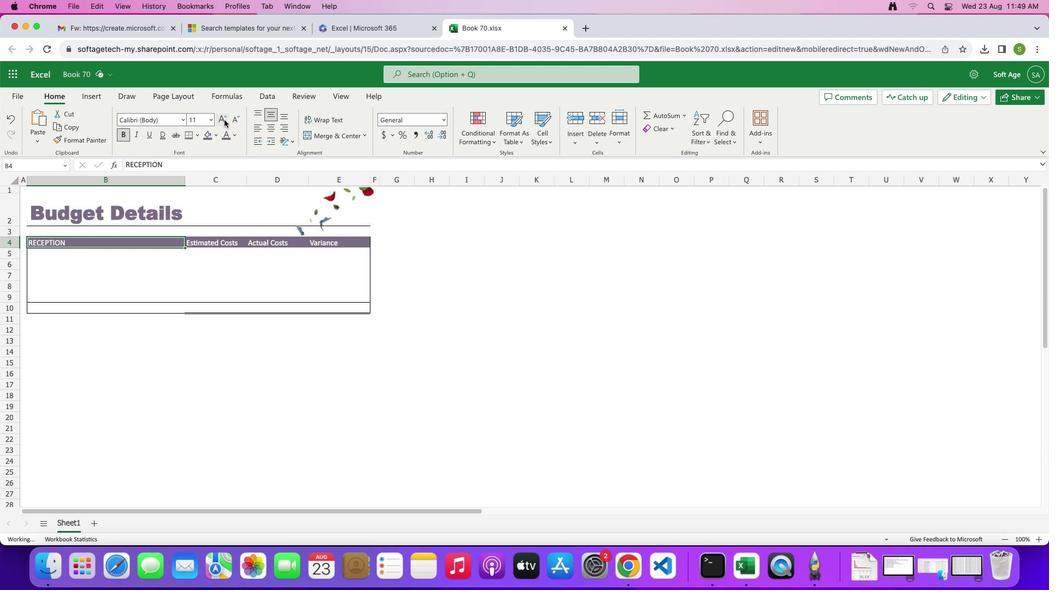 
Action: Mouse pressed left at (224, 119)
Screenshot: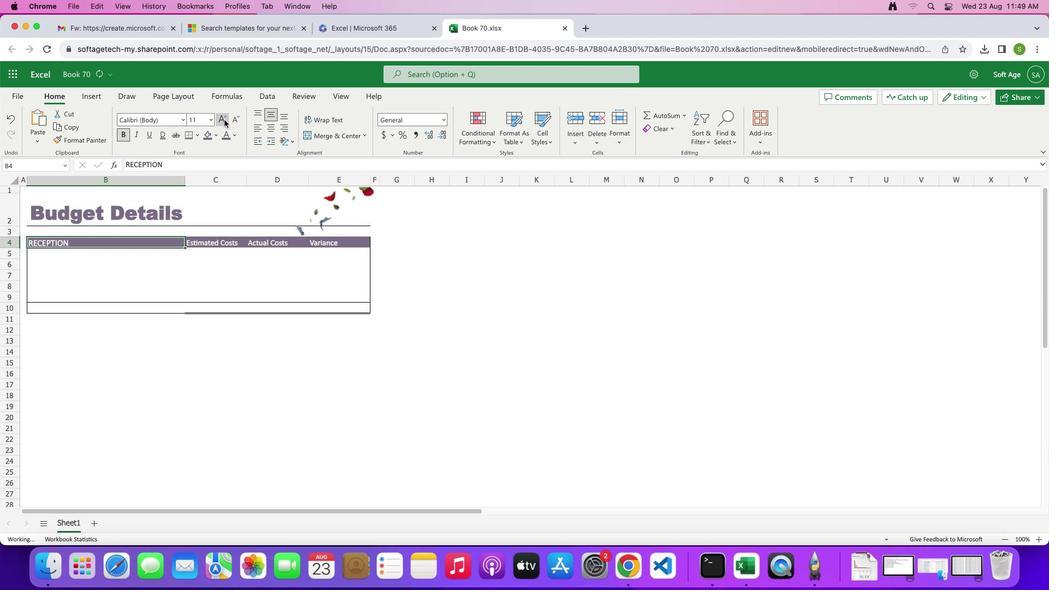 
Action: Mouse moved to (85, 261)
Screenshot: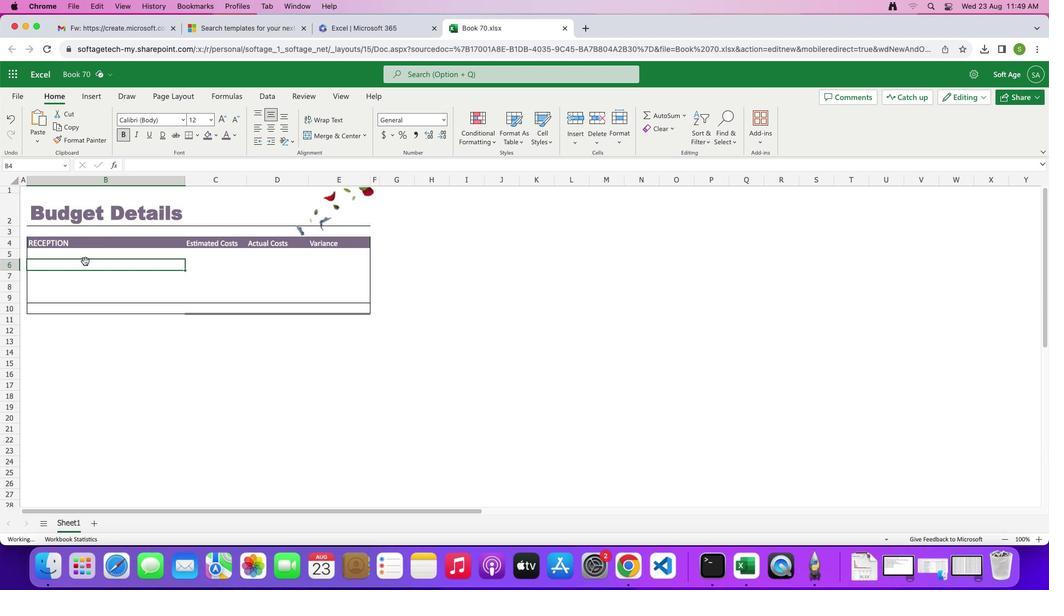 
Action: Mouse pressed left at (85, 261)
Screenshot: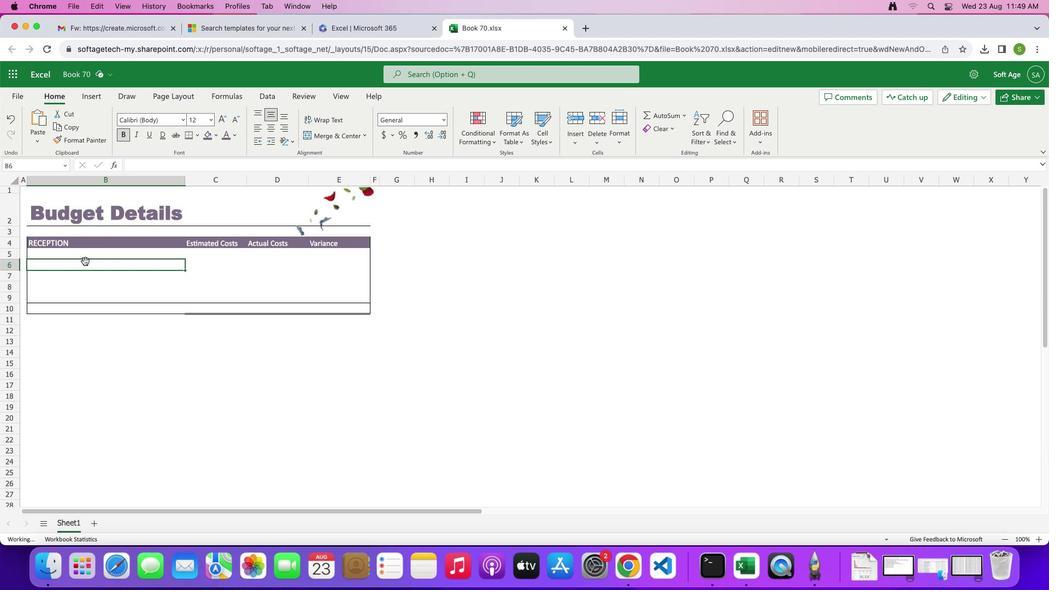 
Action: Mouse moved to (73, 255)
Screenshot: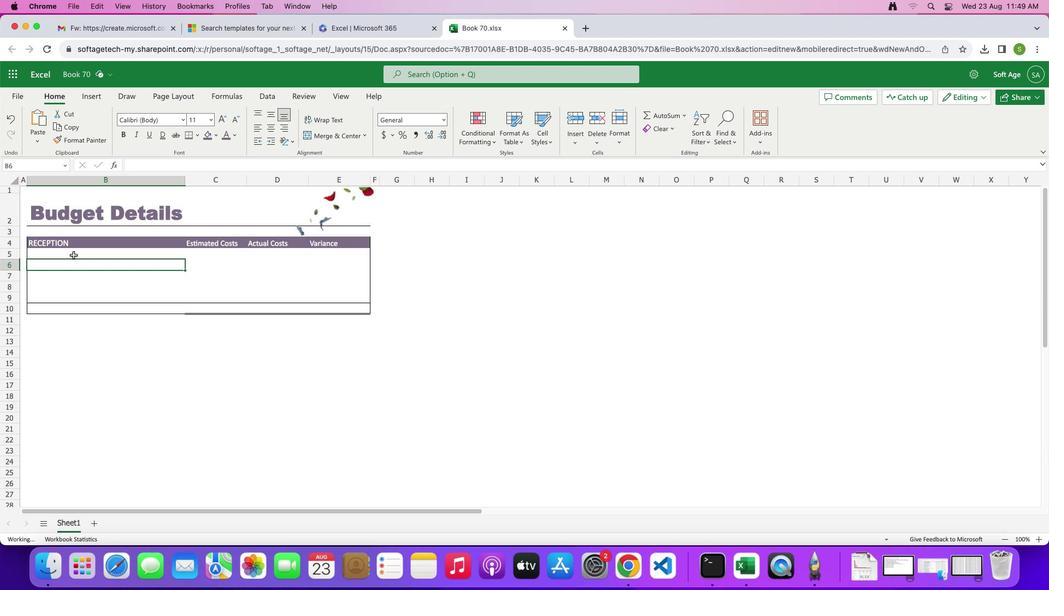 
Action: Mouse pressed left at (73, 255)
Screenshot: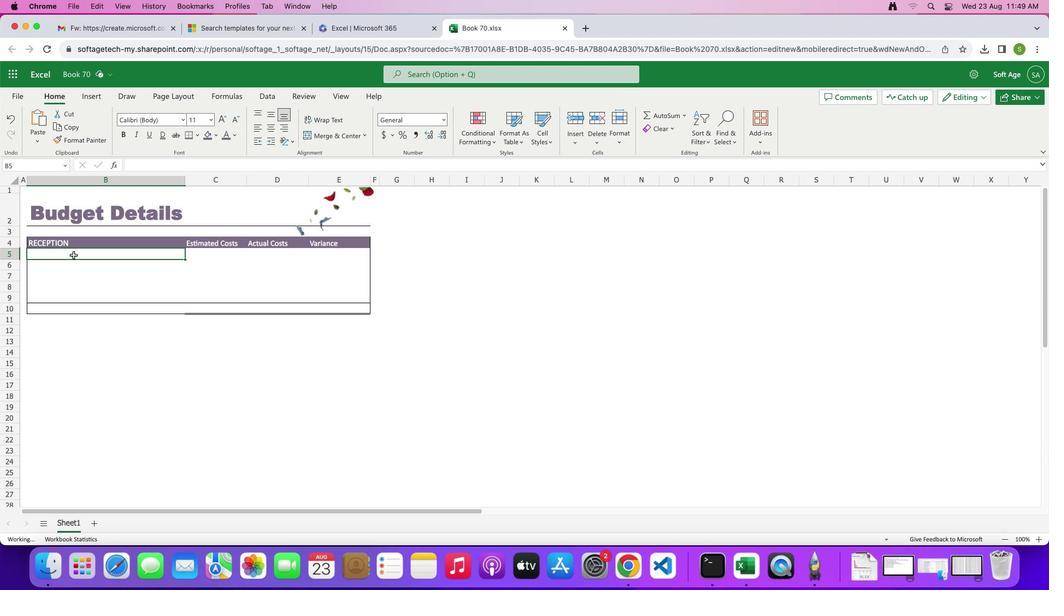 
Action: Mouse moved to (458, 292)
Screenshot: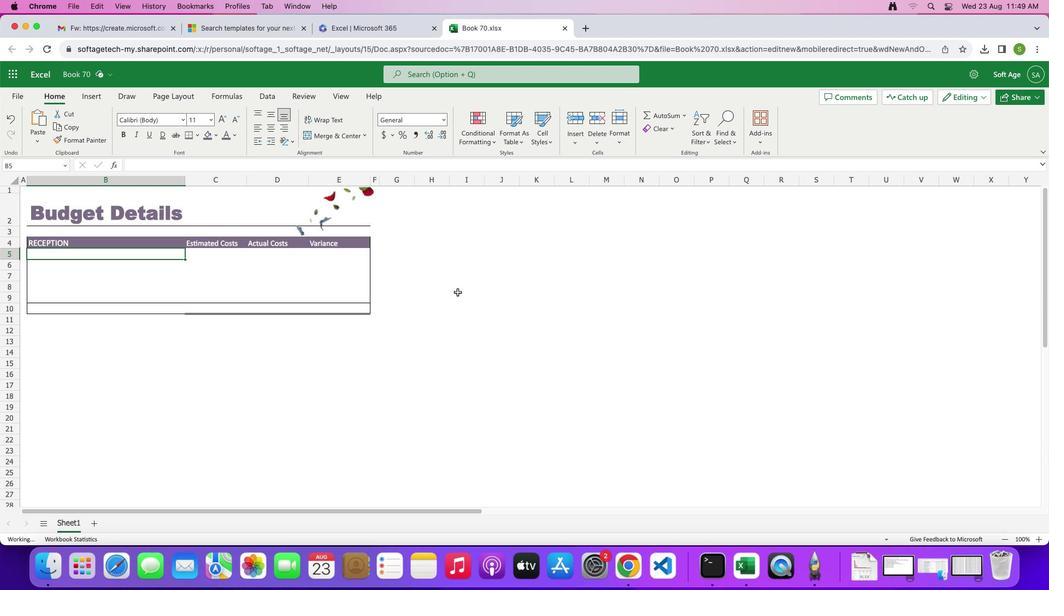 
Action: Key pressed Key.shift'V''e''n''u''e'Key.space'a''n''d'Key.space'r''e''n''t''a''l''s'Key.downKey.shift'F'
Screenshot: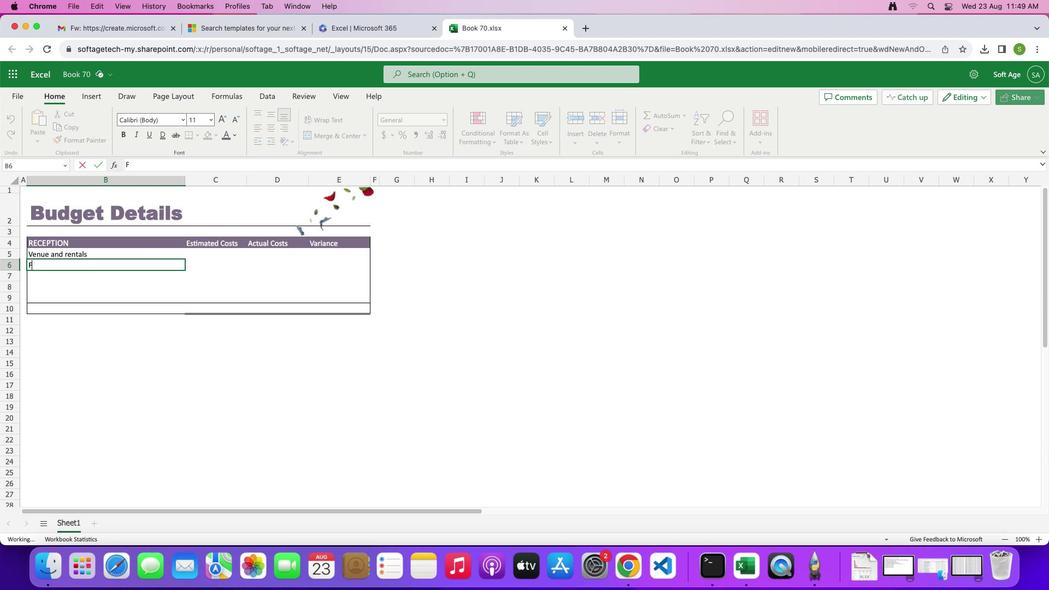 
Action: Mouse moved to (504, 301)
Screenshot: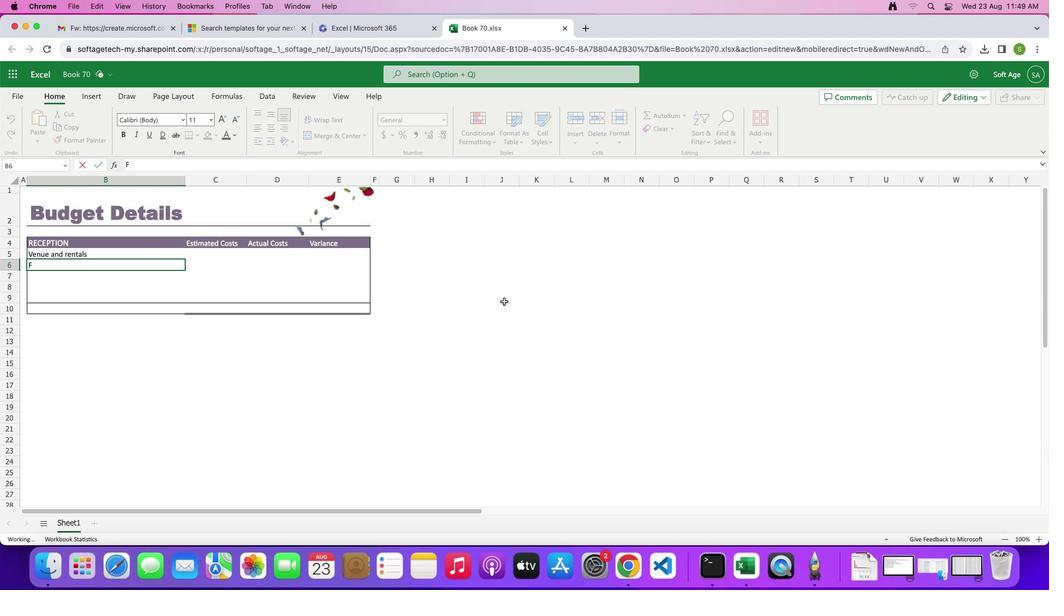 
Action: Key pressed 'o'
Screenshot: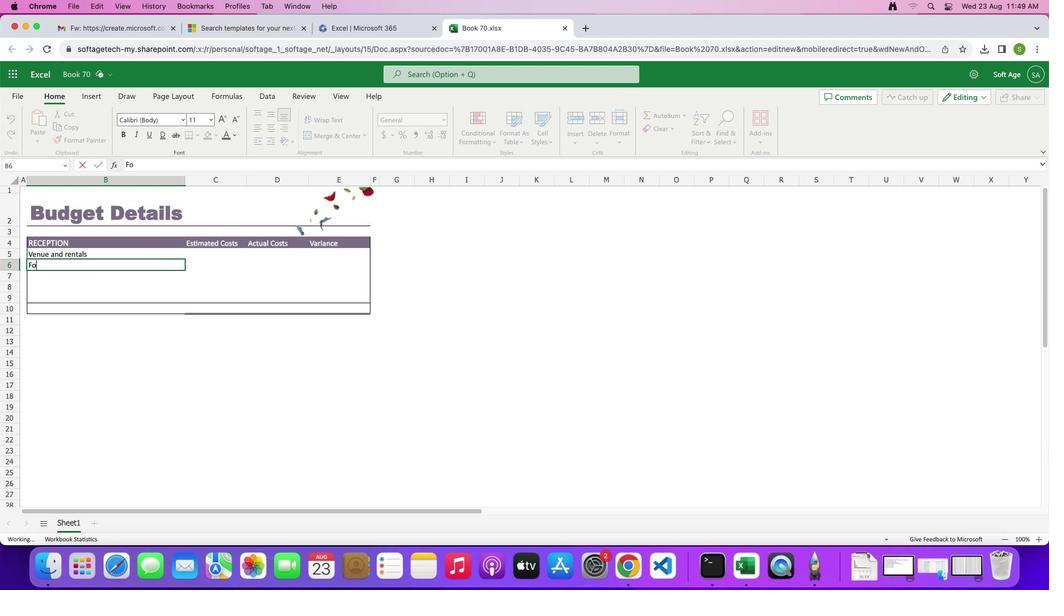 
Action: Mouse moved to (504, 301)
Screenshot: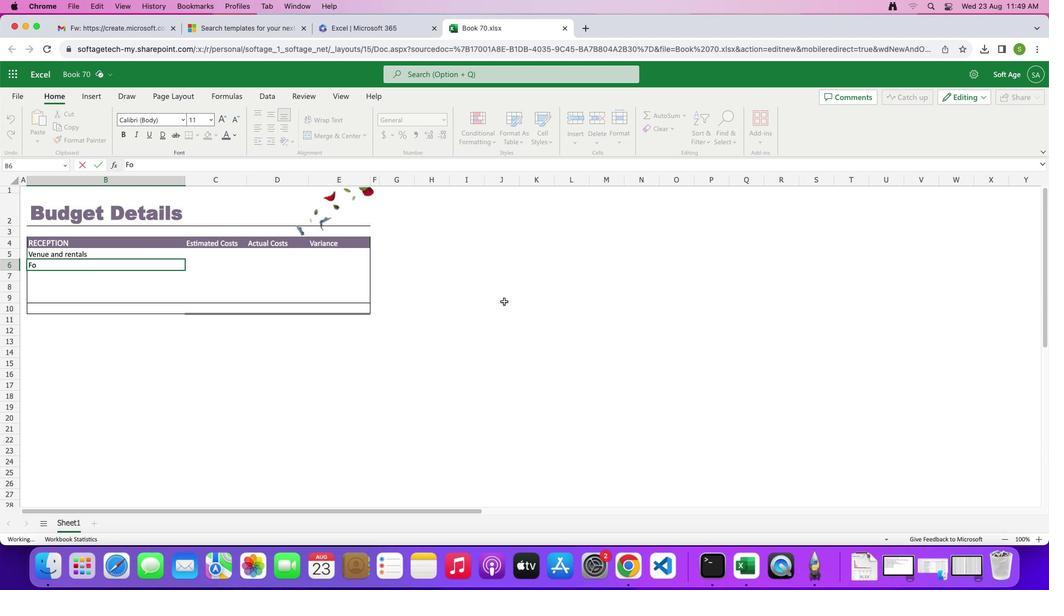 
Action: Key pressed 'o''d''s'Key.backspaceKey.space'a''n''d'Key.space's''e''r''v''i''c''e'Key.downKey.shift'B''e''v''e''r''a''g''e''s'Key.downKey.shift'c''a''k''e'Key.downKey.shift'M''i''s''c''e''l''l''a''n''e''o''u''s'Key.space'f''e''e''s'
Screenshot: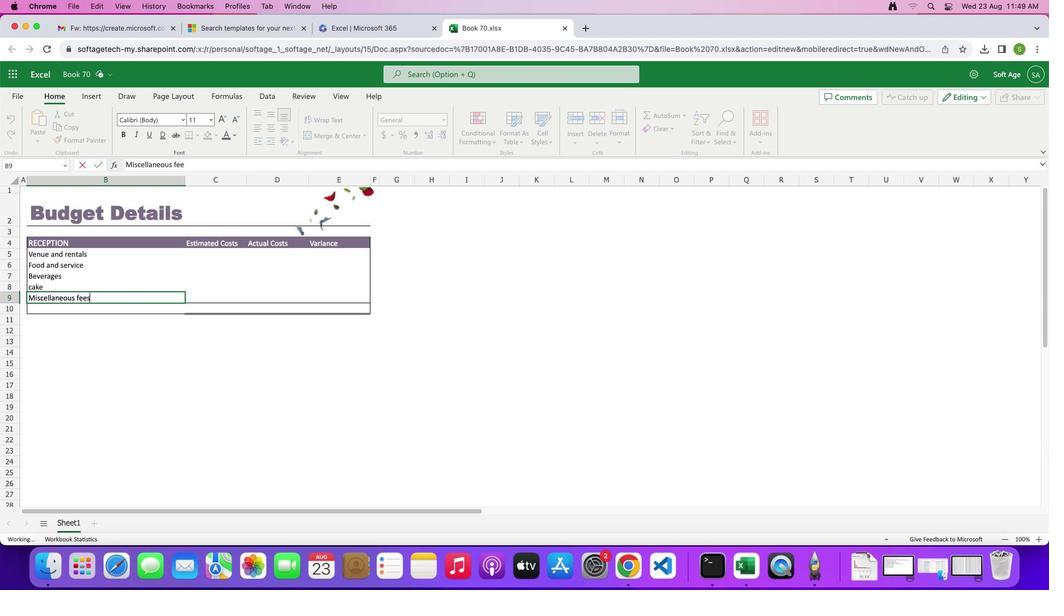 
Action: Mouse moved to (239, 256)
Screenshot: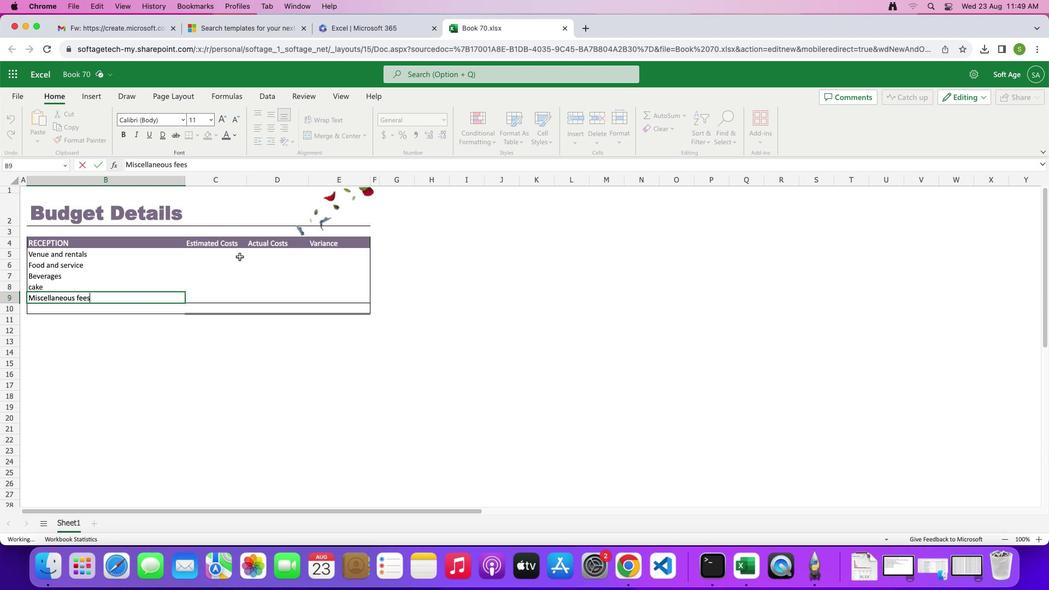 
Action: Mouse pressed left at (239, 256)
Screenshot: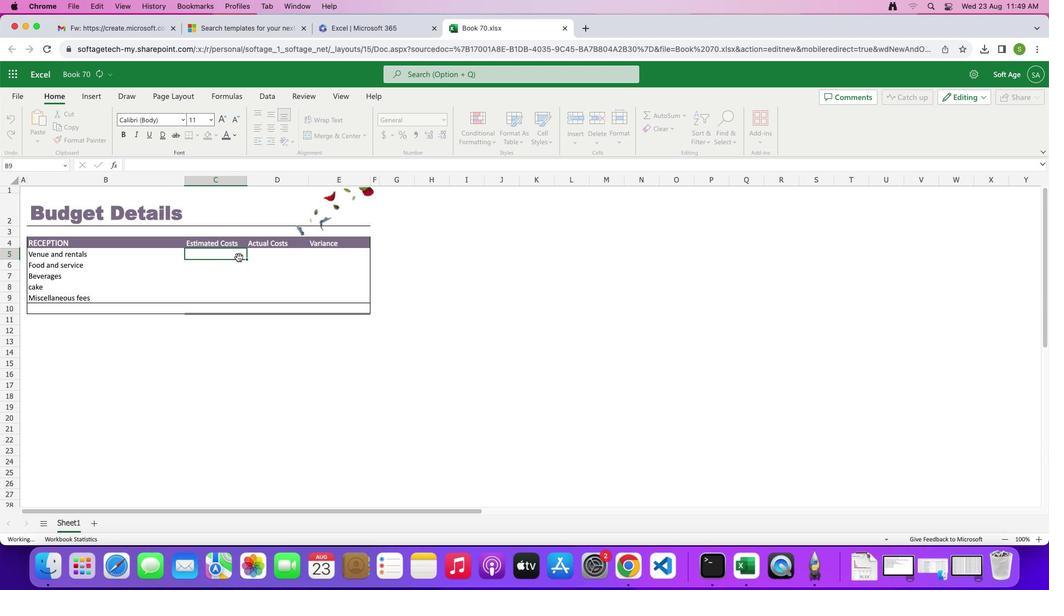
Action: Mouse moved to (223, 258)
Screenshot: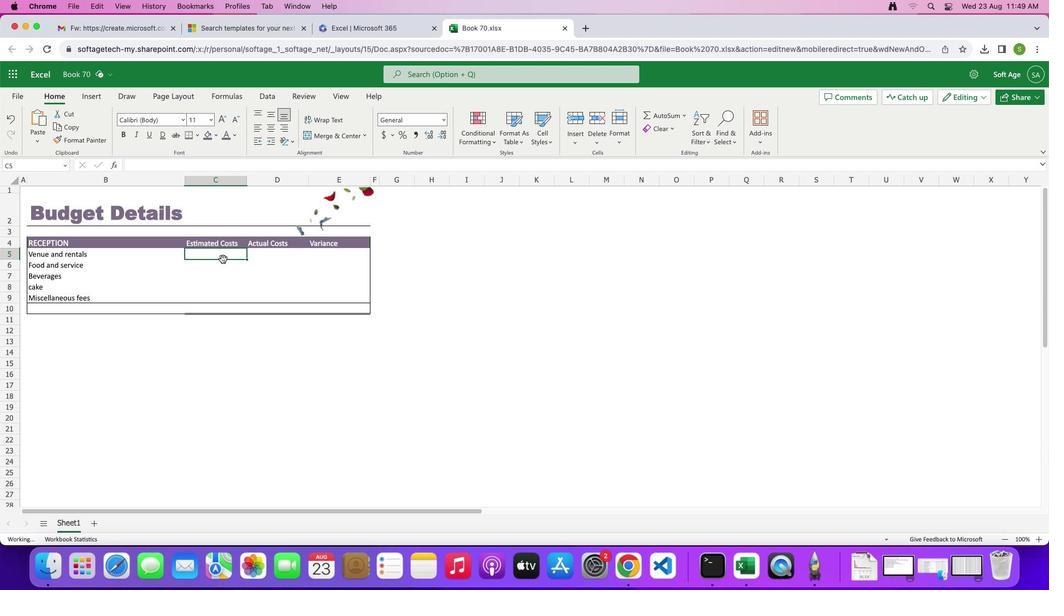 
Action: Key pressed Key.shift'8'',''0''0''0''.''0''0'Key.down'4'',''0''0''0''.''0''0'Key.down'1'',''0''0''0''.''0''0'Key.down'1'',''0''0''0''.''0''0'Key.down'5''0''0''.''0''0'
Screenshot: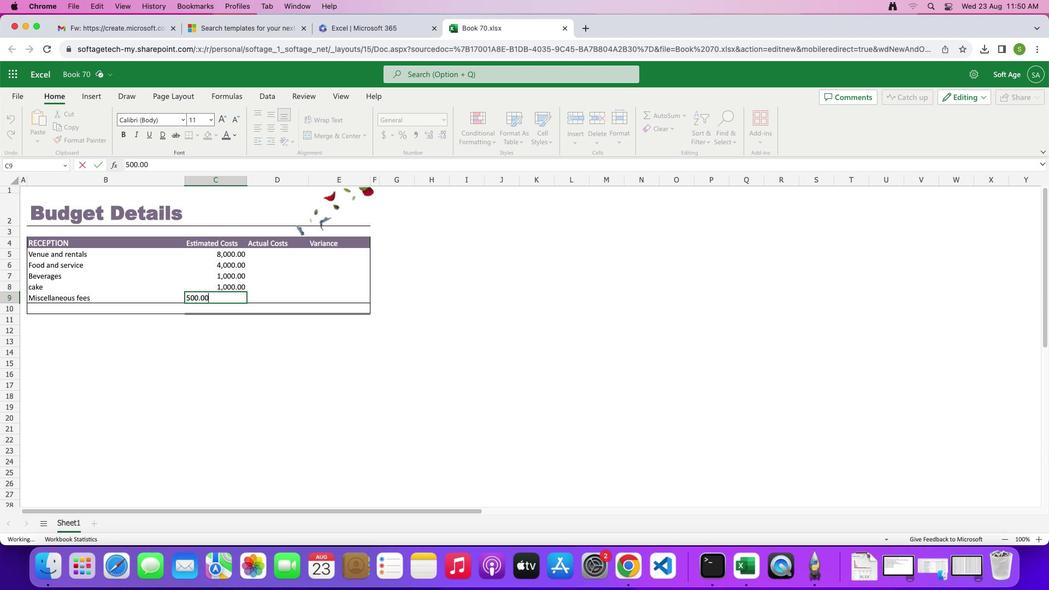 
Action: Mouse moved to (284, 282)
Screenshot: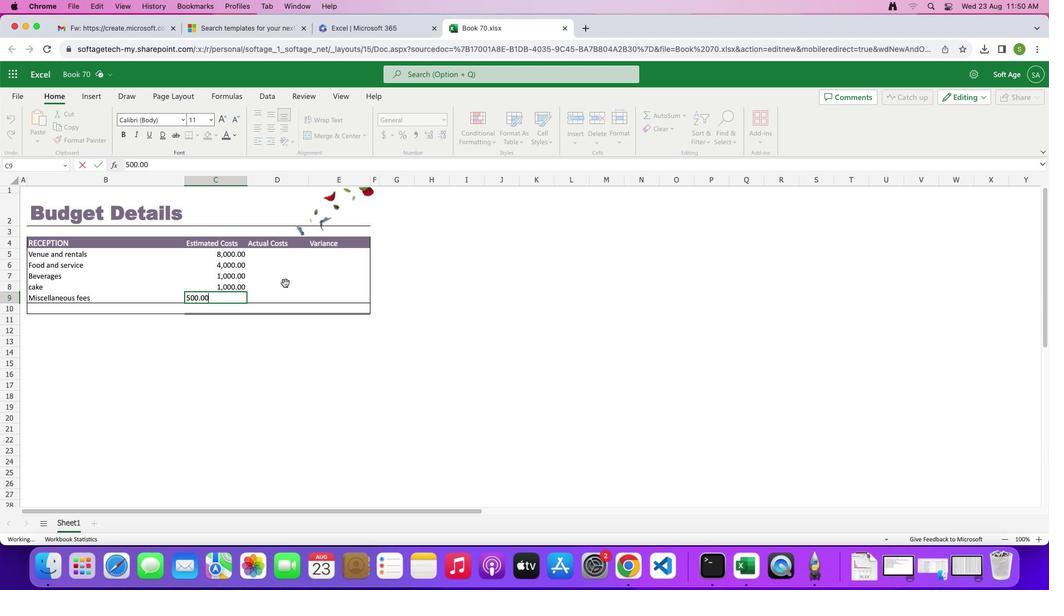 
Action: Mouse pressed left at (284, 282)
Screenshot: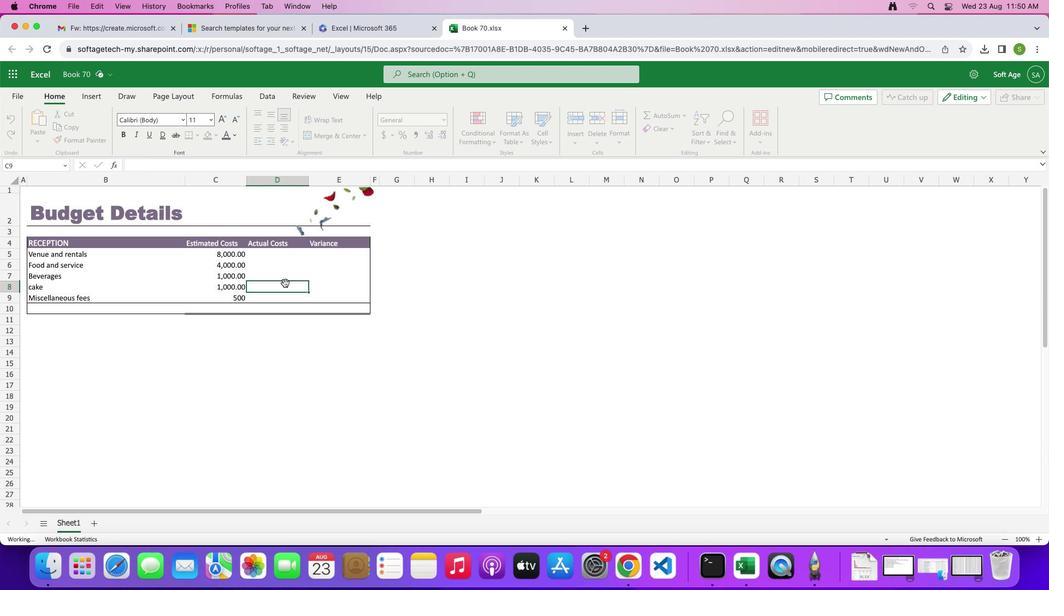 
Action: Mouse moved to (232, 253)
Screenshot: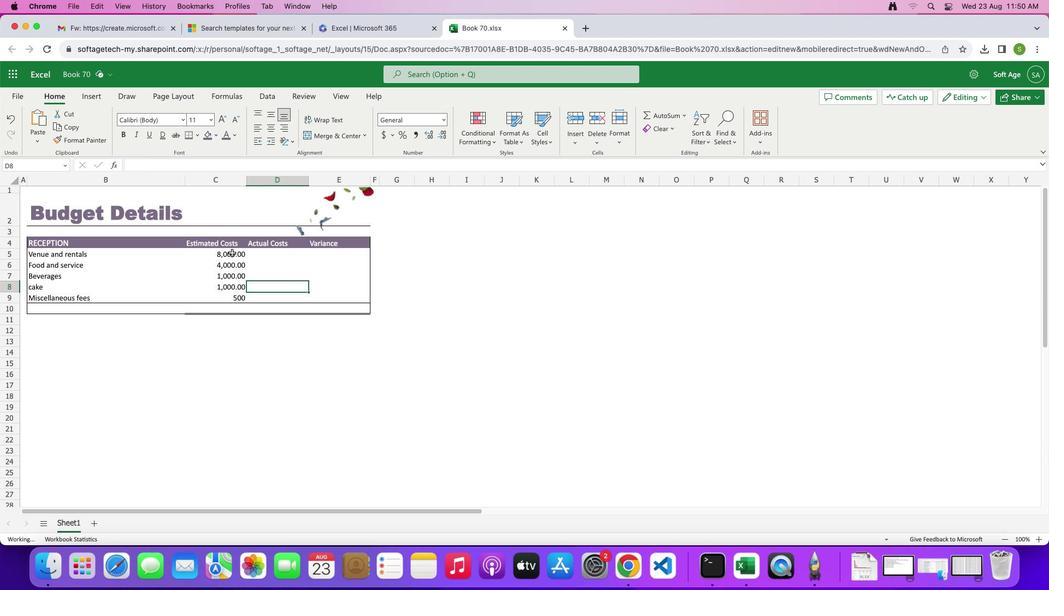 
Action: Mouse pressed left at (232, 253)
Screenshot: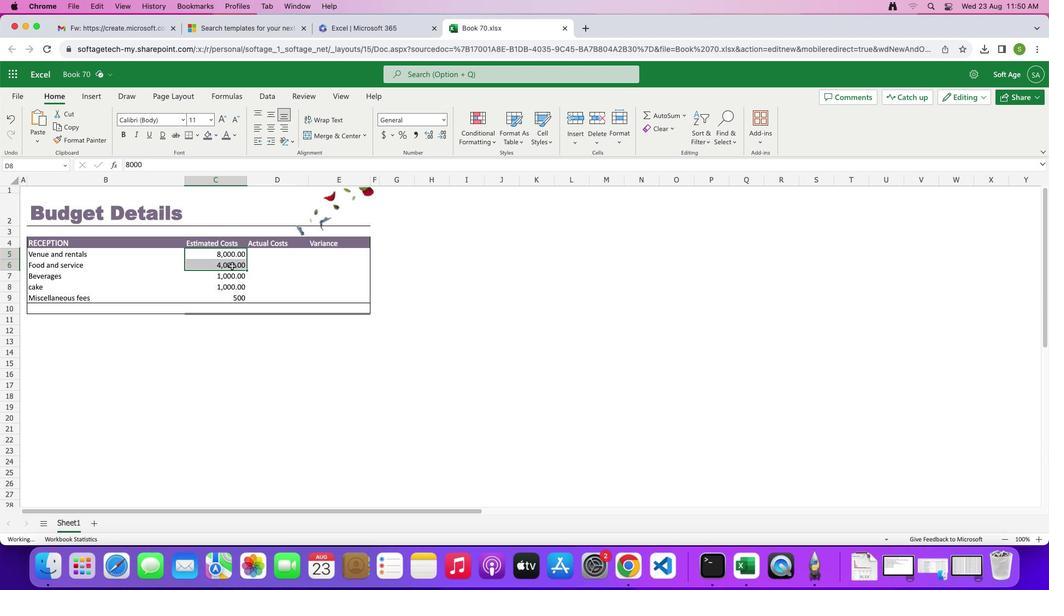 
Action: Mouse moved to (443, 121)
Screenshot: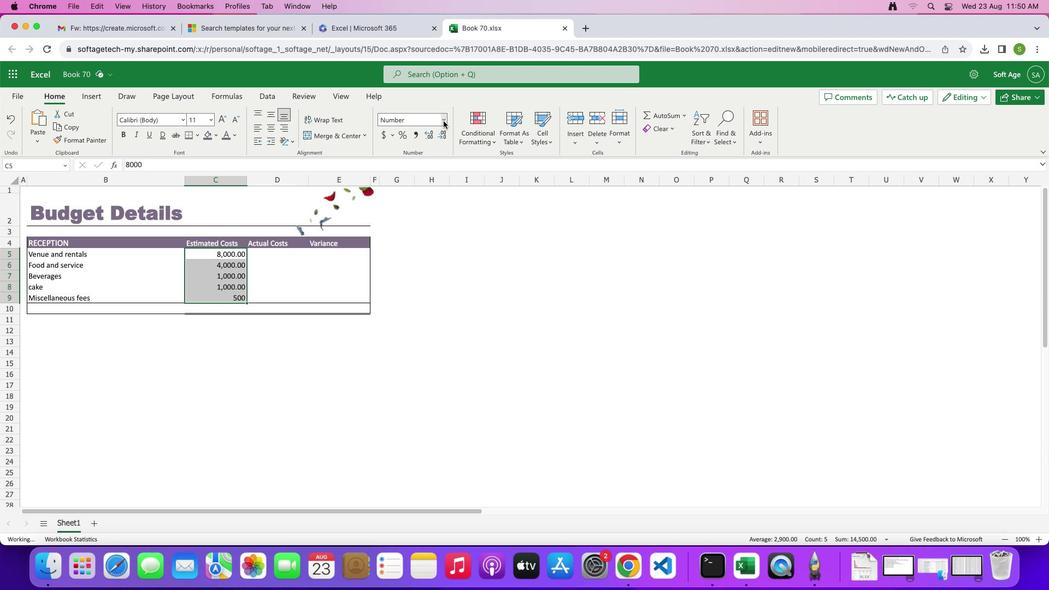 
Action: Mouse pressed left at (443, 121)
Screenshot: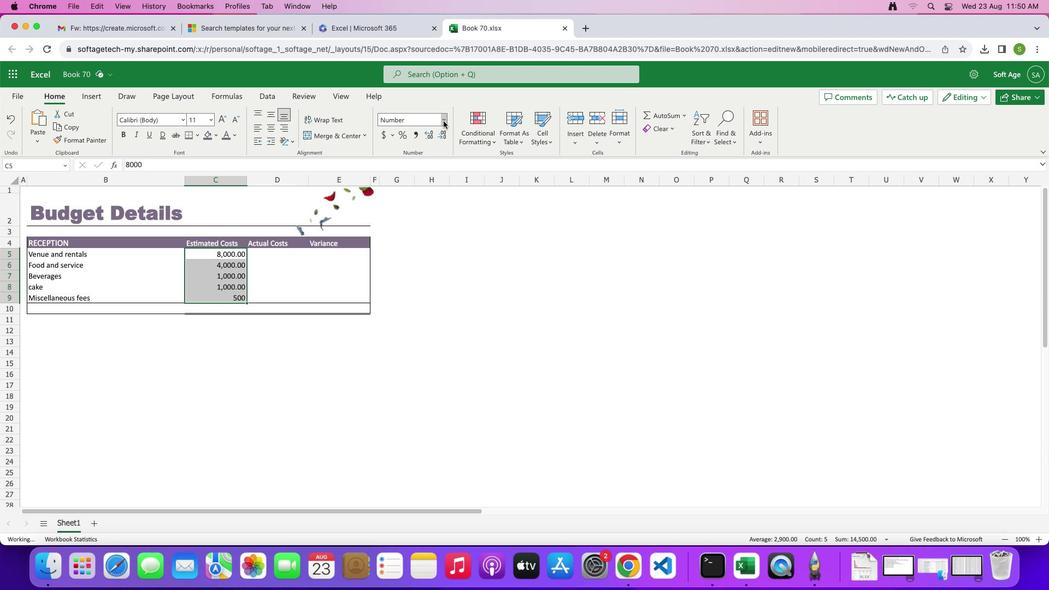 
Action: Mouse moved to (432, 166)
